 Task: Explore Airbnb accommodation in Ilinden, Macedonia from 10th December, 2023 to 15th December, 2023 for 7 adults.4 bedrooms having 7 beds and 4 bathrooms. Property type can be house. Amenities needed are: wifi, TV, free parkinig on premises, gym, breakfast. Look for 3 properties as per requirement.
Action: Mouse moved to (542, 68)
Screenshot: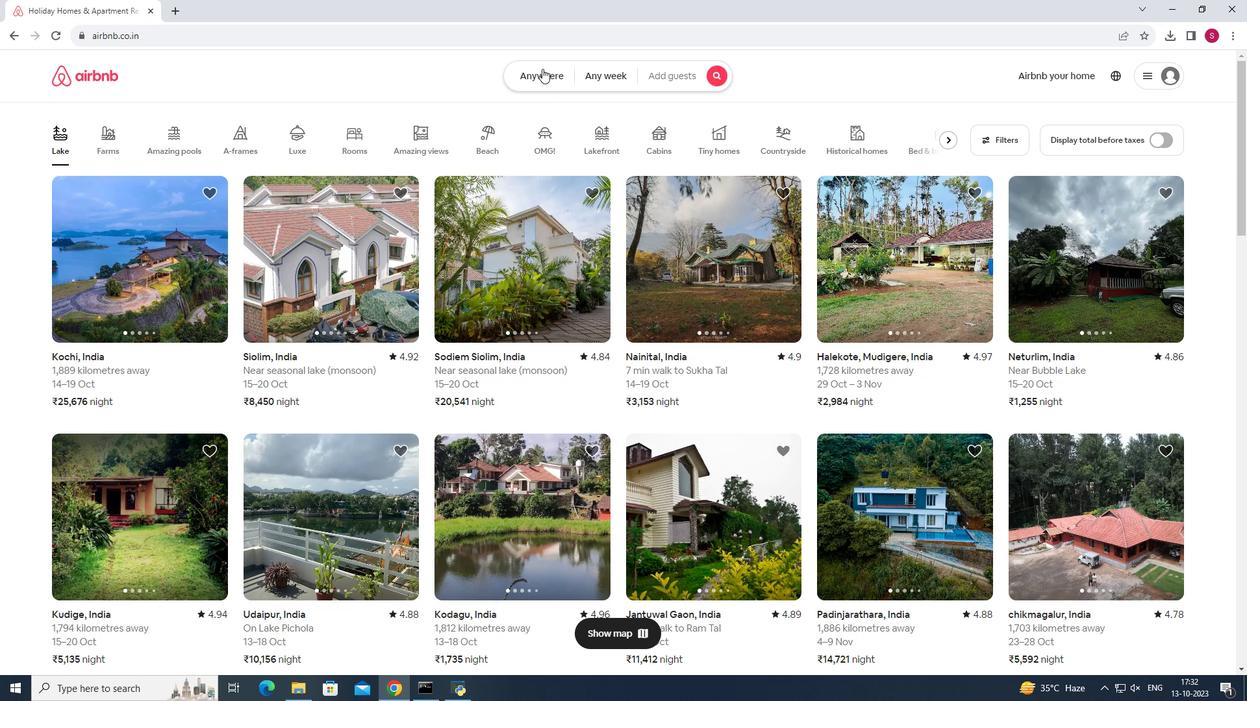 
Action: Mouse pressed left at (542, 68)
Screenshot: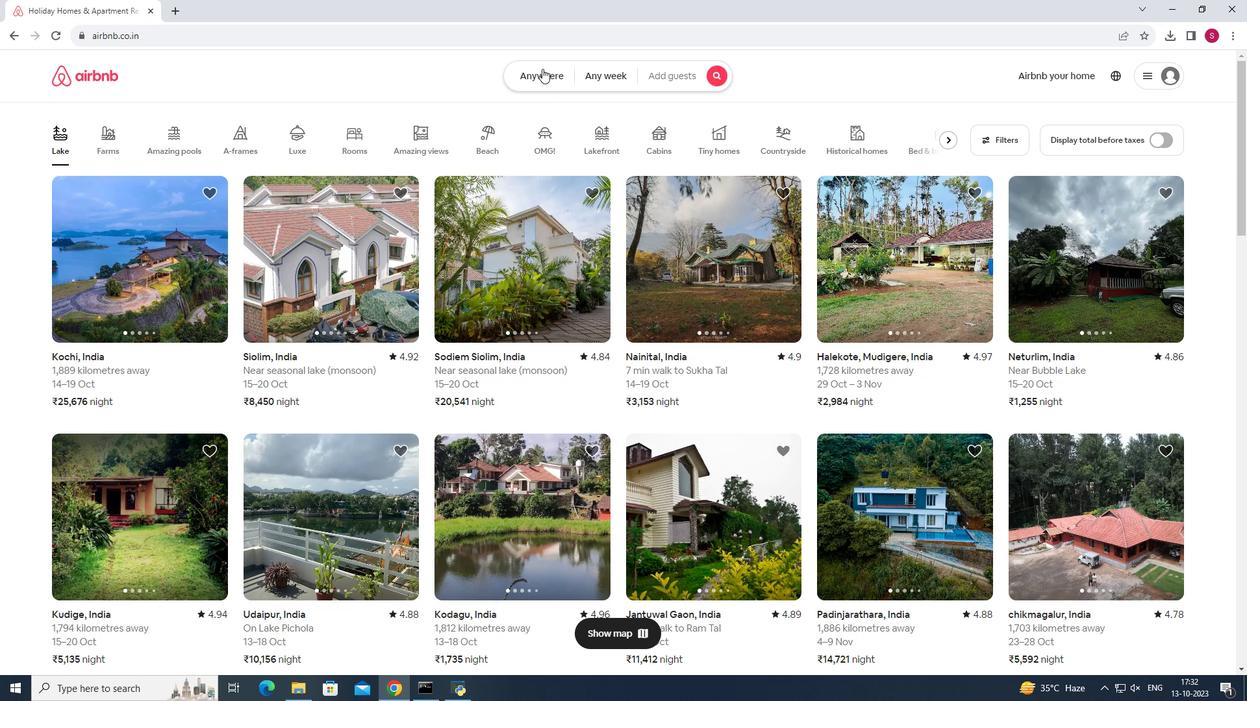 
Action: Mouse moved to (492, 114)
Screenshot: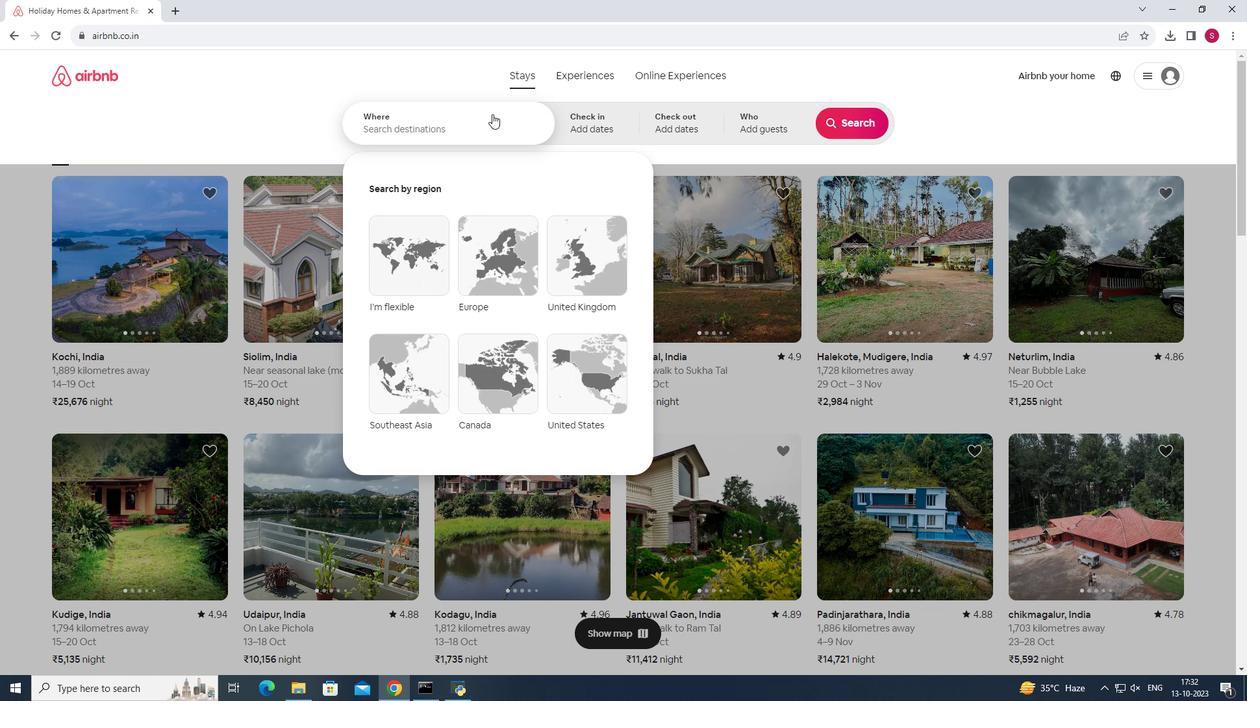 
Action: Mouse pressed left at (492, 114)
Screenshot: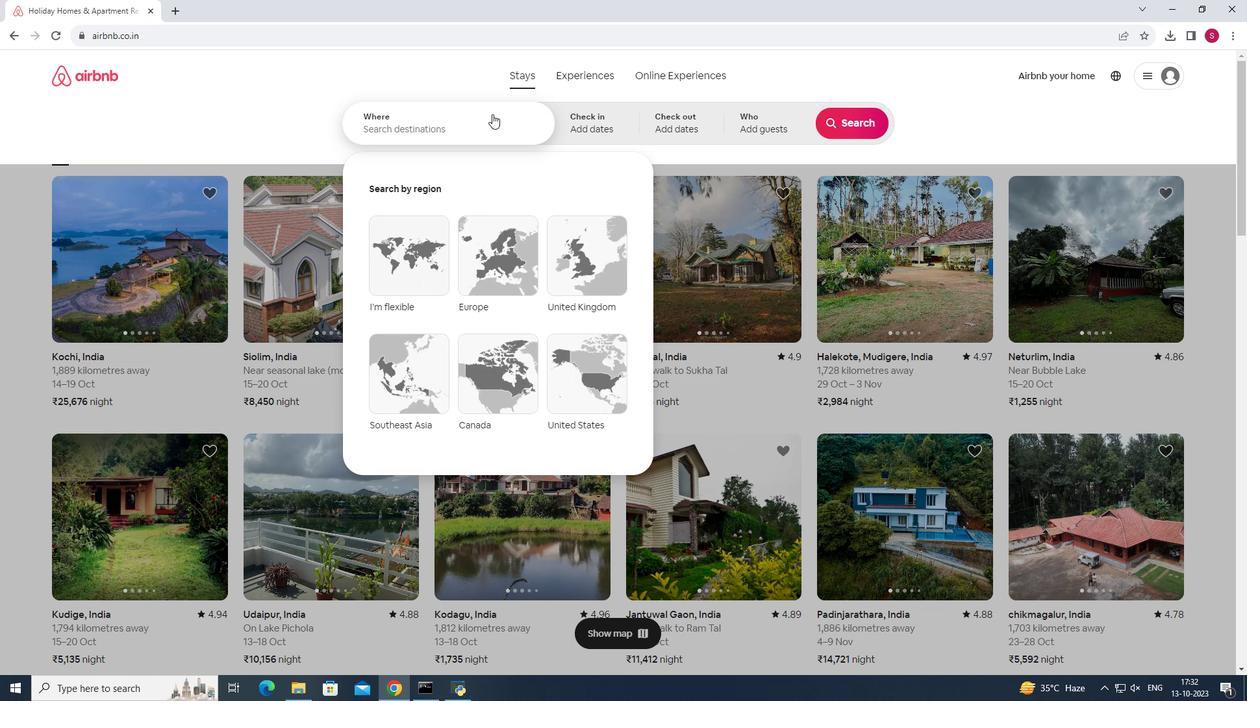 
Action: Key pressed llinden,<Key.space><Key.shift>M
Screenshot: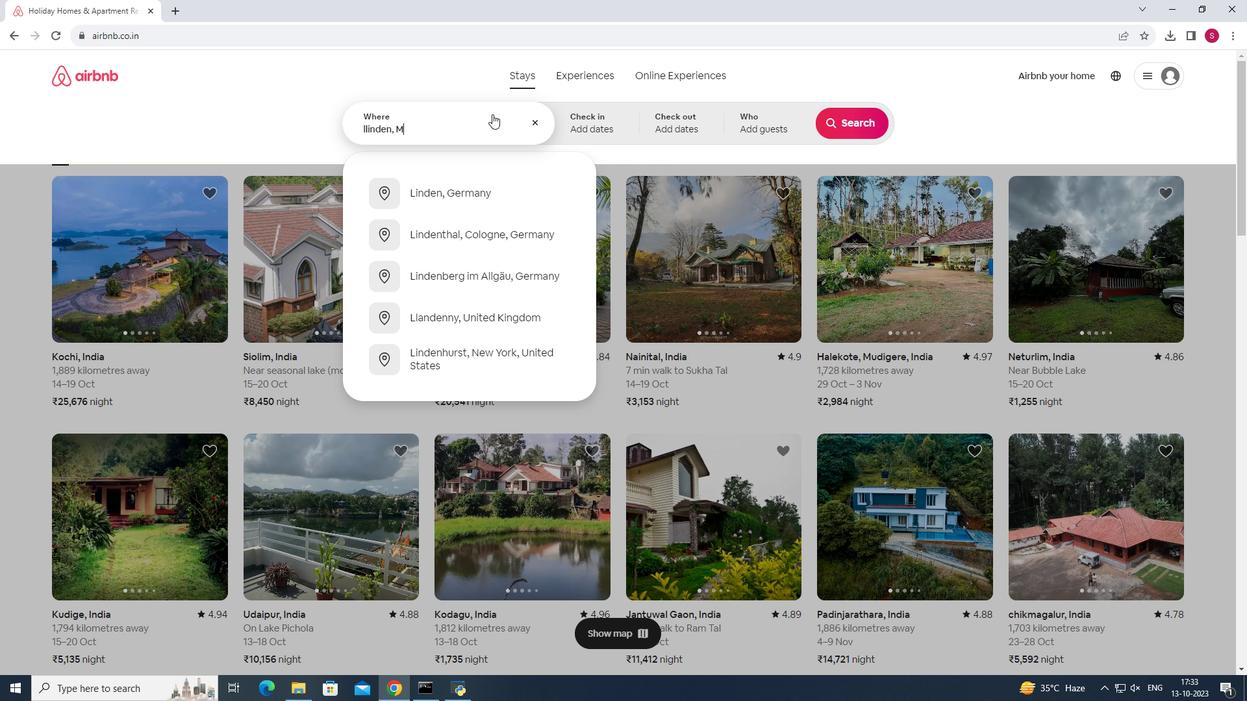 
Action: Mouse moved to (489, 193)
Screenshot: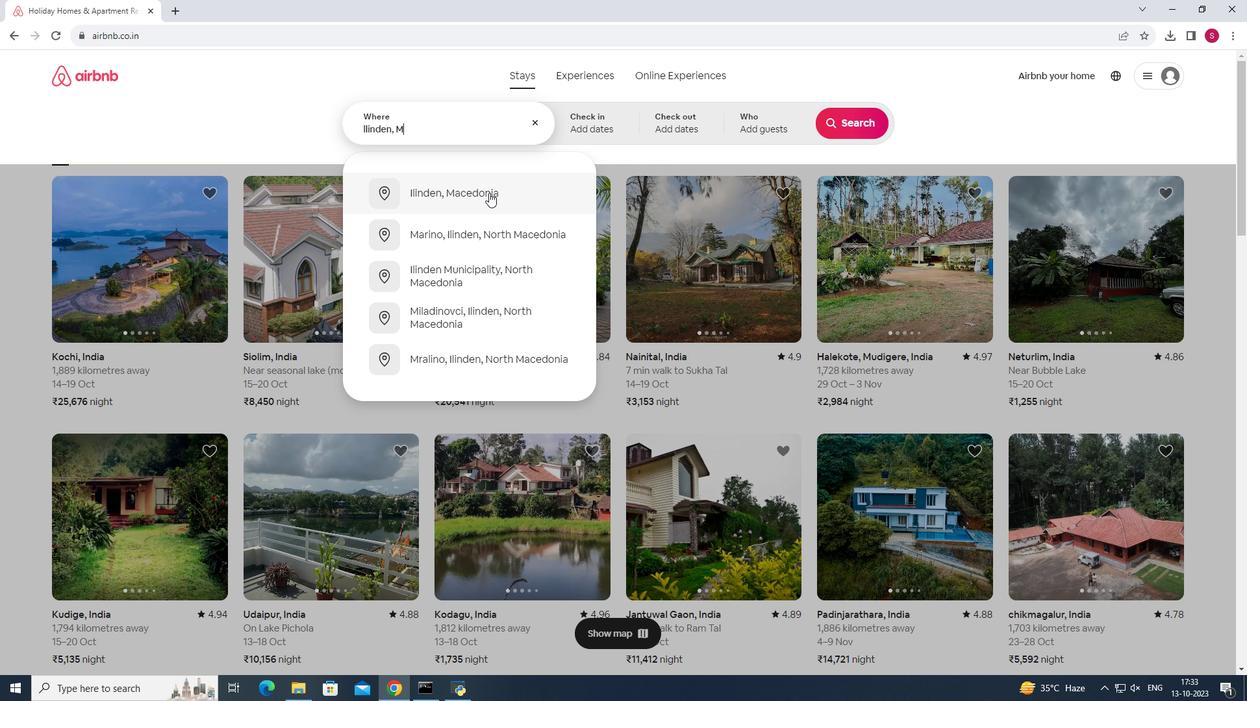 
Action: Mouse pressed left at (489, 193)
Screenshot: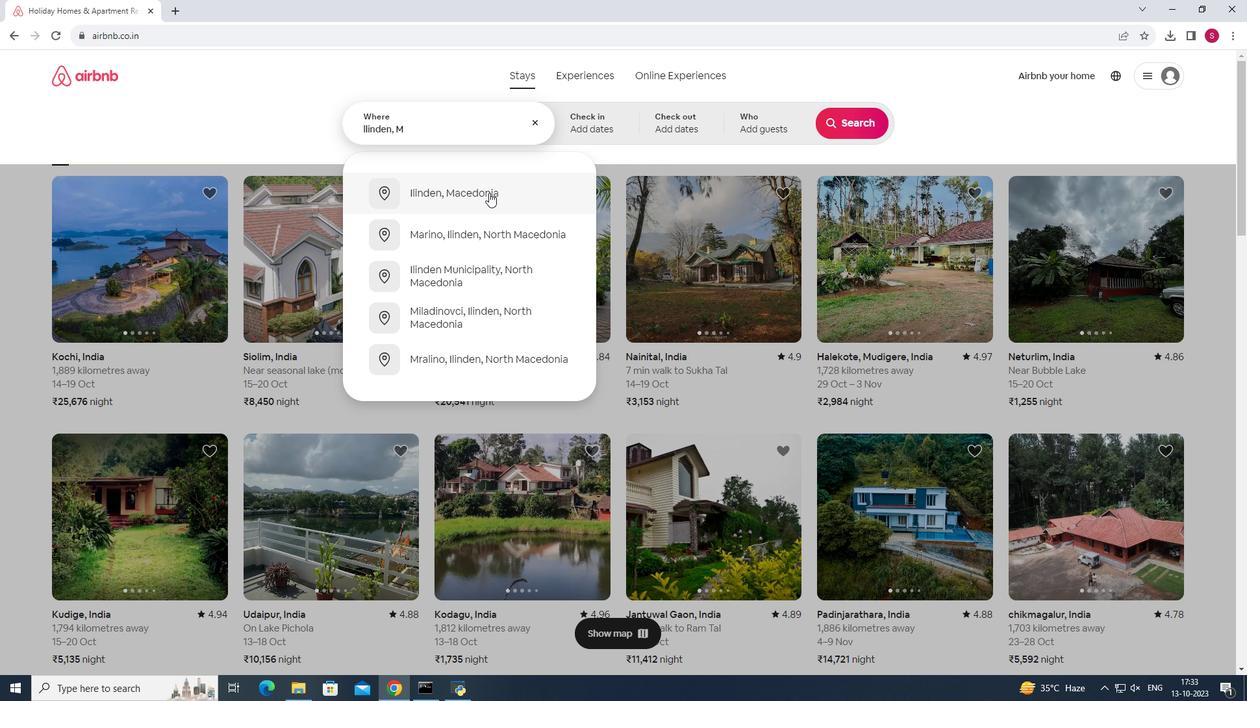 
Action: Mouse moved to (847, 226)
Screenshot: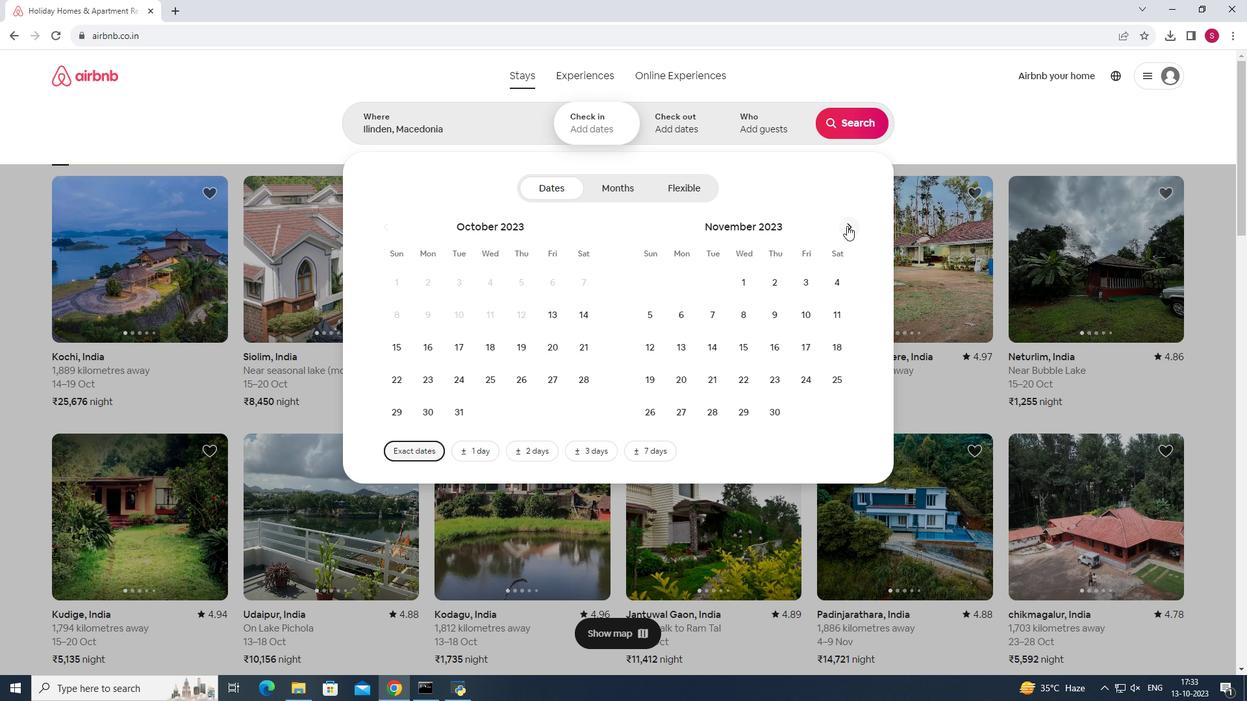 
Action: Mouse pressed left at (847, 226)
Screenshot: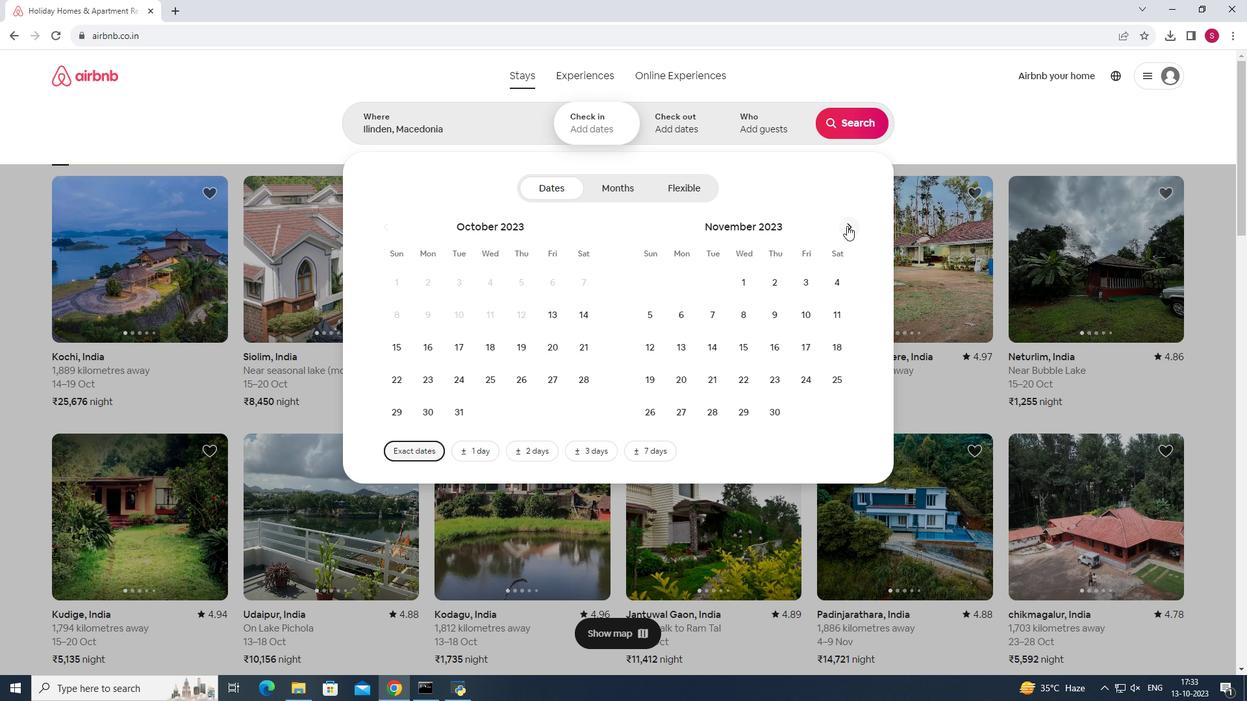 
Action: Mouse moved to (653, 346)
Screenshot: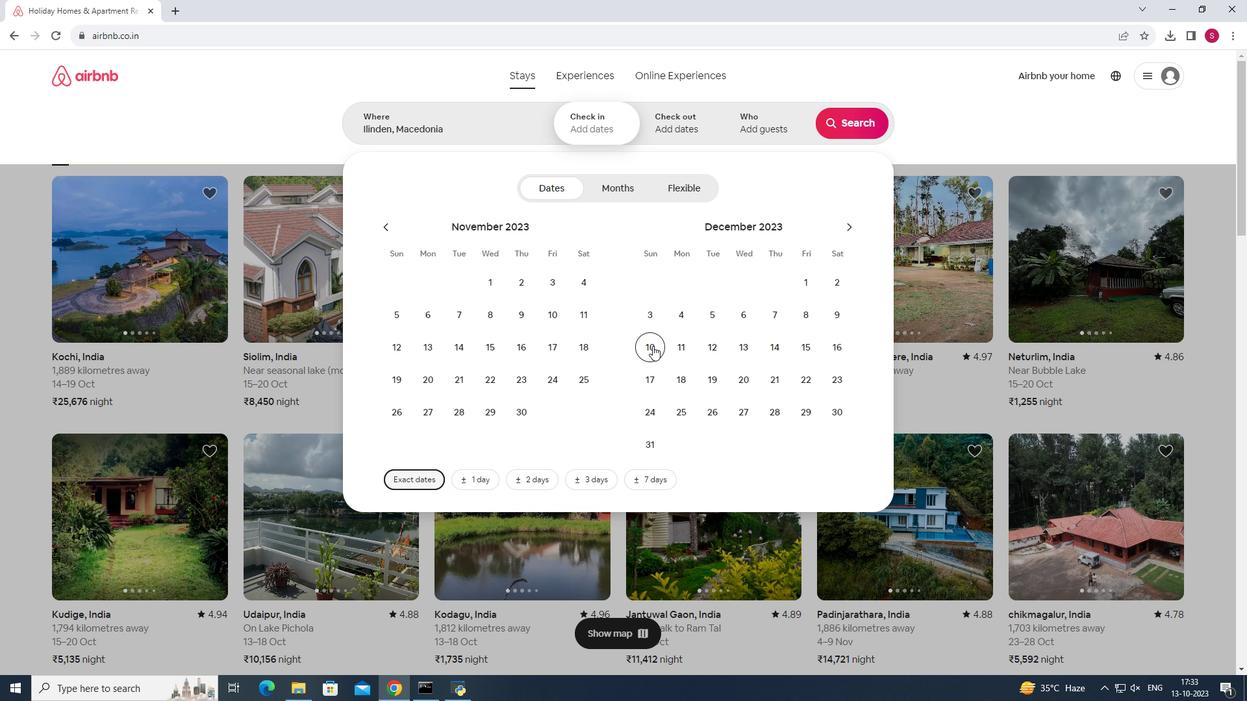 
Action: Mouse pressed left at (653, 346)
Screenshot: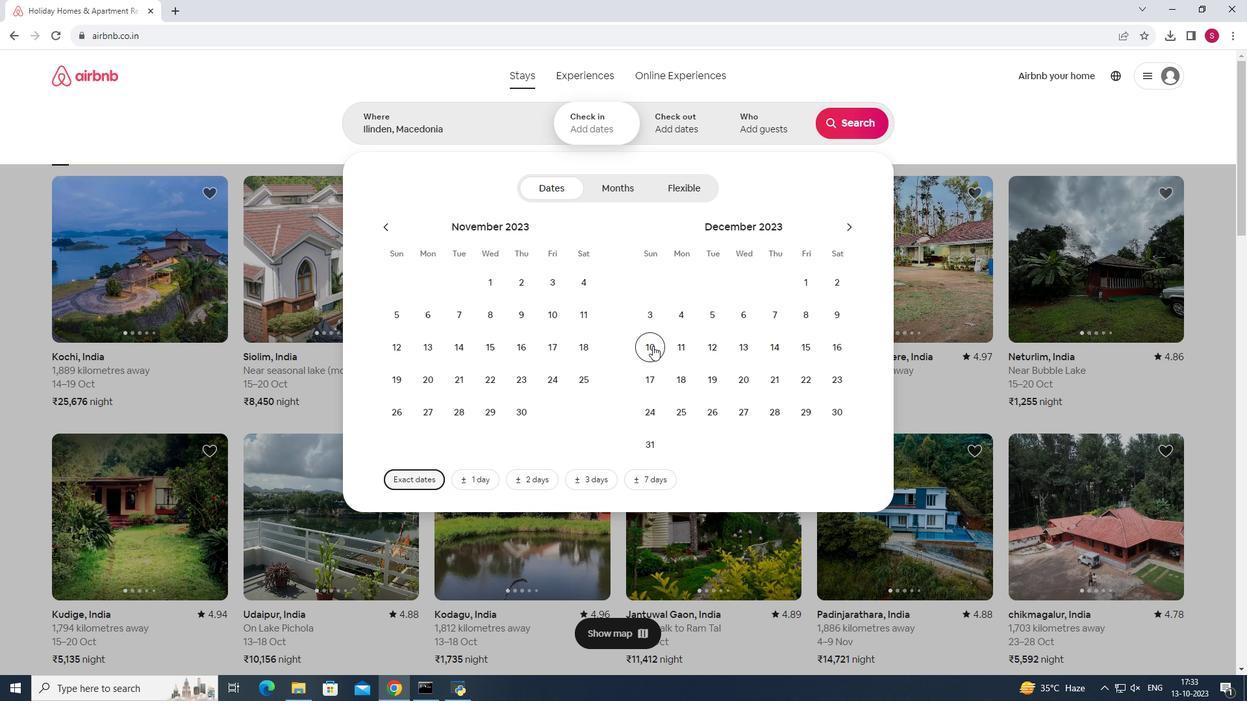 
Action: Mouse moved to (803, 350)
Screenshot: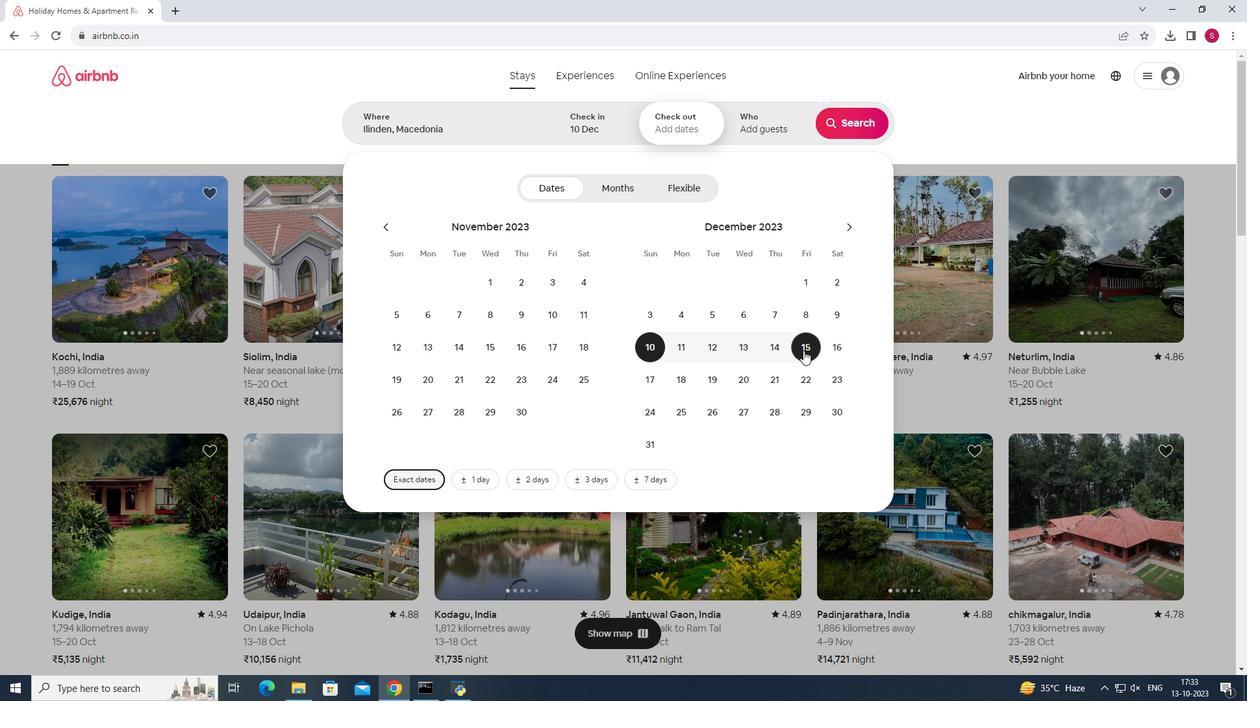 
Action: Mouse pressed left at (803, 350)
Screenshot: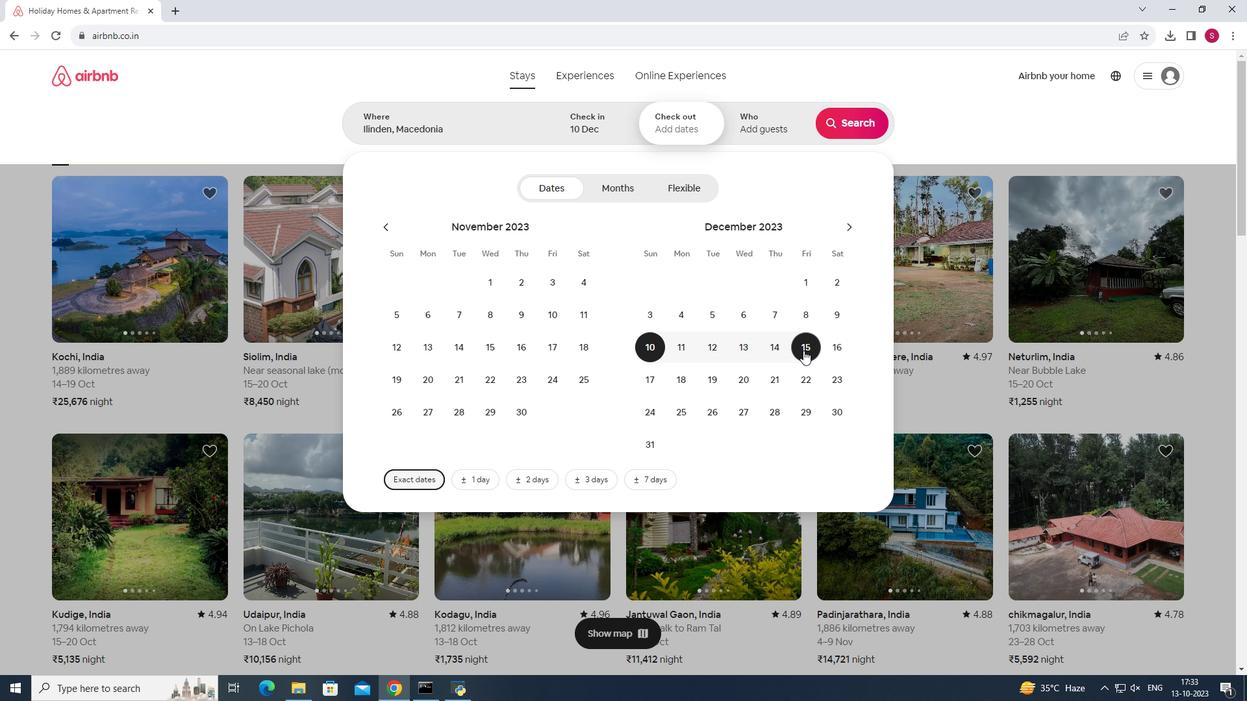 
Action: Mouse moved to (763, 115)
Screenshot: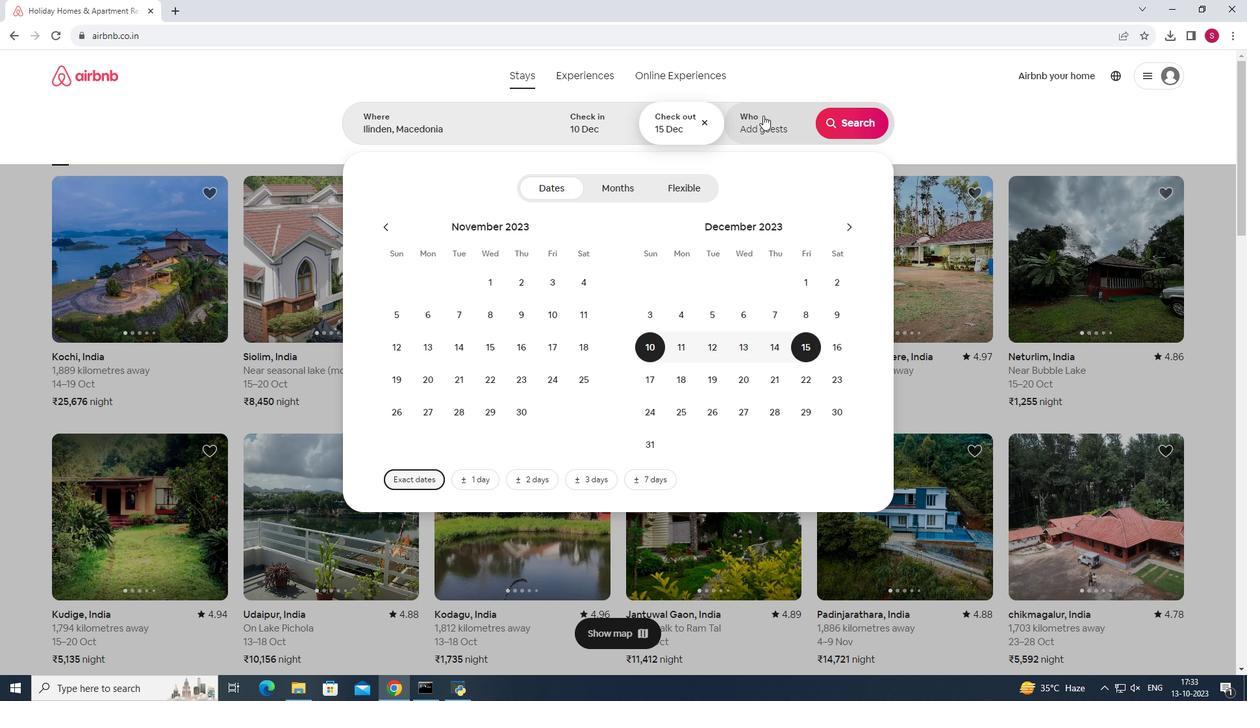 
Action: Mouse pressed left at (763, 115)
Screenshot: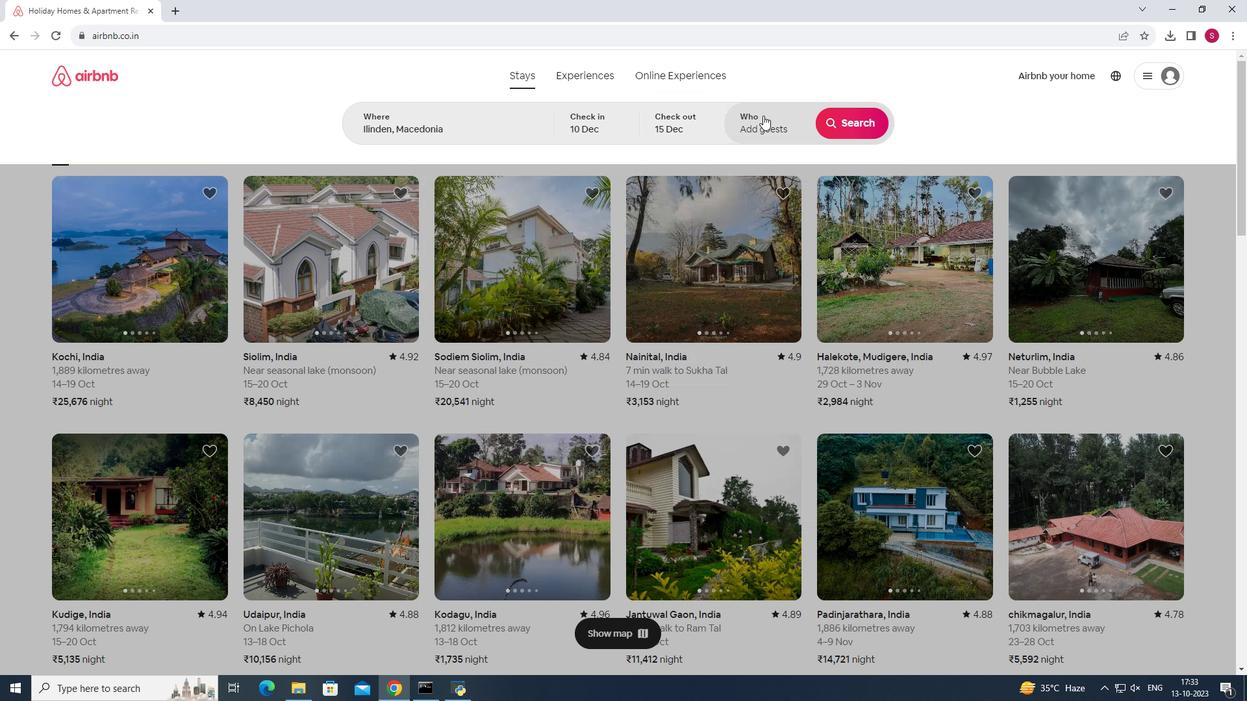 
Action: Mouse moved to (852, 191)
Screenshot: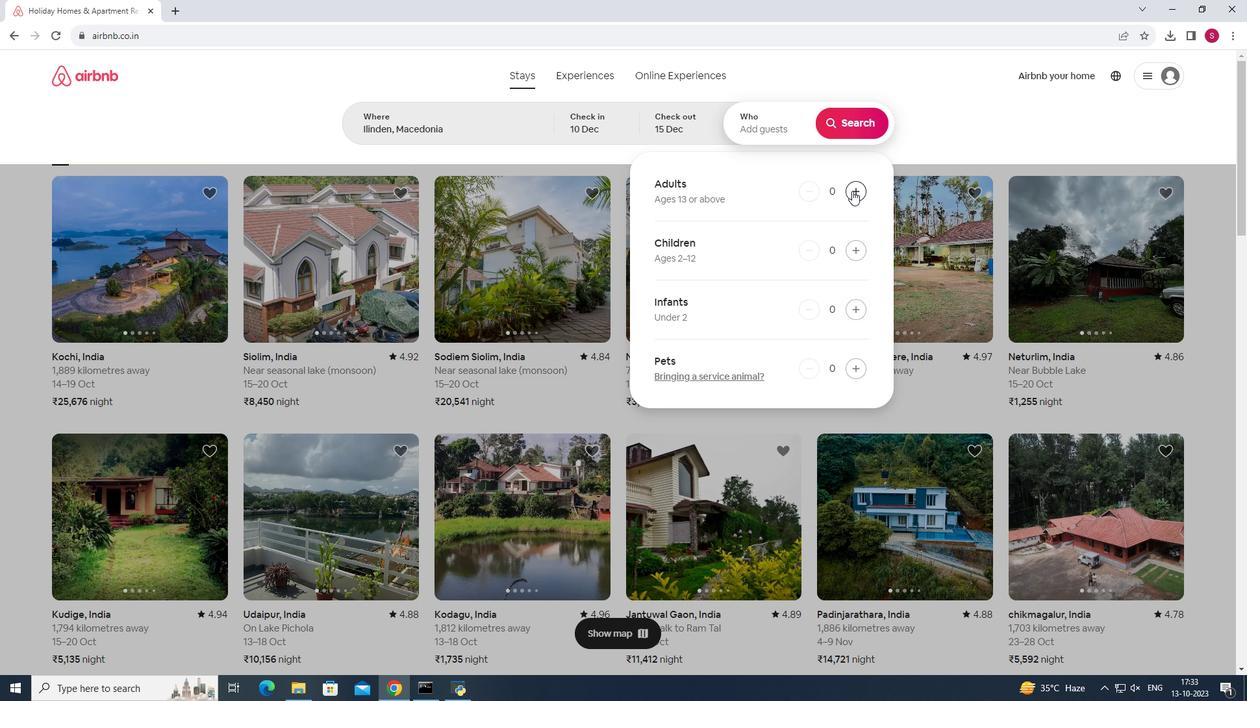 
Action: Mouse pressed left at (852, 191)
Screenshot: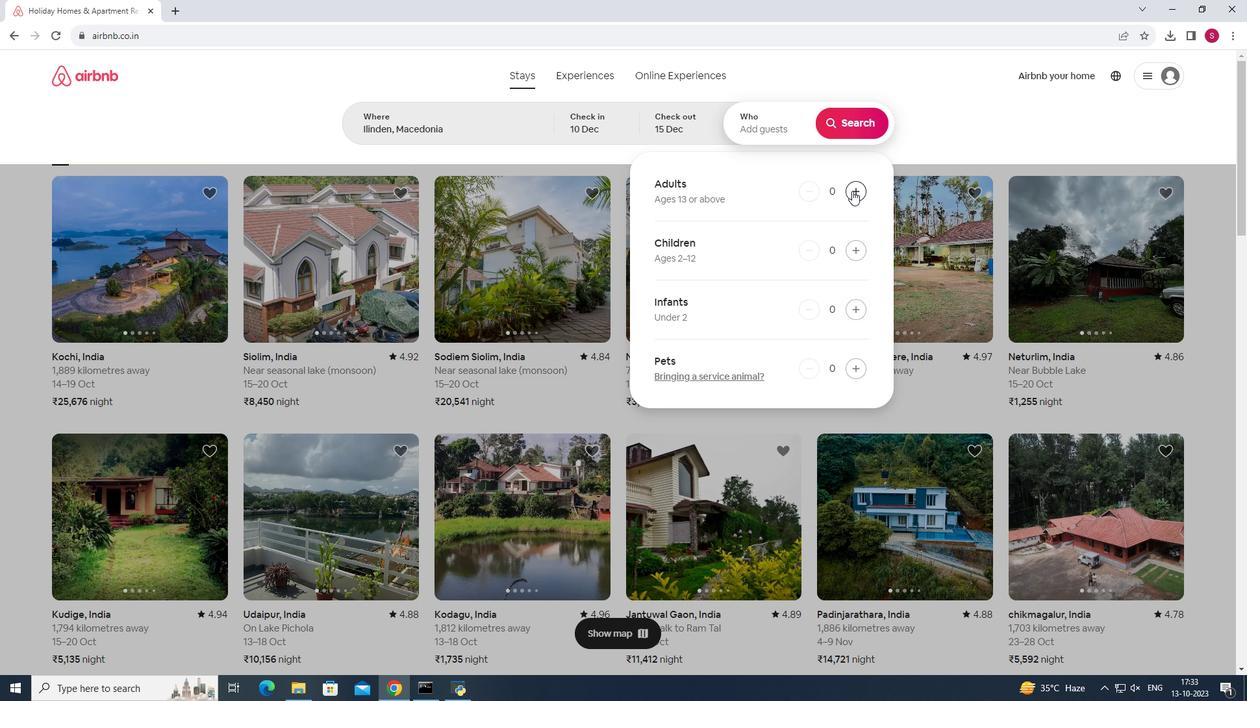 
Action: Mouse pressed left at (852, 191)
Screenshot: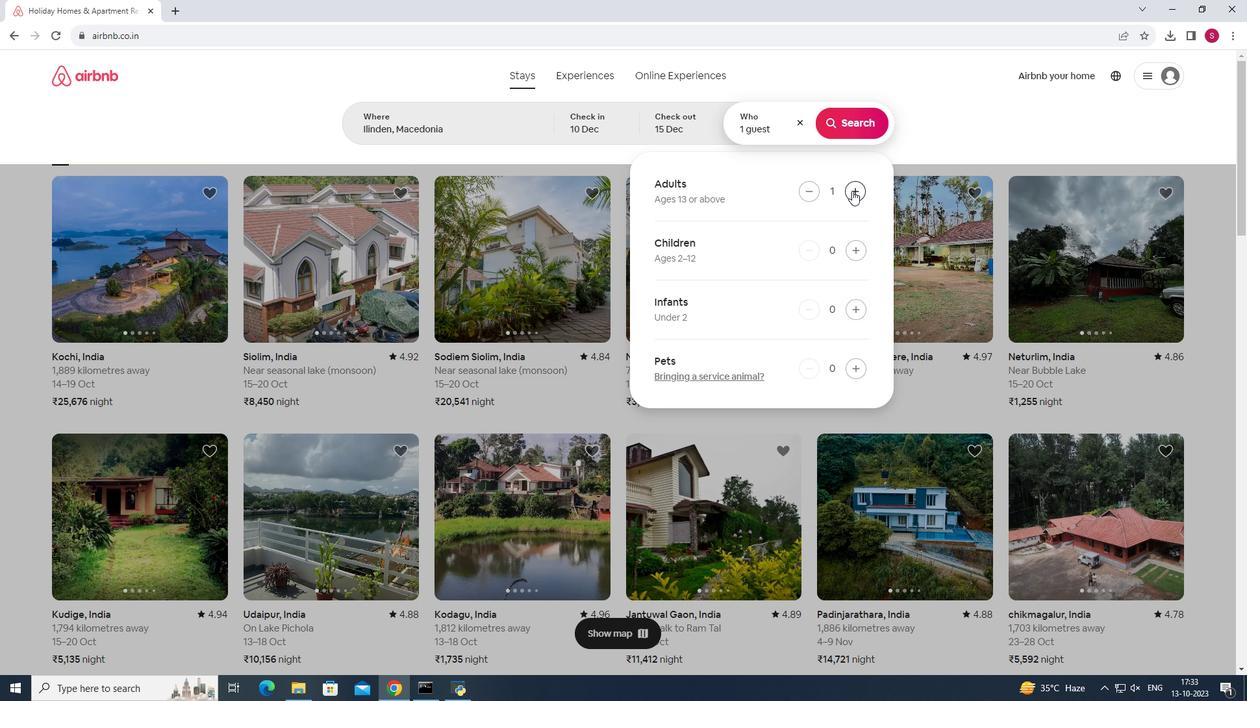
Action: Mouse pressed left at (852, 191)
Screenshot: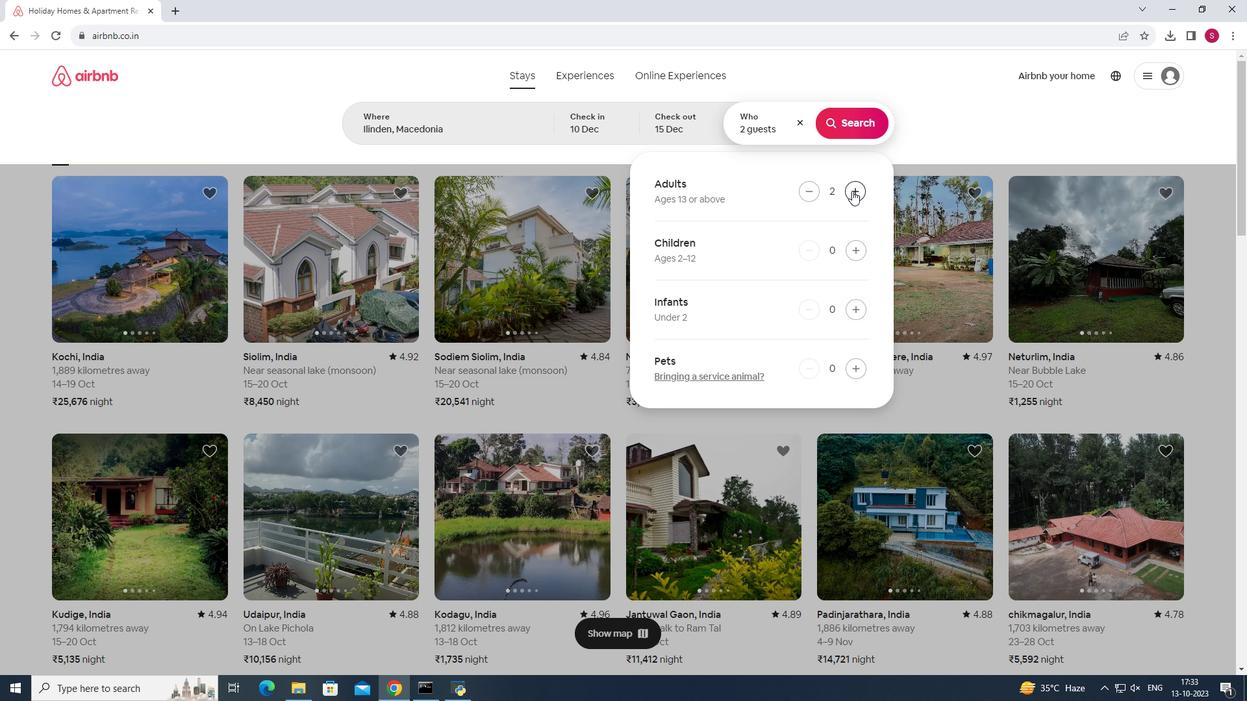 
Action: Mouse pressed left at (852, 191)
Screenshot: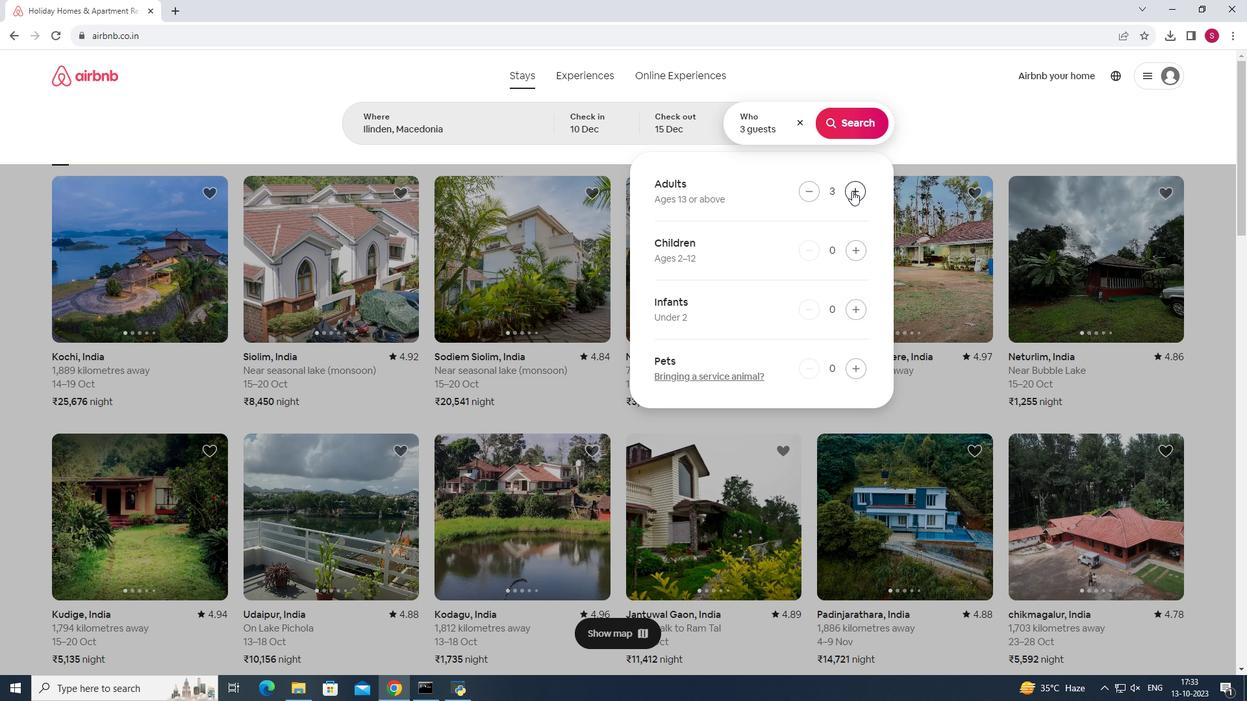 
Action: Mouse pressed left at (852, 191)
Screenshot: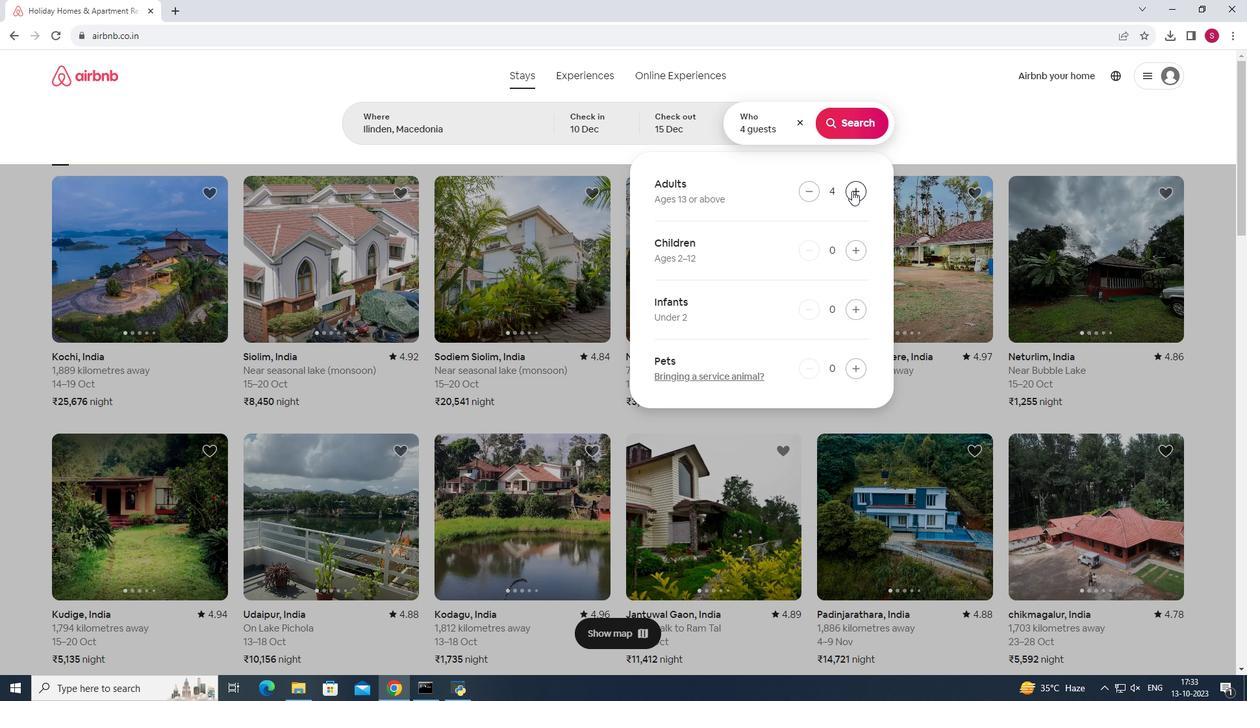 
Action: Mouse pressed left at (852, 191)
Screenshot: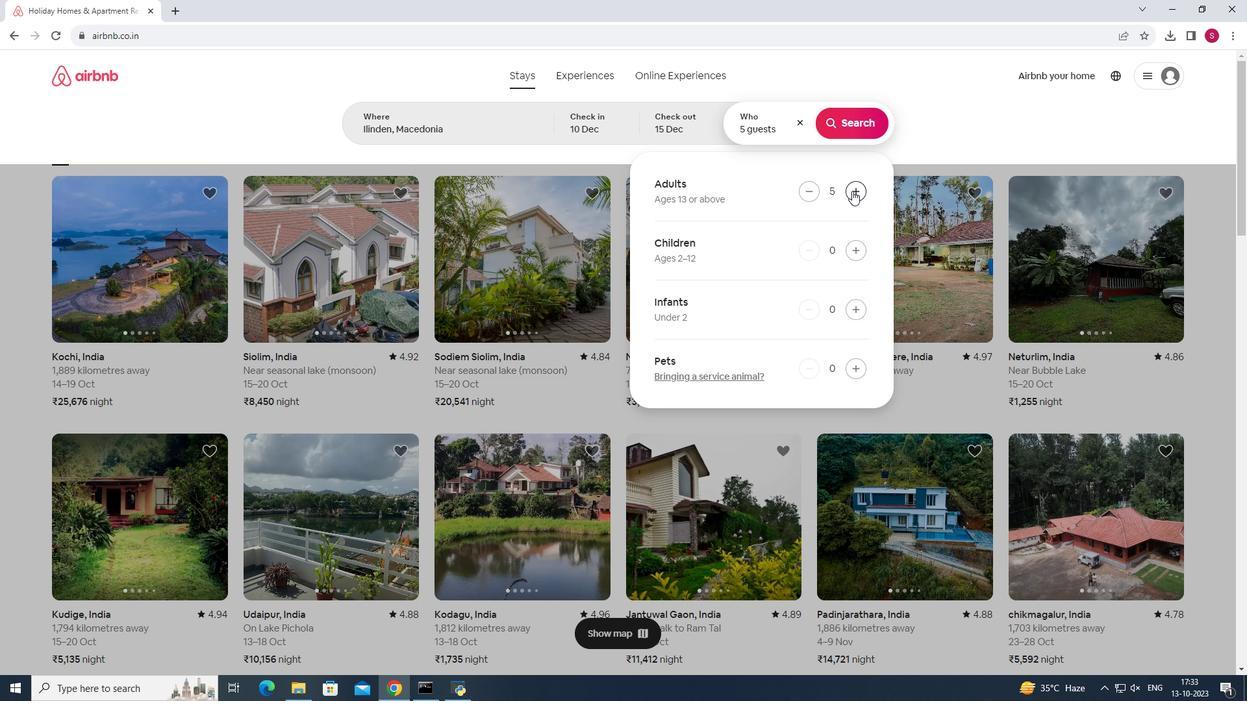 
Action: Mouse pressed left at (852, 191)
Screenshot: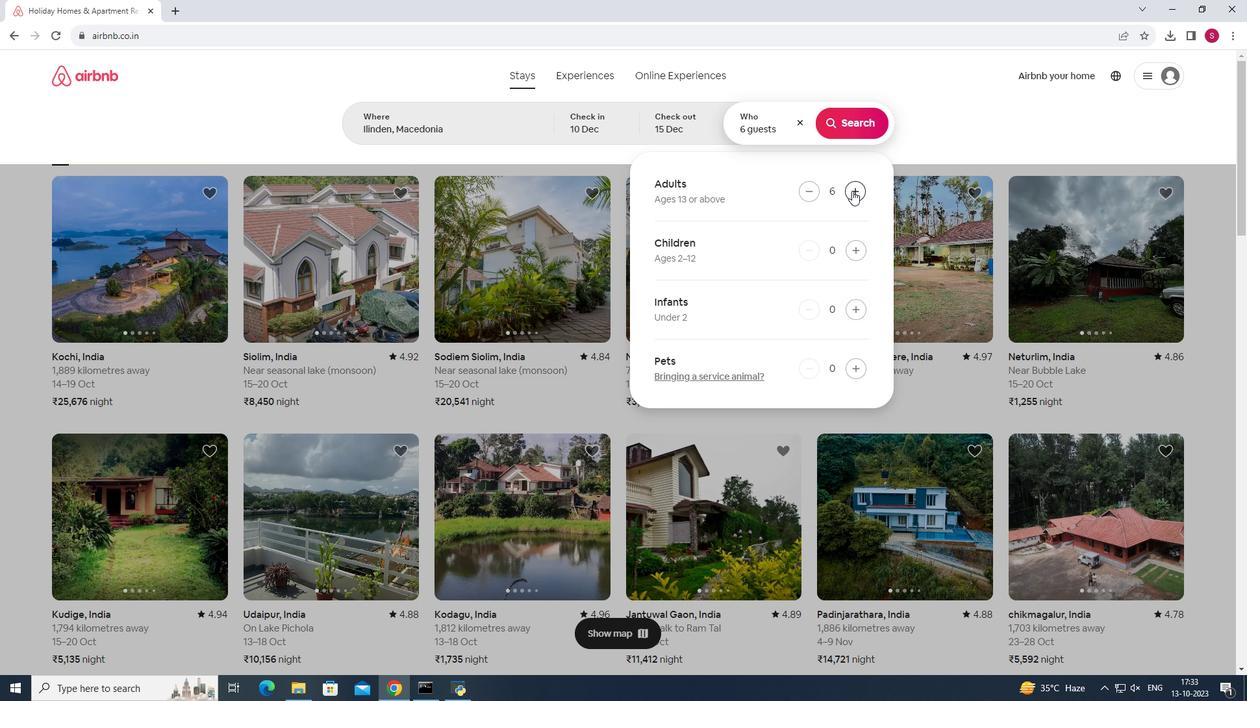 
Action: Mouse moved to (854, 123)
Screenshot: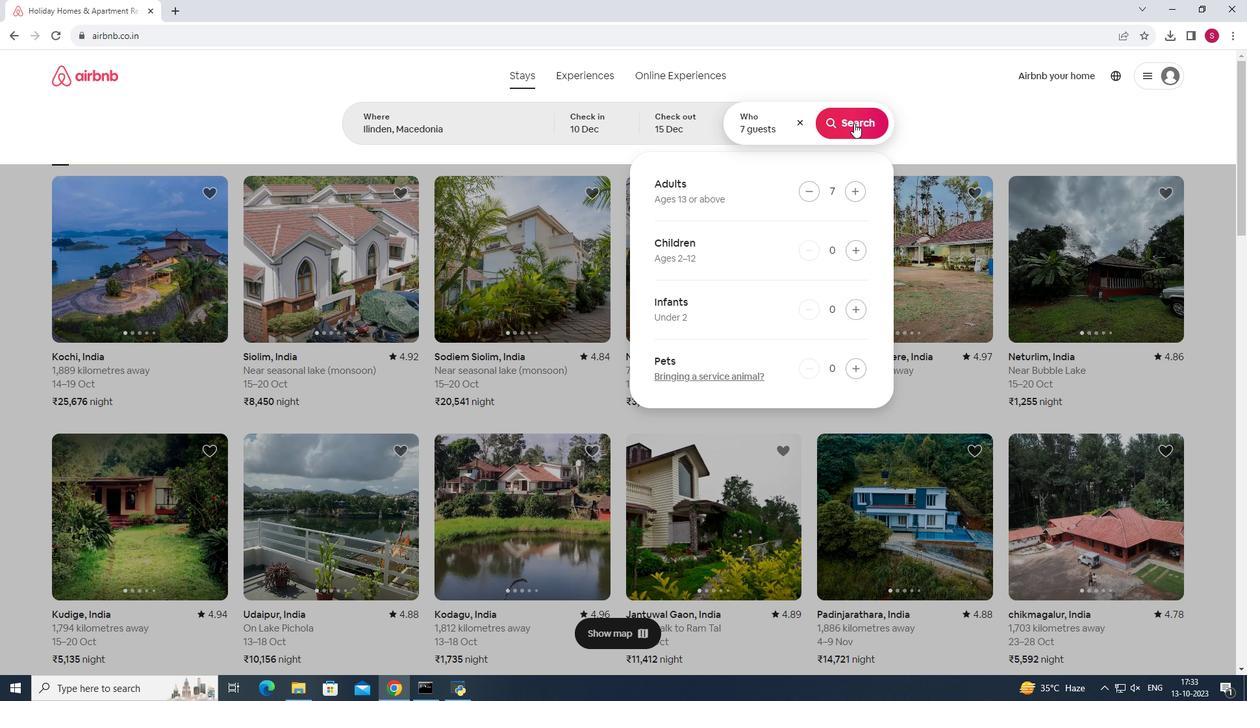 
Action: Mouse pressed left at (854, 123)
Screenshot: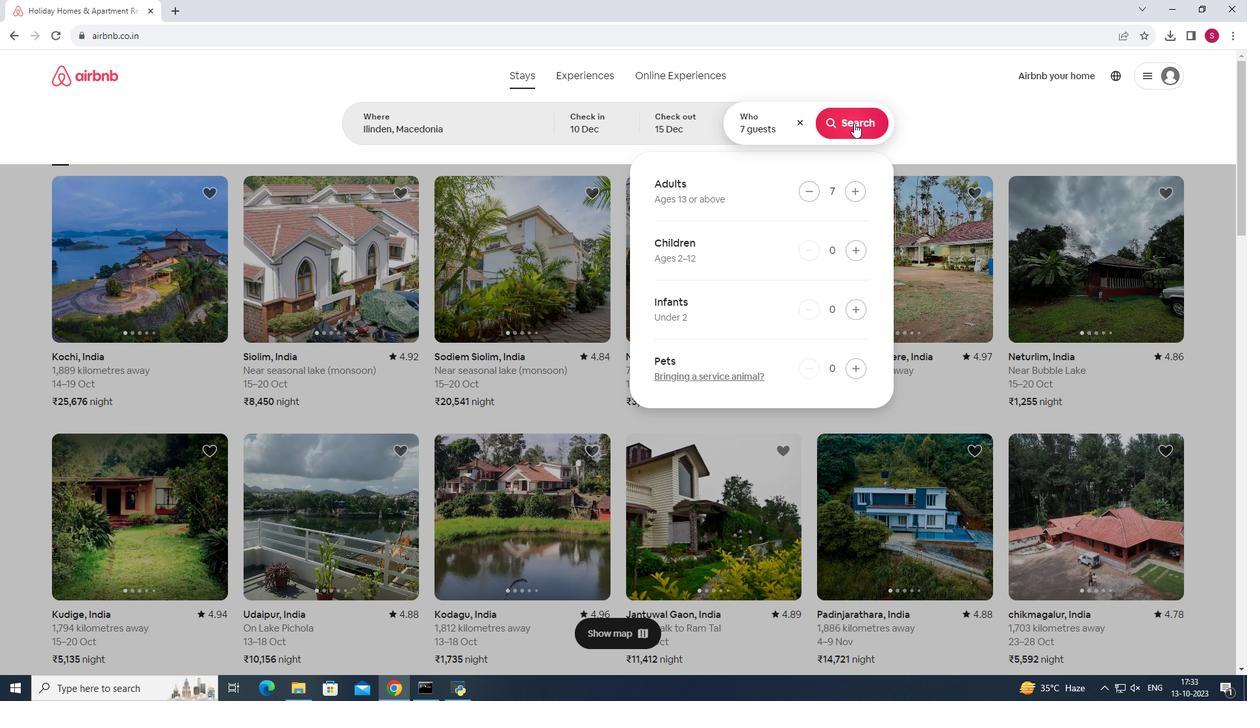 
Action: Mouse moved to (1048, 128)
Screenshot: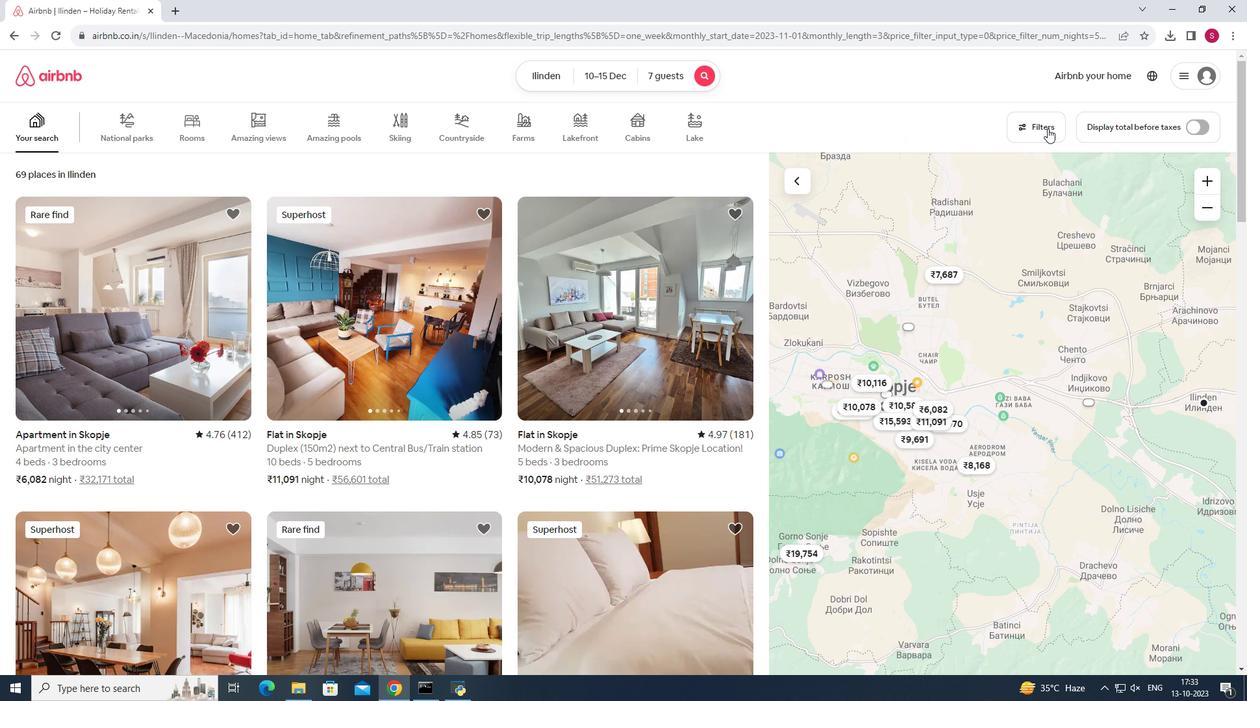 
Action: Mouse pressed left at (1048, 128)
Screenshot: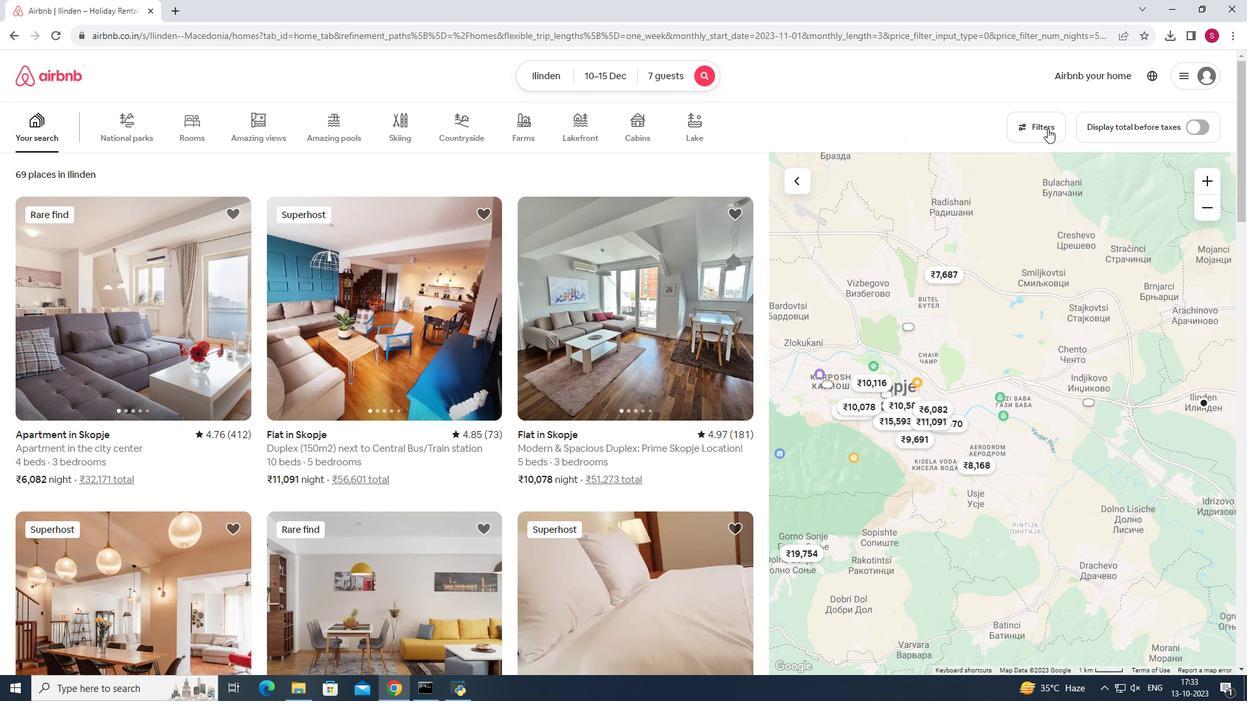 
Action: Mouse moved to (735, 243)
Screenshot: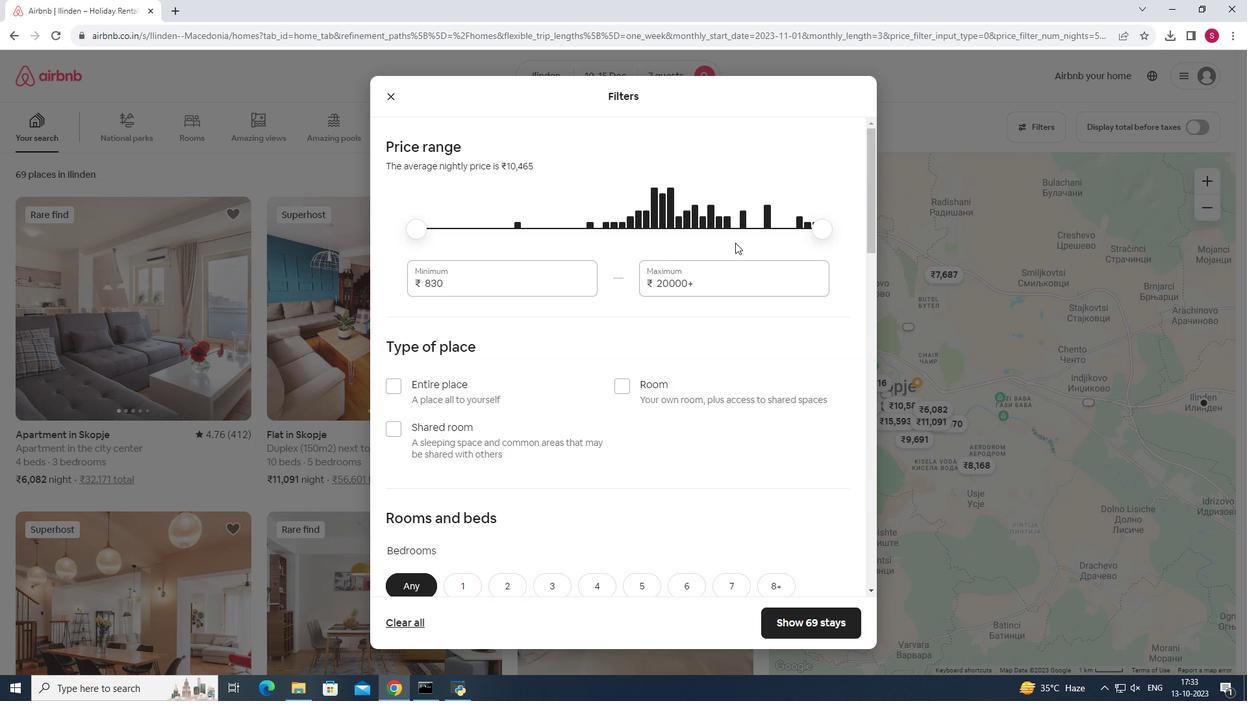 
Action: Mouse scrolled (735, 242) with delta (0, 0)
Screenshot: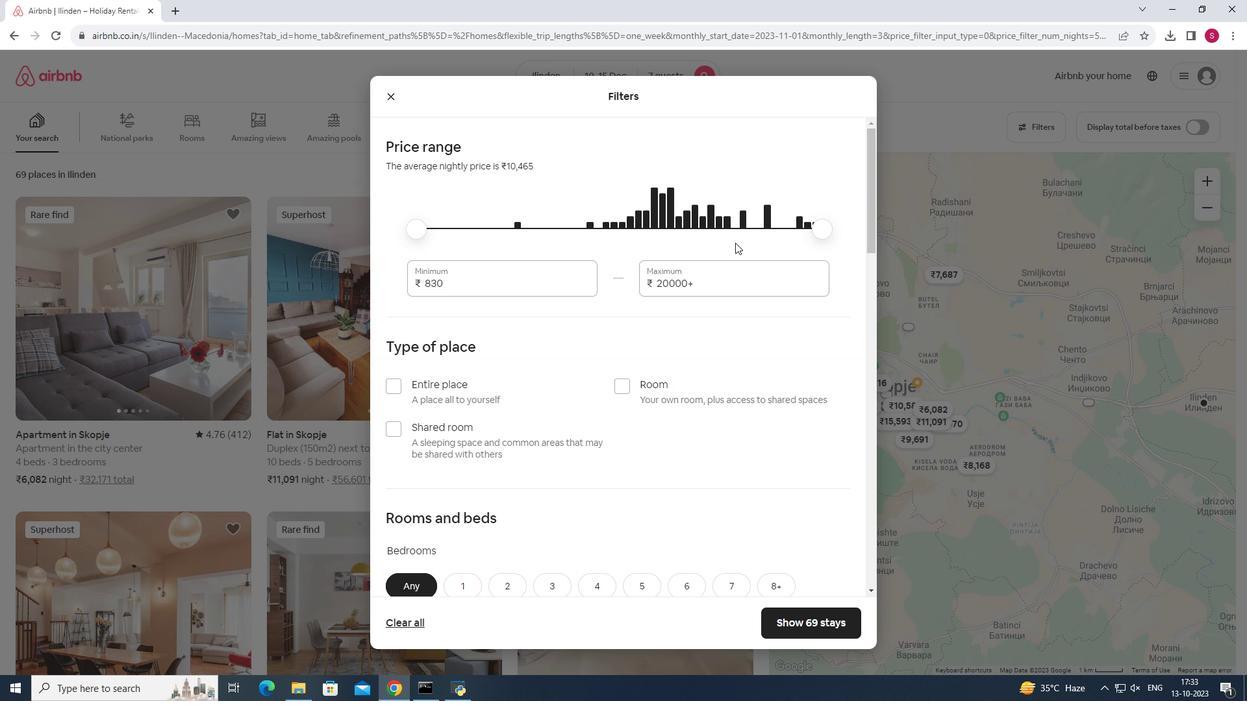 
Action: Mouse scrolled (735, 242) with delta (0, 0)
Screenshot: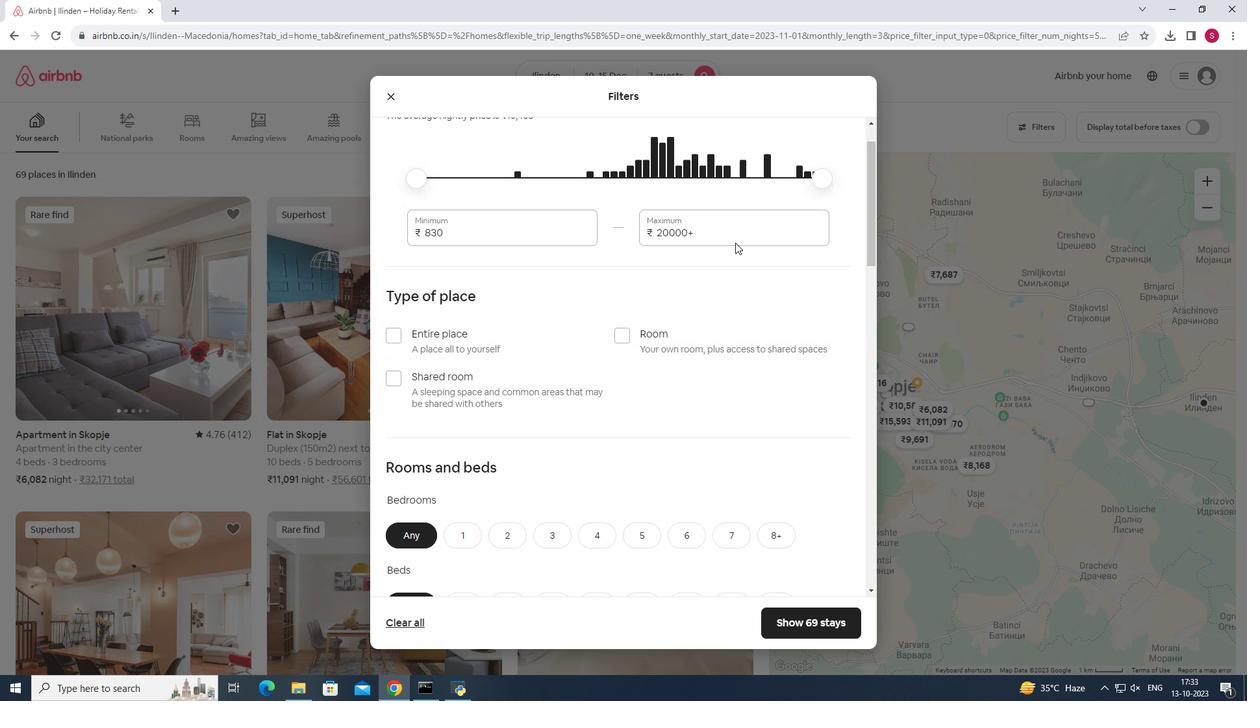 
Action: Mouse scrolled (735, 242) with delta (0, 0)
Screenshot: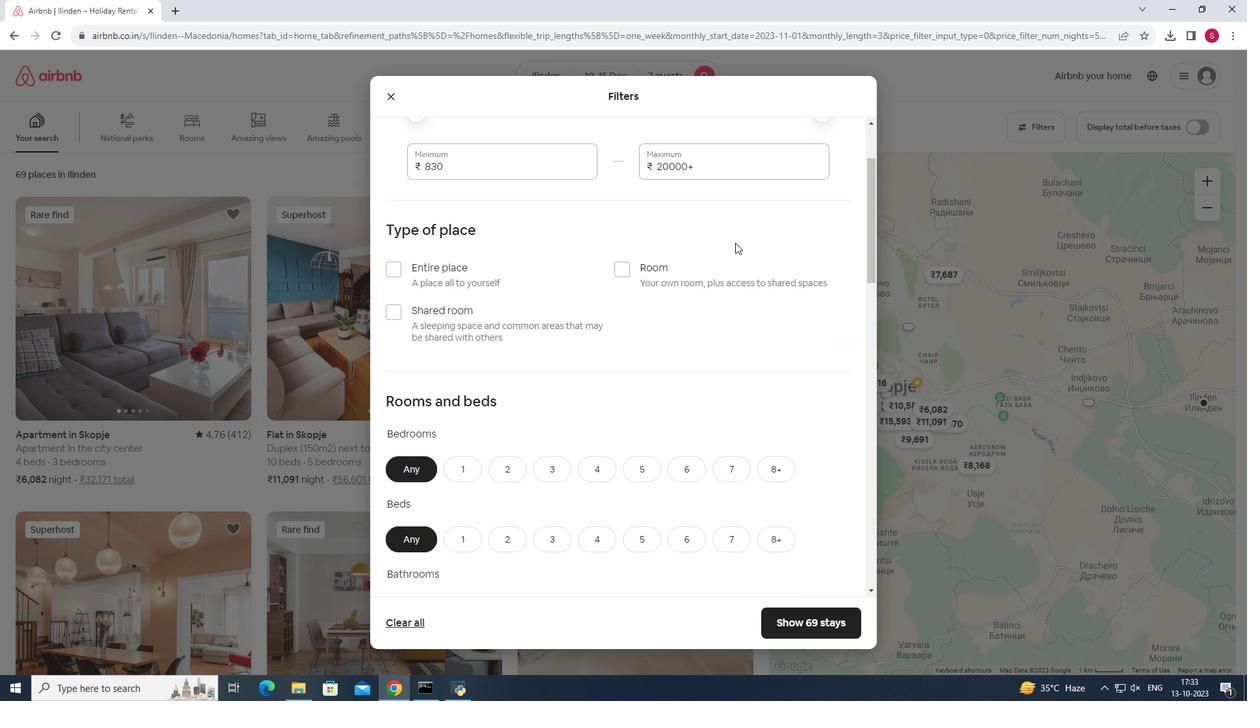 
Action: Mouse scrolled (735, 242) with delta (0, 0)
Screenshot: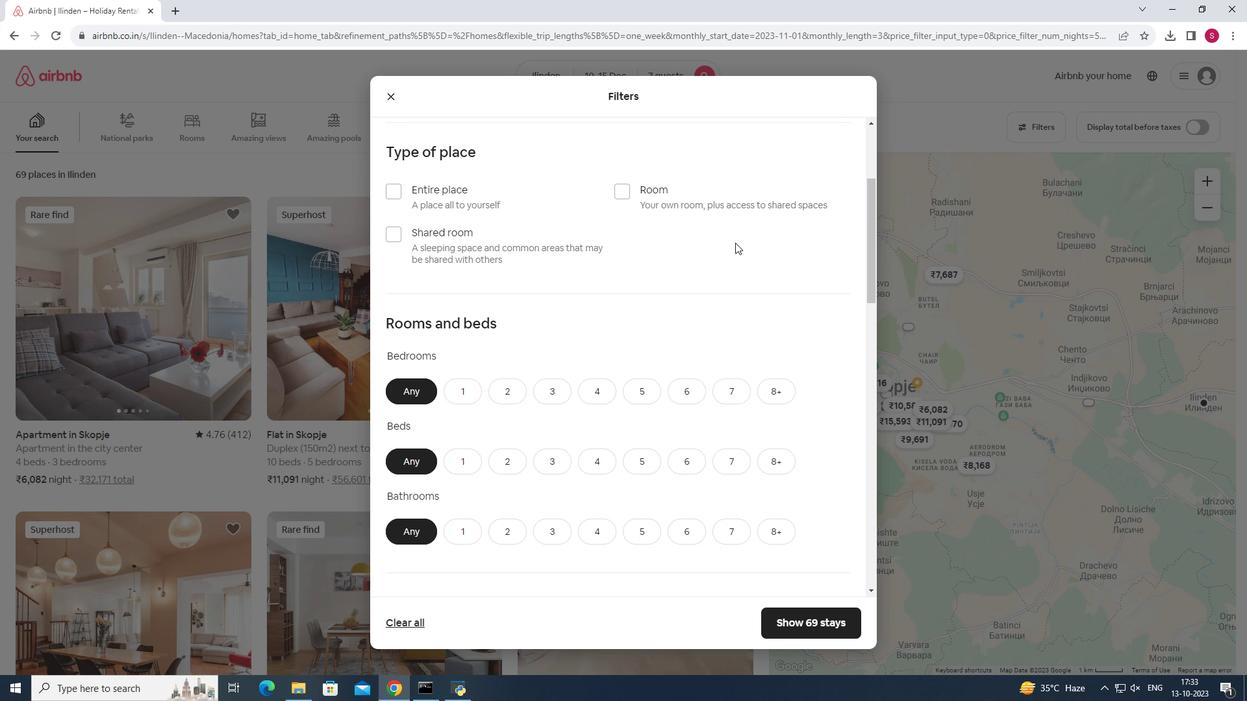 
Action: Mouse moved to (594, 329)
Screenshot: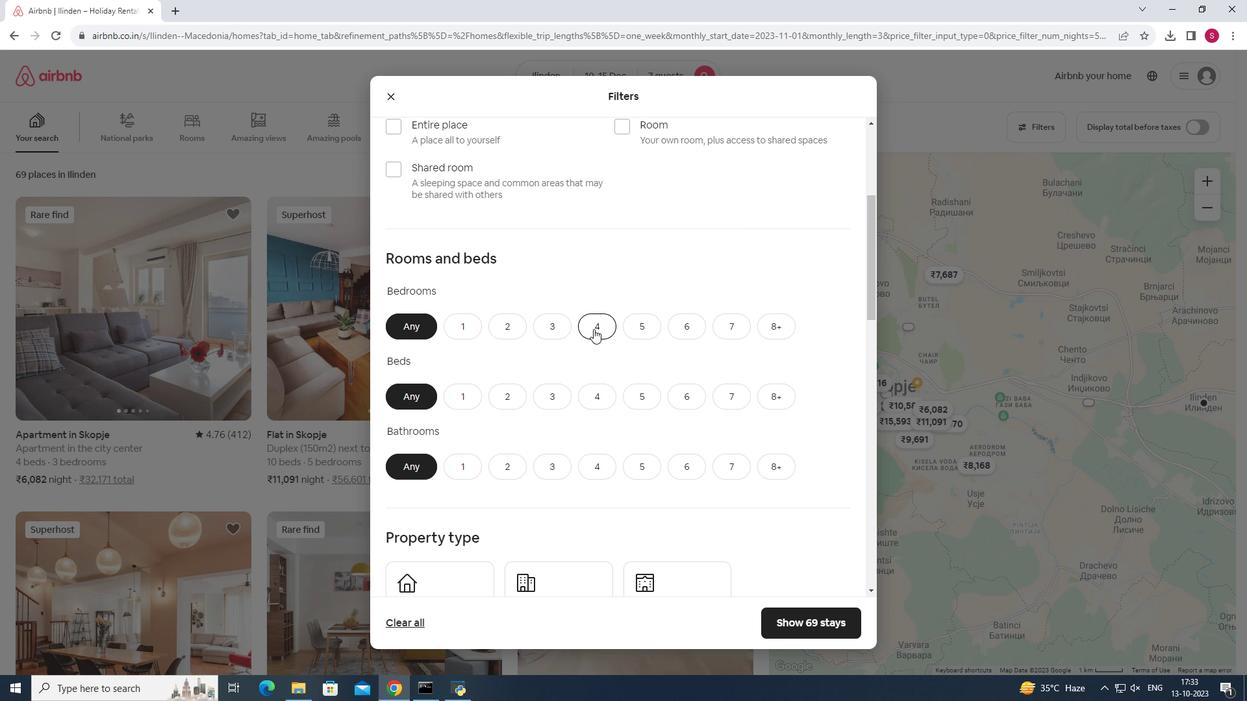 
Action: Mouse pressed left at (594, 329)
Screenshot: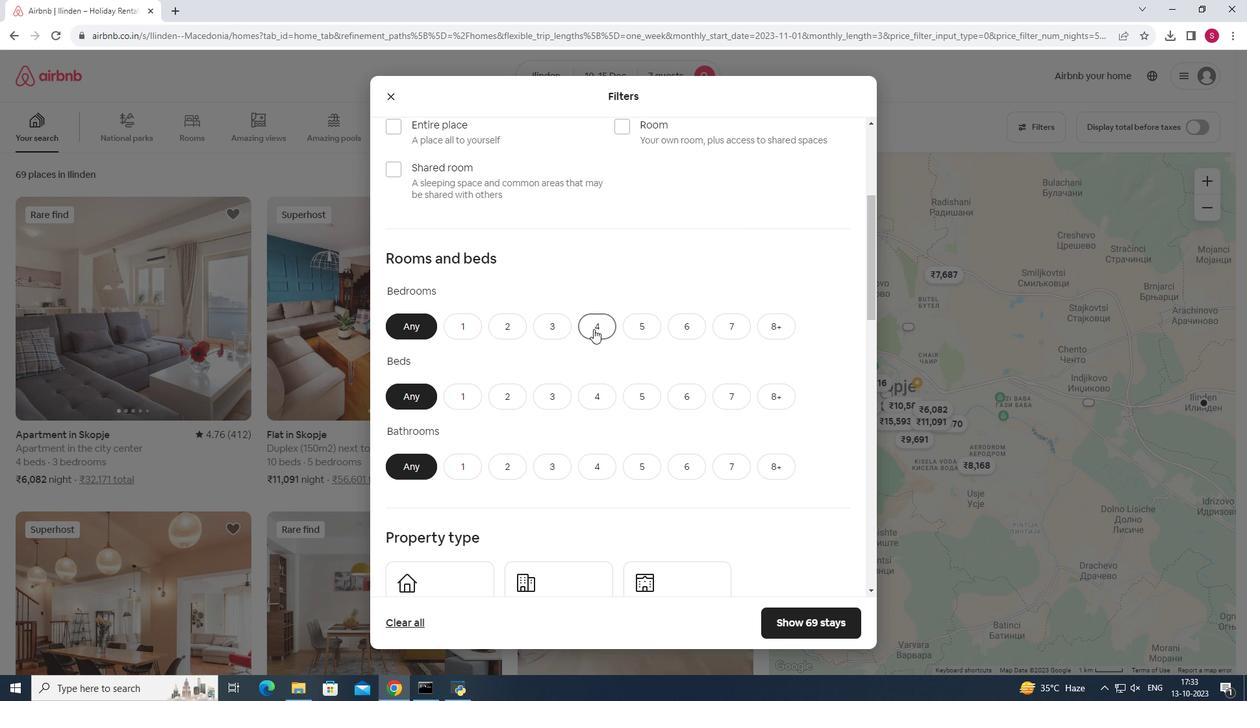 
Action: Mouse moved to (741, 393)
Screenshot: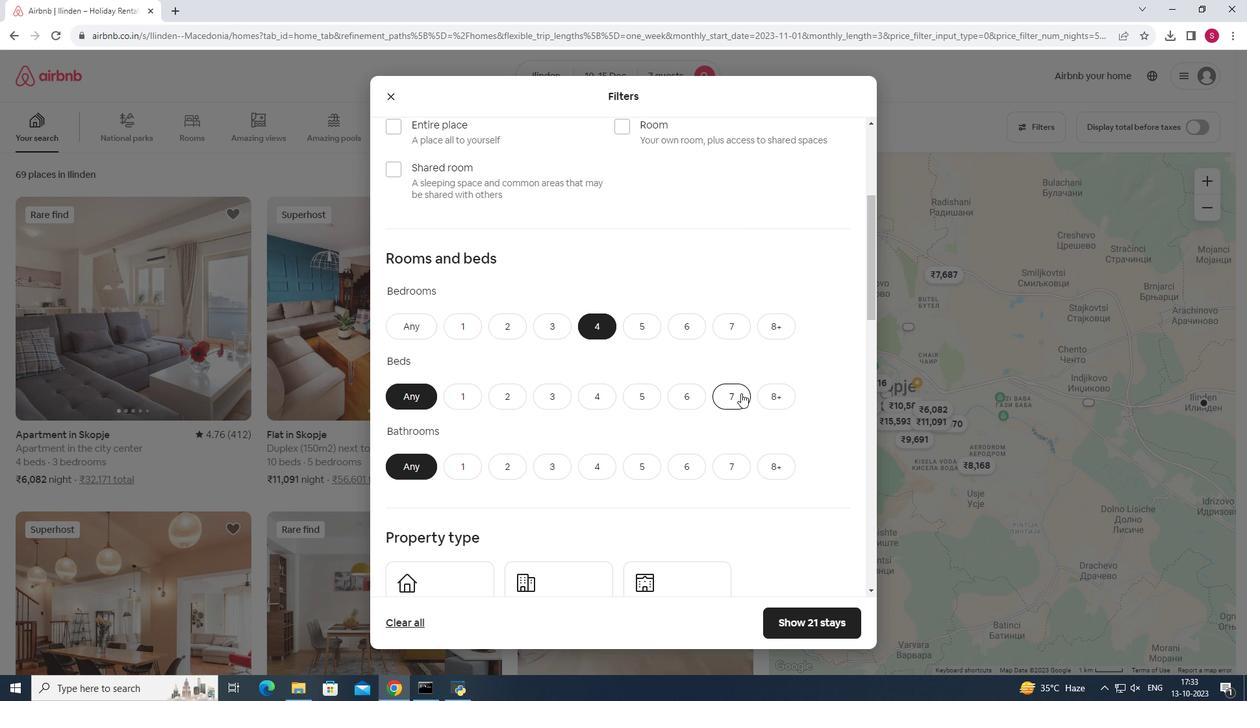 
Action: Mouse pressed left at (741, 393)
Screenshot: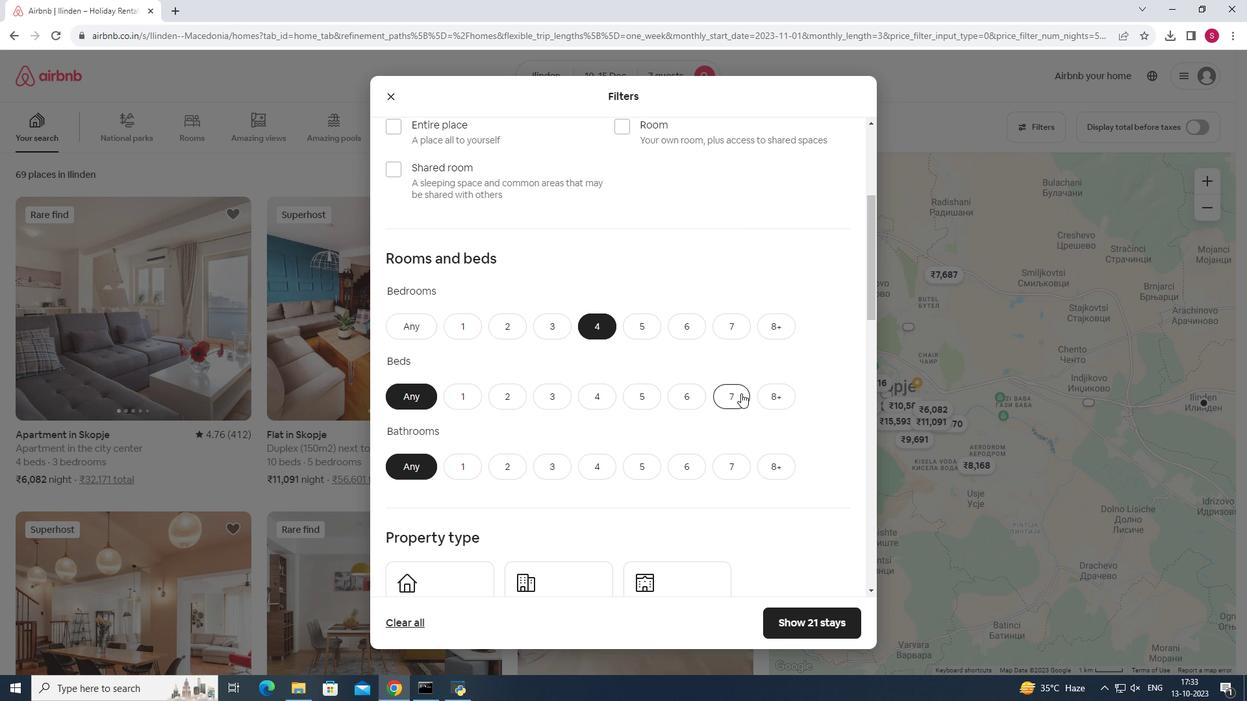 
Action: Mouse moved to (598, 465)
Screenshot: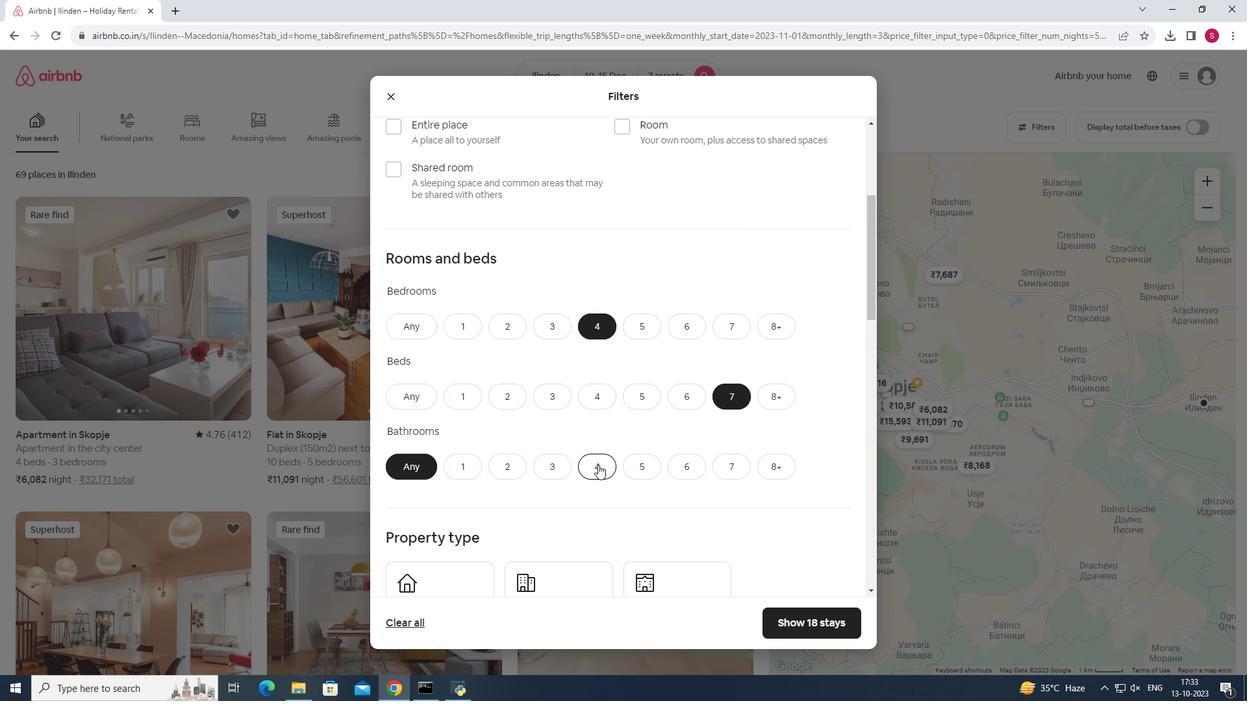 
Action: Mouse pressed left at (598, 465)
Screenshot: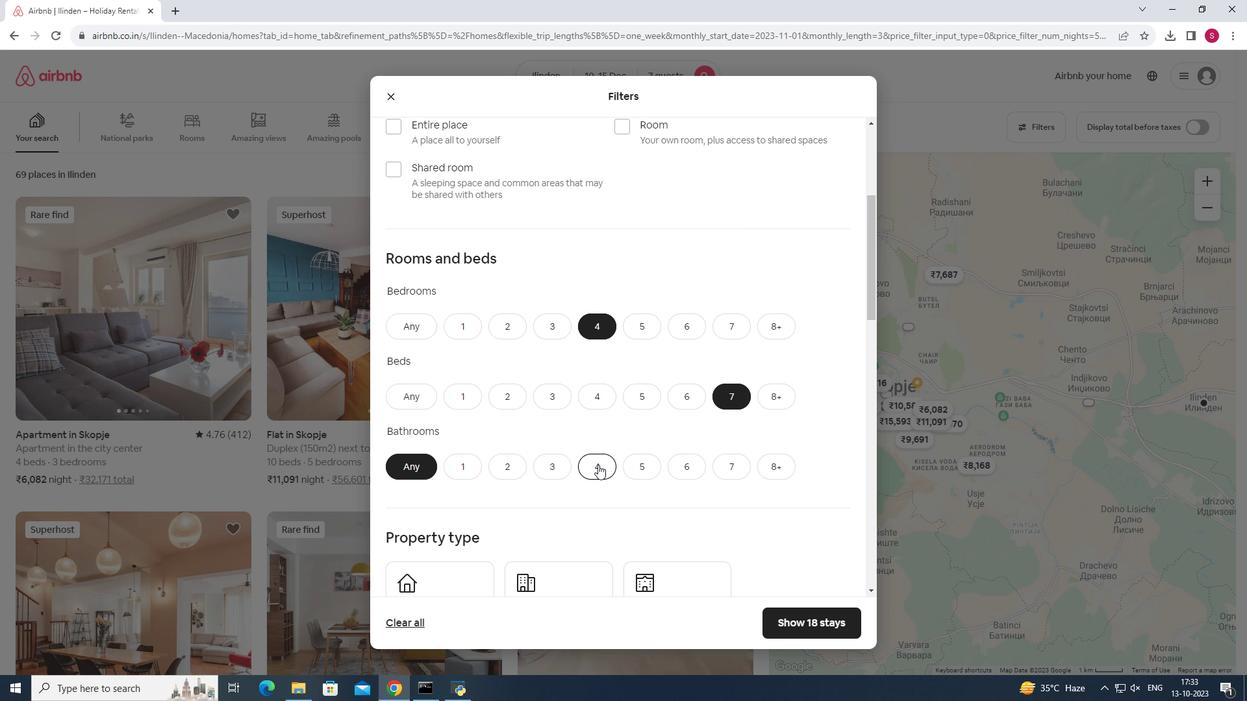
Action: Mouse moved to (601, 465)
Screenshot: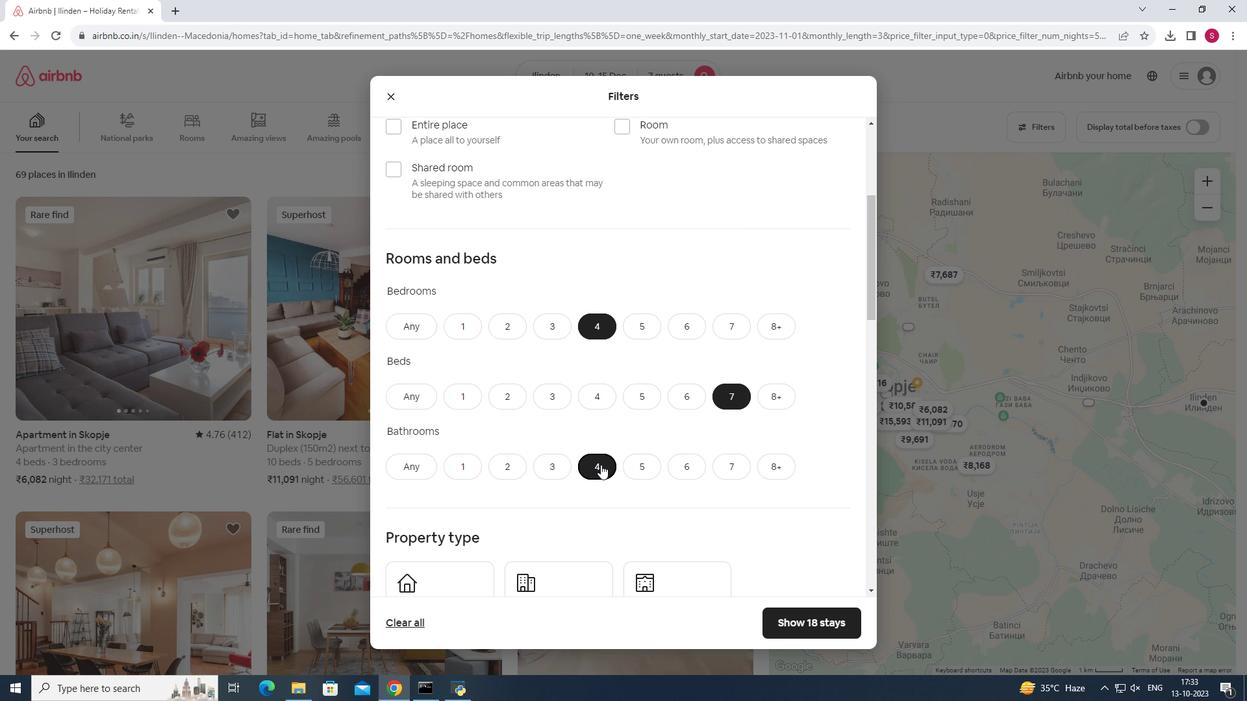 
Action: Mouse scrolled (601, 464) with delta (0, 0)
Screenshot: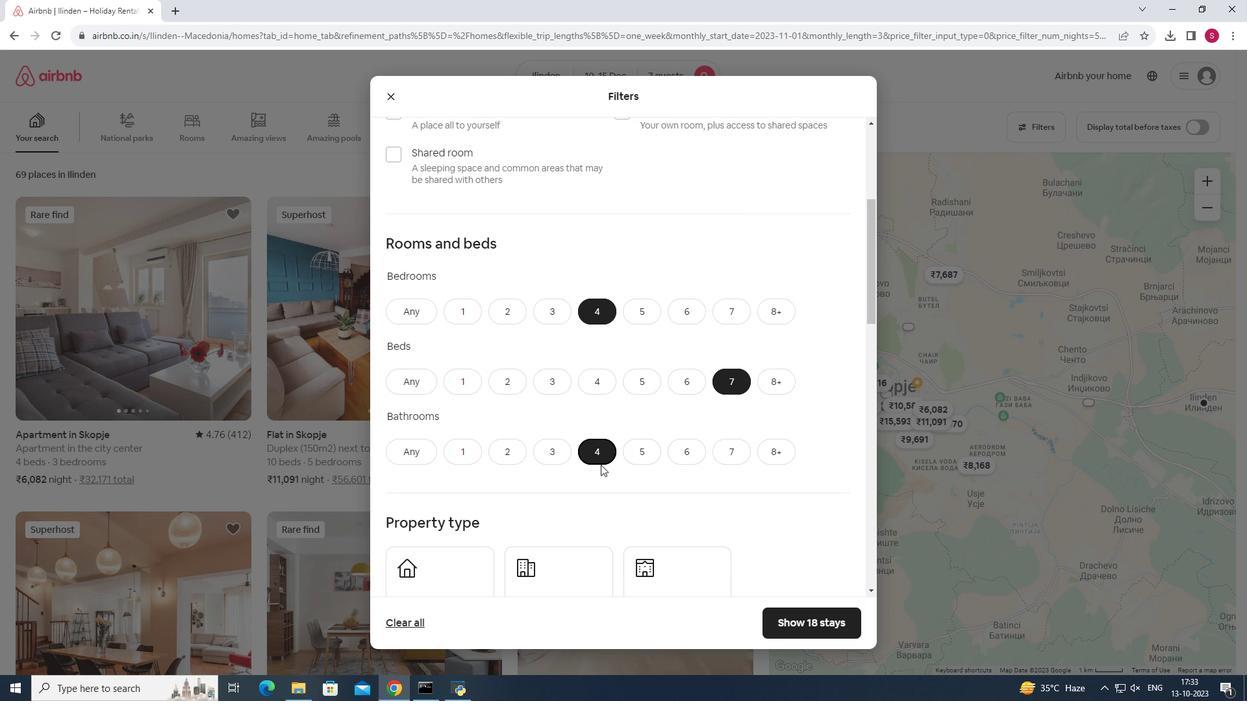 
Action: Mouse scrolled (601, 464) with delta (0, 0)
Screenshot: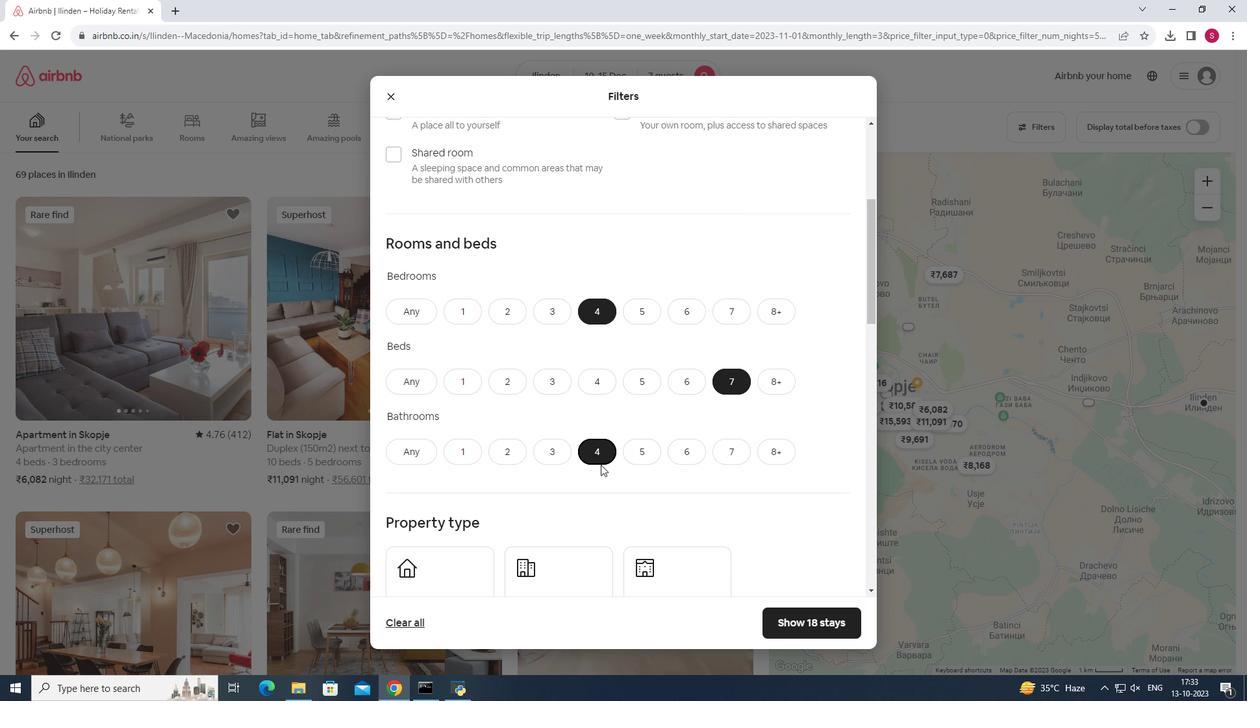 
Action: Mouse scrolled (601, 464) with delta (0, 0)
Screenshot: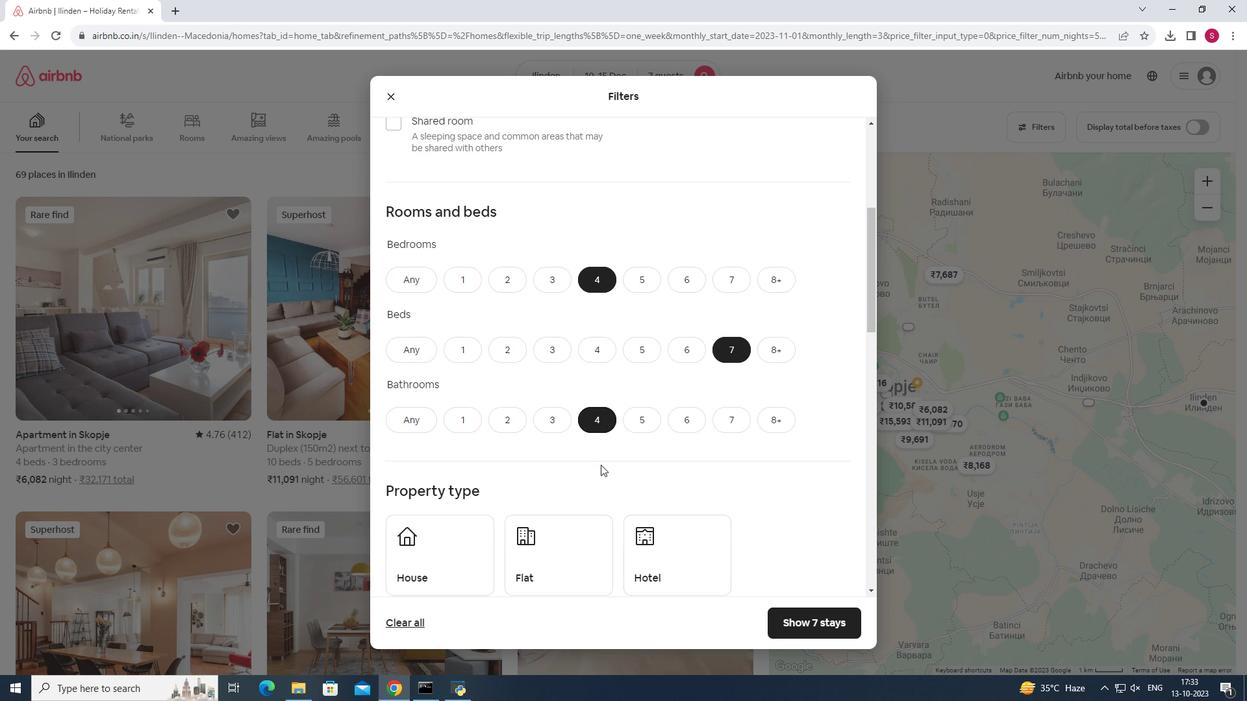 
Action: Mouse moved to (457, 426)
Screenshot: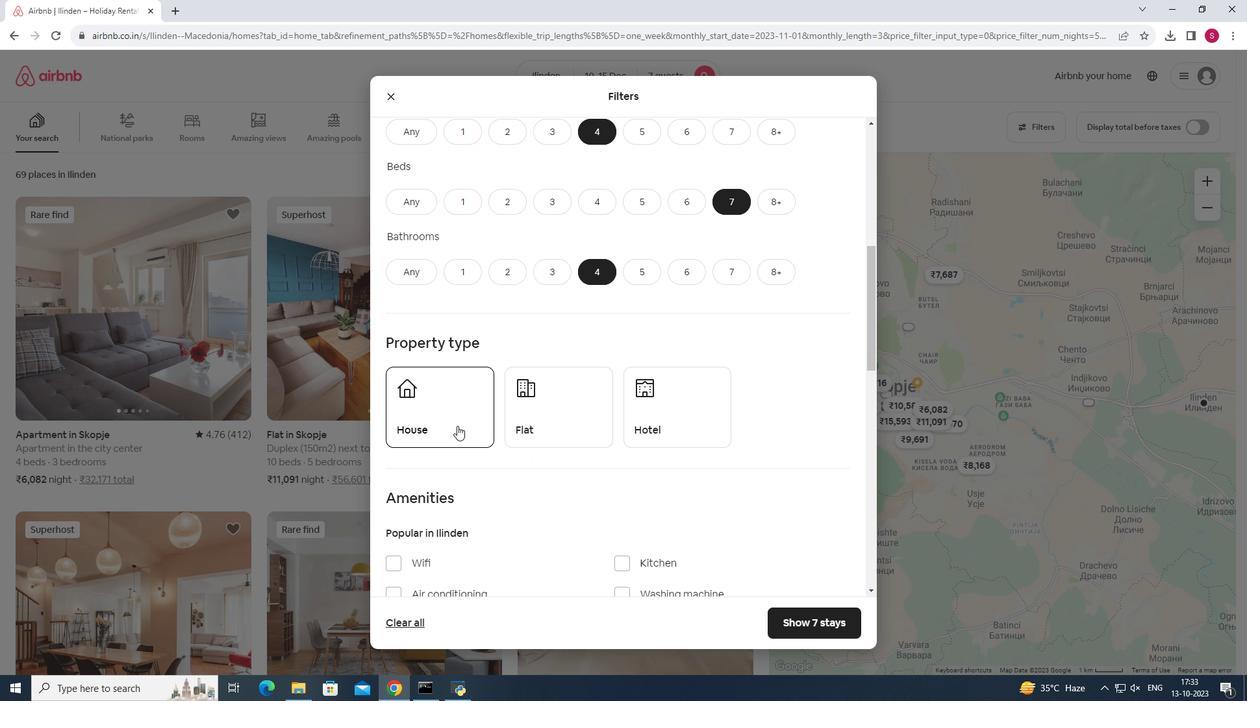 
Action: Mouse pressed left at (457, 426)
Screenshot: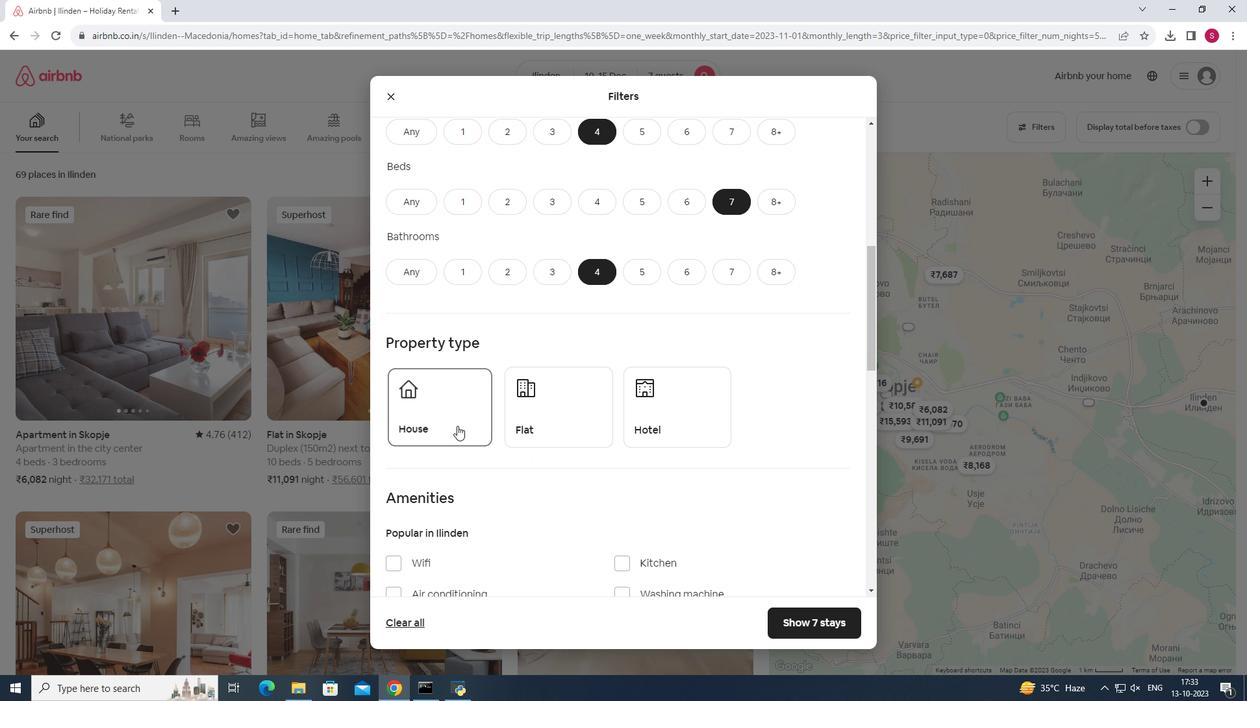 
Action: Mouse moved to (757, 492)
Screenshot: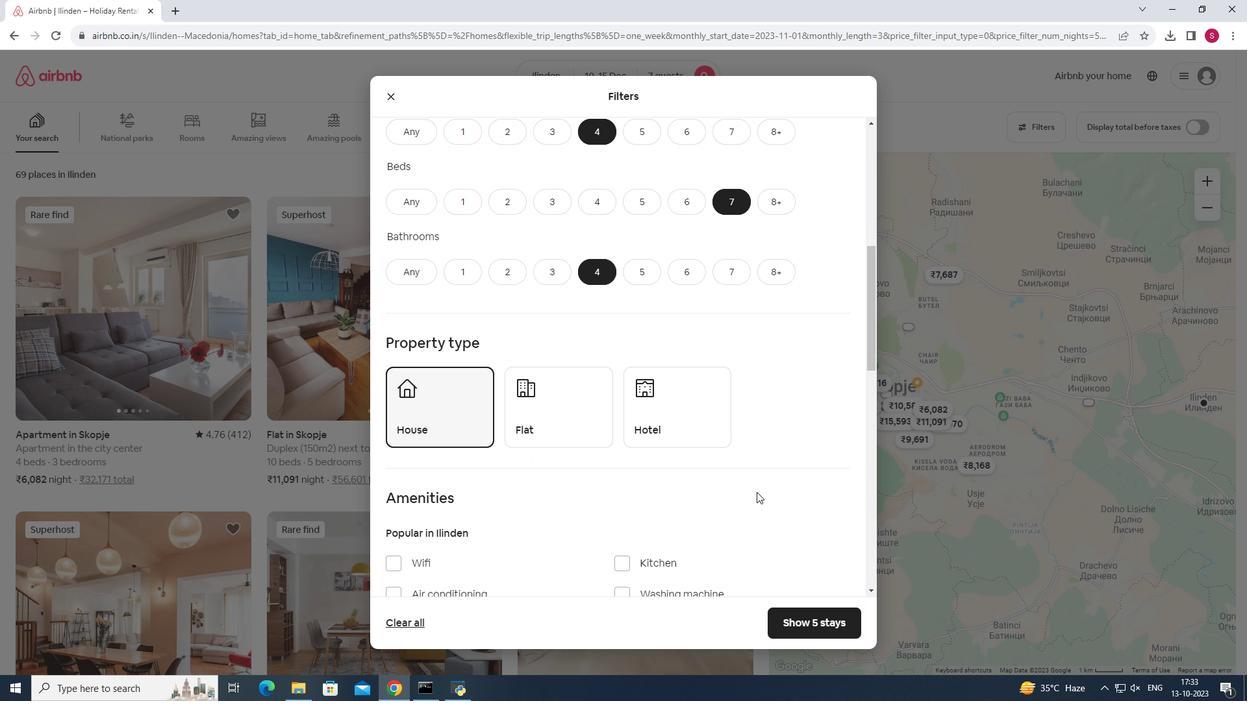 
Action: Mouse scrolled (757, 492) with delta (0, 0)
Screenshot: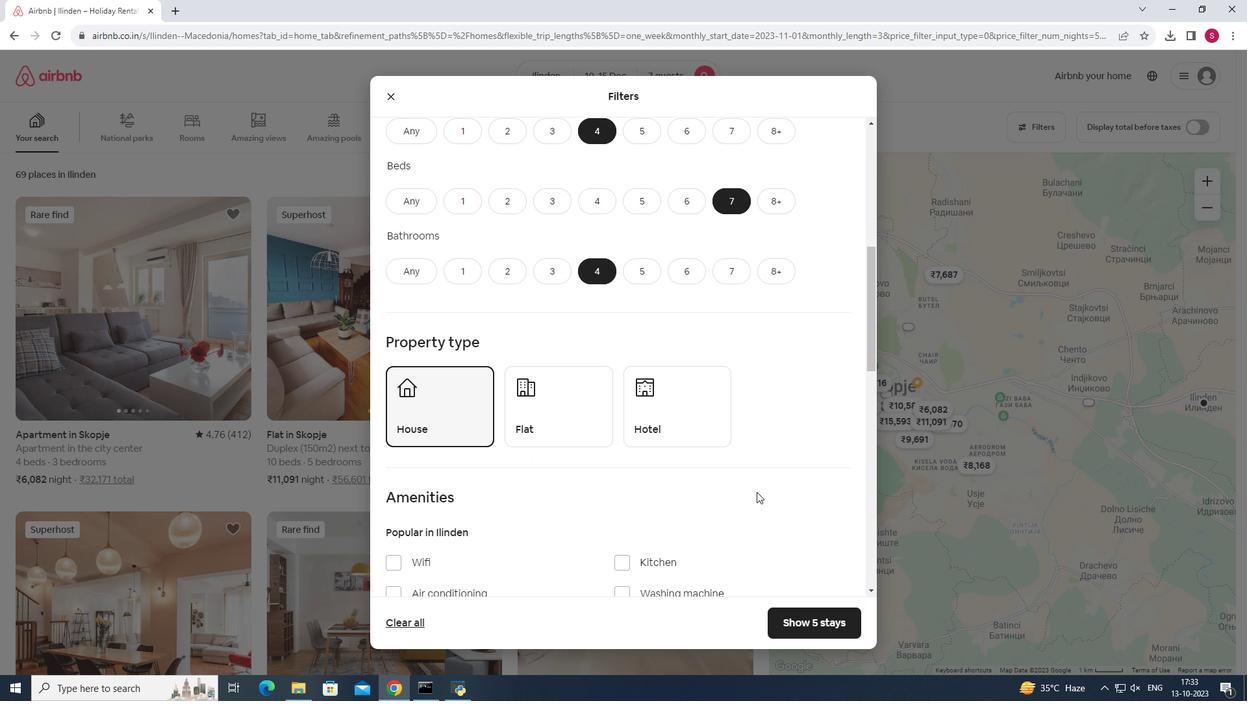 
Action: Mouse scrolled (757, 492) with delta (0, 0)
Screenshot: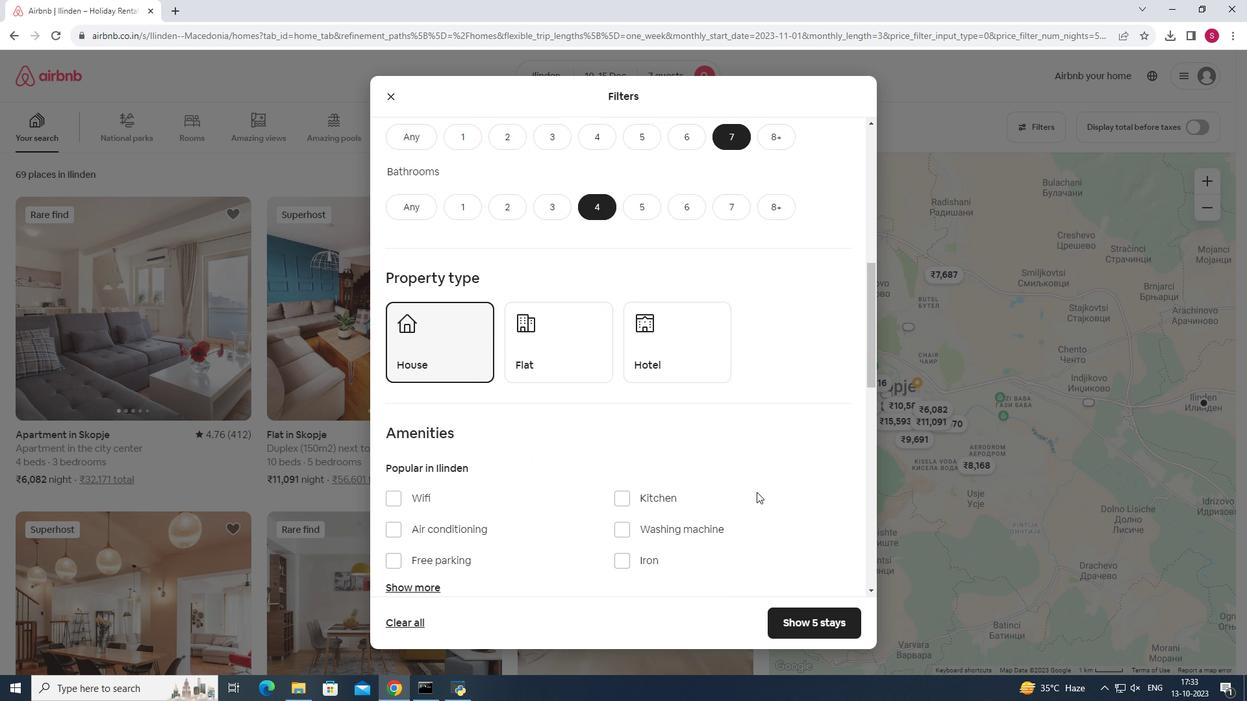 
Action: Mouse scrolled (757, 492) with delta (0, 0)
Screenshot: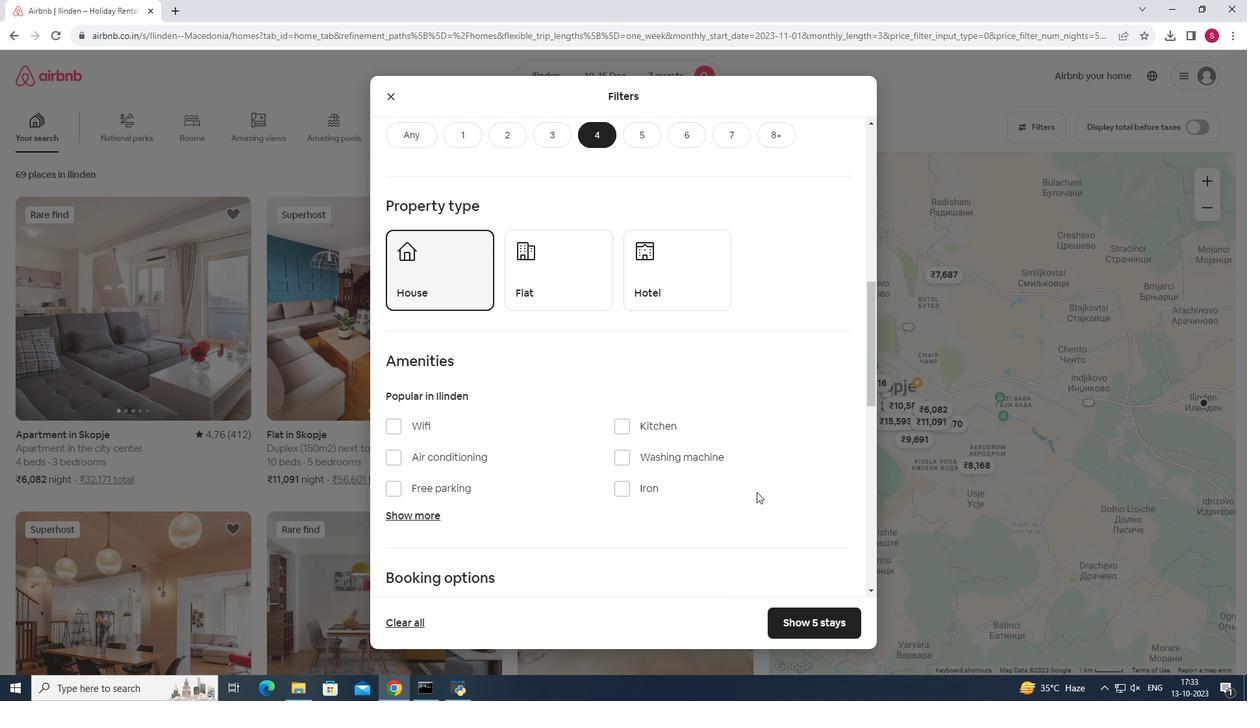 
Action: Mouse moved to (389, 365)
Screenshot: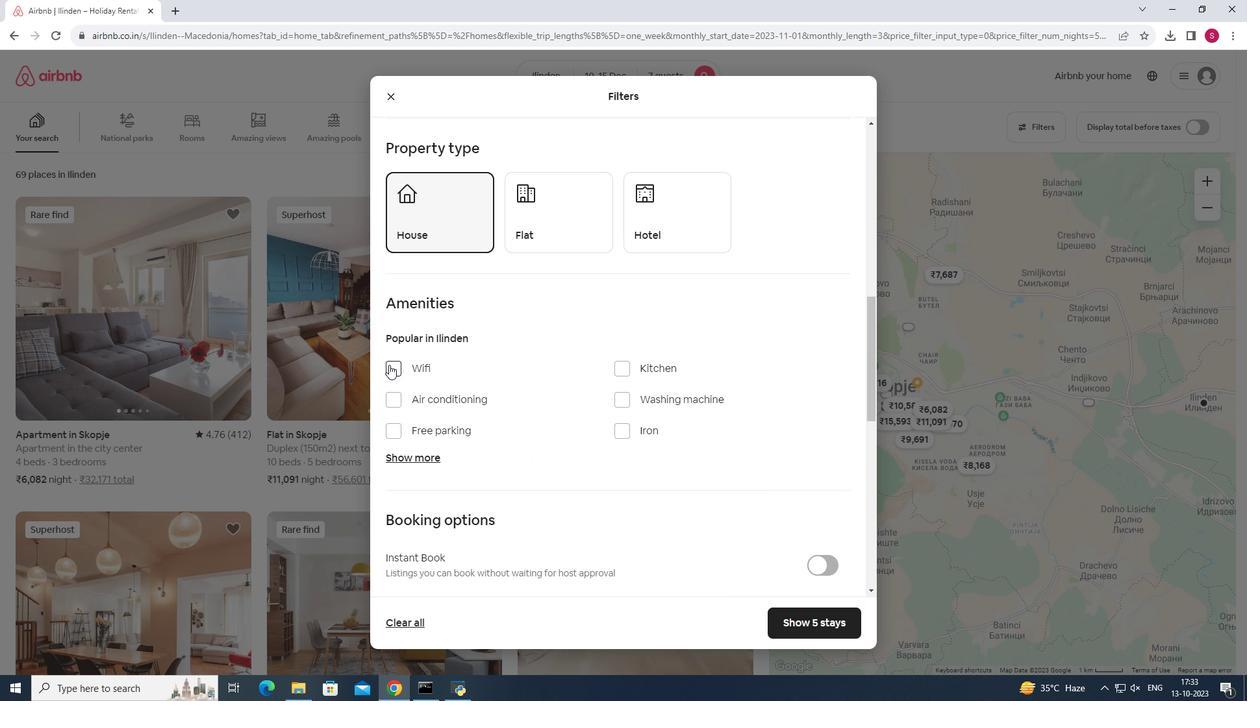 
Action: Mouse pressed left at (389, 365)
Screenshot: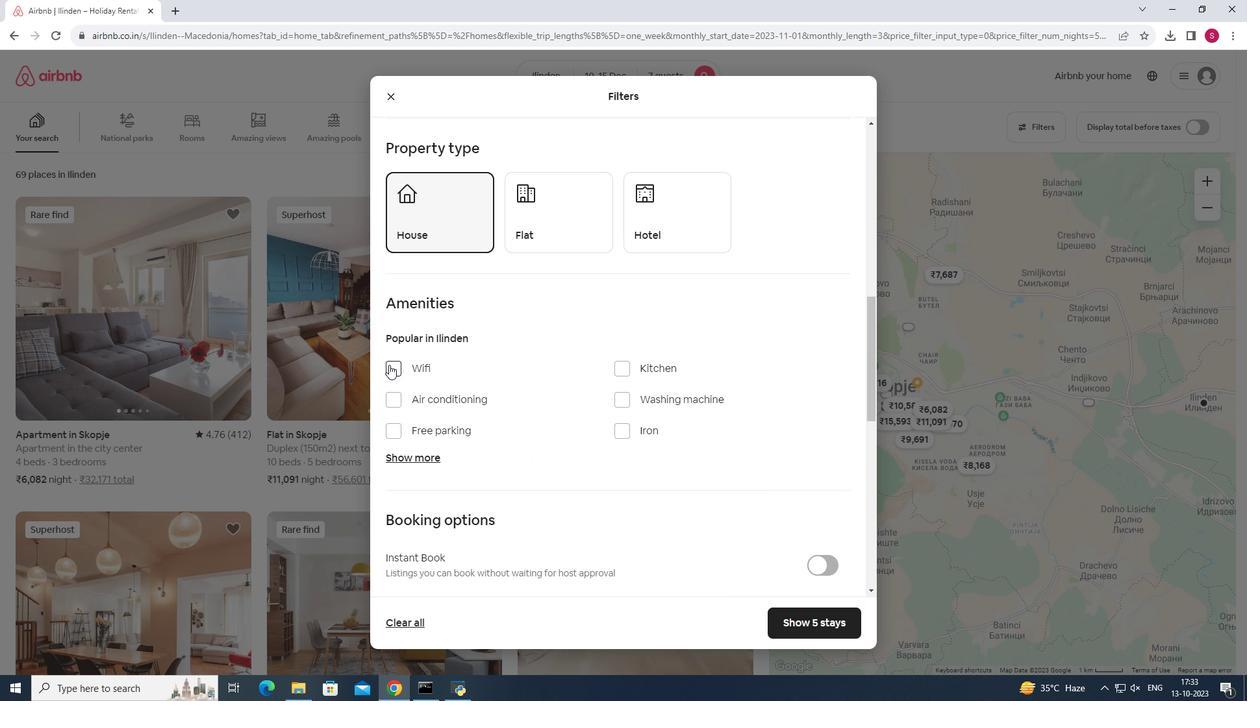 
Action: Mouse moved to (412, 456)
Screenshot: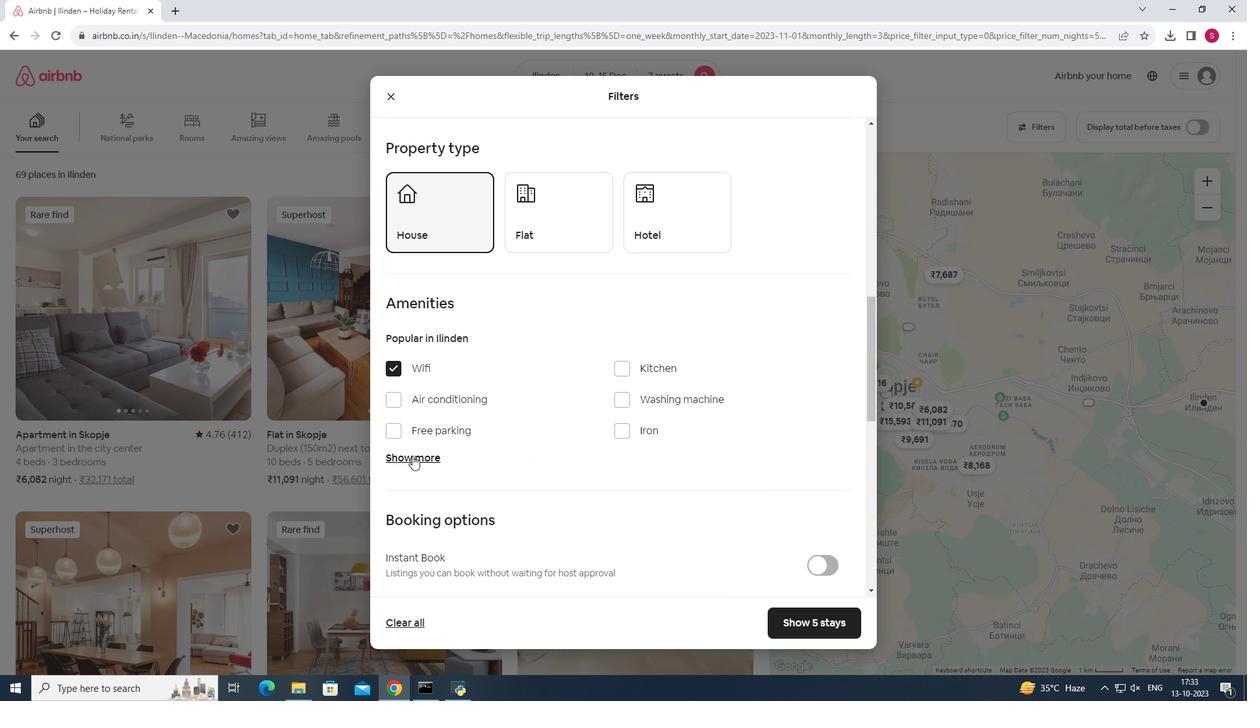 
Action: Mouse pressed left at (412, 456)
Screenshot: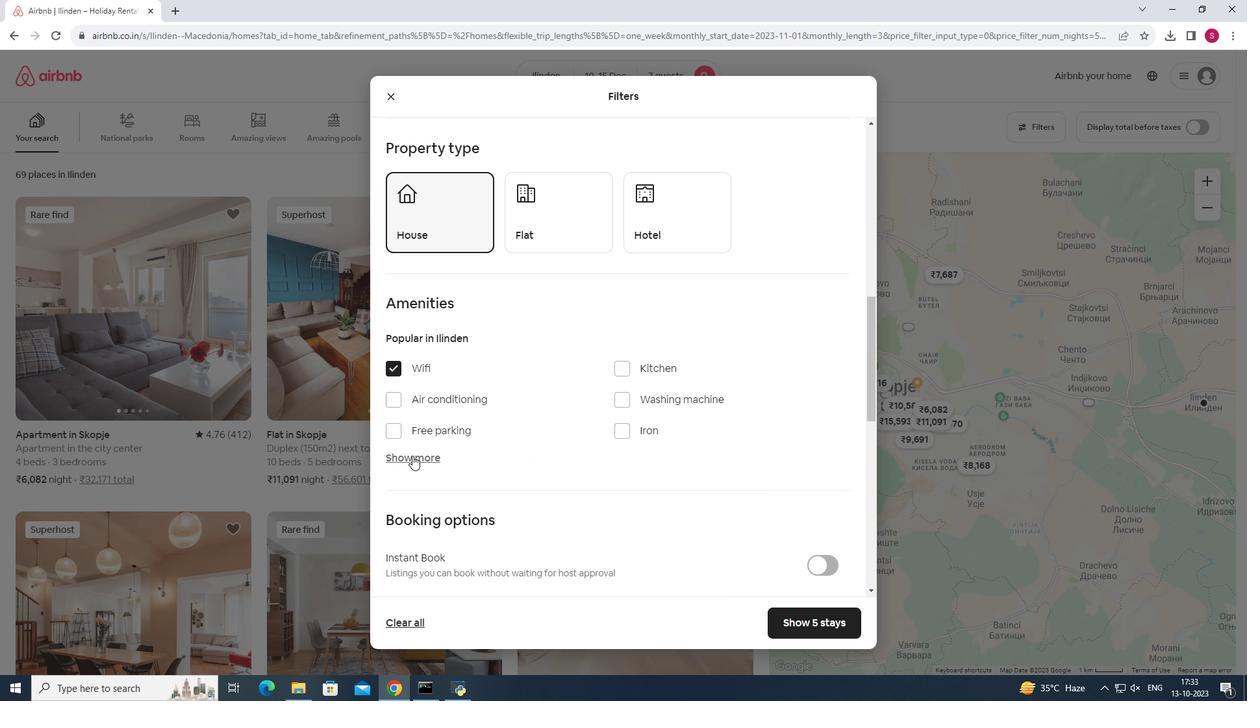 
Action: Mouse moved to (629, 540)
Screenshot: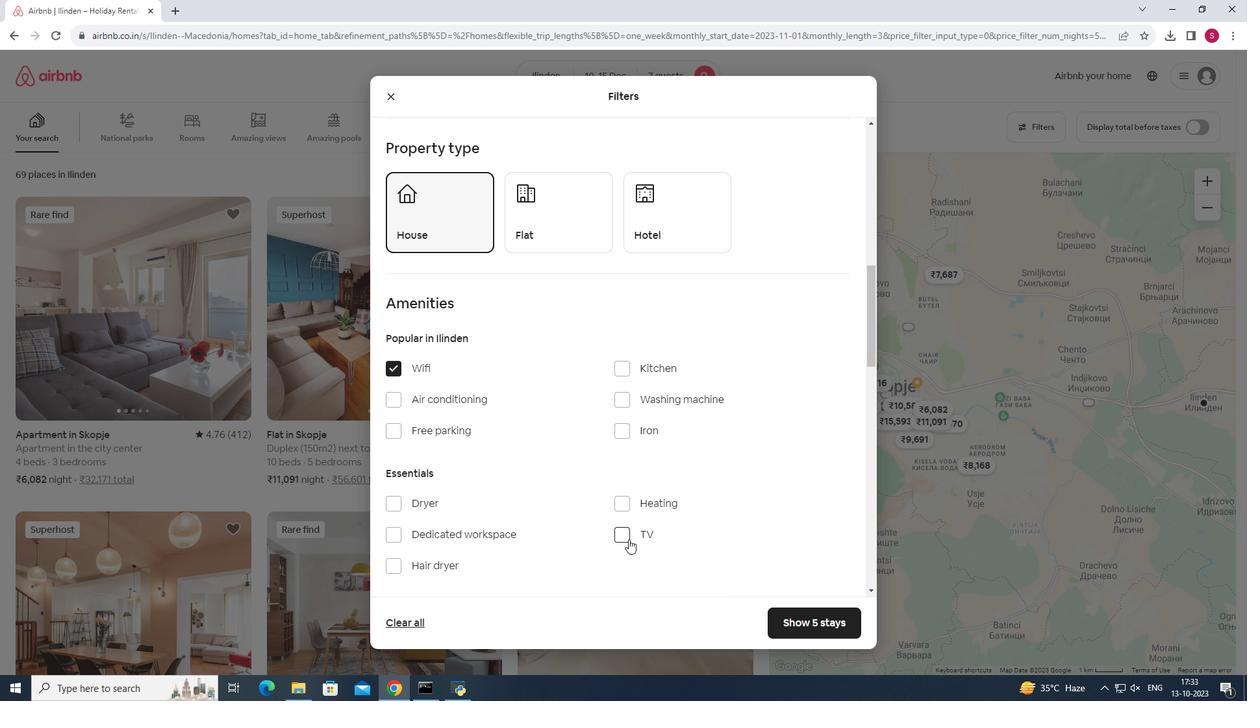 
Action: Mouse pressed left at (629, 540)
Screenshot: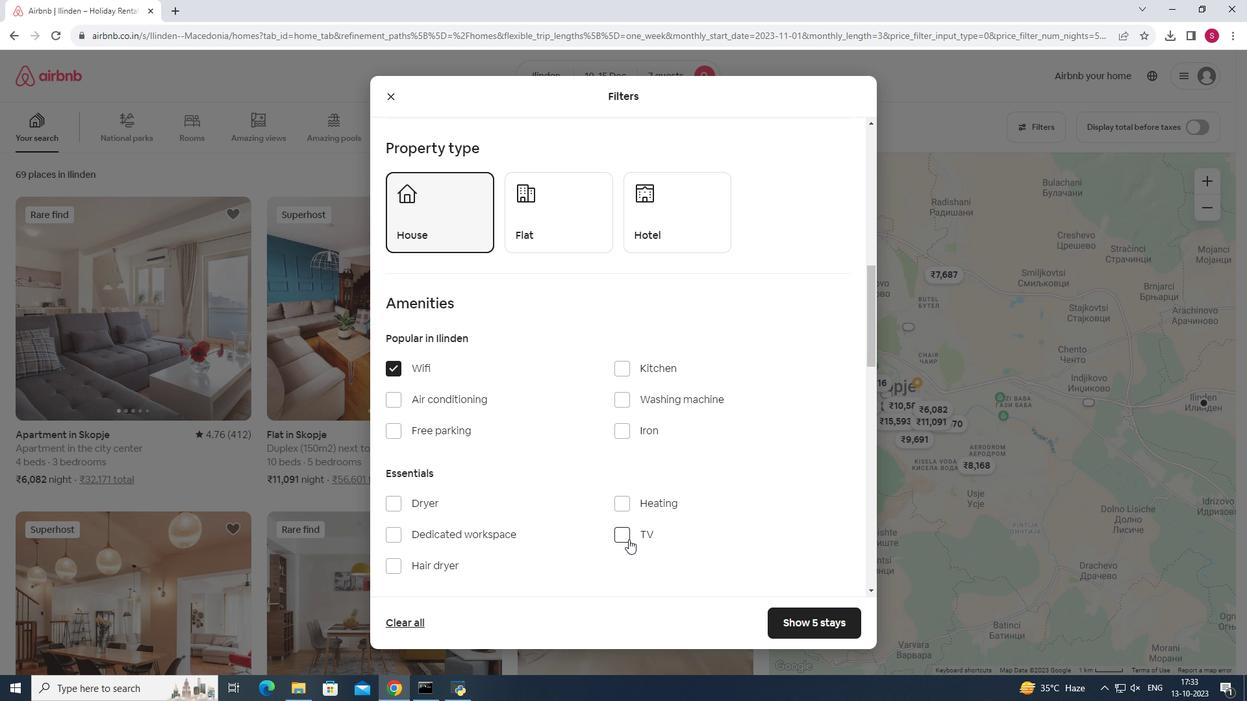 
Action: Mouse moved to (396, 435)
Screenshot: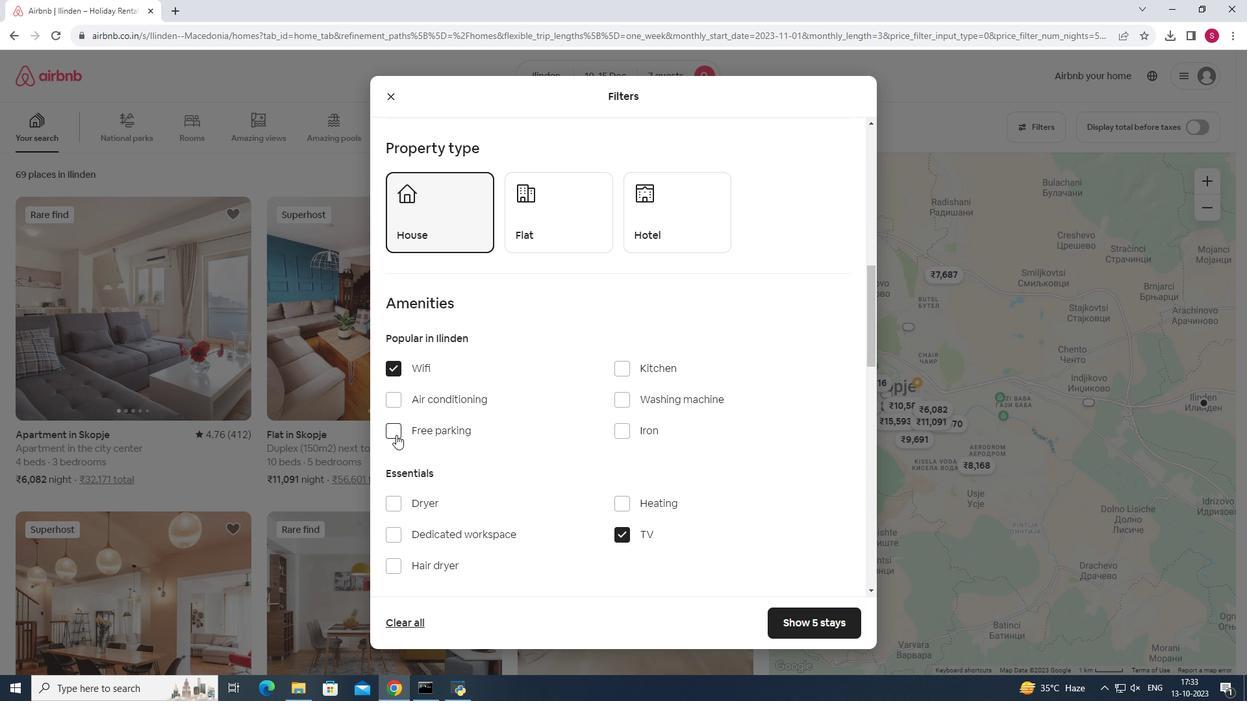 
Action: Mouse pressed left at (396, 435)
Screenshot: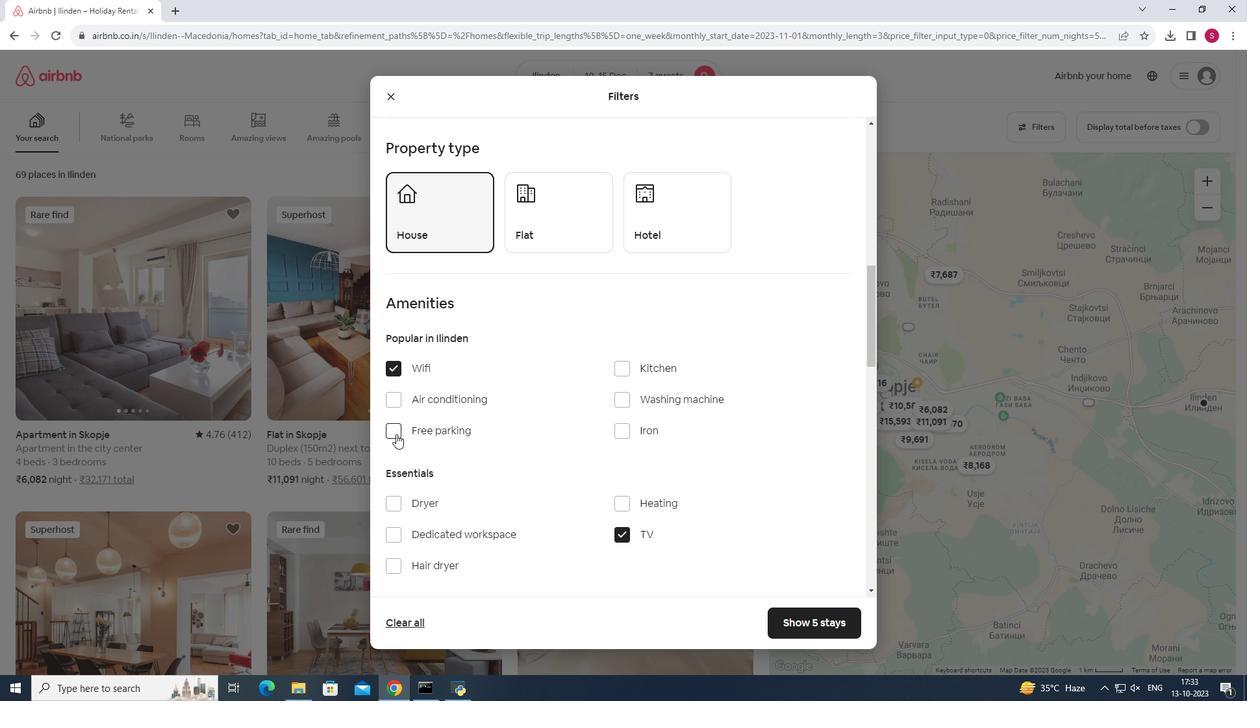 
Action: Mouse moved to (510, 453)
Screenshot: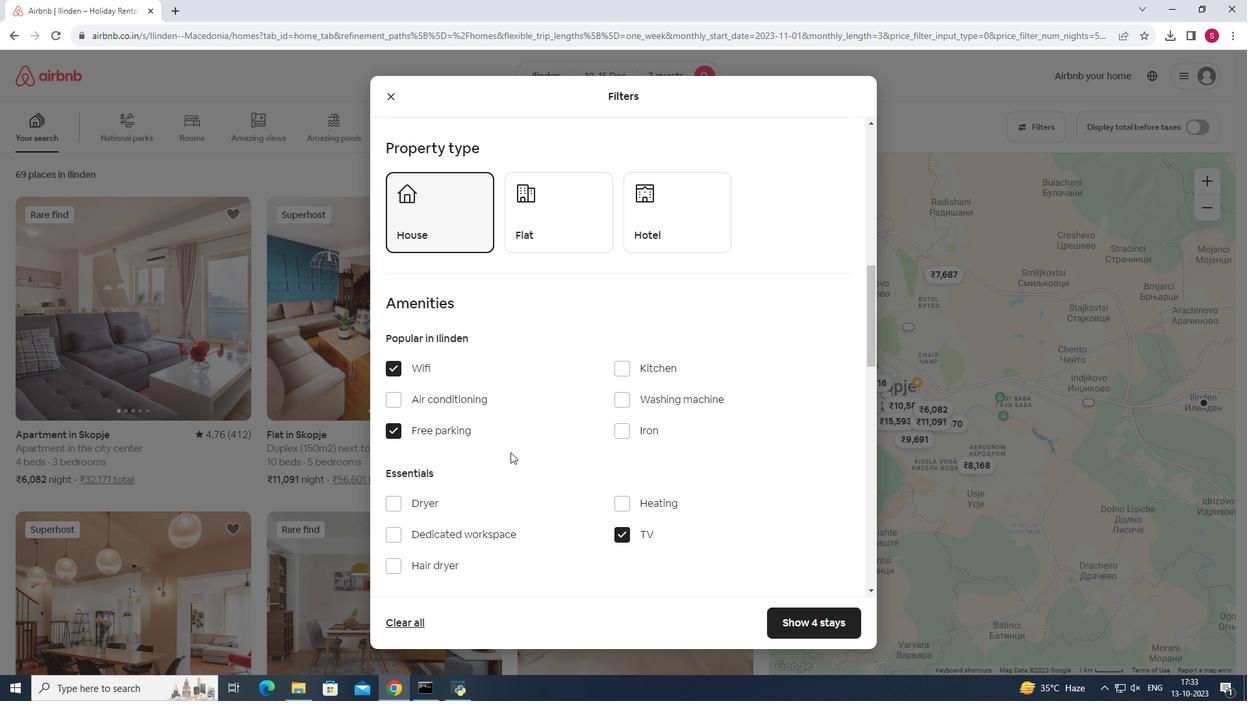 
Action: Mouse scrolled (510, 452) with delta (0, 0)
Screenshot: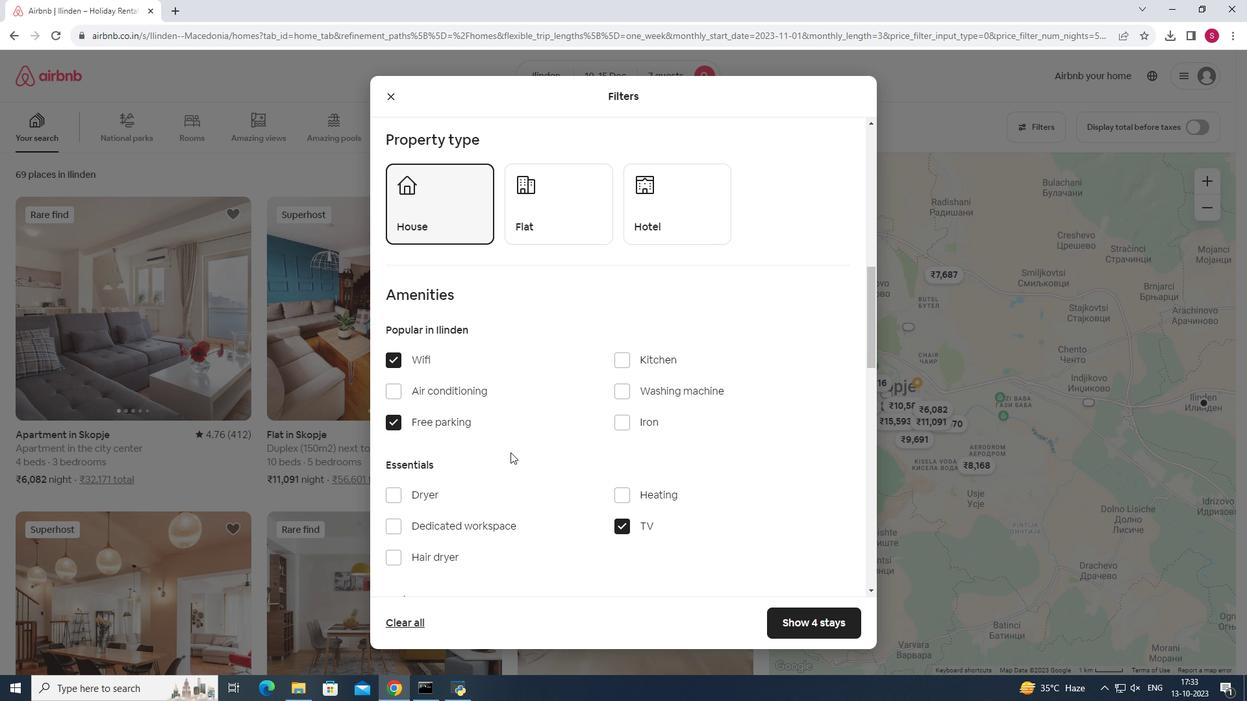 
Action: Mouse scrolled (510, 452) with delta (0, 0)
Screenshot: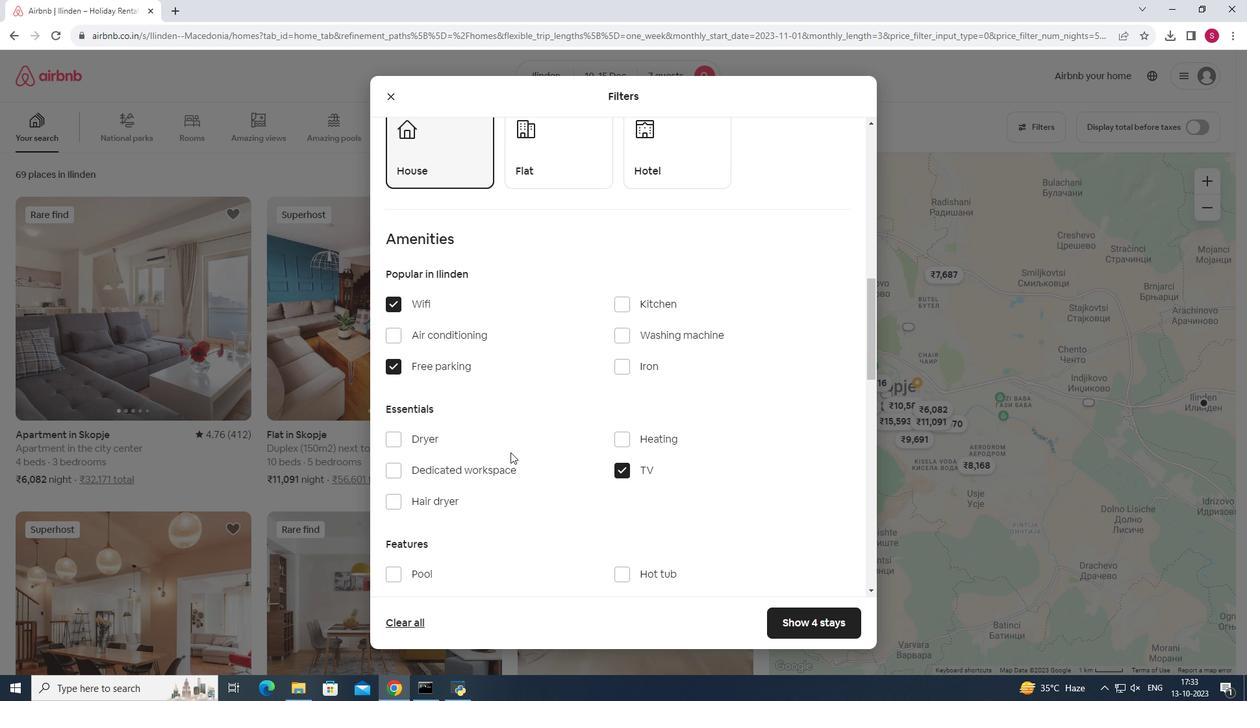 
Action: Mouse moved to (548, 519)
Screenshot: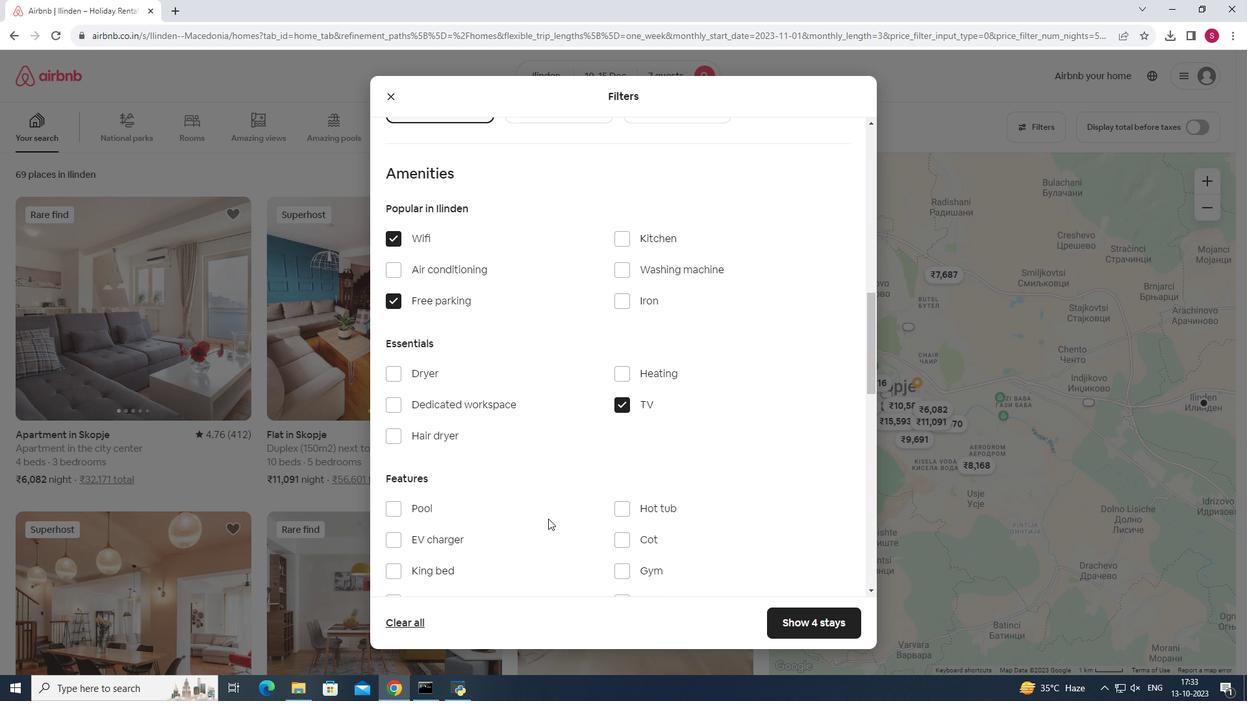 
Action: Mouse scrolled (548, 518) with delta (0, 0)
Screenshot: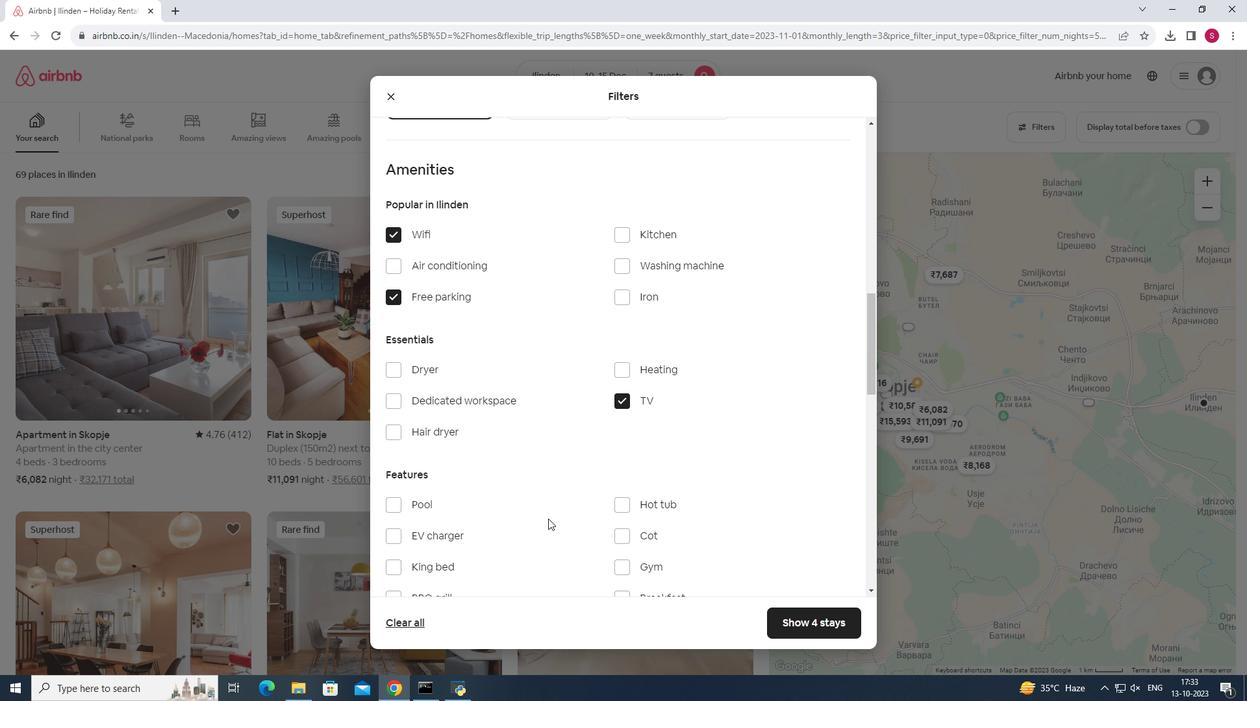 
Action: Mouse scrolled (548, 518) with delta (0, 0)
Screenshot: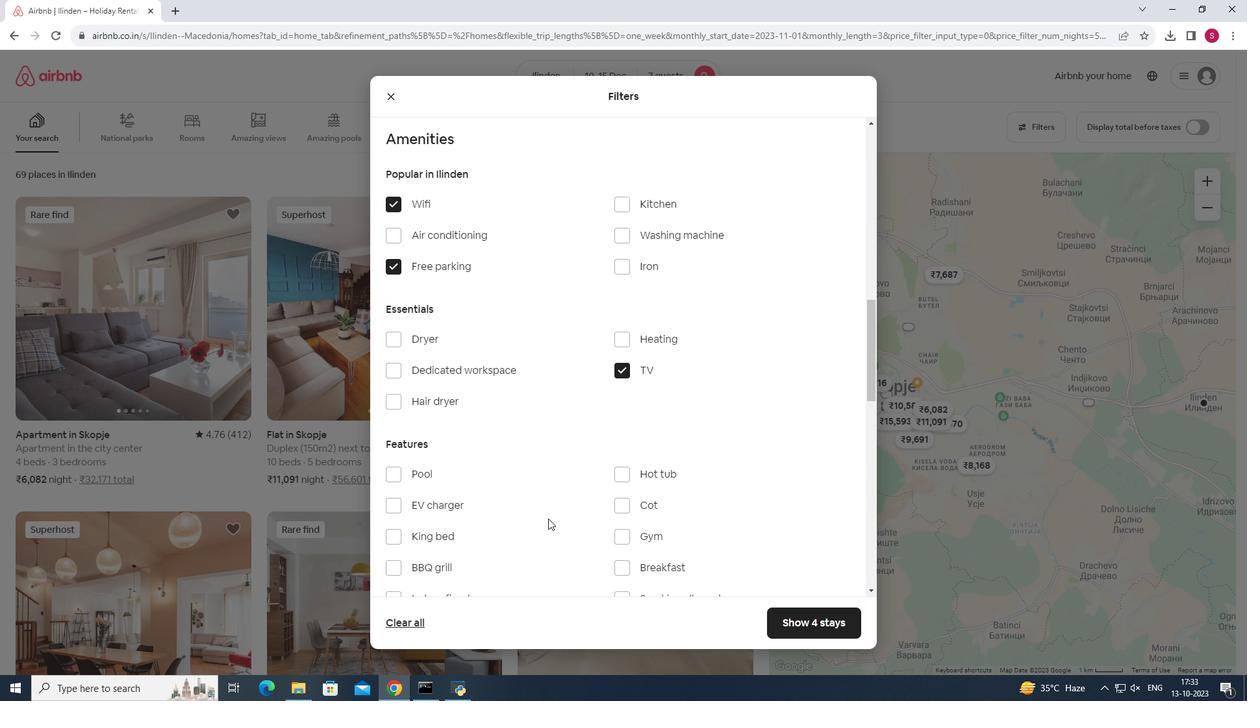 
Action: Mouse moved to (620, 444)
Screenshot: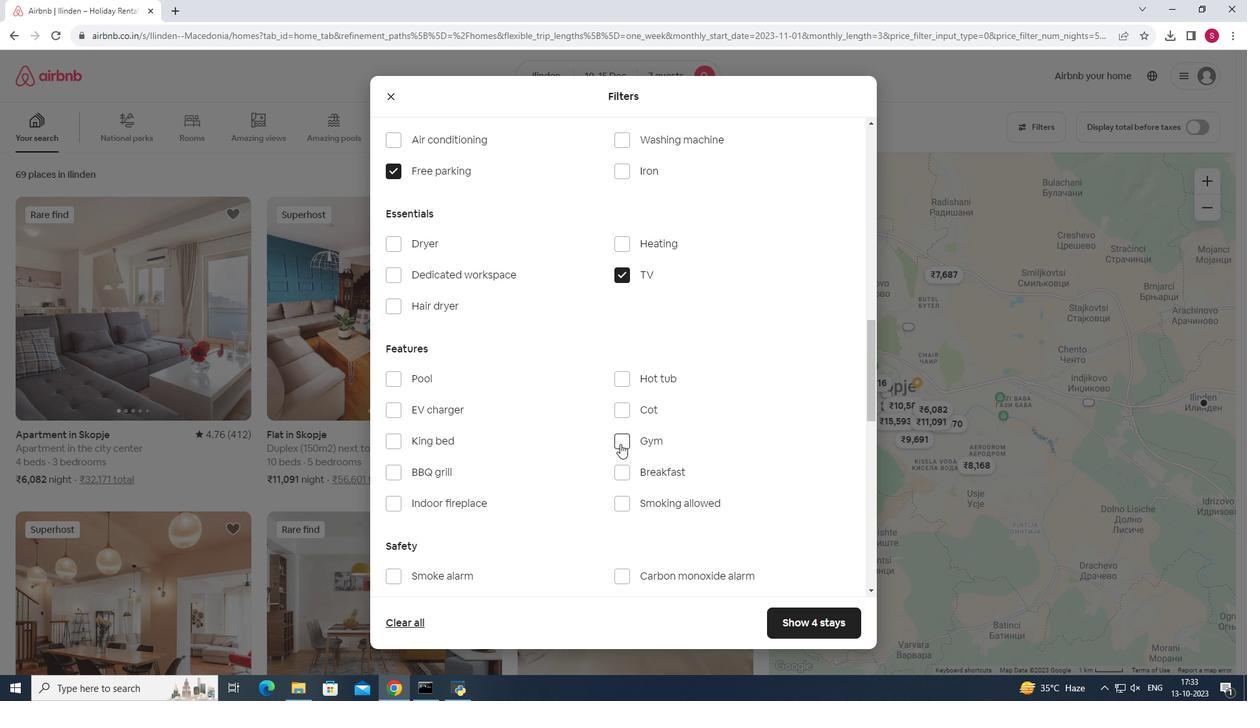 
Action: Mouse pressed left at (620, 444)
Screenshot: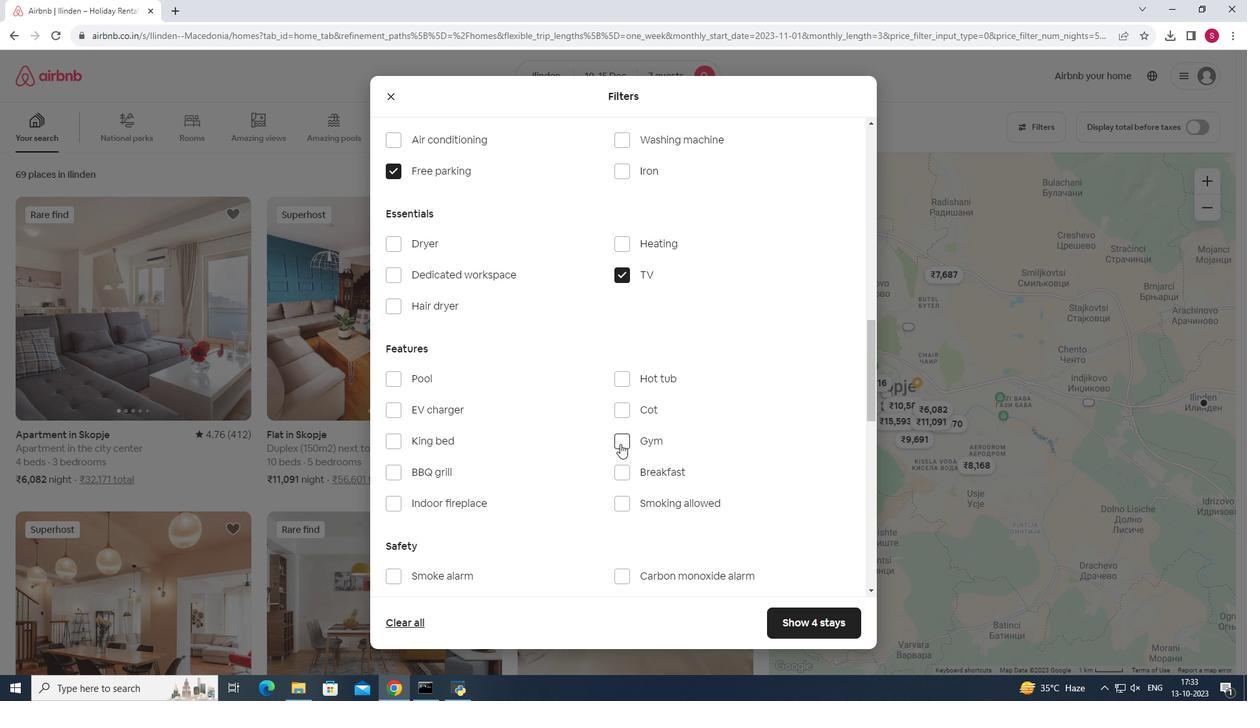 
Action: Mouse moved to (621, 476)
Screenshot: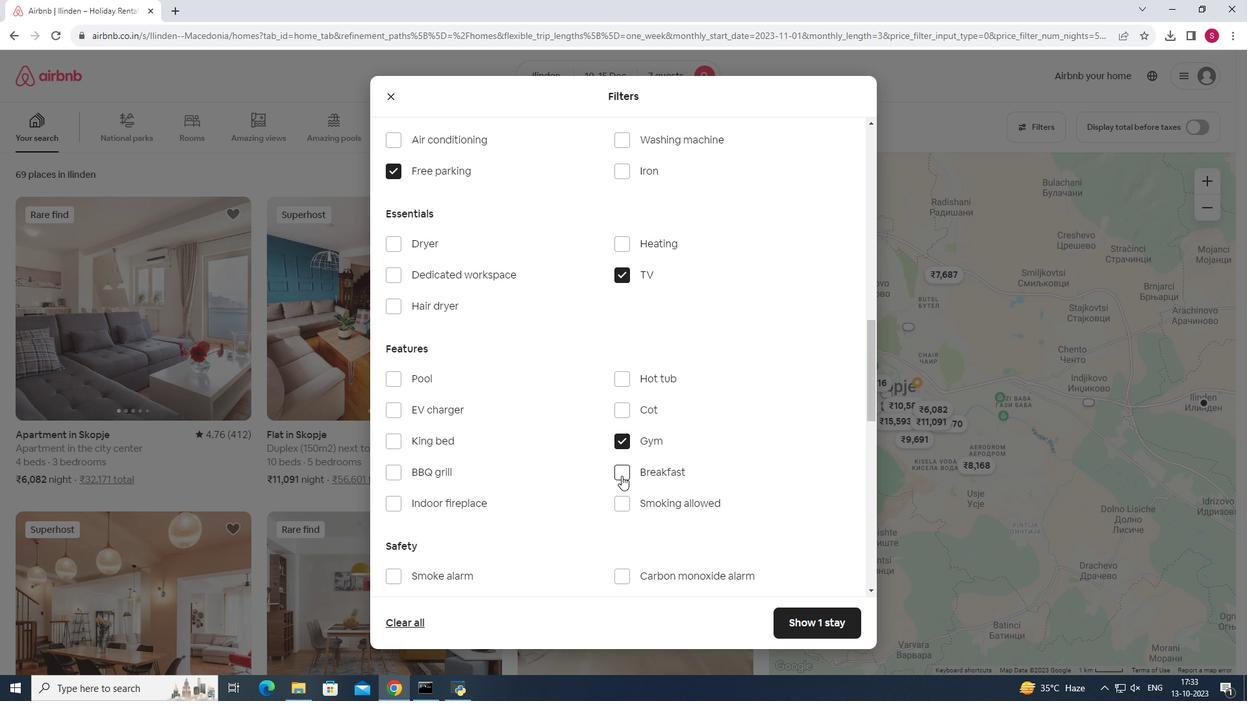 
Action: Mouse pressed left at (621, 476)
Screenshot: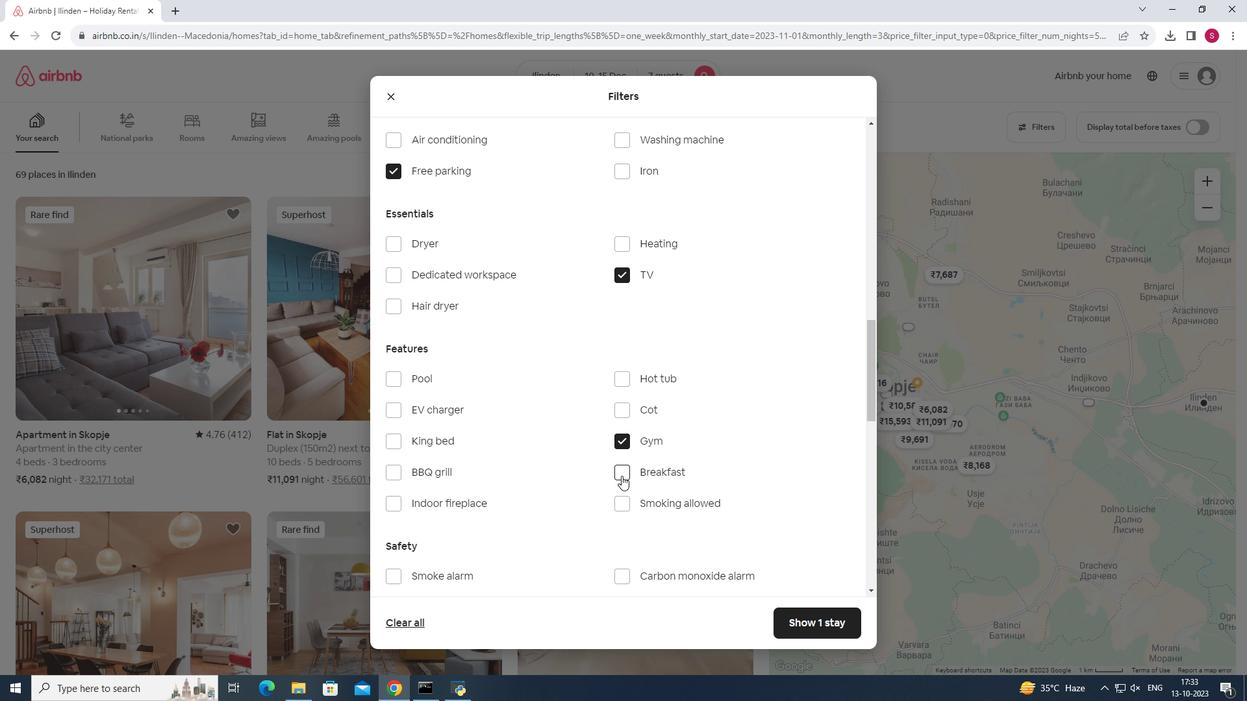 
Action: Mouse moved to (816, 629)
Screenshot: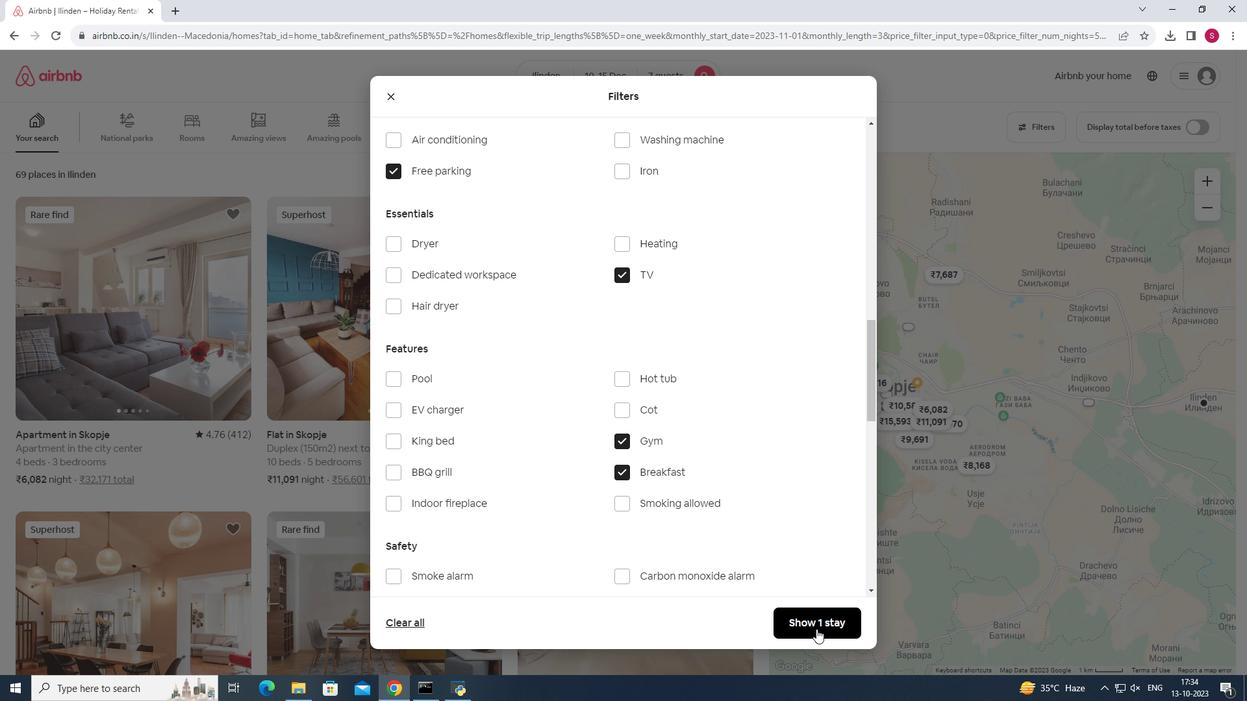 
Action: Mouse pressed left at (816, 629)
Screenshot: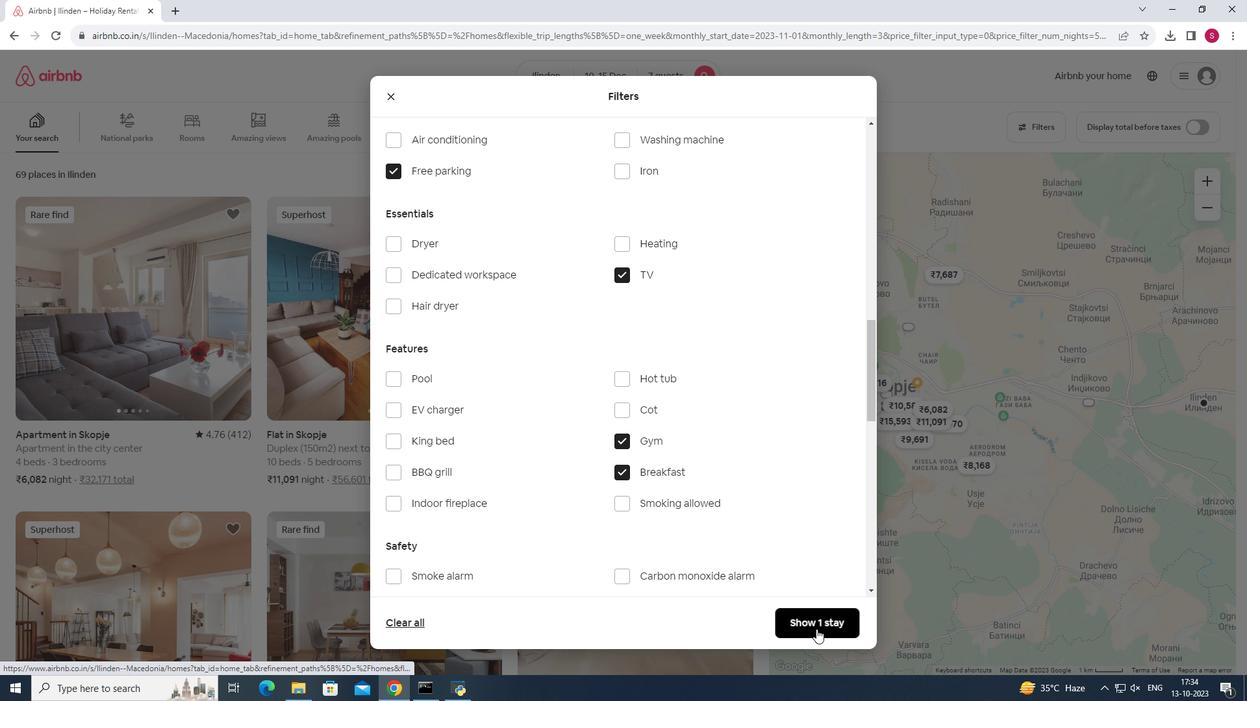 
Action: Mouse moved to (158, 295)
Screenshot: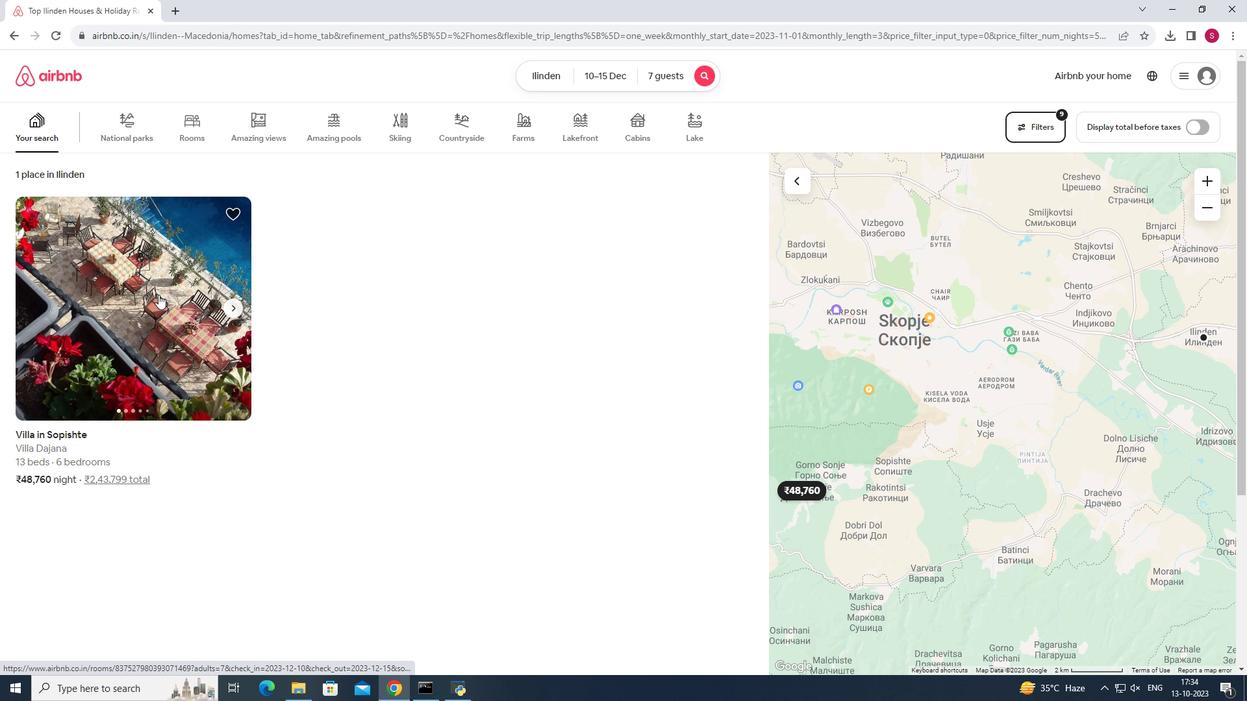 
Action: Mouse pressed left at (158, 295)
Screenshot: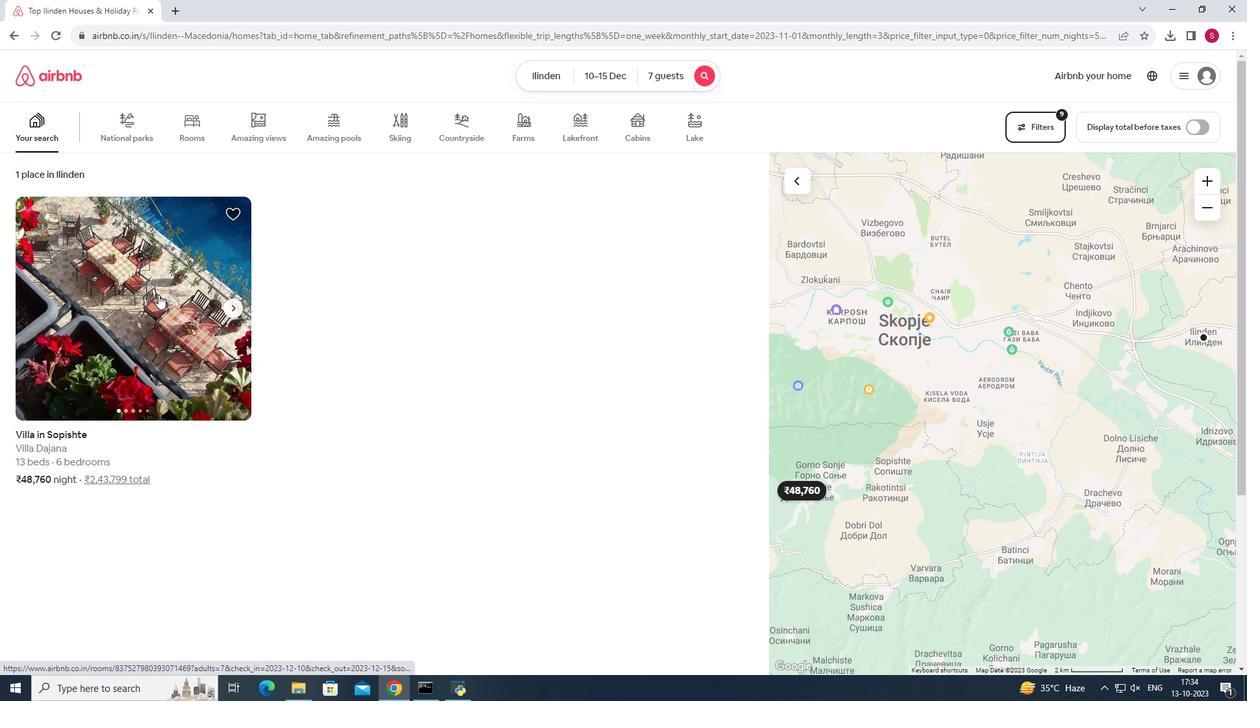 
Action: Mouse moved to (903, 478)
Screenshot: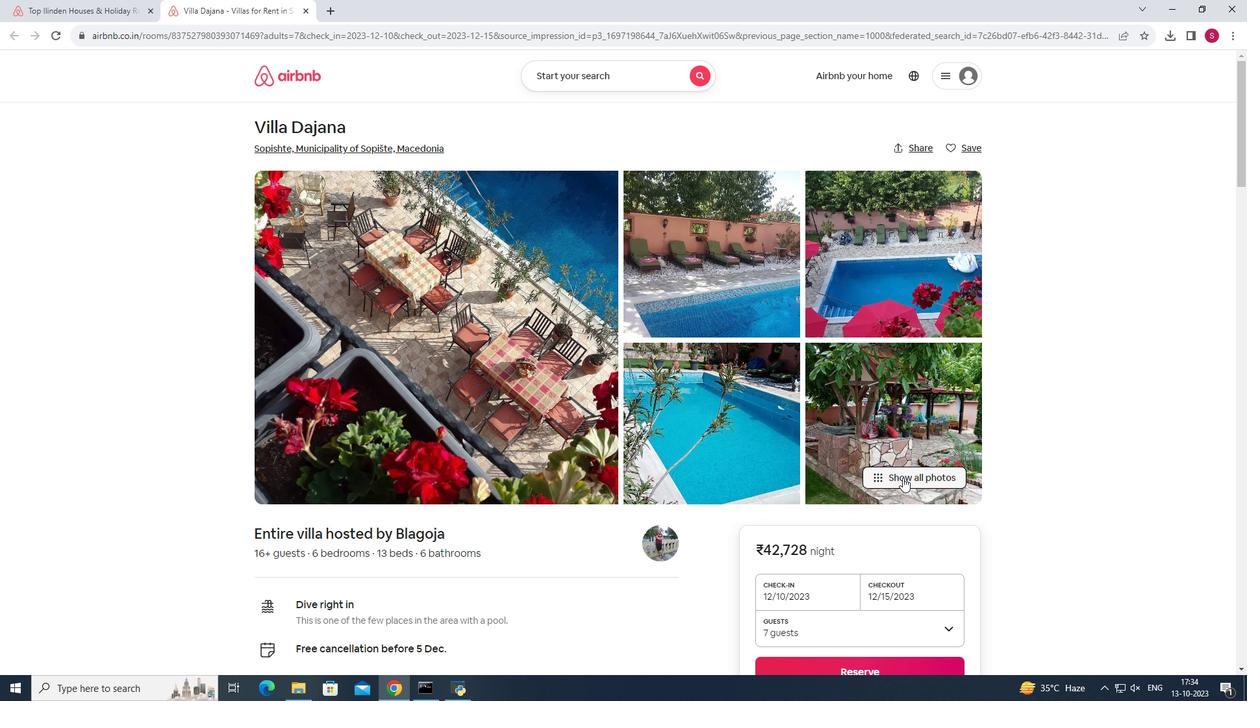 
Action: Mouse pressed left at (903, 478)
Screenshot: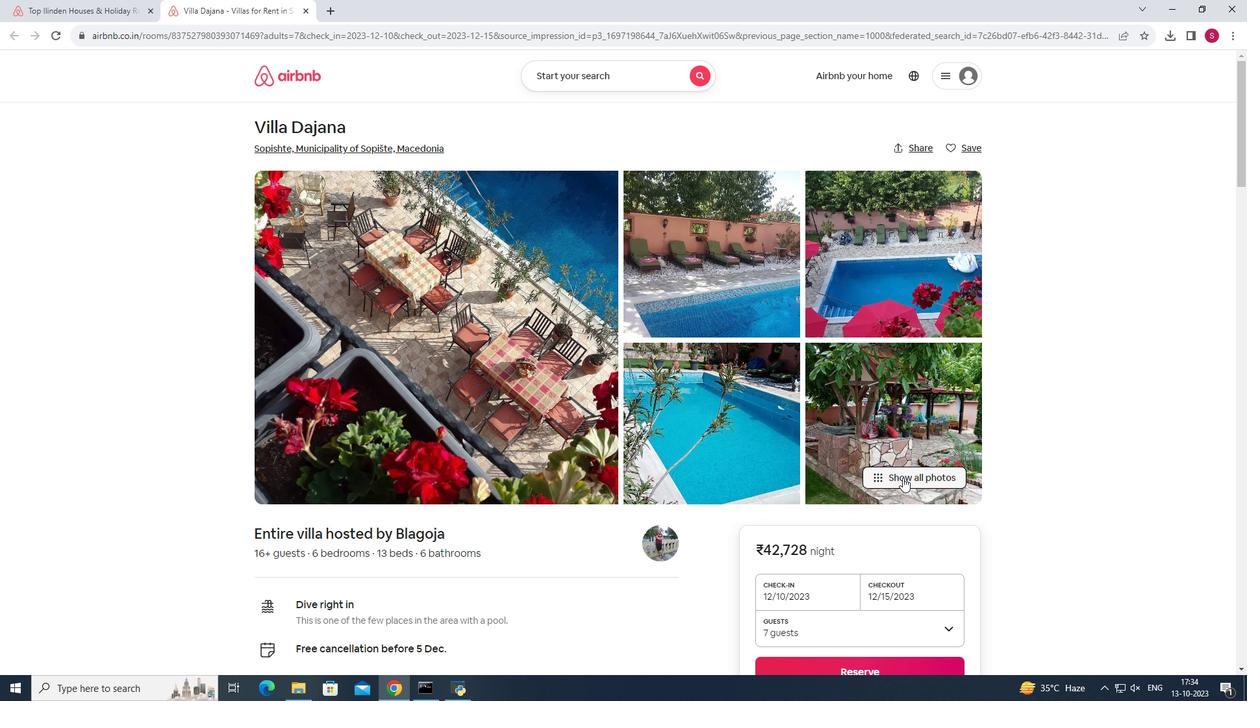 
Action: Mouse moved to (970, 397)
Screenshot: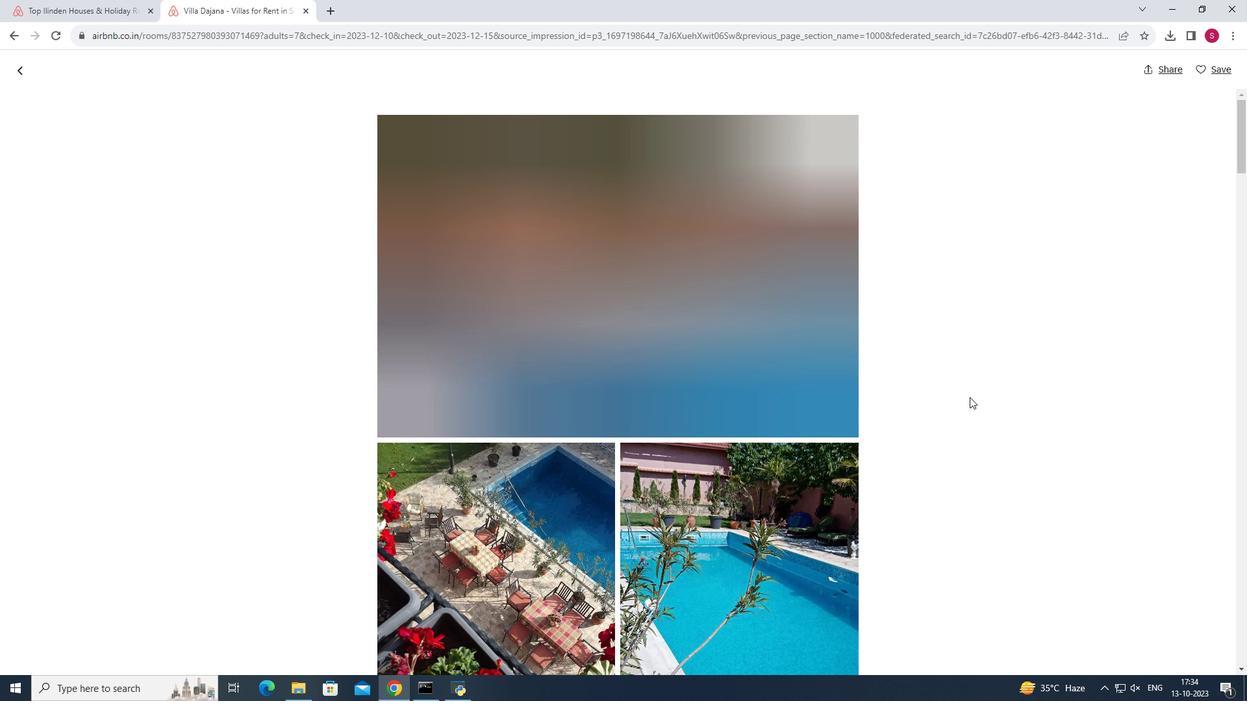 
Action: Mouse scrolled (970, 397) with delta (0, 0)
Screenshot: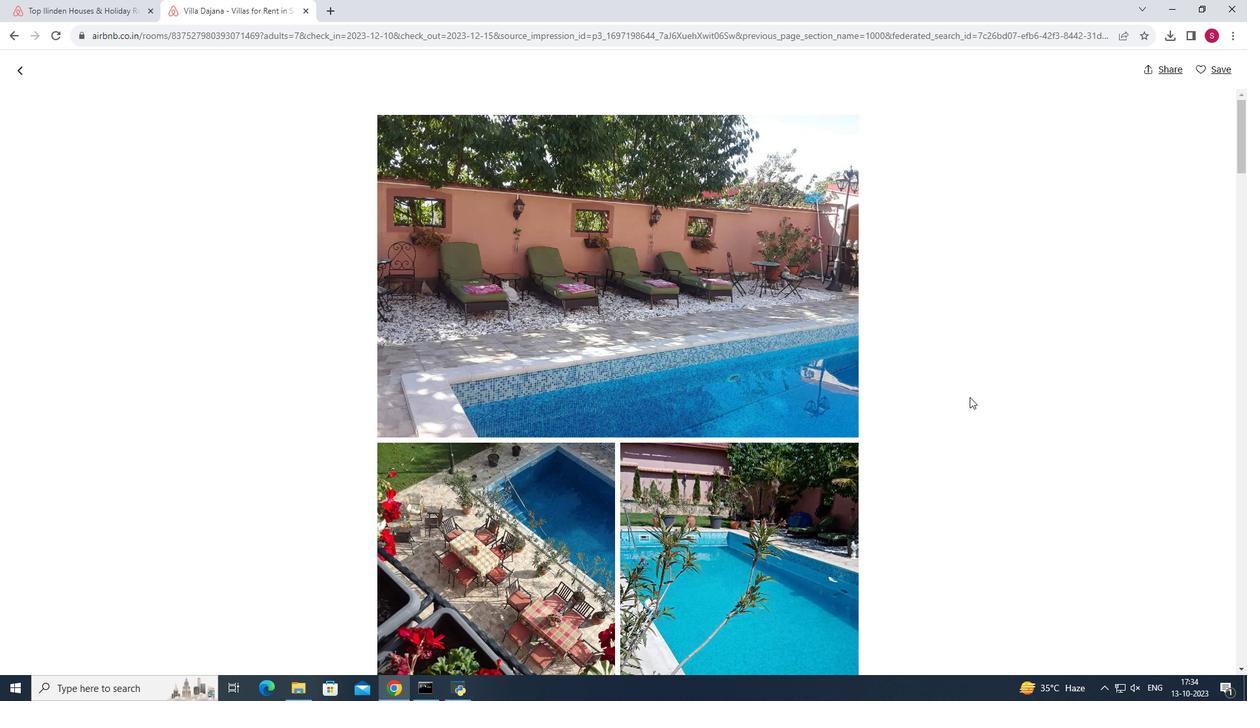 
Action: Mouse scrolled (970, 397) with delta (0, 0)
Screenshot: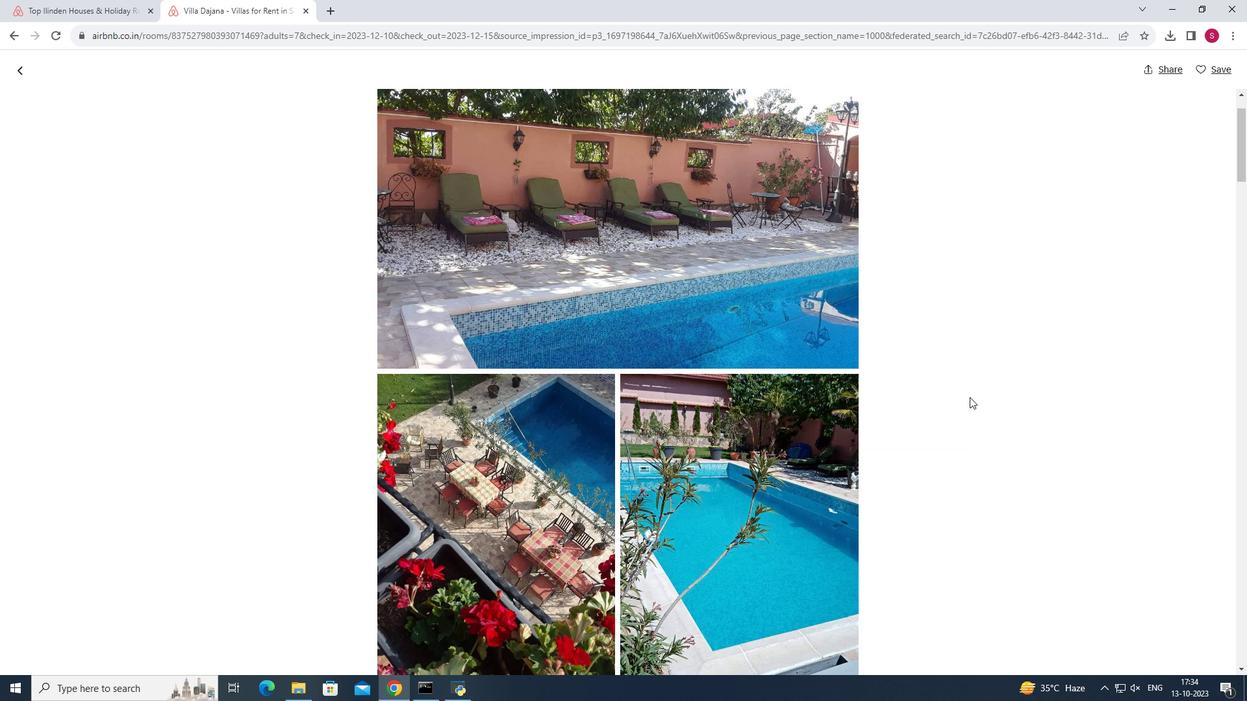 
Action: Mouse scrolled (970, 397) with delta (0, 0)
Screenshot: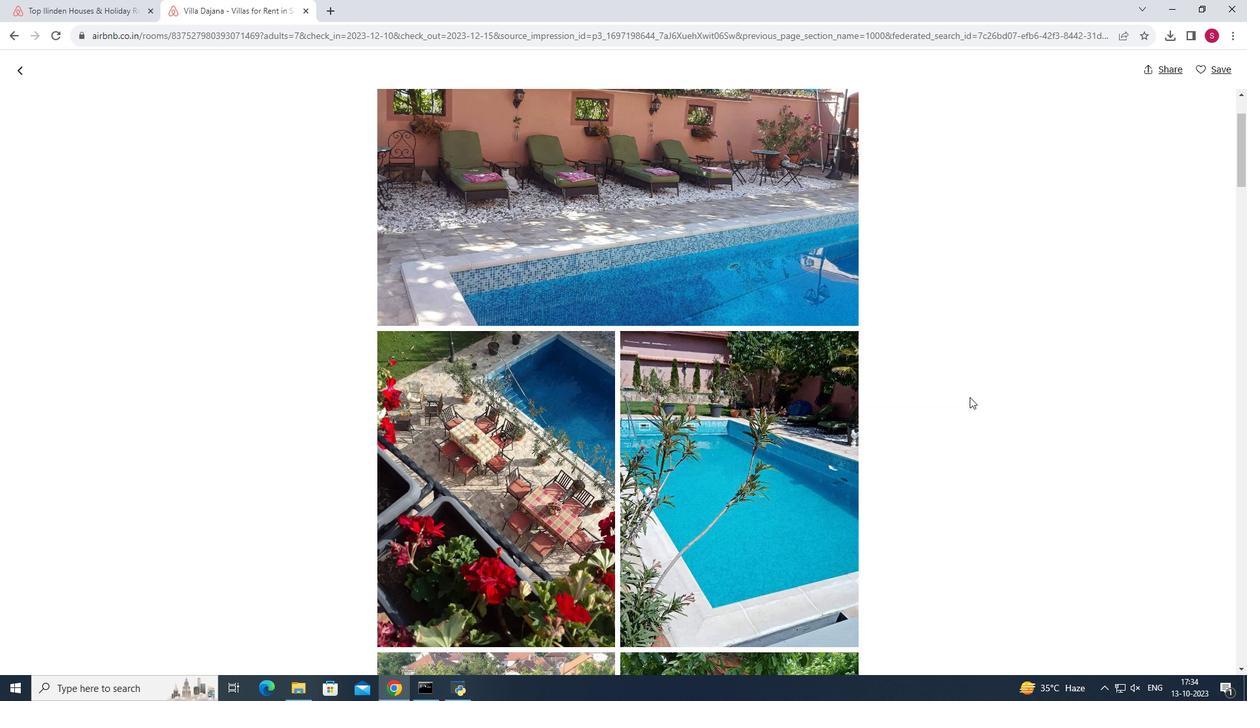 
Action: Mouse scrolled (970, 397) with delta (0, 0)
Screenshot: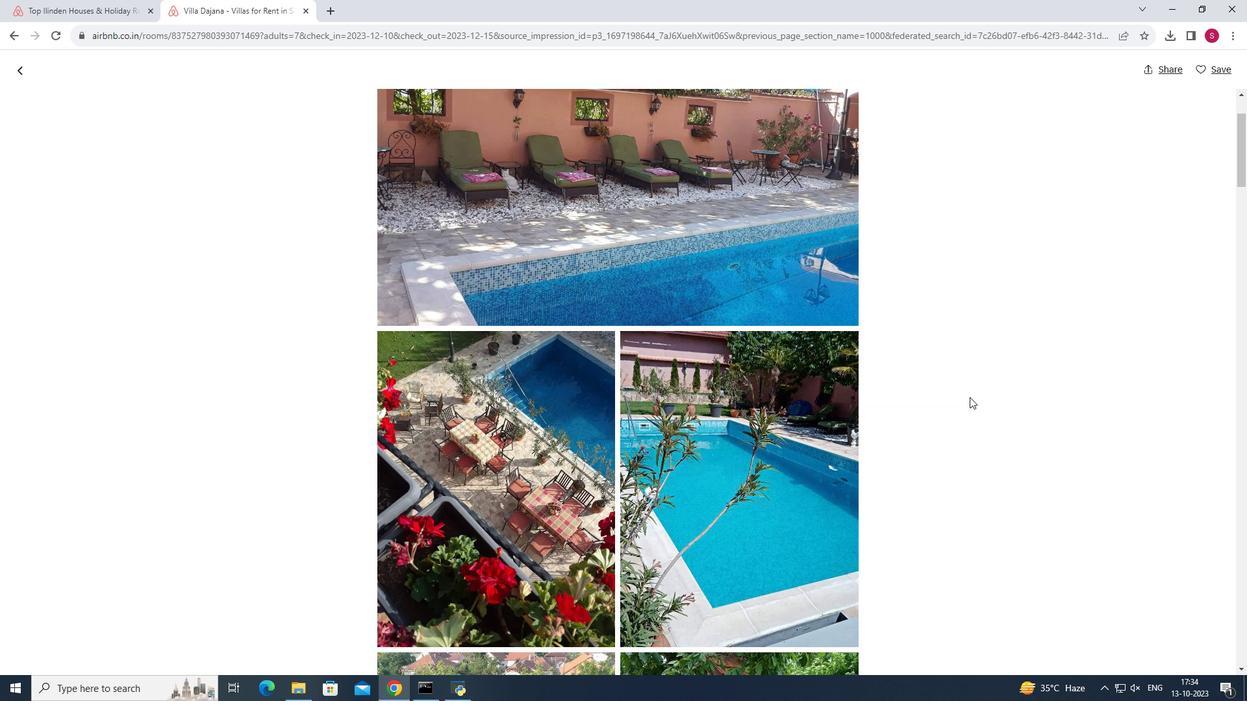 
Action: Mouse scrolled (970, 397) with delta (0, 0)
Screenshot: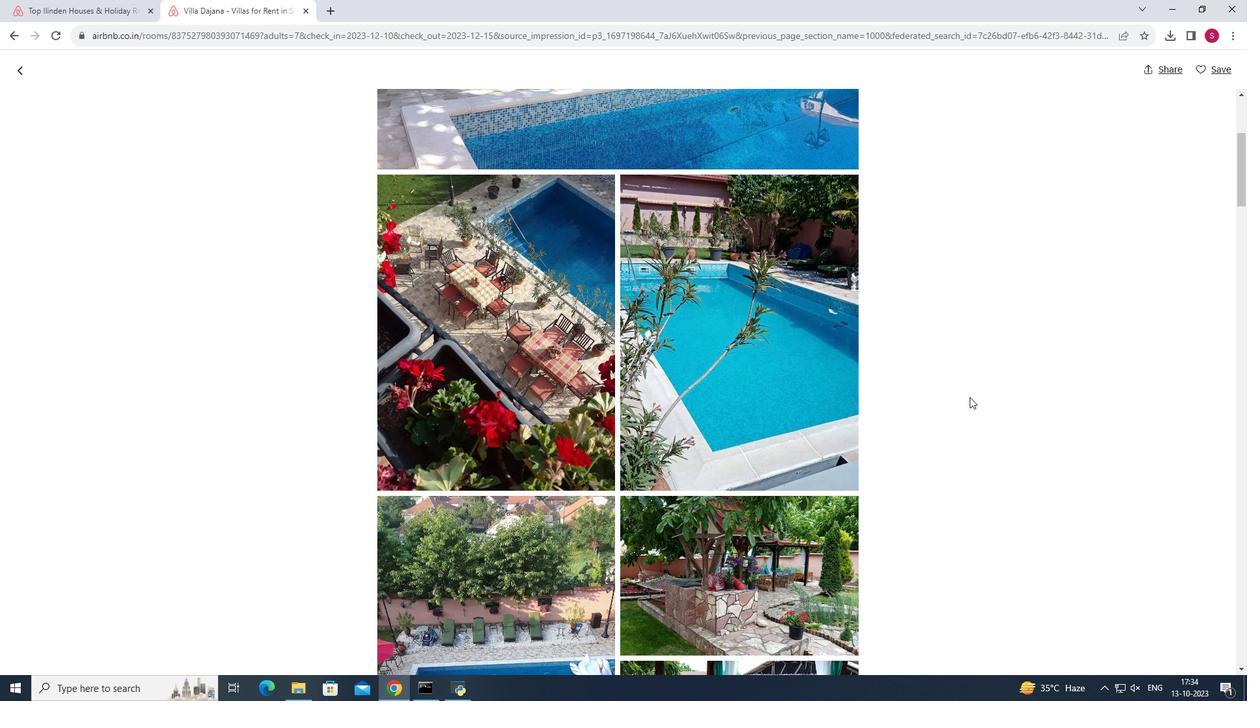 
Action: Mouse scrolled (970, 397) with delta (0, 0)
Screenshot: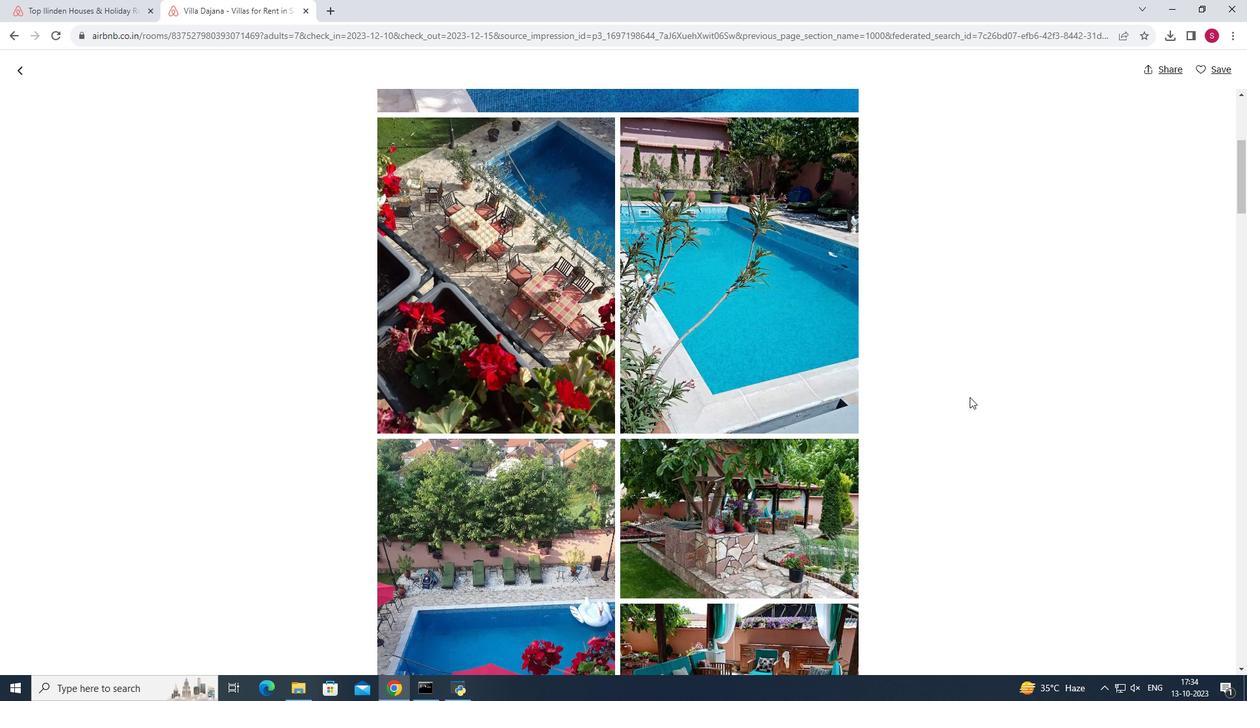 
Action: Mouse scrolled (970, 397) with delta (0, 0)
Screenshot: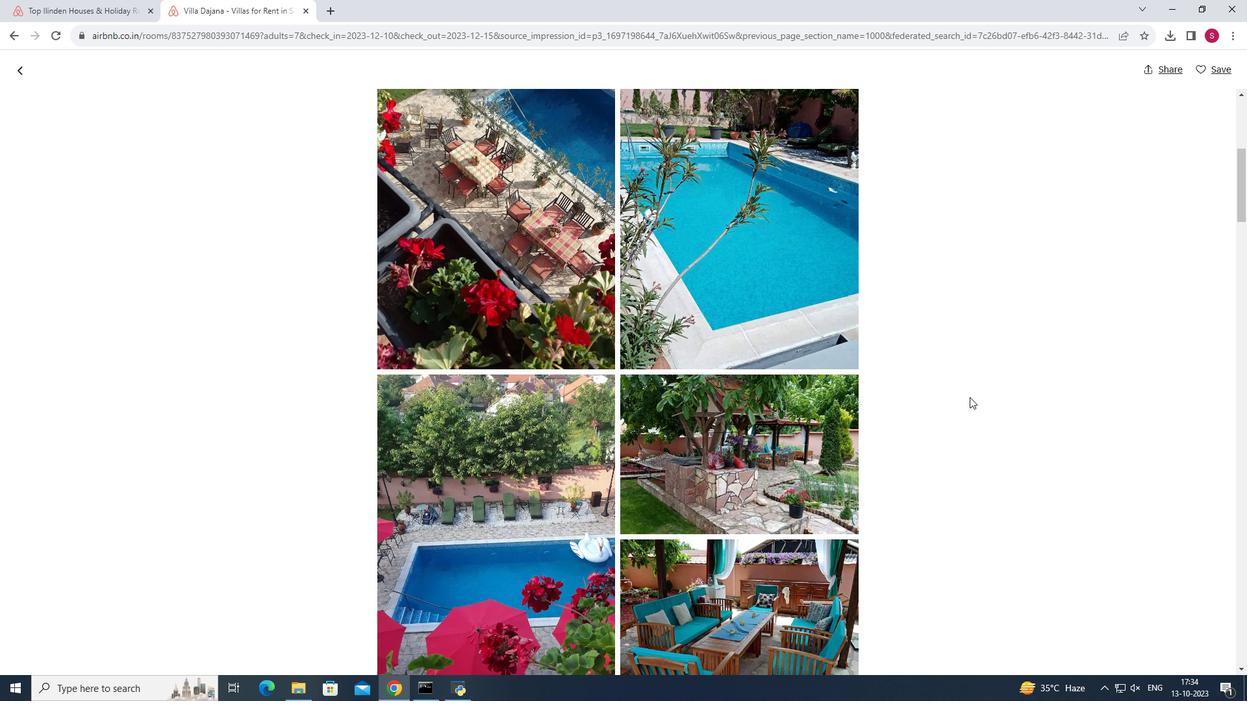 
Action: Mouse scrolled (970, 397) with delta (0, 0)
Screenshot: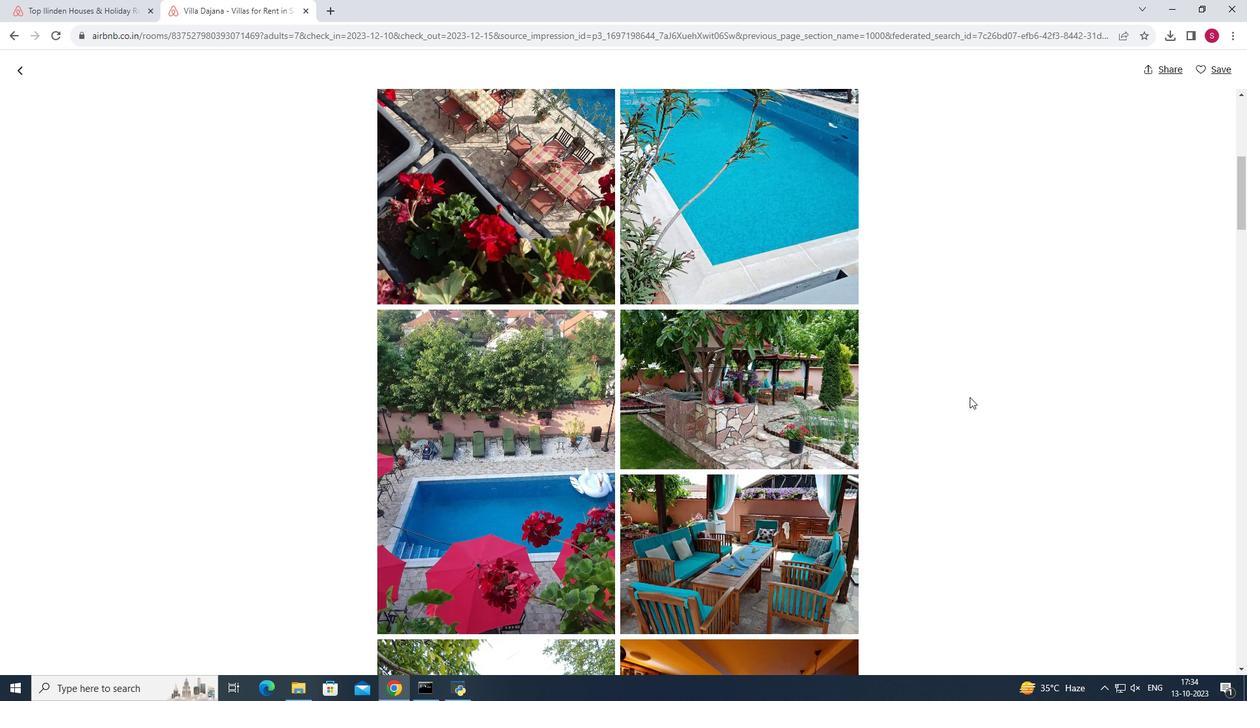 
Action: Mouse scrolled (970, 397) with delta (0, 0)
Screenshot: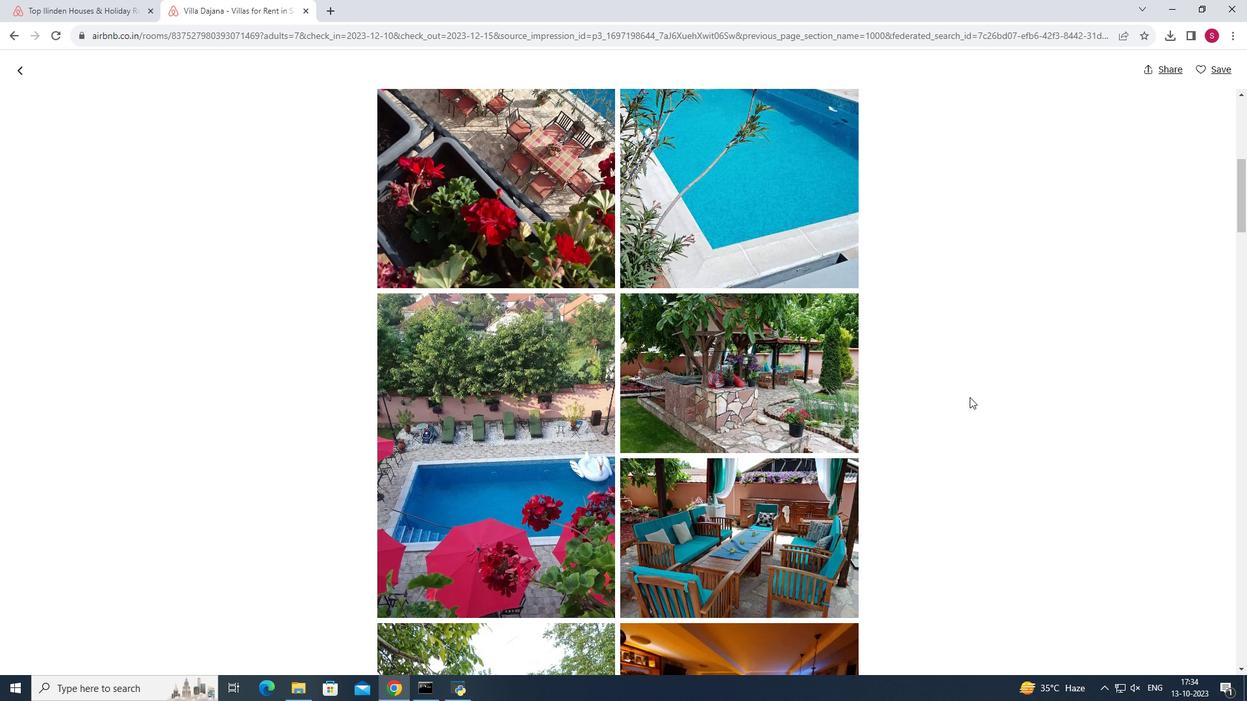 
Action: Mouse scrolled (970, 397) with delta (0, 0)
Screenshot: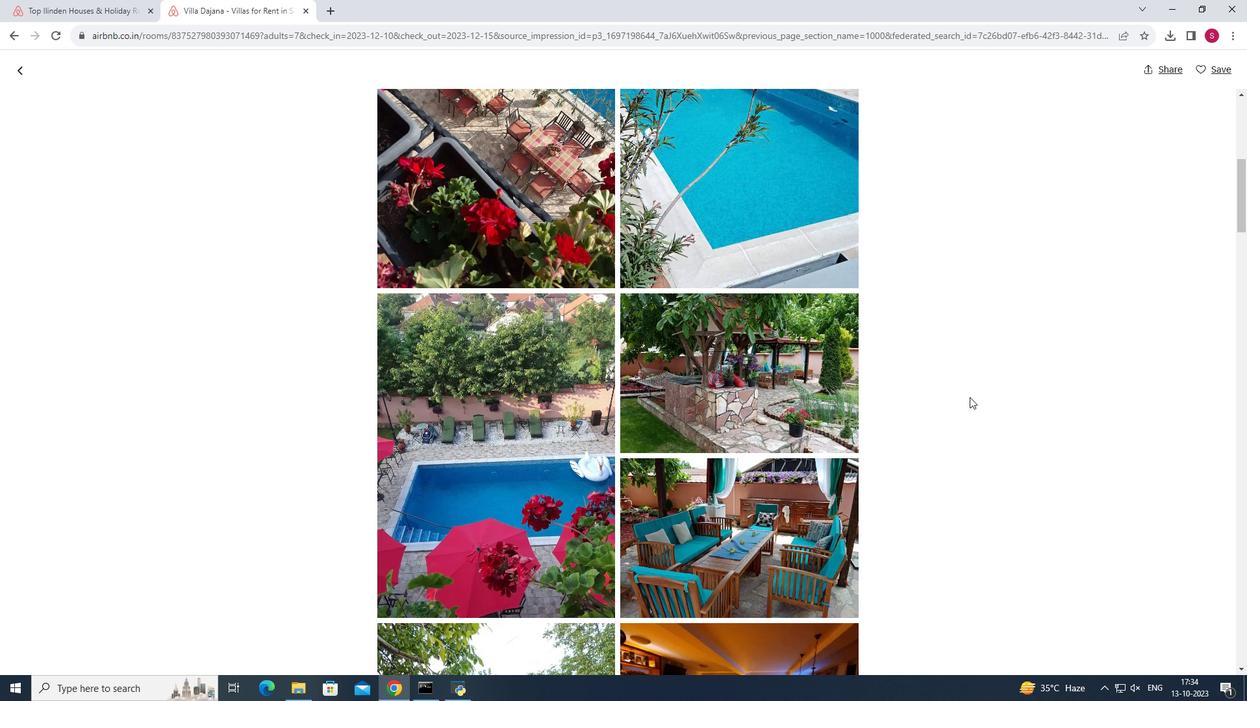 
Action: Mouse scrolled (970, 397) with delta (0, 0)
Screenshot: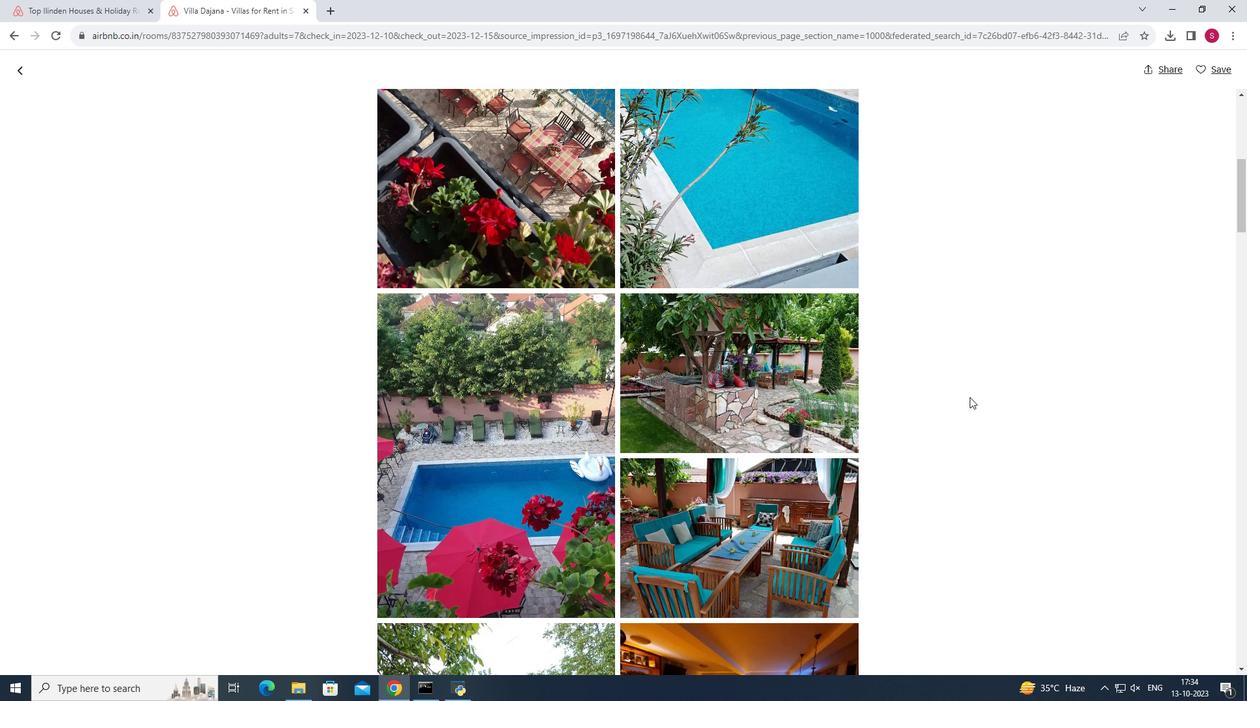 
Action: Mouse scrolled (970, 397) with delta (0, 0)
Screenshot: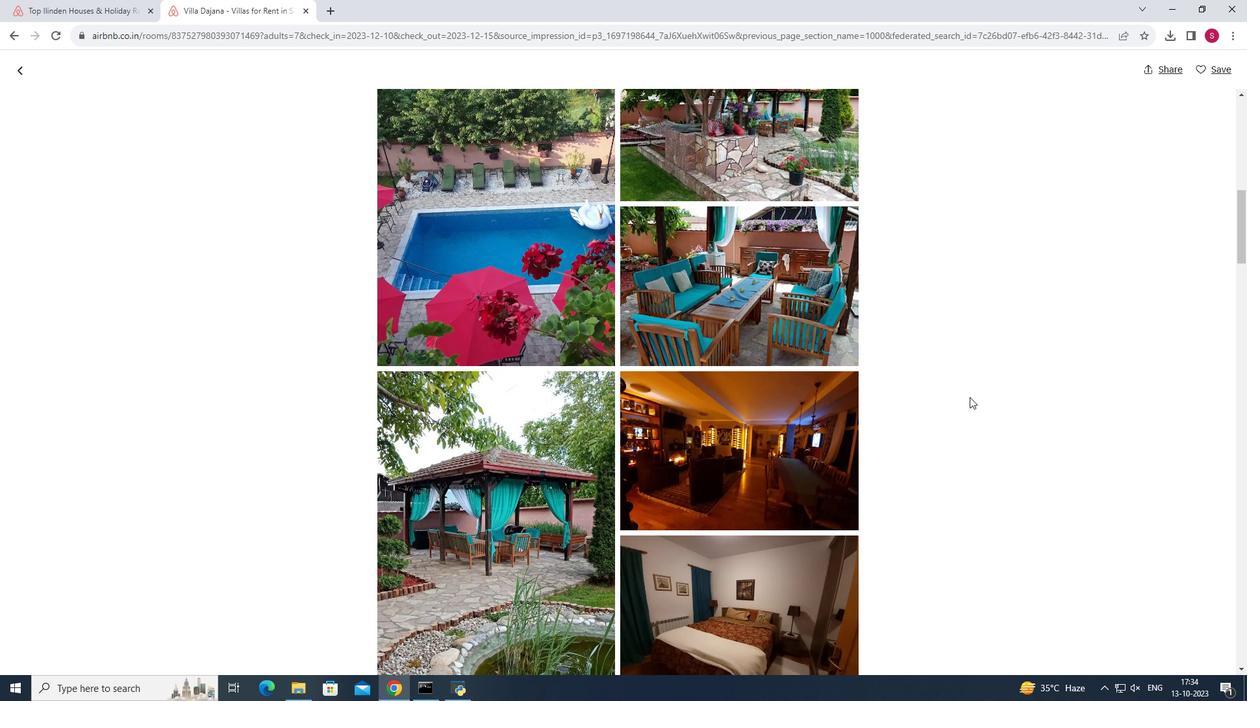 
Action: Mouse scrolled (970, 397) with delta (0, 0)
Screenshot: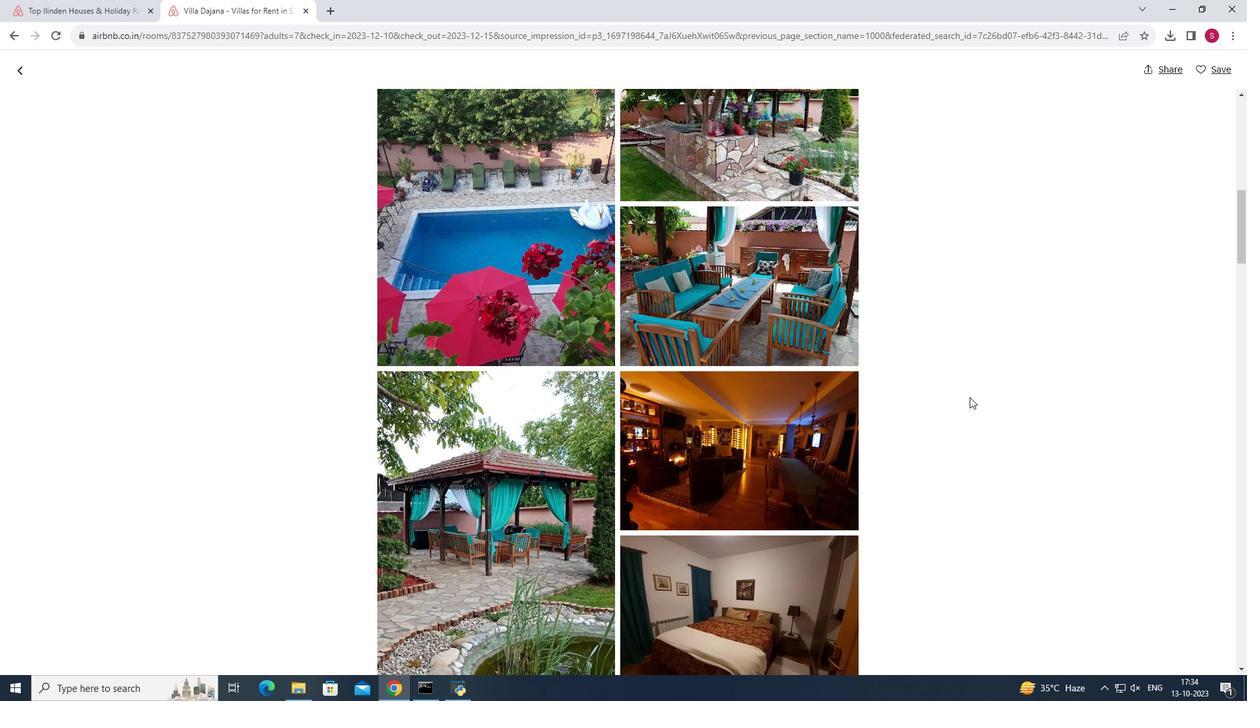 
Action: Mouse scrolled (970, 397) with delta (0, 0)
Screenshot: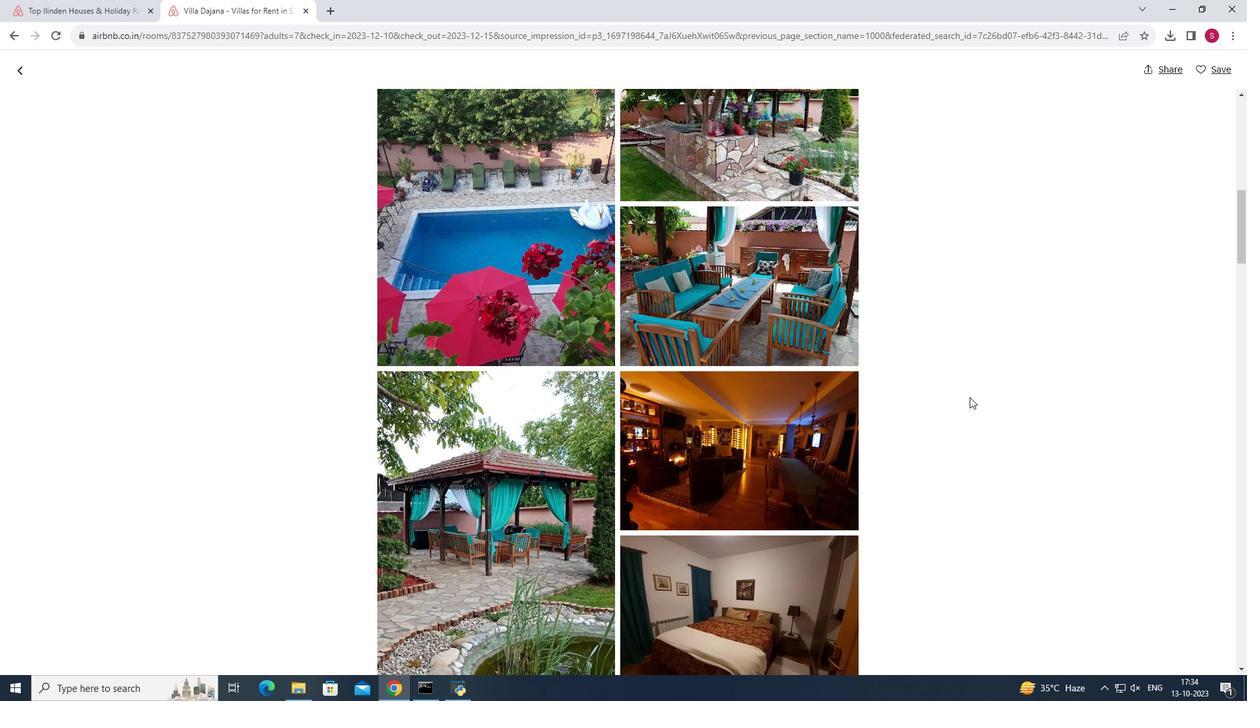 
Action: Mouse scrolled (970, 397) with delta (0, 0)
Screenshot: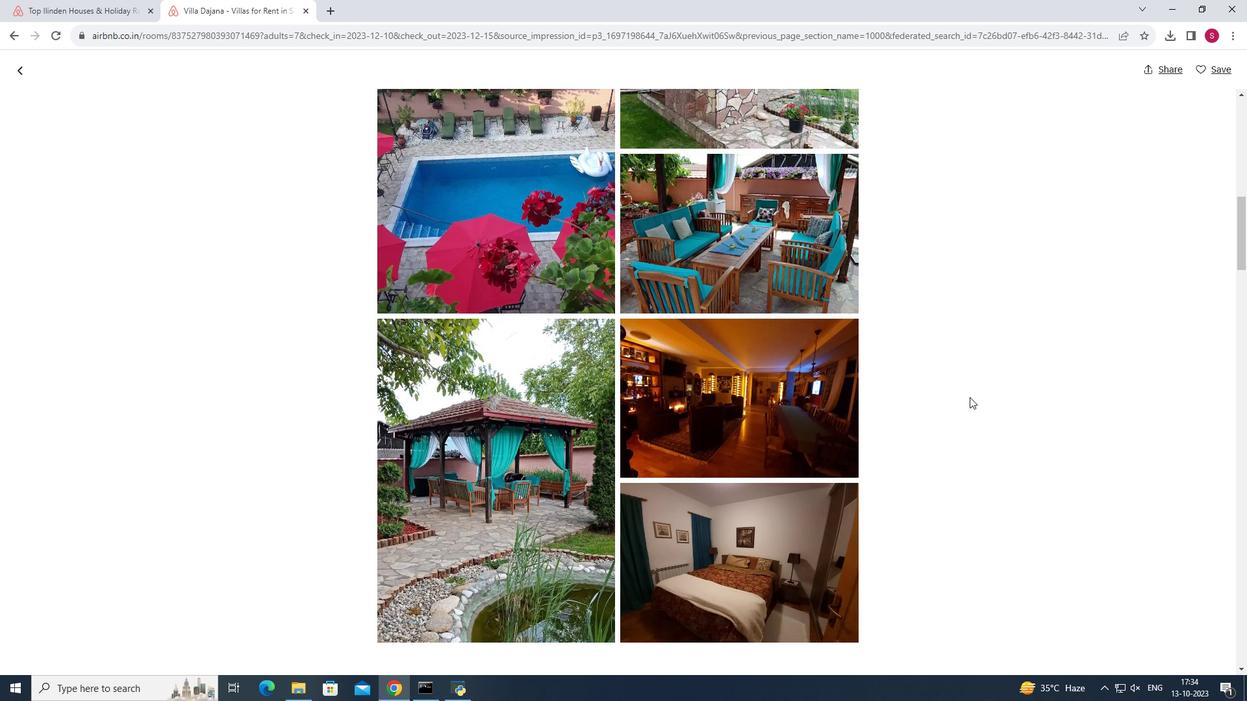 
Action: Mouse scrolled (970, 397) with delta (0, 0)
Screenshot: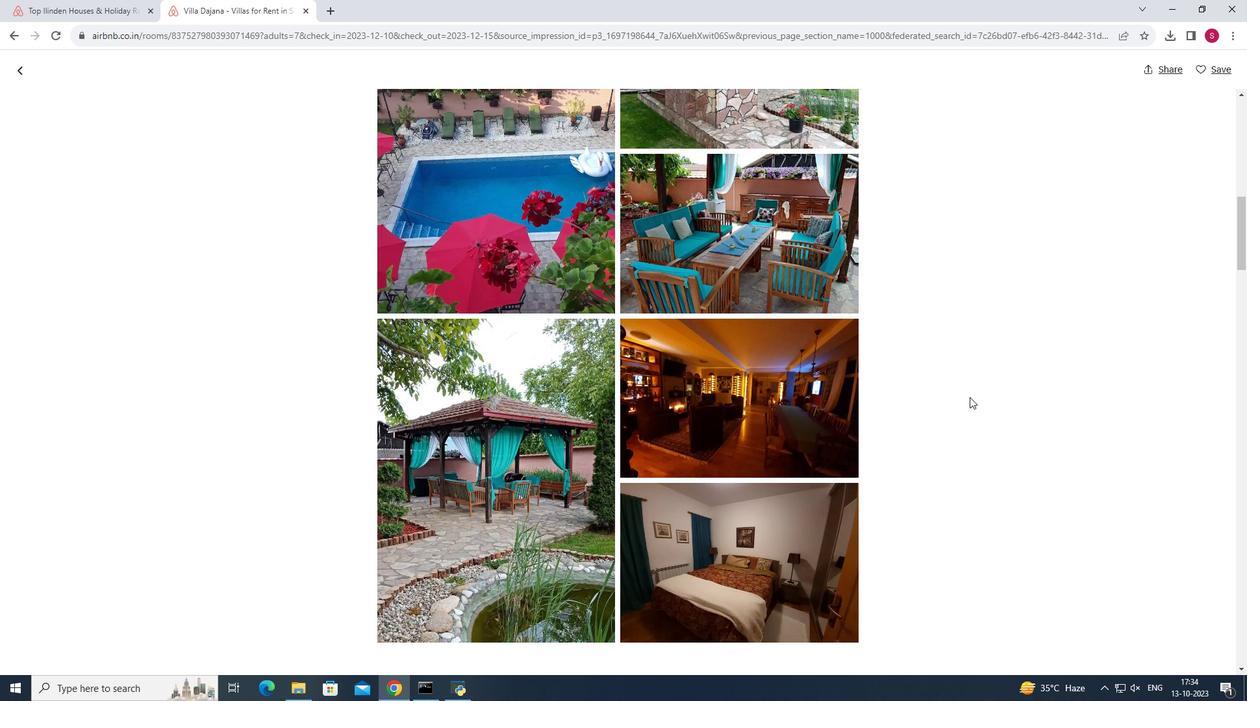 
Action: Mouse scrolled (970, 397) with delta (0, 0)
Screenshot: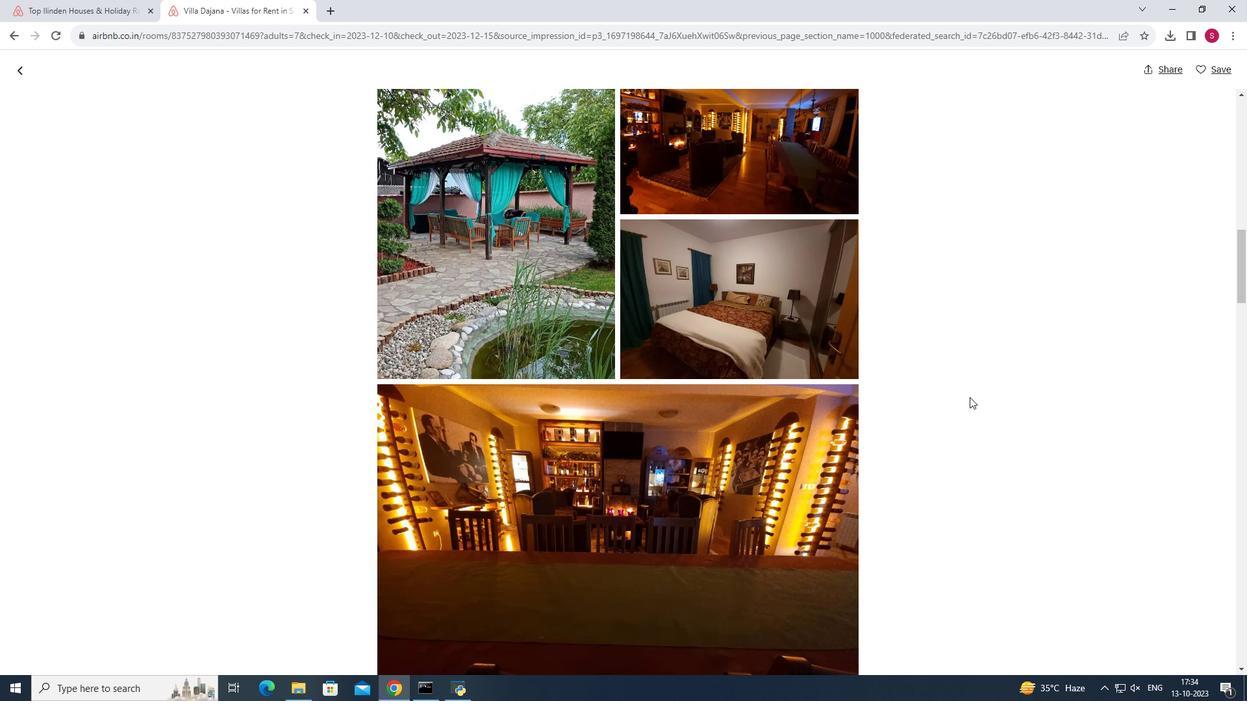 
Action: Mouse scrolled (970, 397) with delta (0, 0)
Screenshot: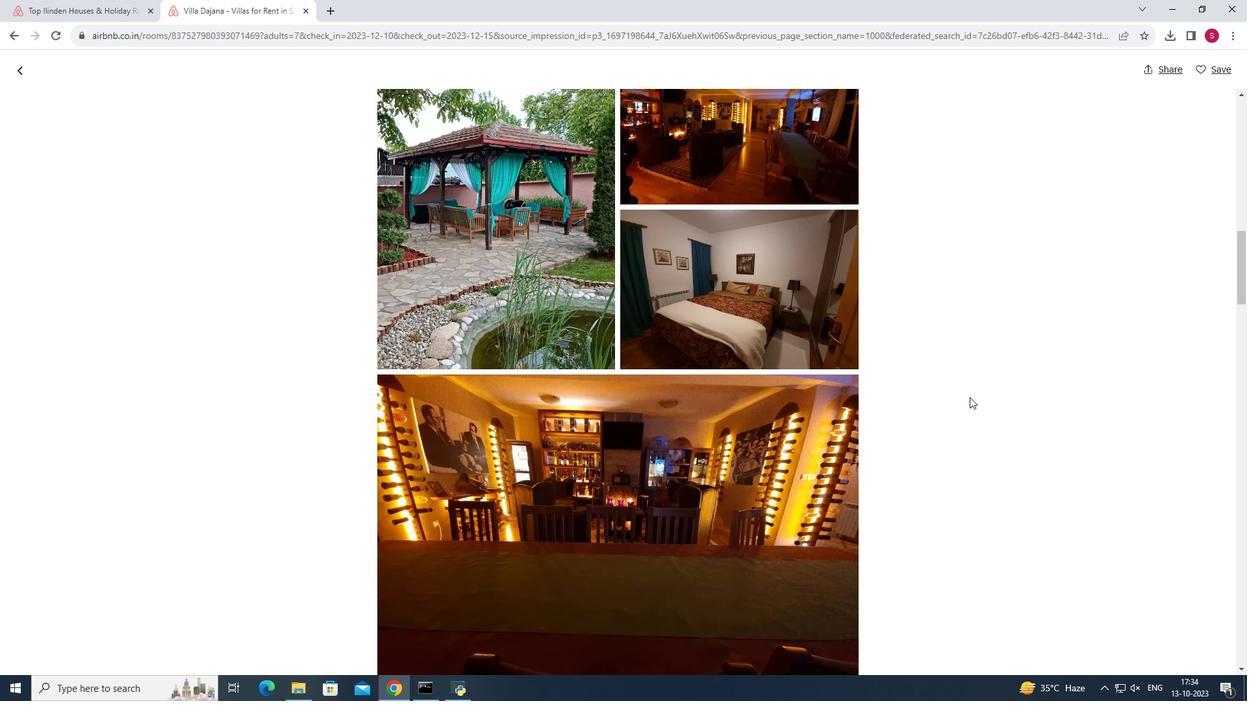 
Action: Mouse scrolled (970, 397) with delta (0, 0)
Screenshot: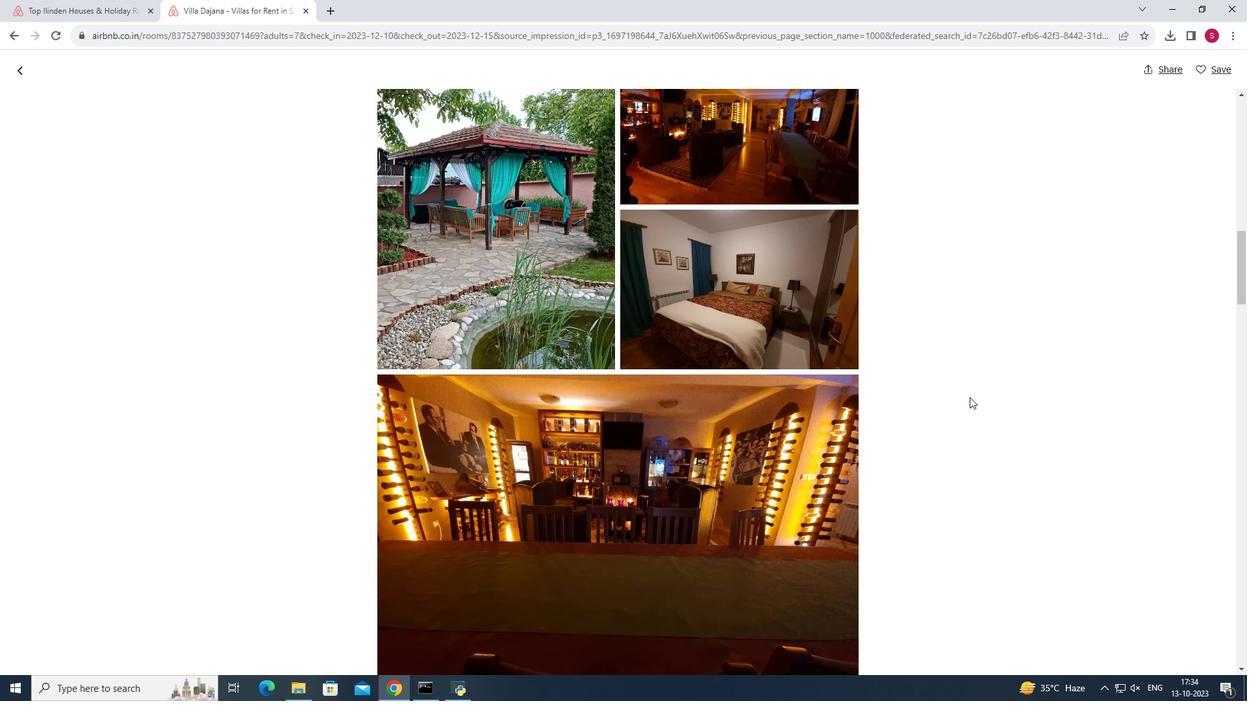 
Action: Mouse scrolled (970, 397) with delta (0, 0)
Screenshot: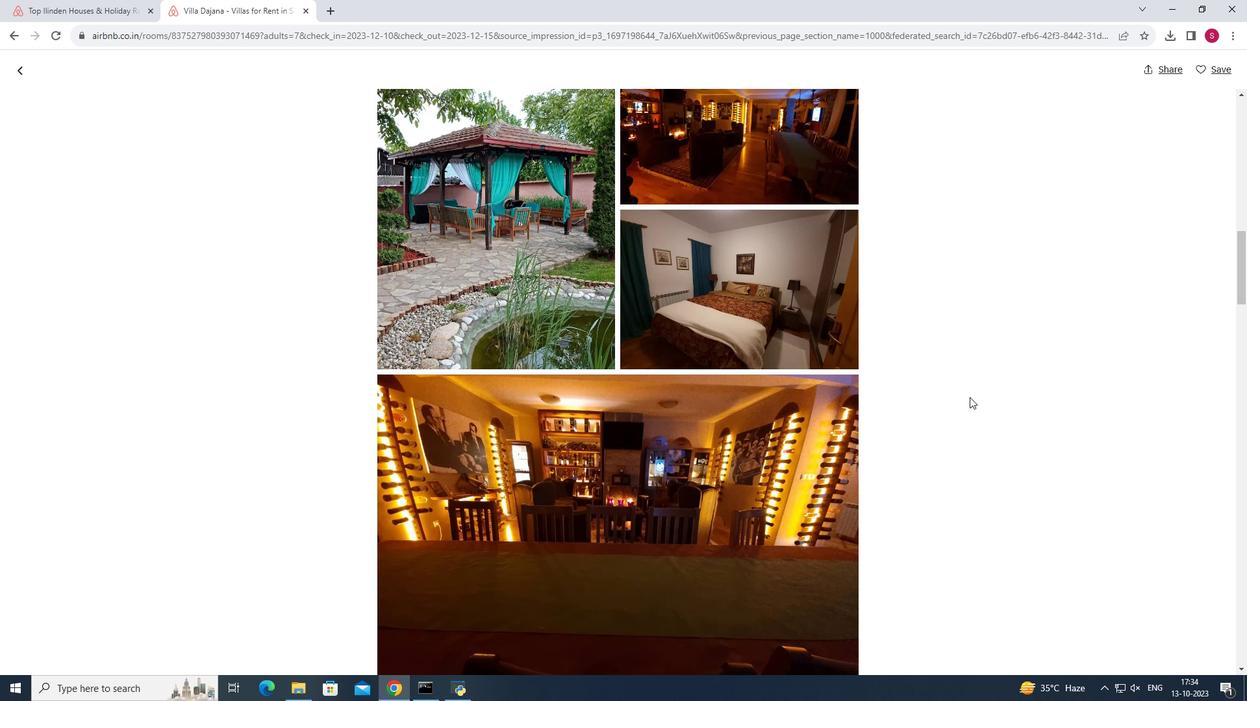 
Action: Mouse scrolled (970, 397) with delta (0, 0)
Screenshot: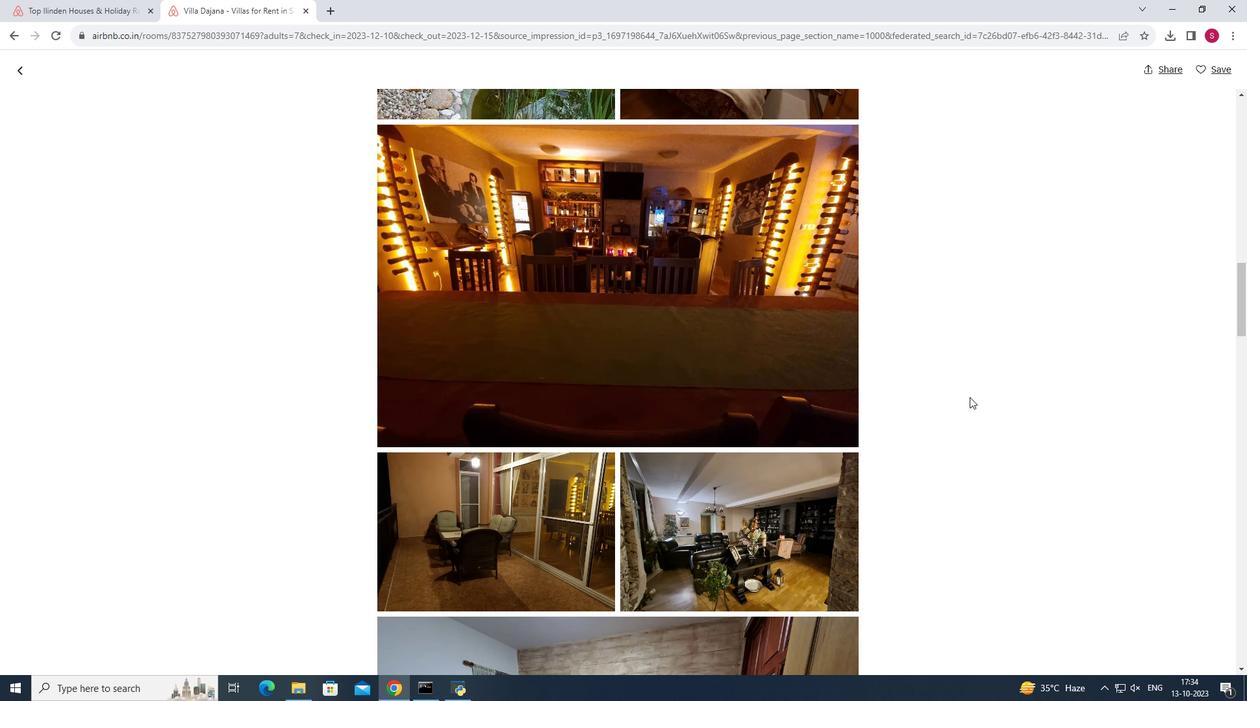 
Action: Mouse scrolled (970, 397) with delta (0, 0)
Screenshot: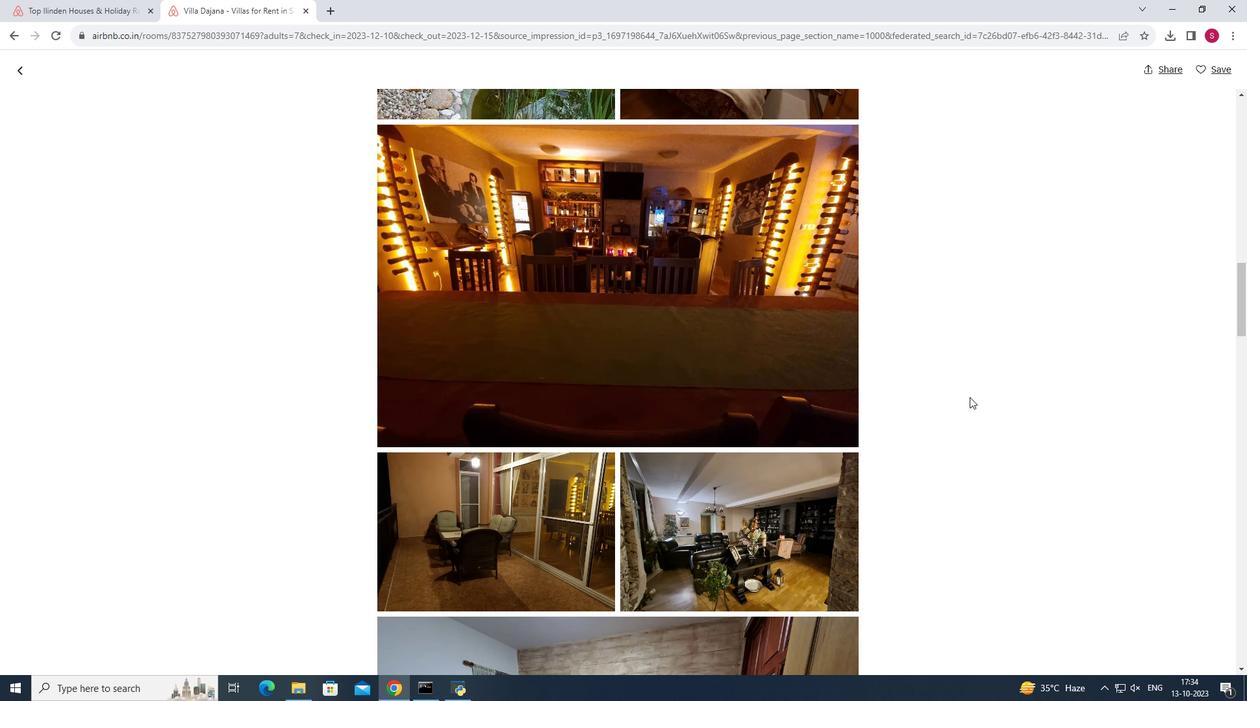 
Action: Mouse scrolled (970, 397) with delta (0, 0)
Screenshot: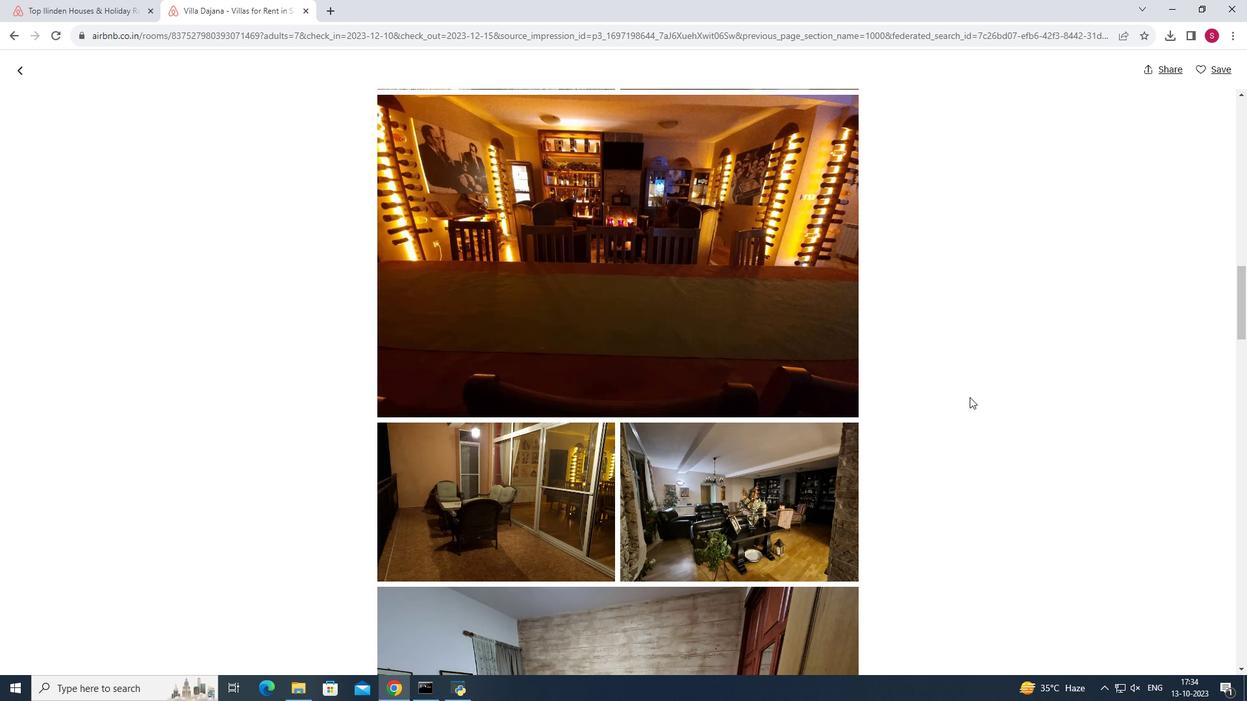 
Action: Mouse scrolled (970, 397) with delta (0, 0)
Screenshot: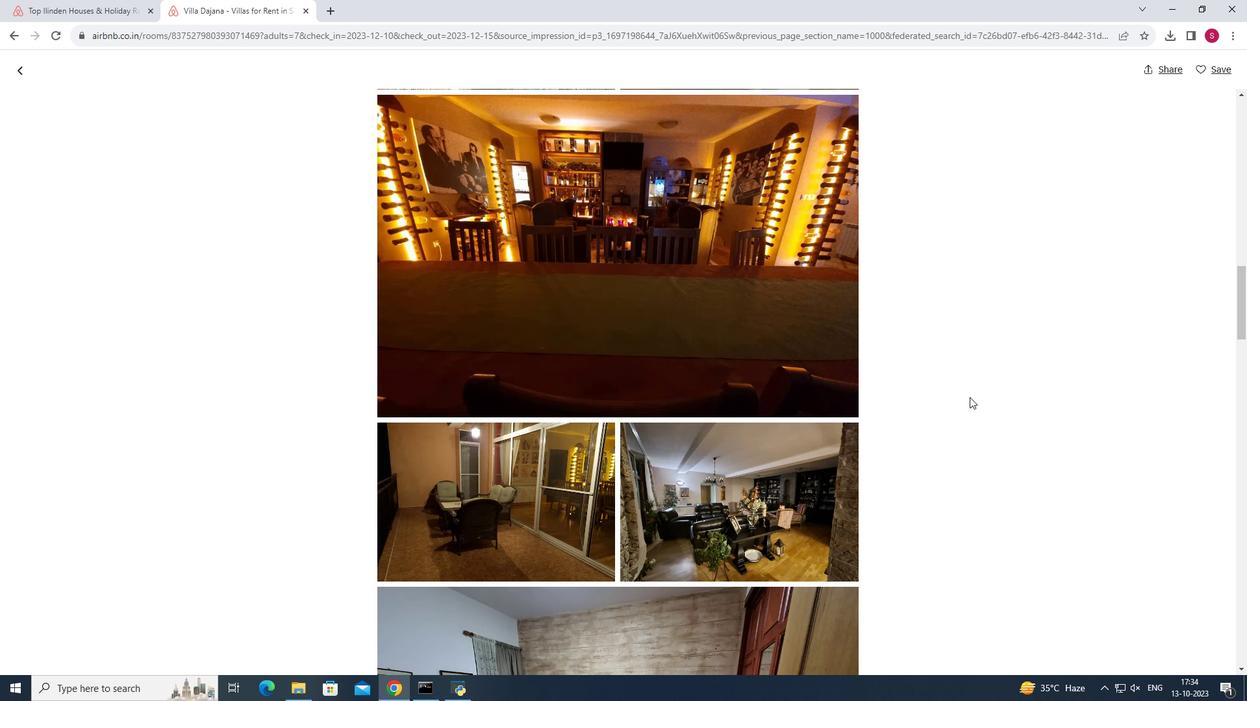 
Action: Mouse scrolled (970, 397) with delta (0, 0)
Screenshot: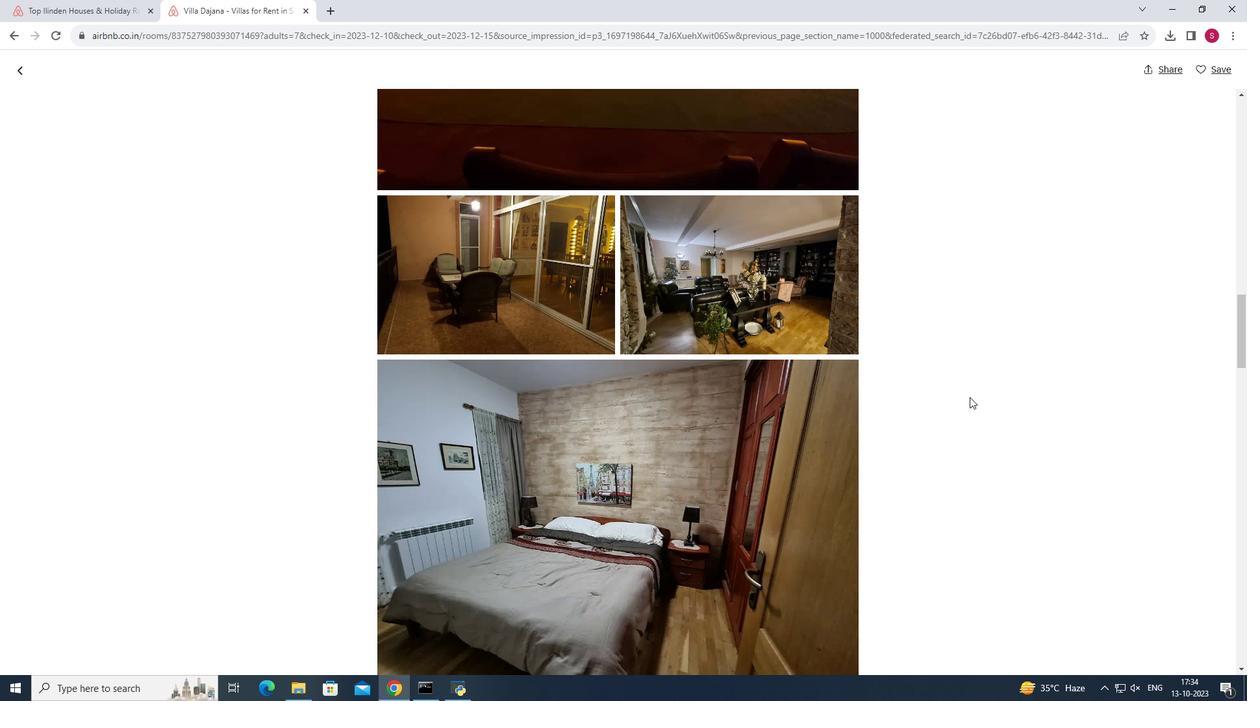 
Action: Mouse scrolled (970, 397) with delta (0, 0)
Screenshot: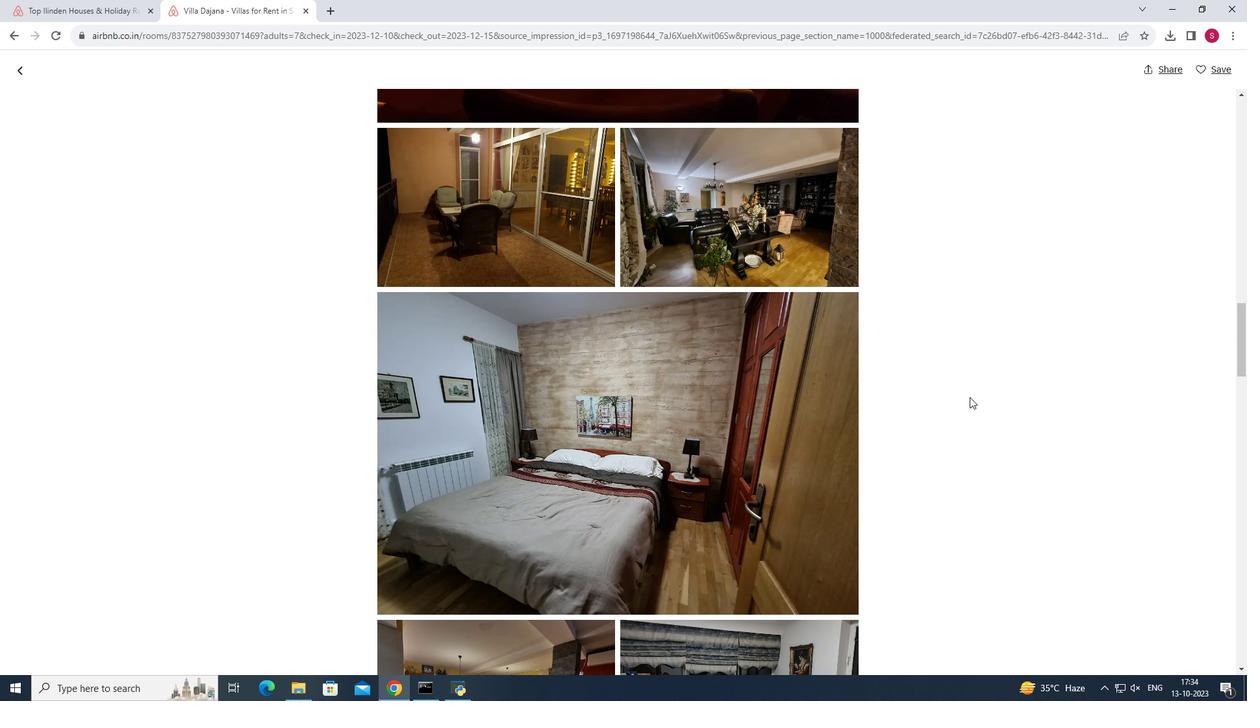 
Action: Mouse scrolled (970, 397) with delta (0, 0)
Screenshot: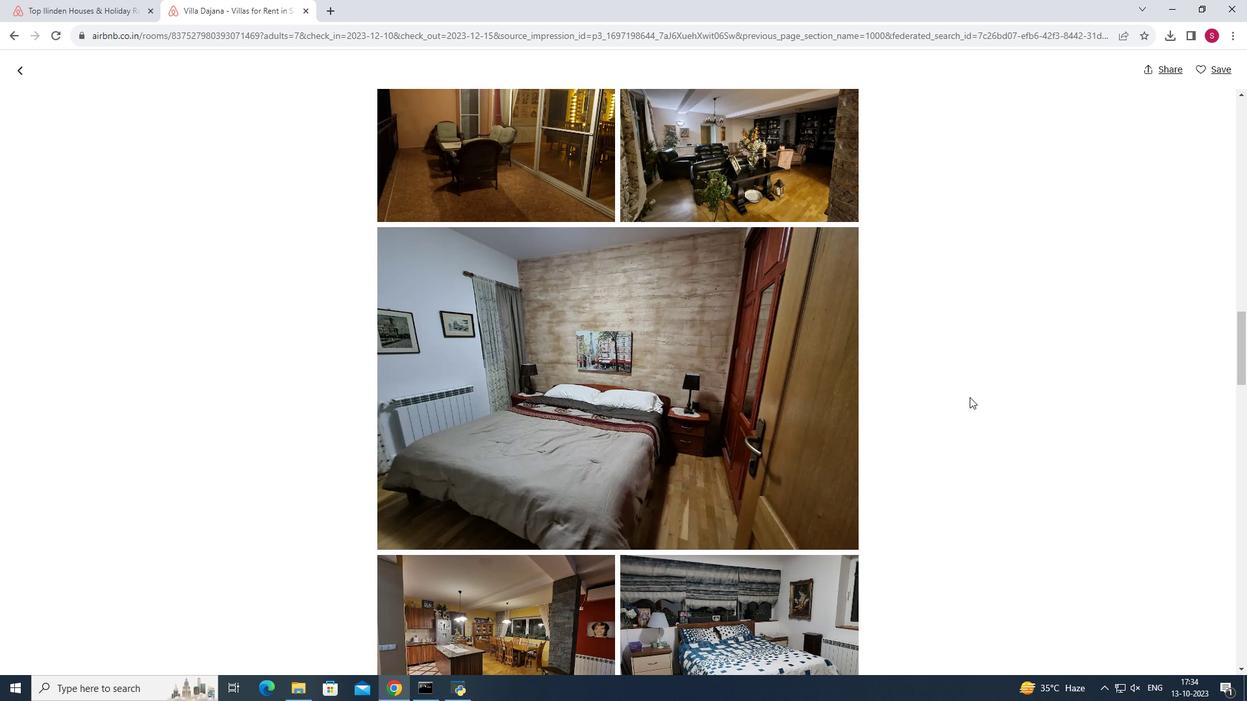 
Action: Mouse scrolled (970, 397) with delta (0, 0)
Screenshot: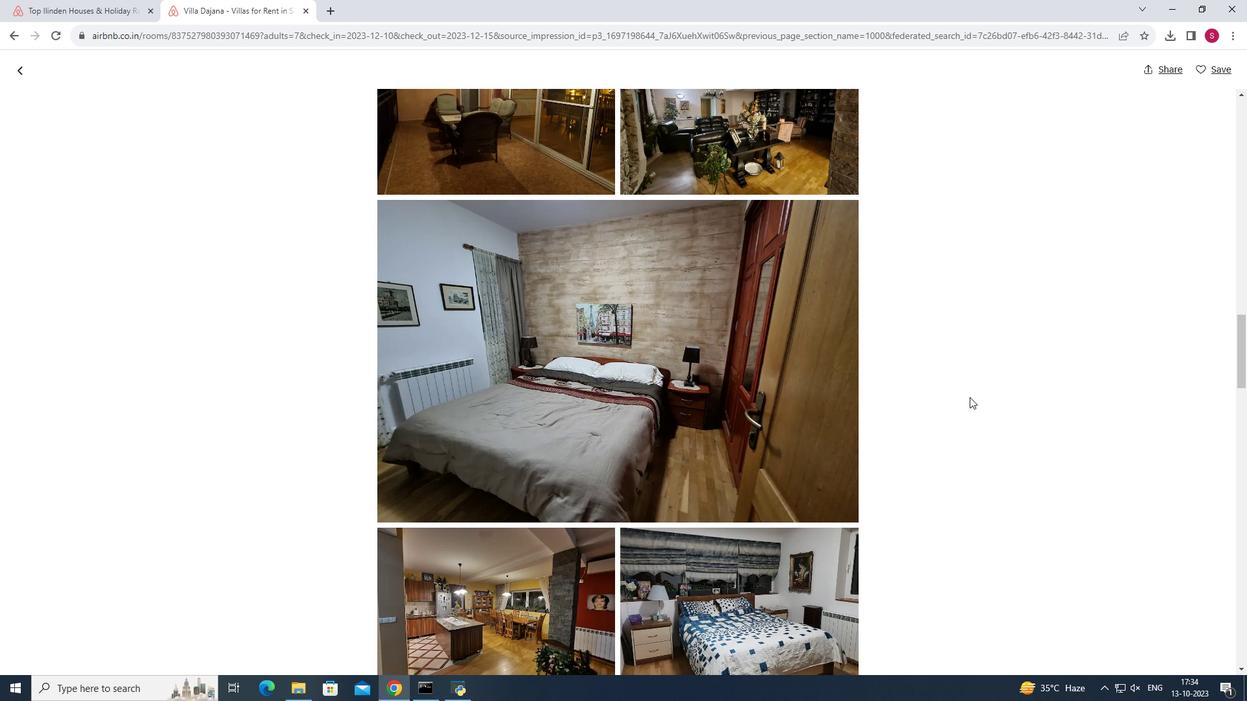 
Action: Mouse scrolled (970, 397) with delta (0, 0)
Screenshot: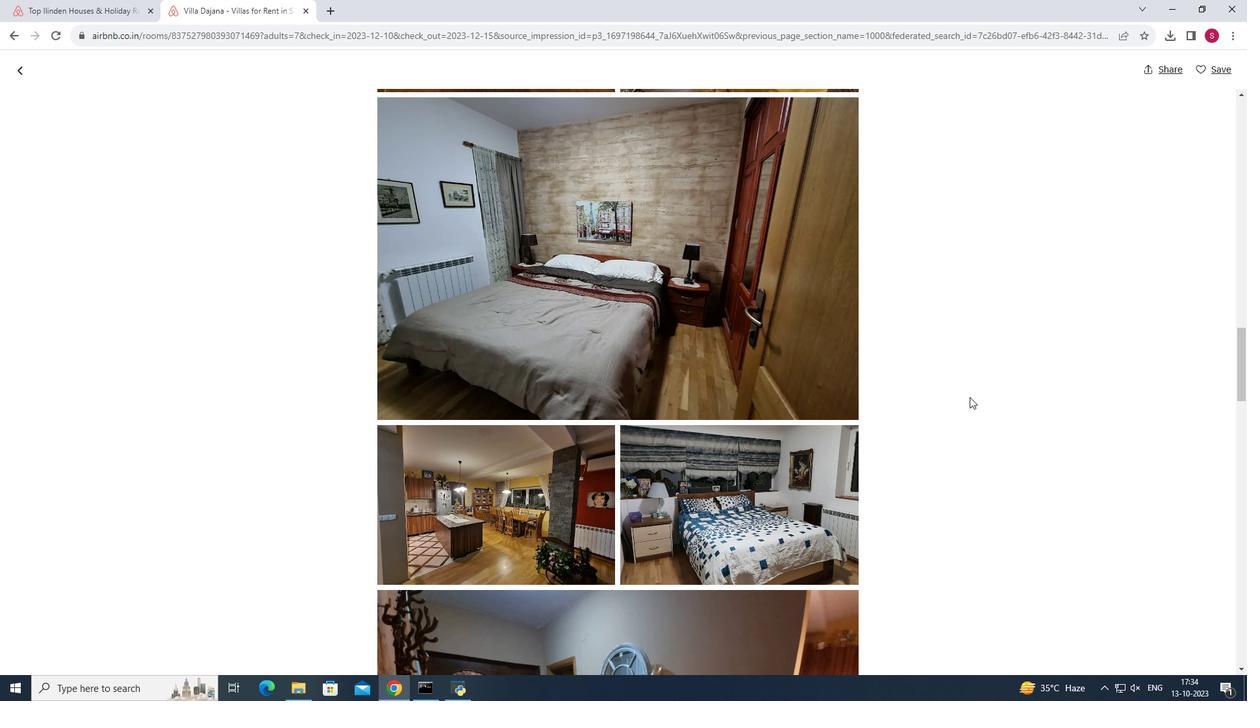 
Action: Mouse scrolled (970, 397) with delta (0, 0)
Screenshot: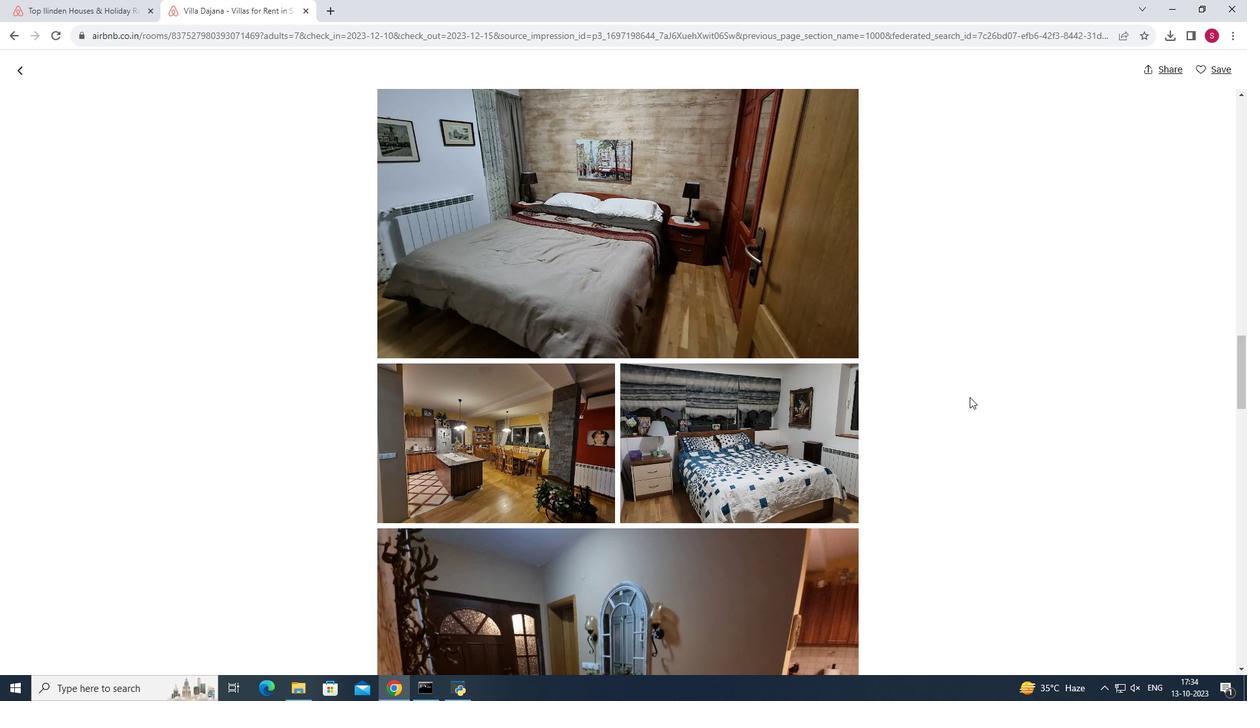
Action: Mouse scrolled (970, 397) with delta (0, 0)
Screenshot: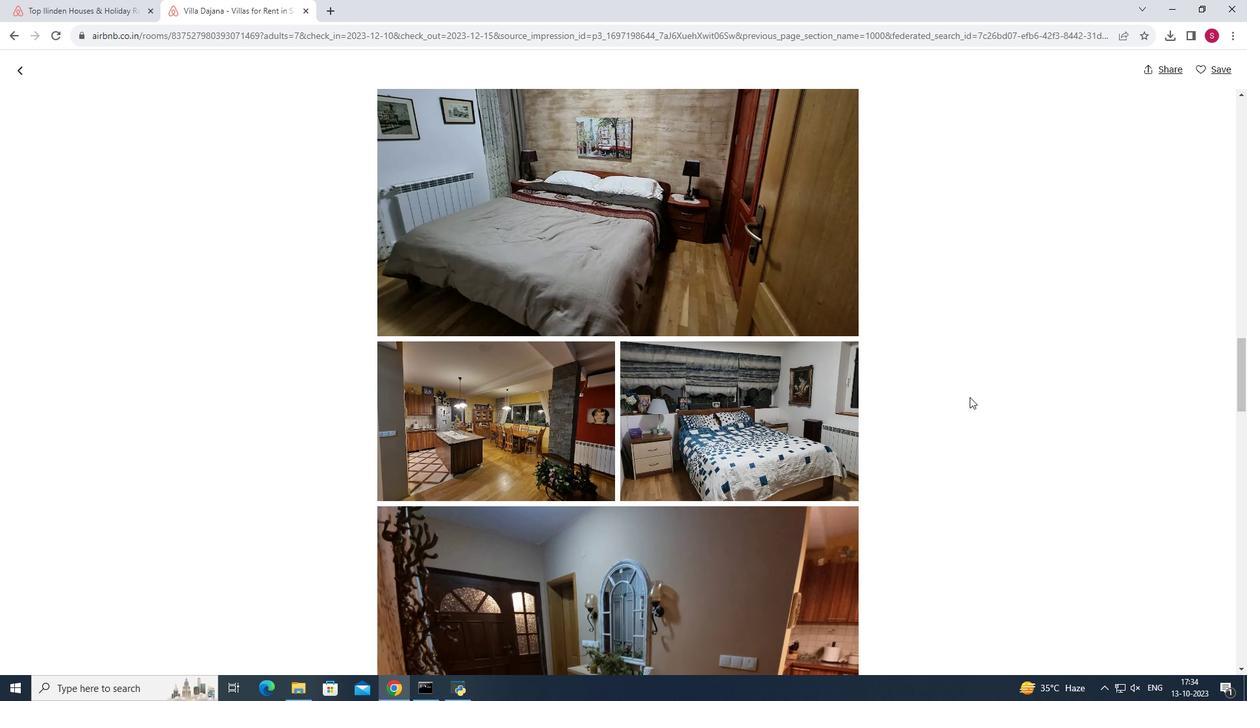 
Action: Mouse scrolled (970, 397) with delta (0, 0)
Screenshot: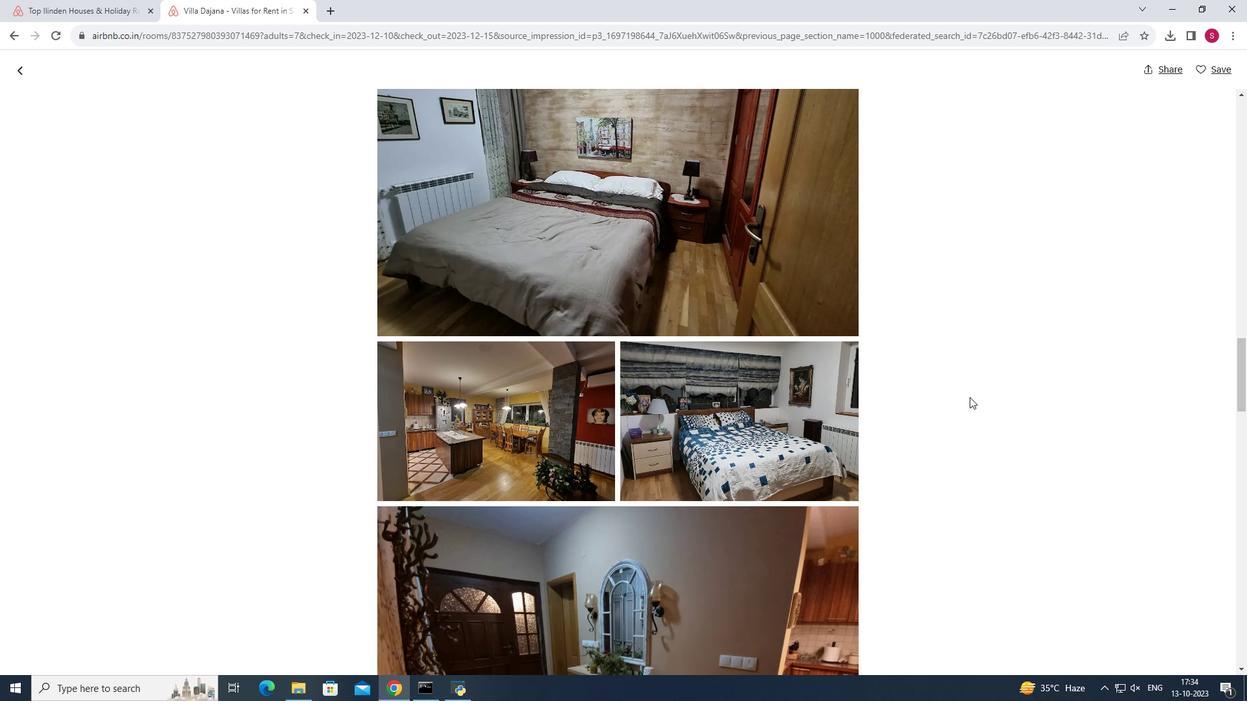 
Action: Mouse scrolled (970, 397) with delta (0, 0)
Screenshot: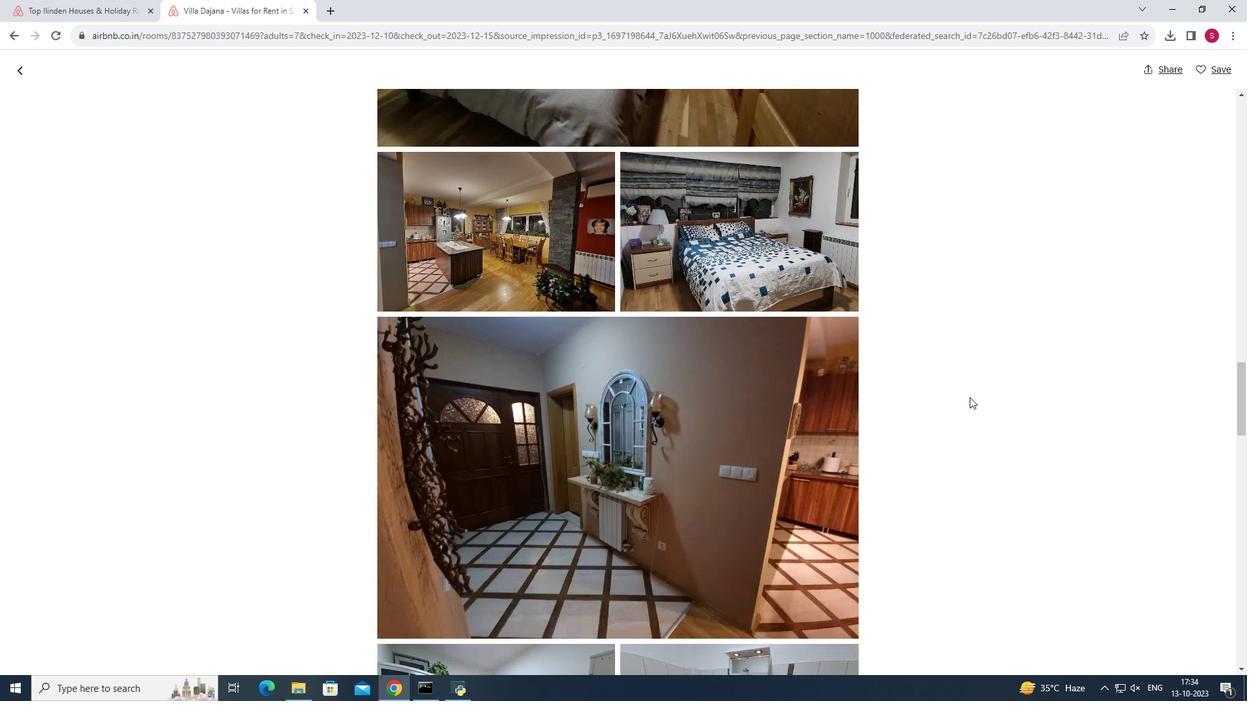 
Action: Mouse scrolled (970, 397) with delta (0, 0)
Screenshot: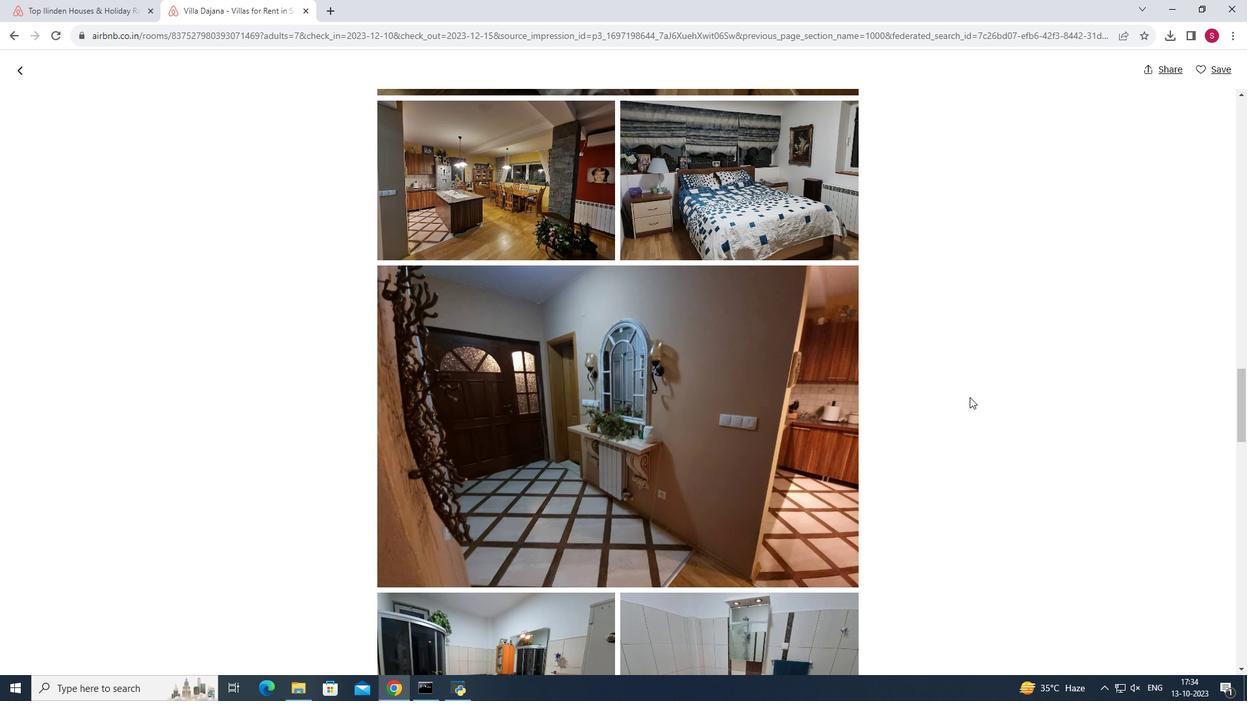
Action: Mouse scrolled (970, 397) with delta (0, 0)
Screenshot: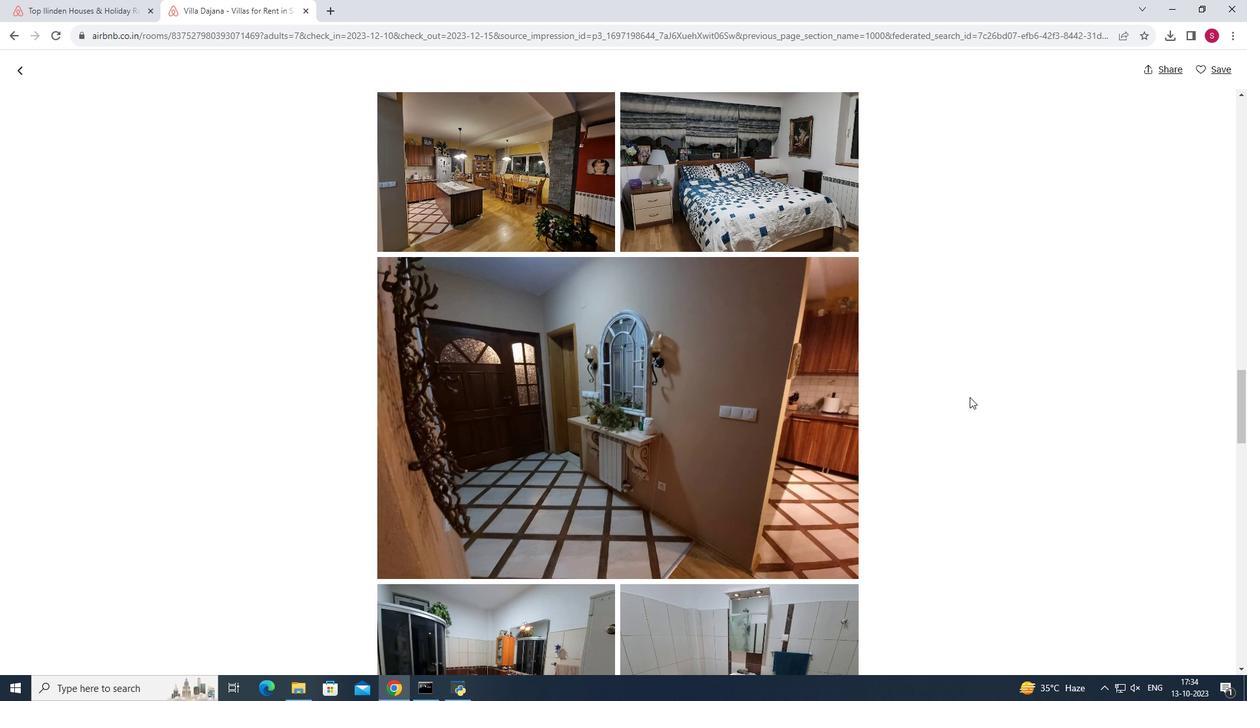 
Action: Mouse scrolled (970, 397) with delta (0, 0)
Screenshot: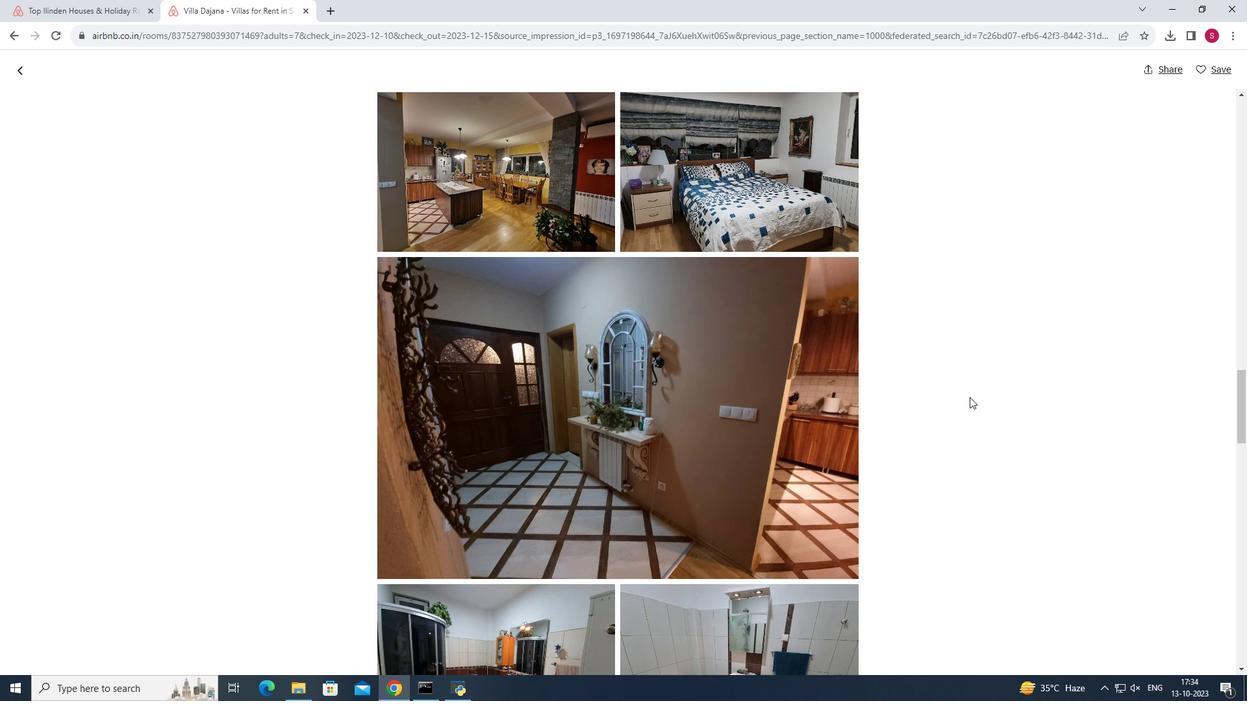 
Action: Mouse scrolled (970, 397) with delta (0, 0)
Screenshot: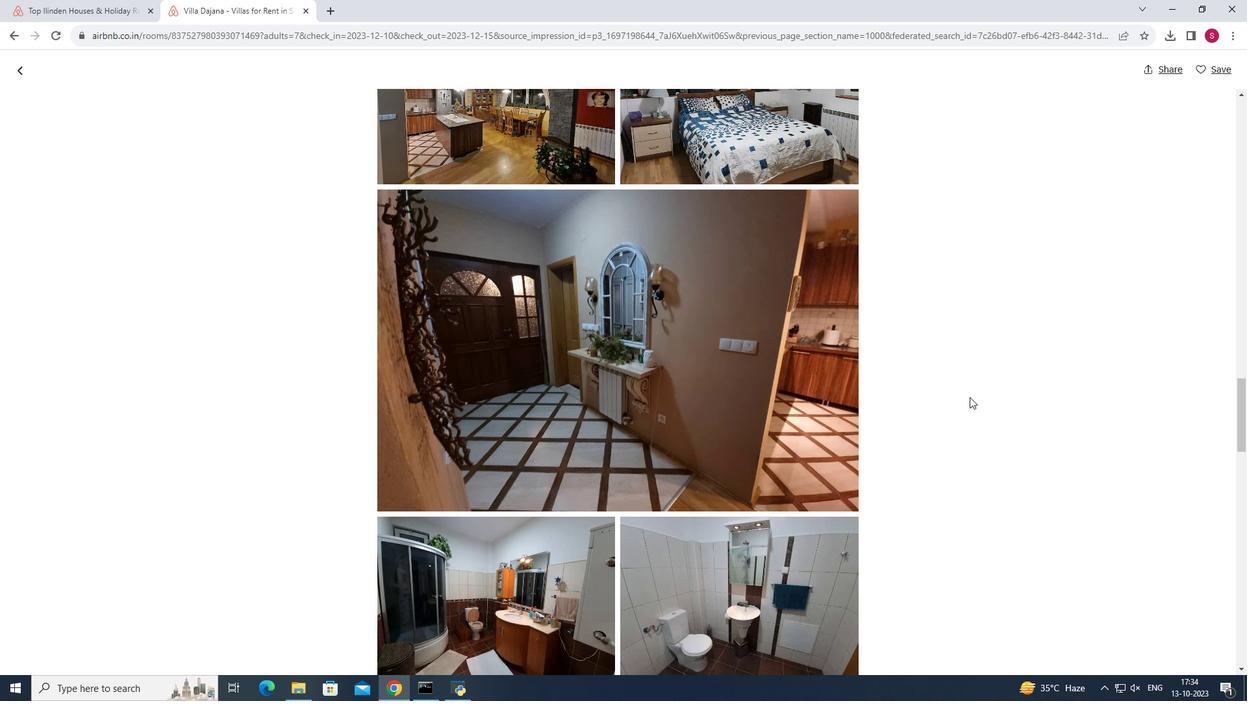 
Action: Mouse scrolled (970, 397) with delta (0, 0)
Screenshot: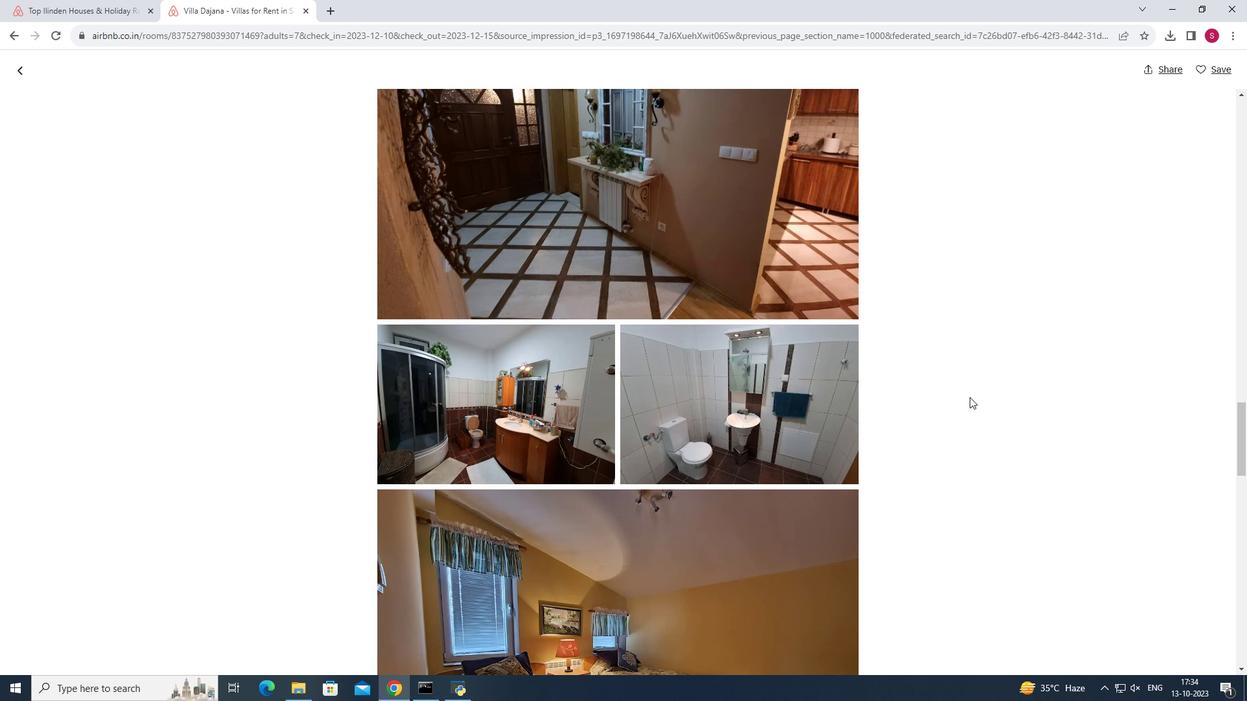 
Action: Mouse scrolled (970, 397) with delta (0, 0)
Screenshot: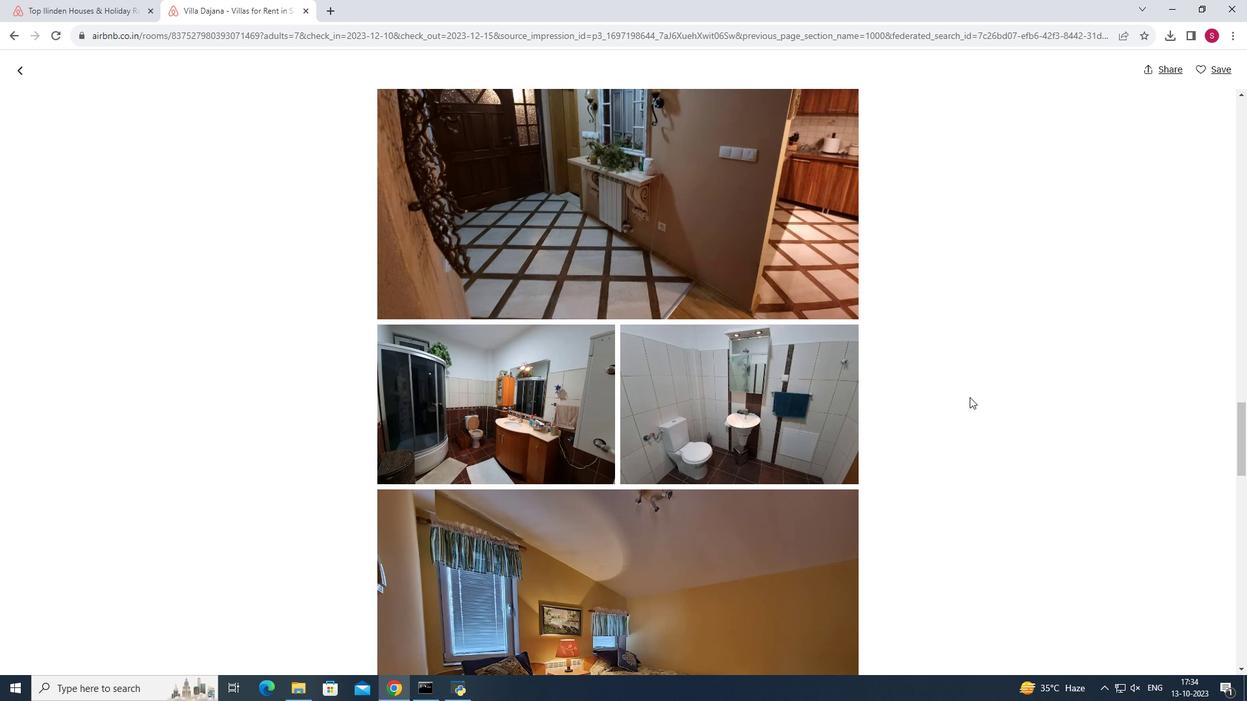 
Action: Mouse scrolled (970, 397) with delta (0, 0)
Screenshot: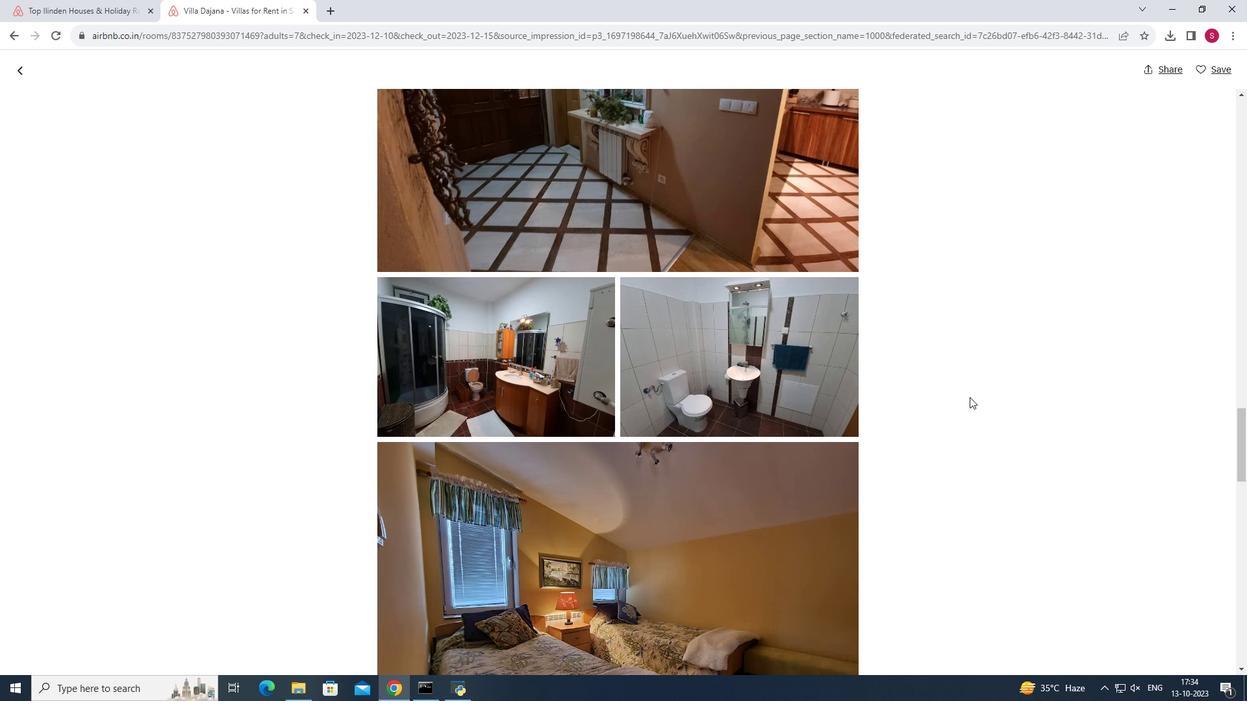 
Action: Mouse scrolled (970, 397) with delta (0, 0)
Screenshot: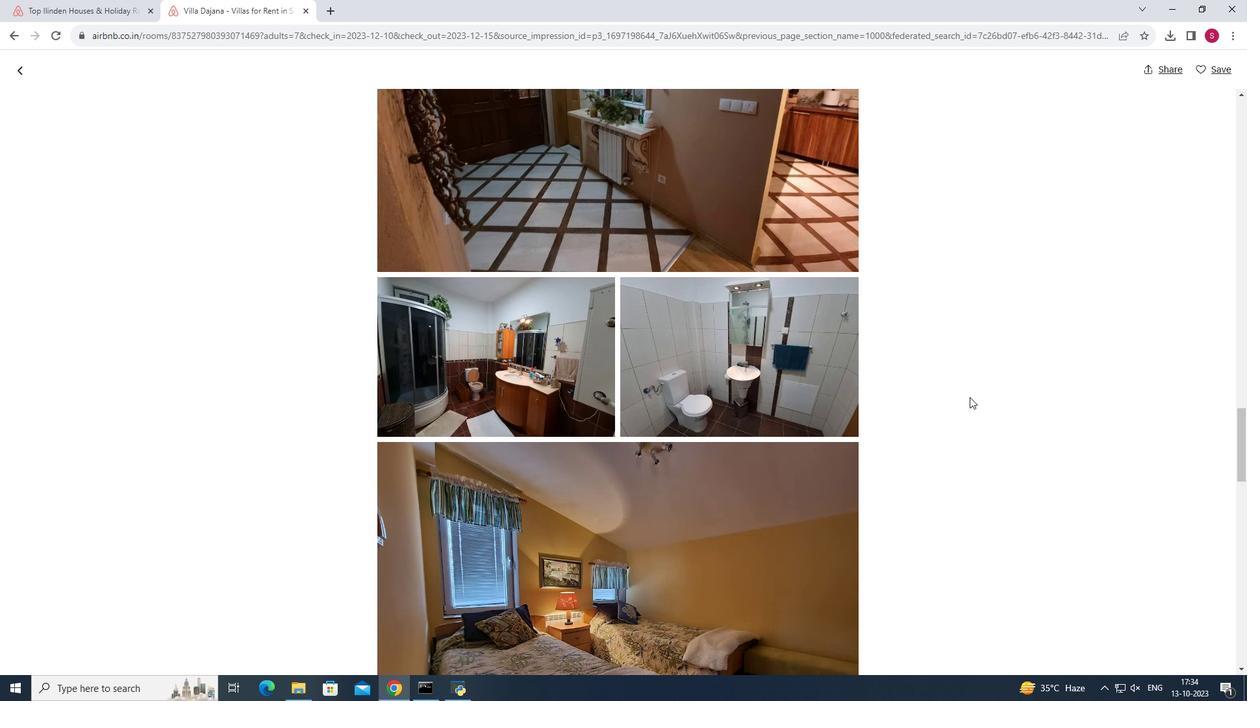 
Action: Mouse scrolled (970, 397) with delta (0, 0)
Screenshot: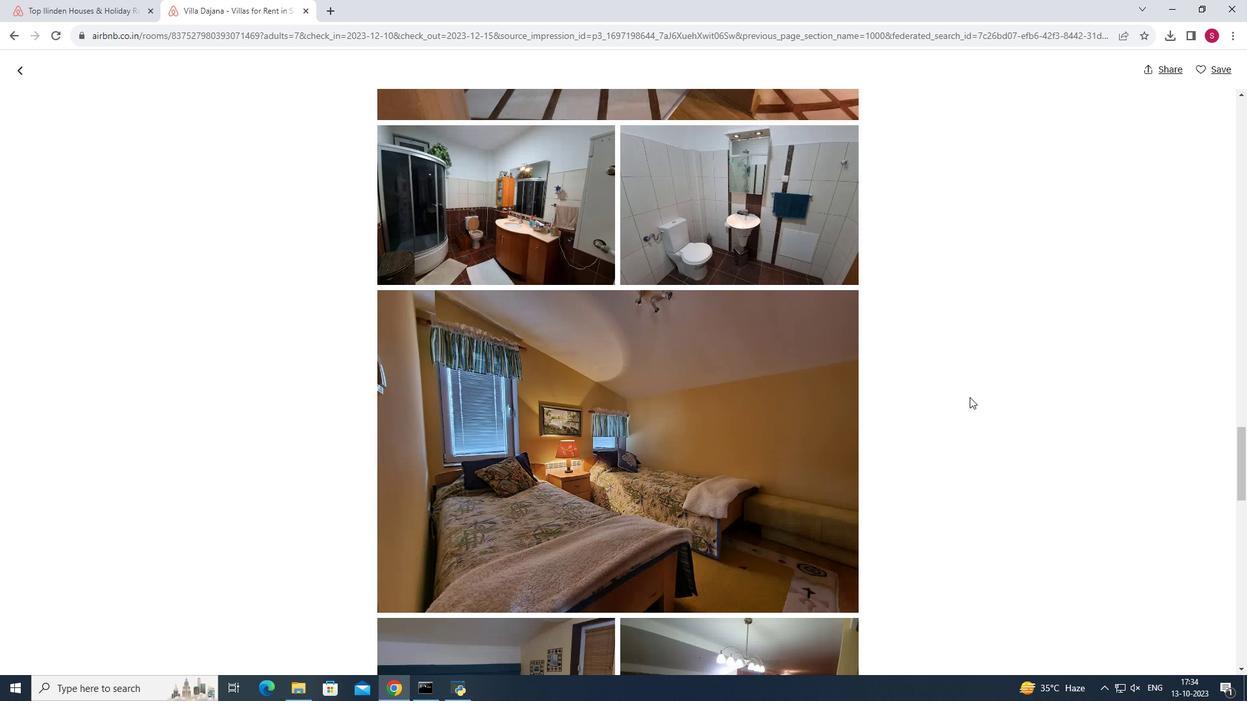 
Action: Mouse scrolled (970, 397) with delta (0, 0)
Screenshot: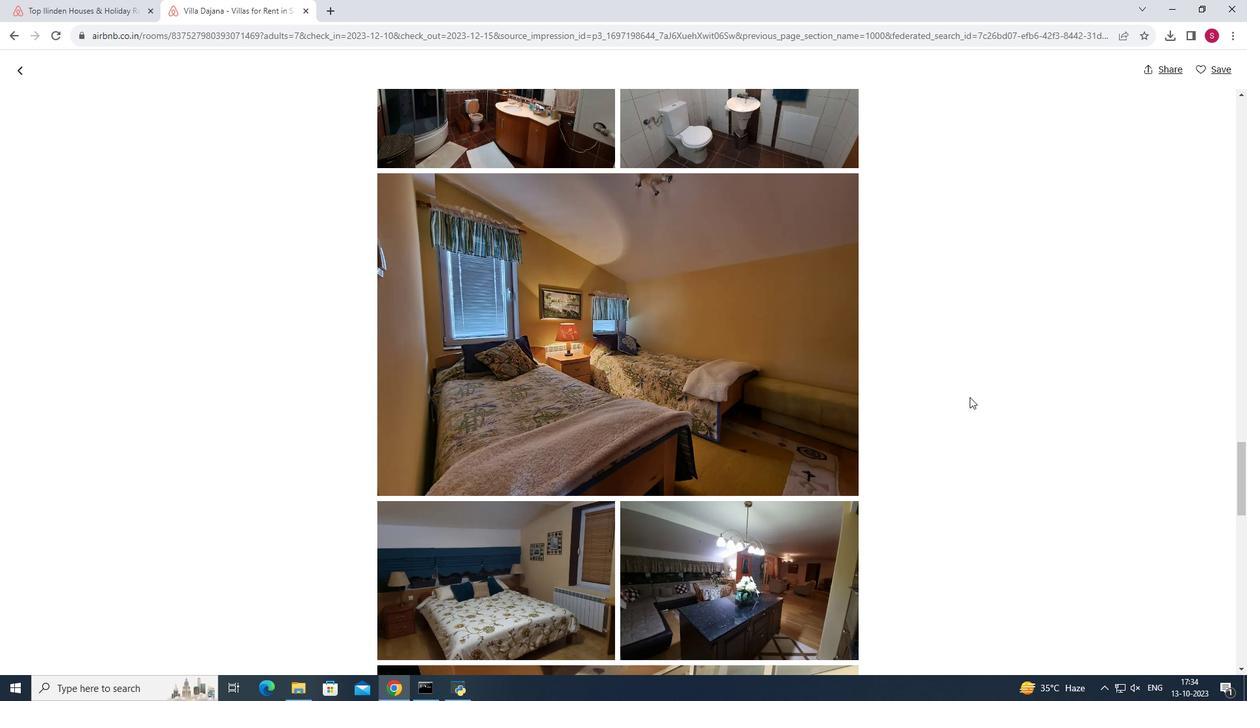
Action: Mouse scrolled (970, 397) with delta (0, 0)
Screenshot: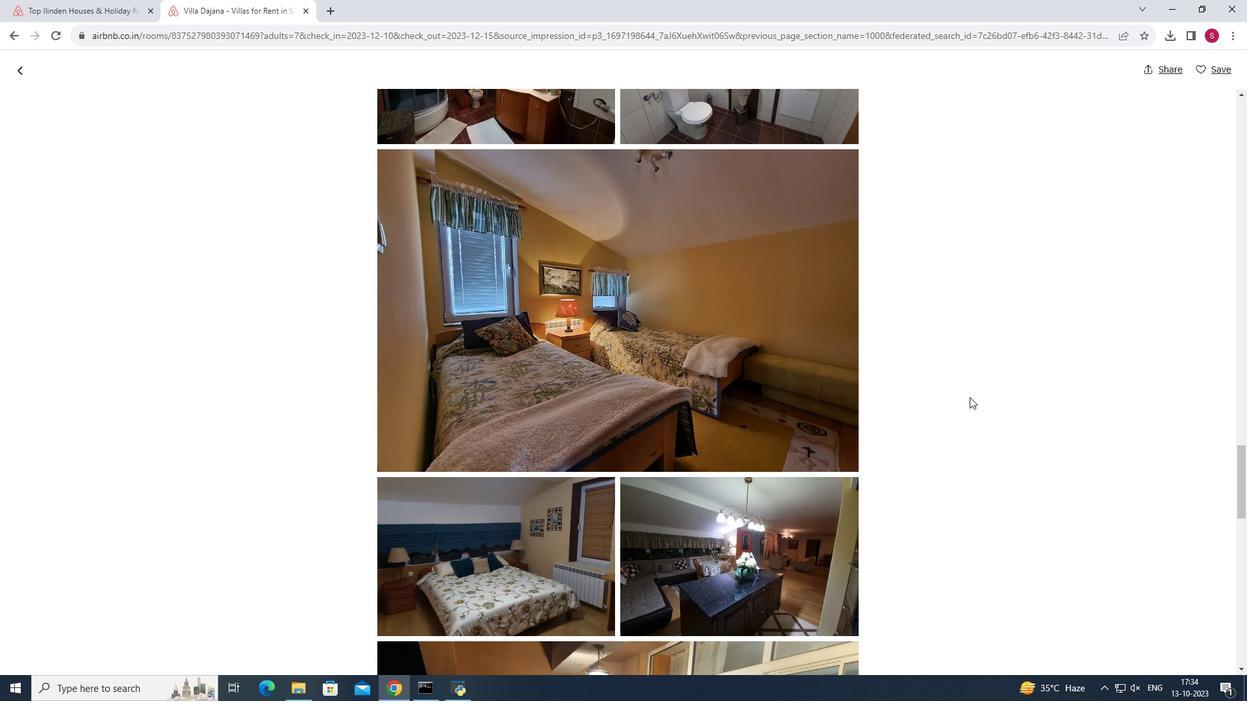 
Action: Mouse scrolled (970, 397) with delta (0, 0)
Screenshot: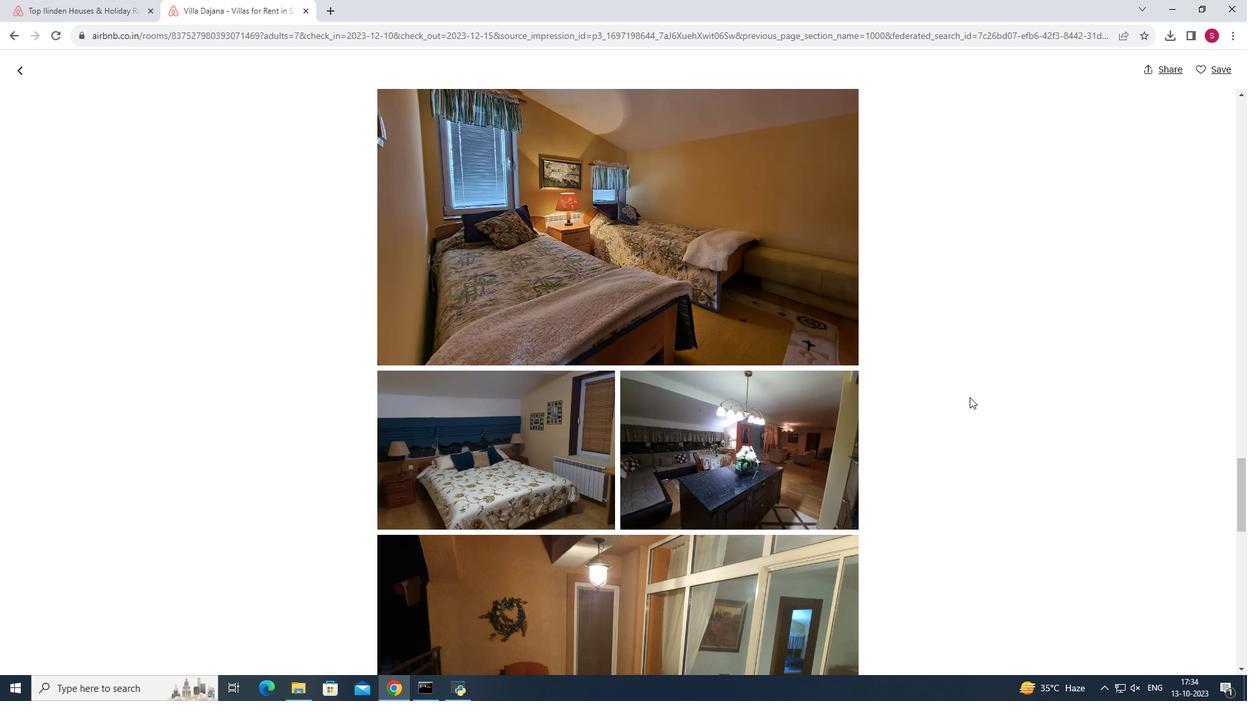
Action: Mouse scrolled (970, 397) with delta (0, 0)
Screenshot: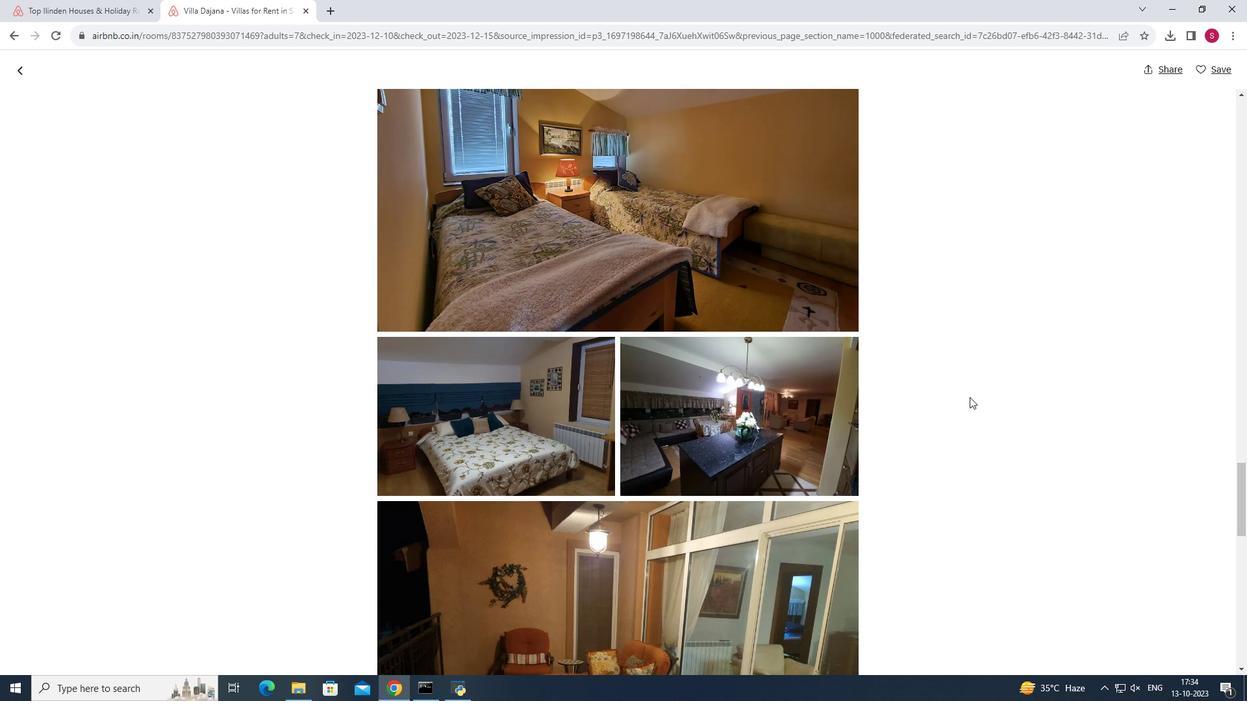 
Action: Mouse scrolled (970, 397) with delta (0, 0)
Screenshot: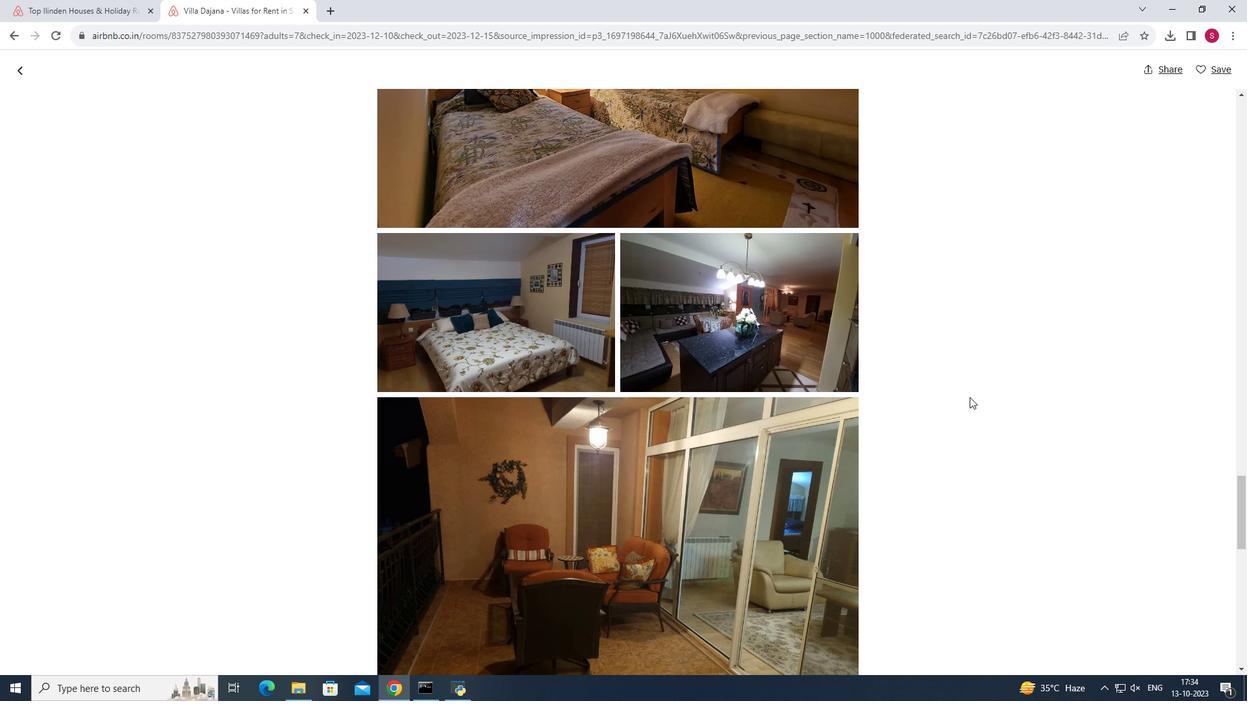 
Action: Mouse scrolled (970, 397) with delta (0, 0)
Screenshot: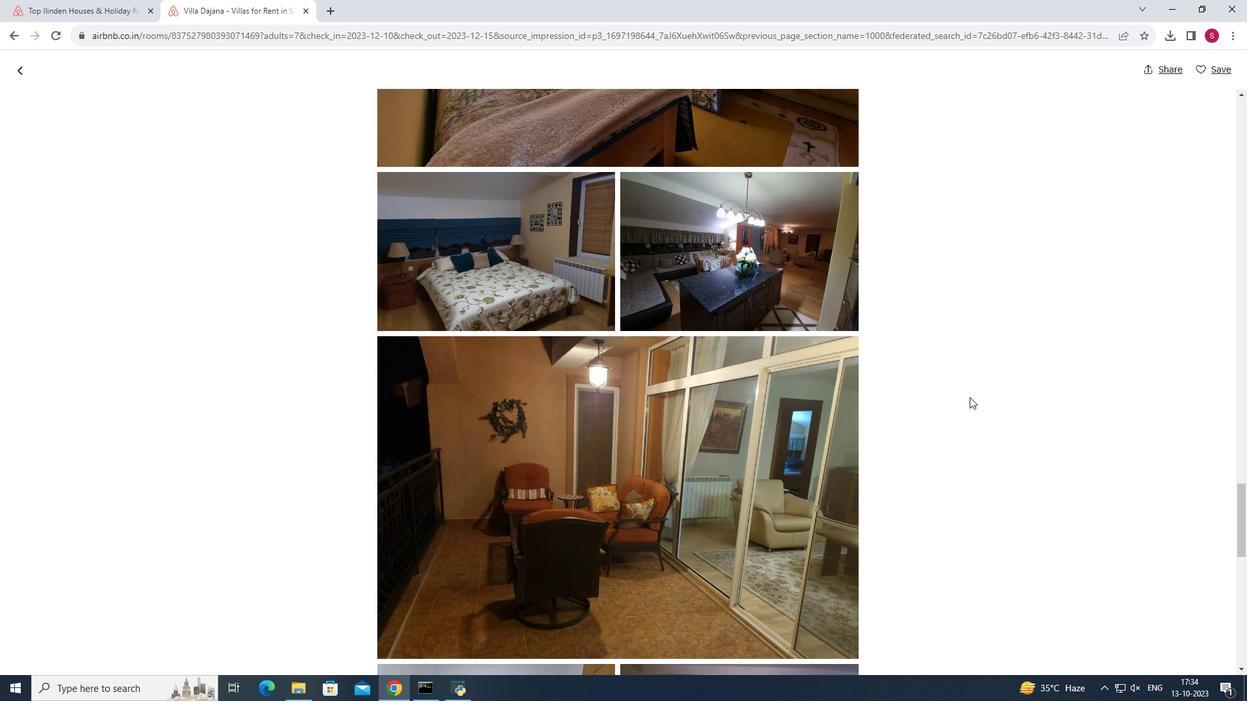 
Action: Mouse scrolled (970, 397) with delta (0, 0)
Screenshot: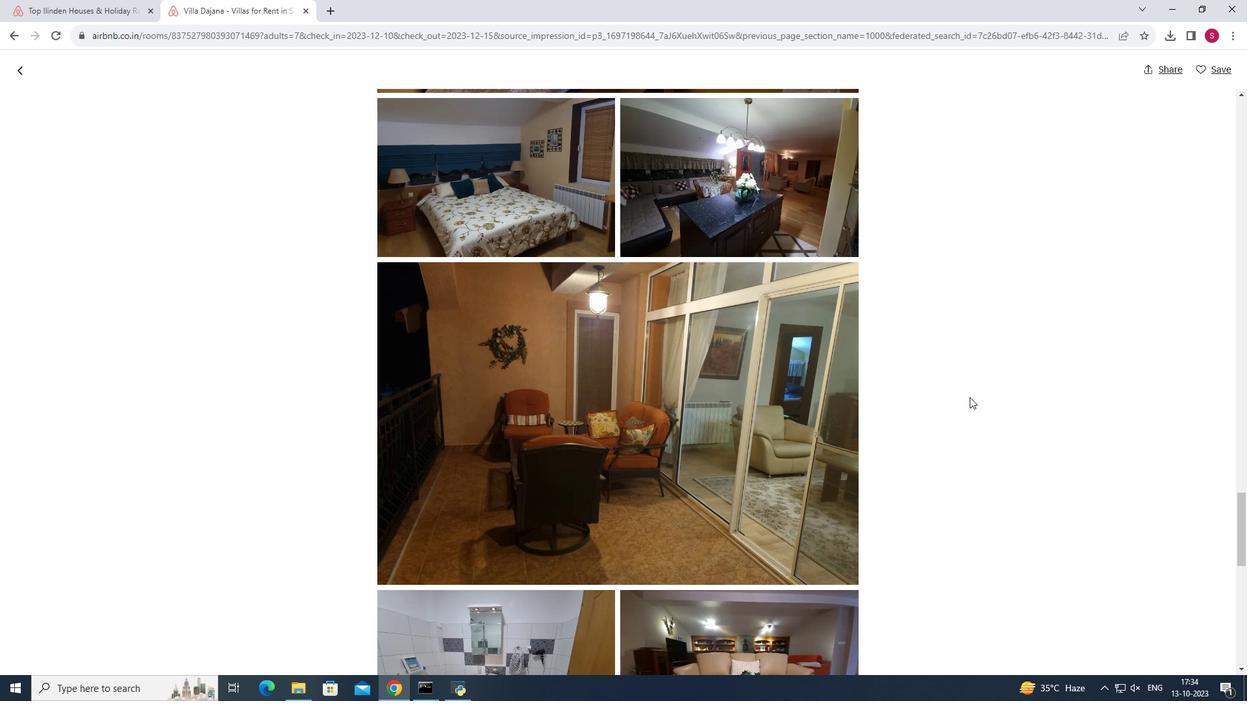 
Action: Mouse scrolled (970, 397) with delta (0, 0)
Screenshot: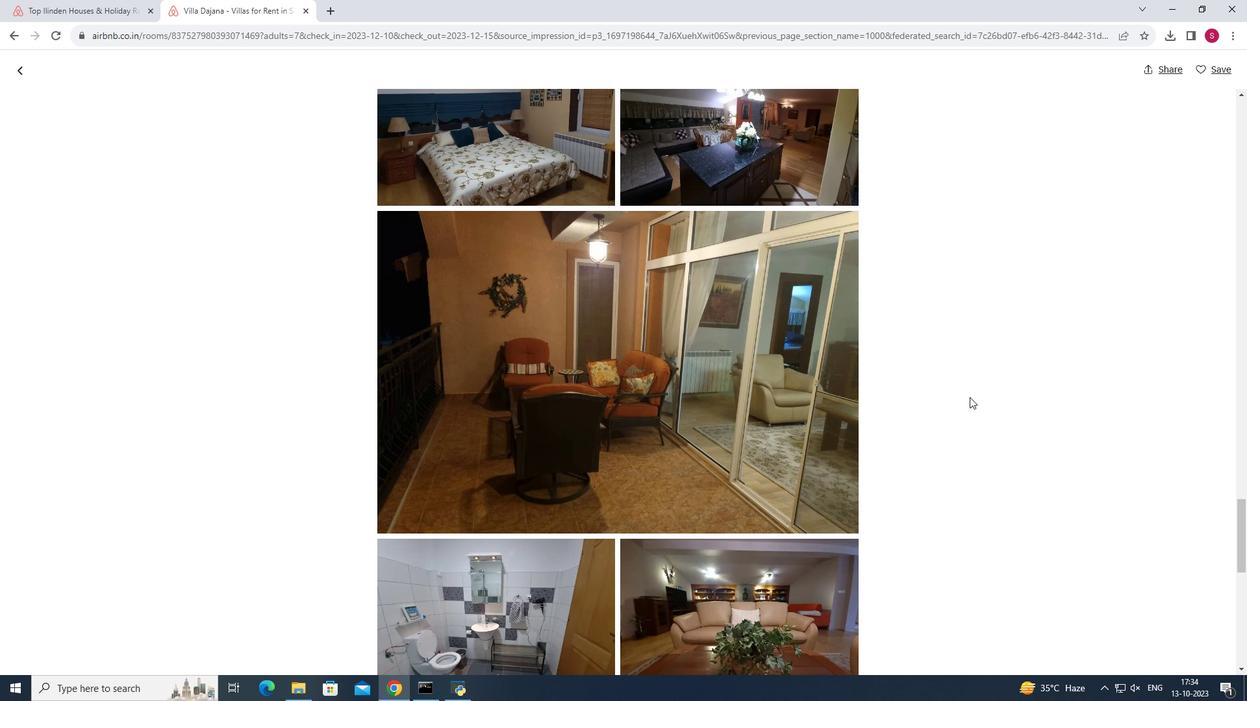 
Action: Mouse scrolled (970, 397) with delta (0, 0)
Screenshot: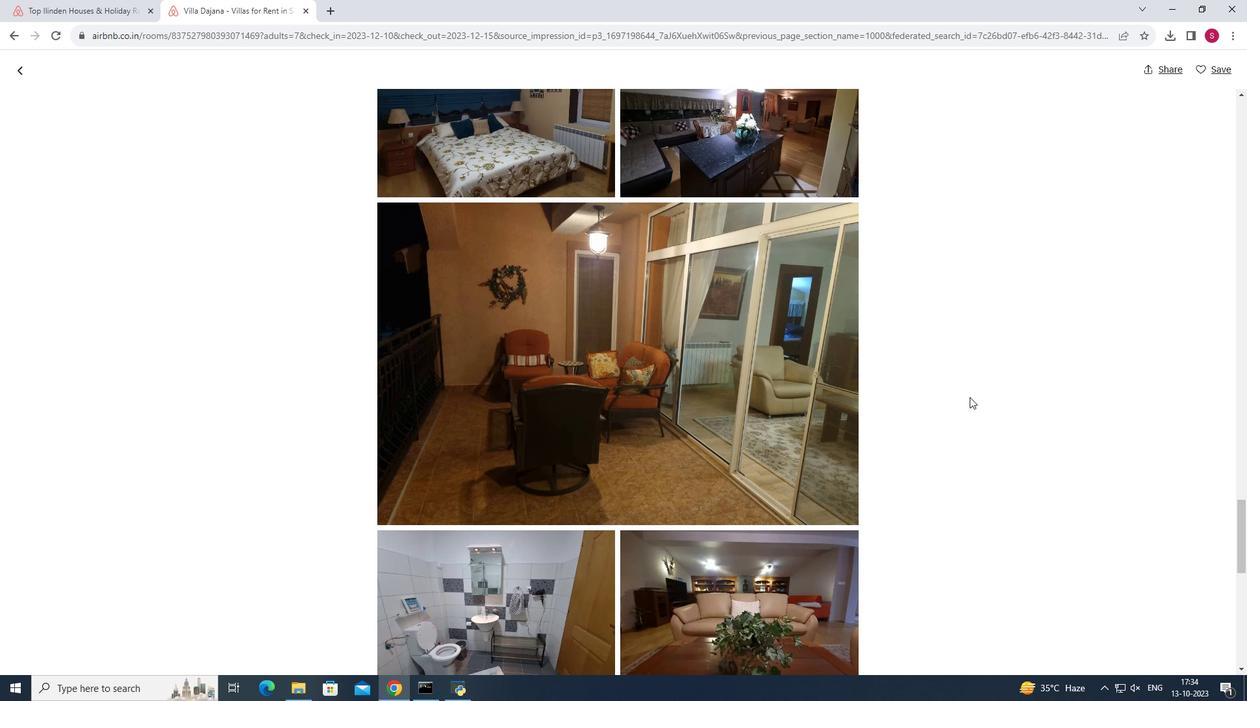 
Action: Mouse scrolled (970, 397) with delta (0, 0)
Screenshot: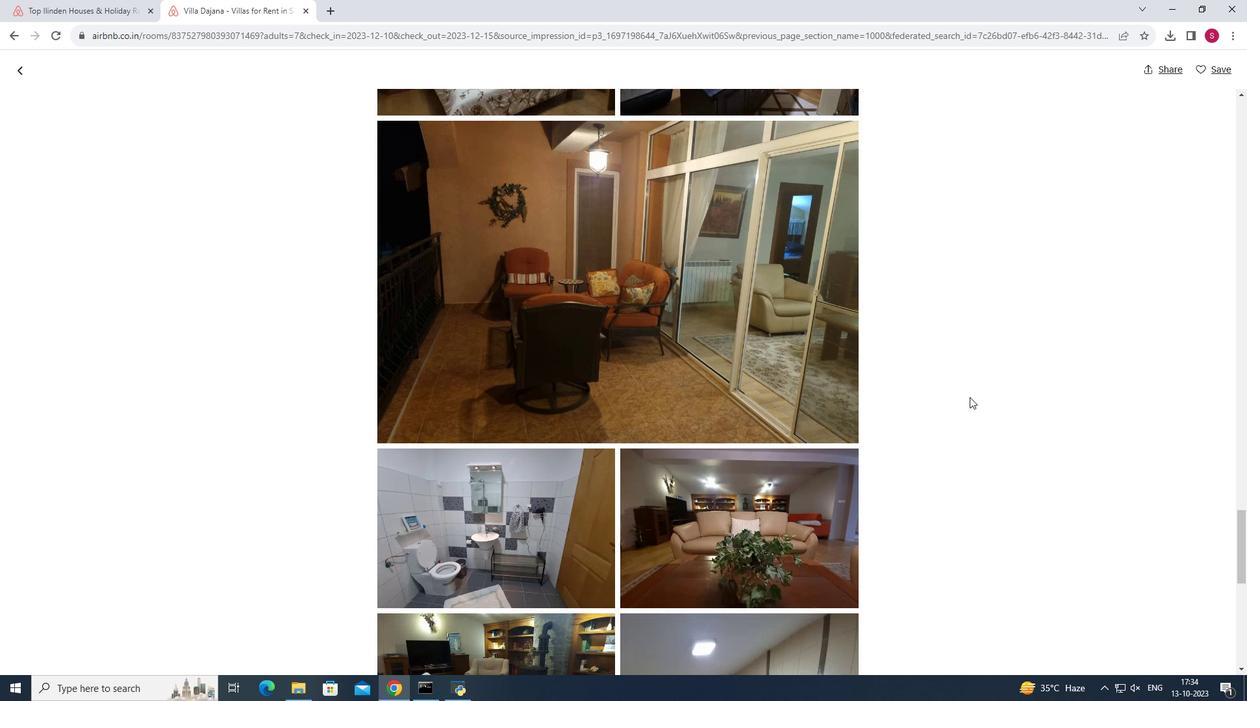 
Action: Mouse moved to (968, 398)
Screenshot: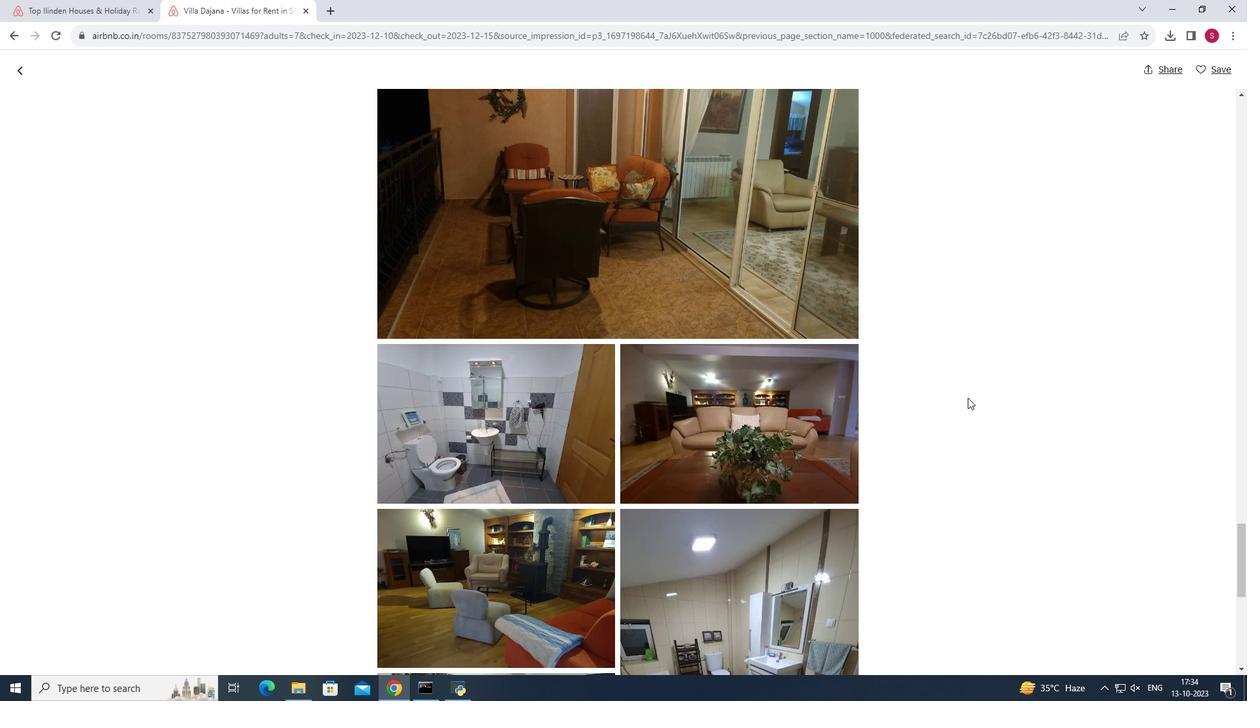 
Action: Mouse scrolled (968, 397) with delta (0, 0)
Screenshot: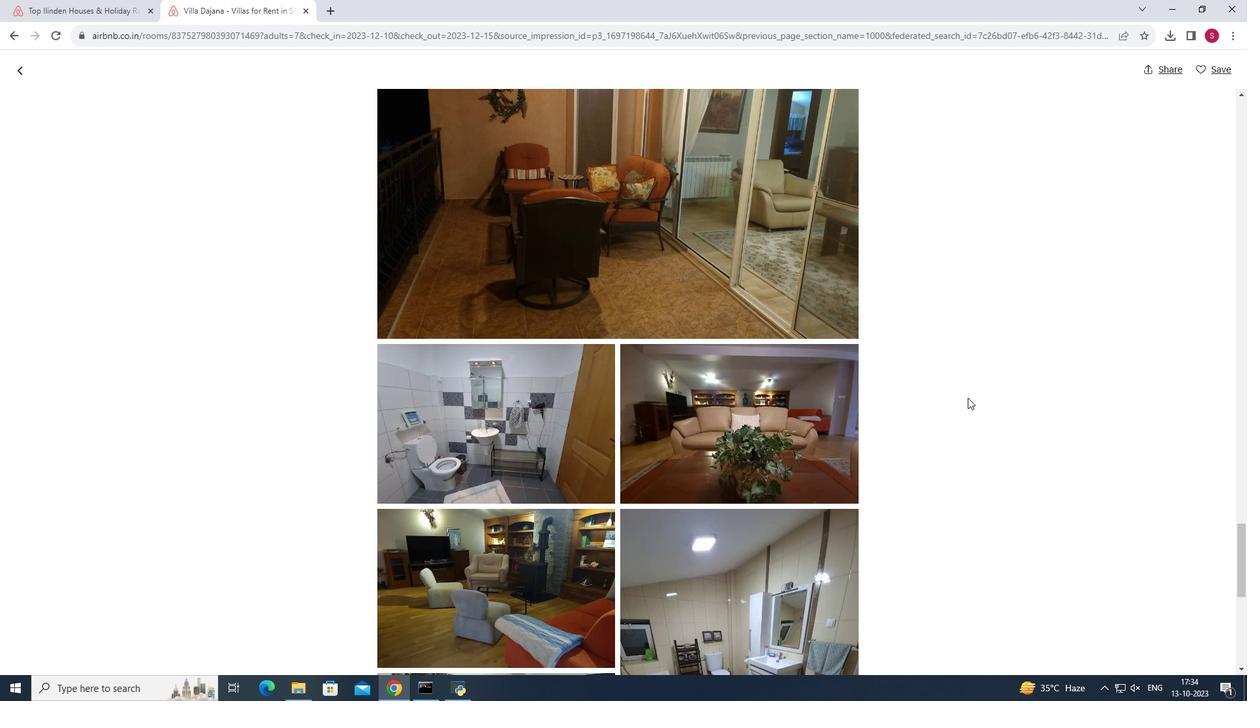 
Action: Mouse scrolled (968, 397) with delta (0, 0)
Screenshot: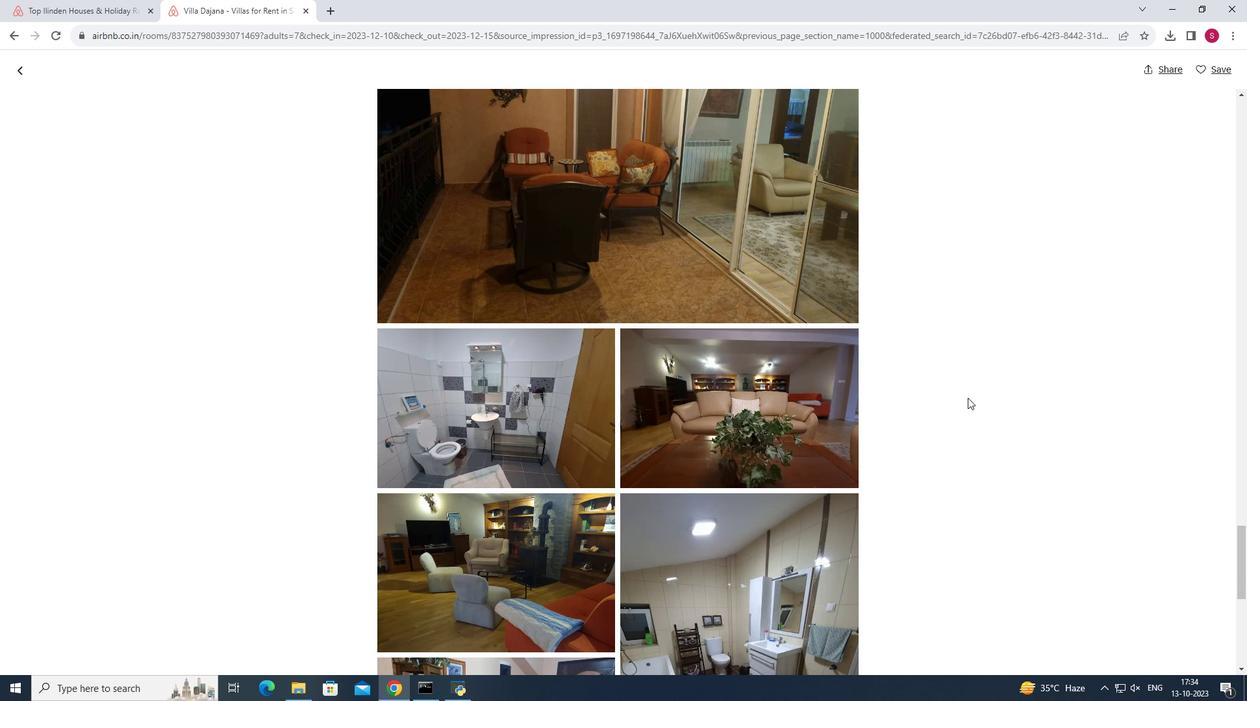 
Action: Mouse scrolled (968, 397) with delta (0, 0)
Screenshot: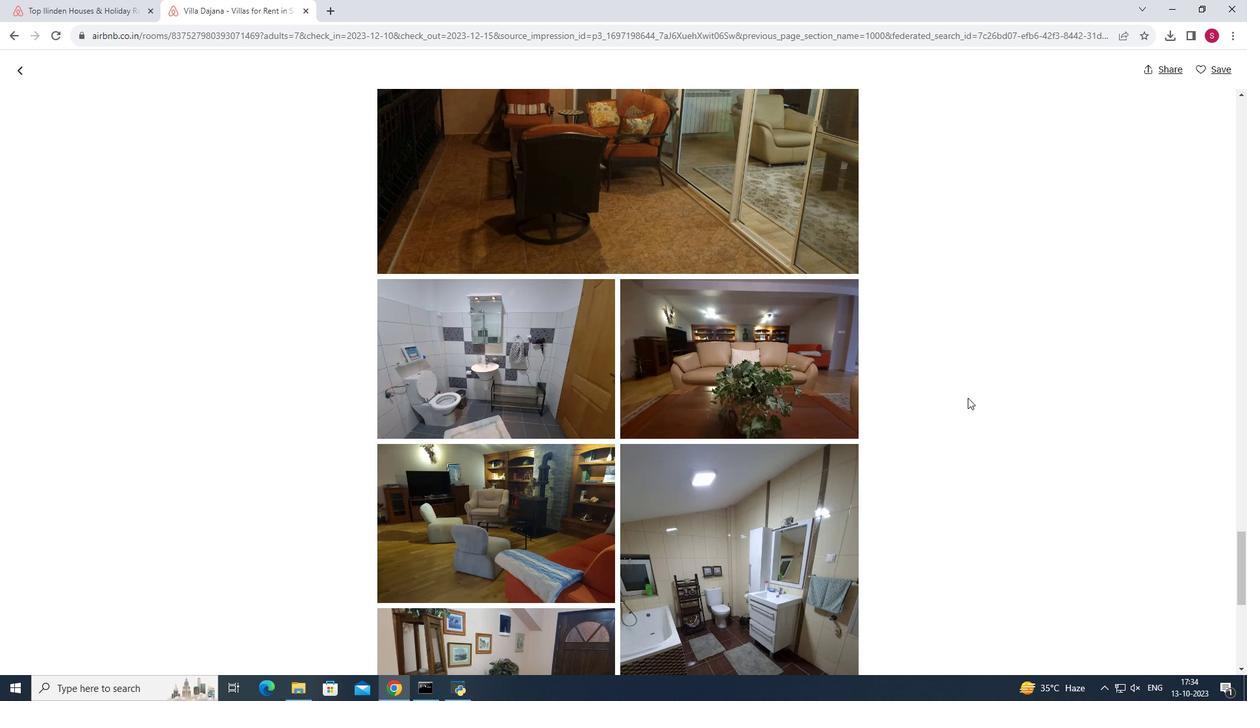 
Action: Mouse scrolled (968, 397) with delta (0, 0)
Screenshot: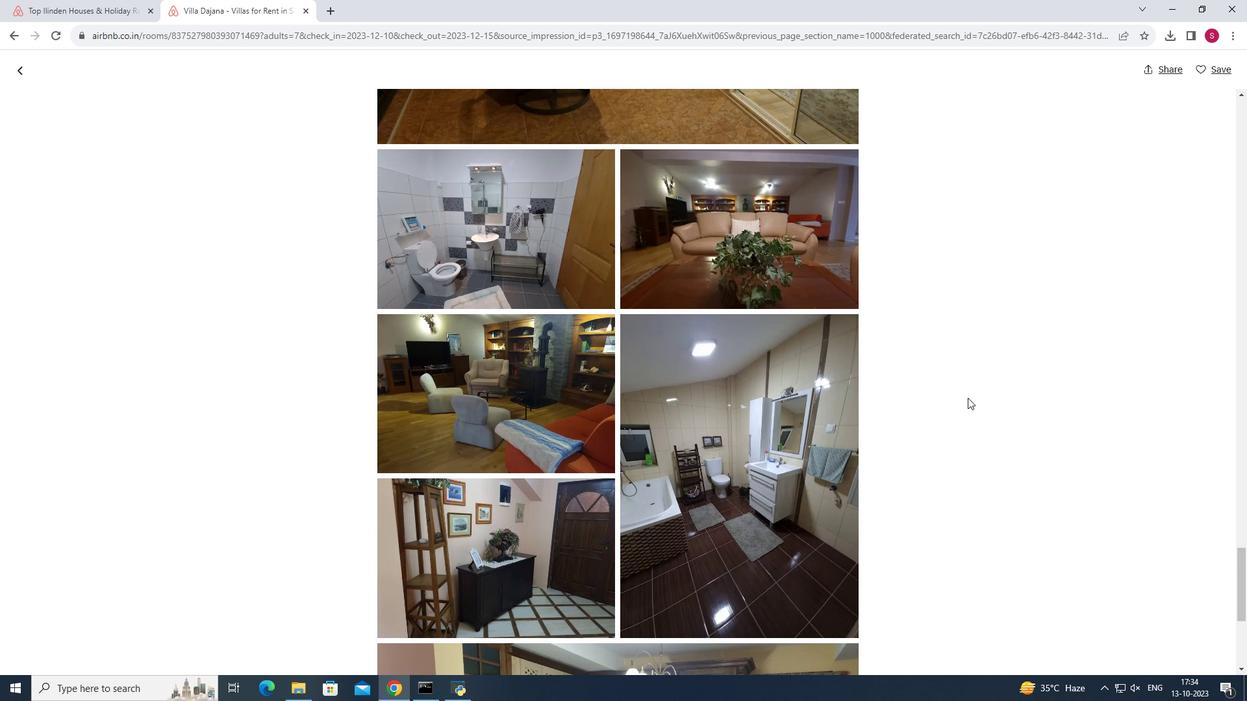 
Action: Mouse scrolled (968, 397) with delta (0, 0)
Screenshot: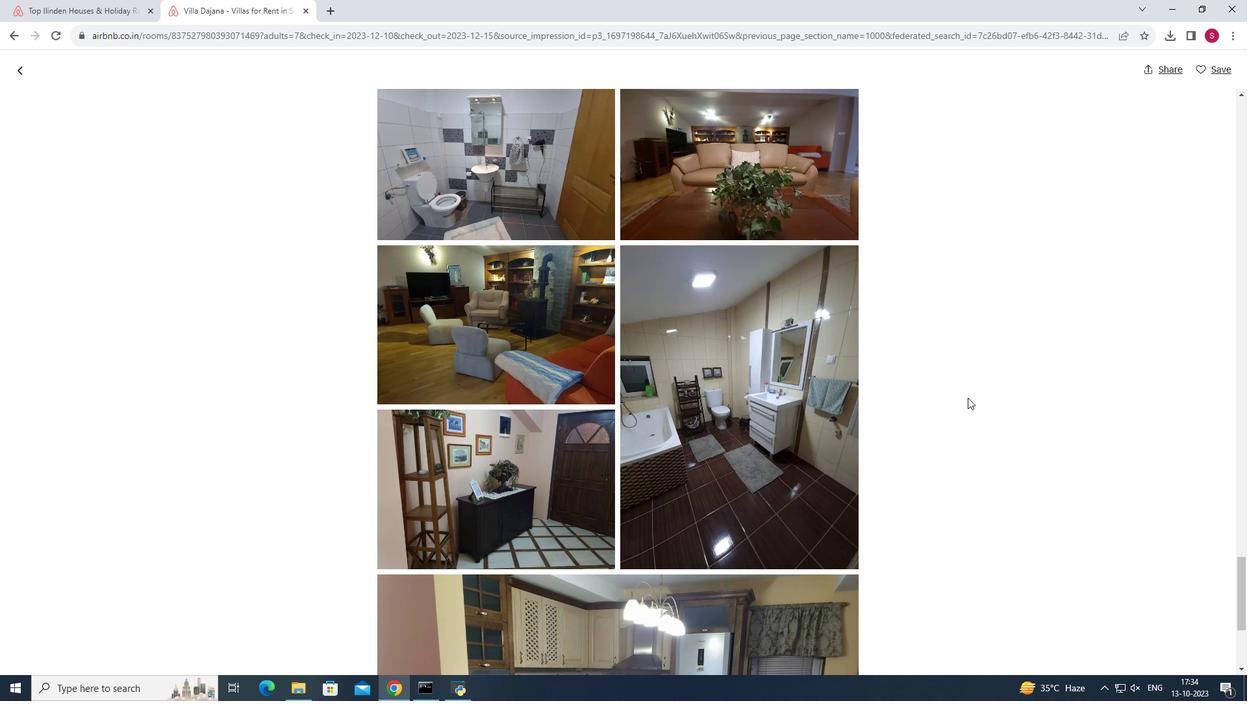 
Action: Mouse scrolled (968, 397) with delta (0, 0)
Screenshot: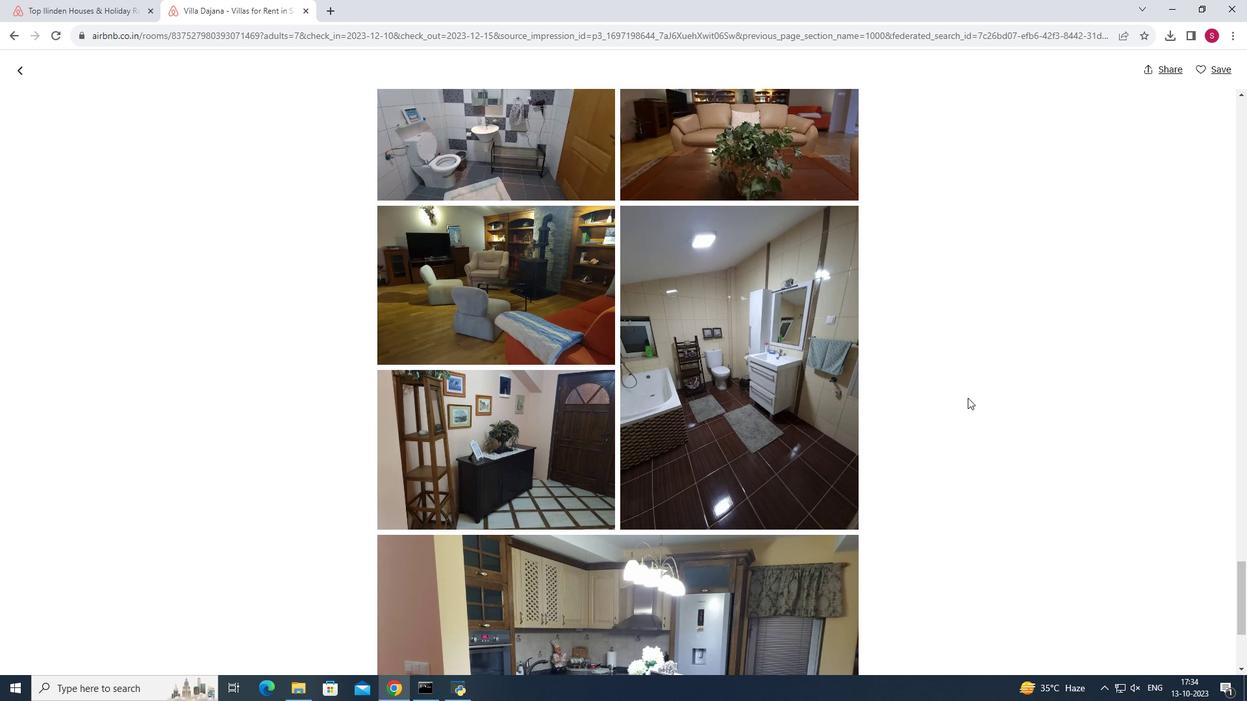 
Action: Mouse scrolled (968, 397) with delta (0, 0)
Screenshot: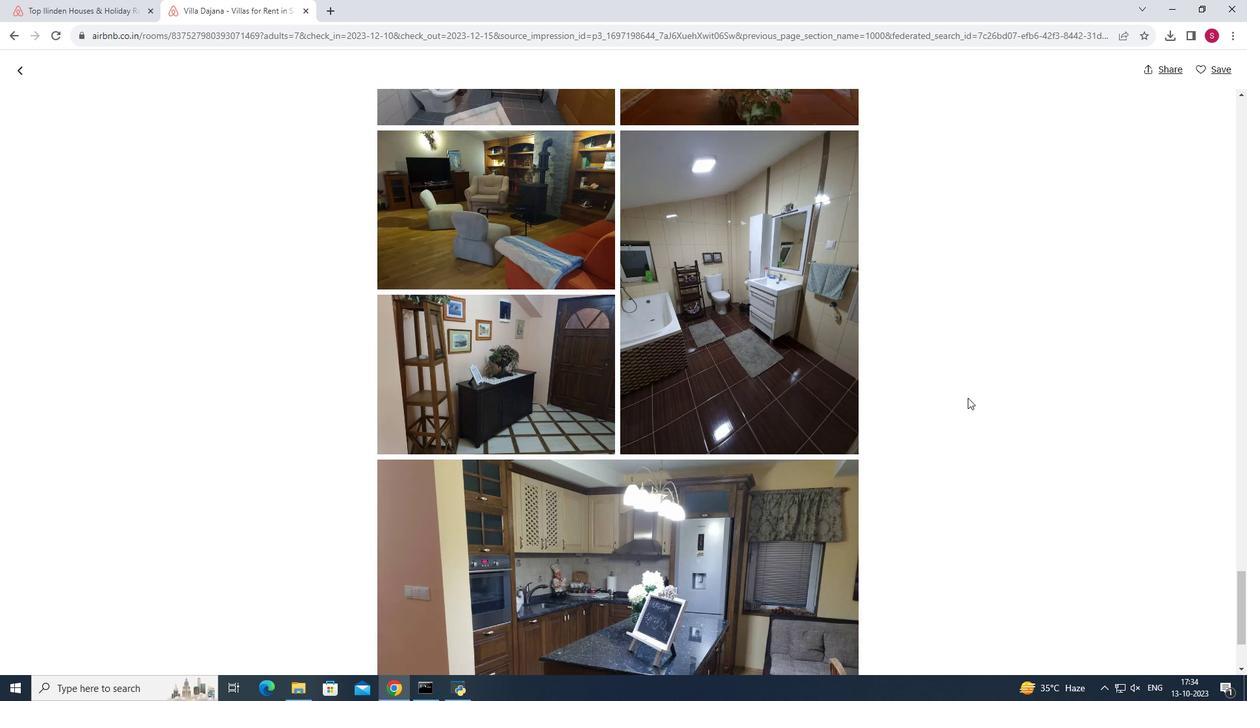 
Action: Mouse scrolled (968, 397) with delta (0, 0)
Screenshot: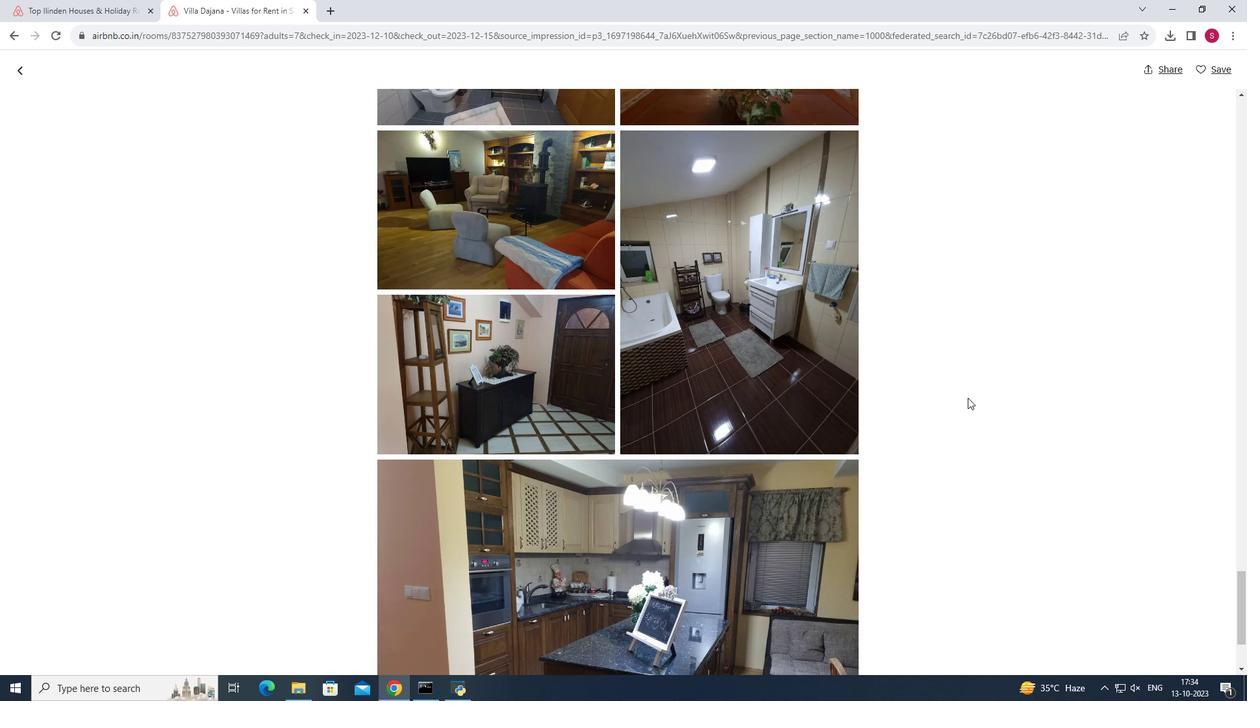 
Action: Mouse scrolled (968, 397) with delta (0, 0)
Screenshot: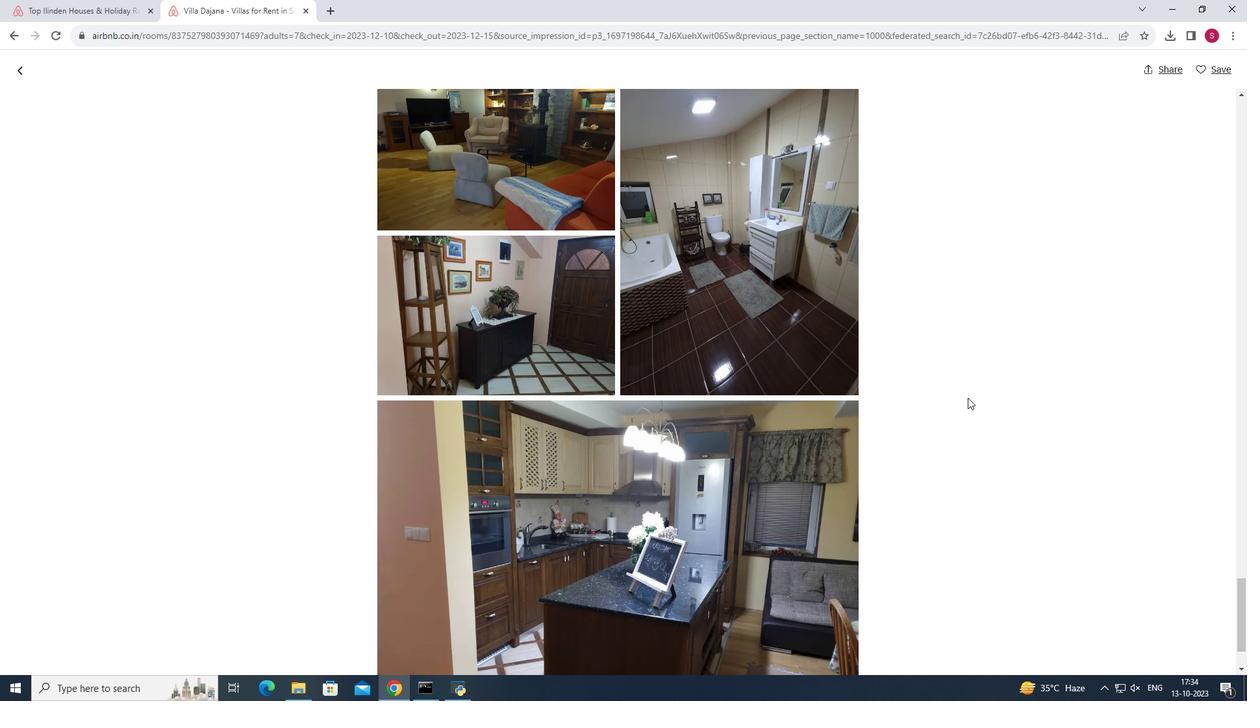
Action: Mouse scrolled (968, 397) with delta (0, 0)
Screenshot: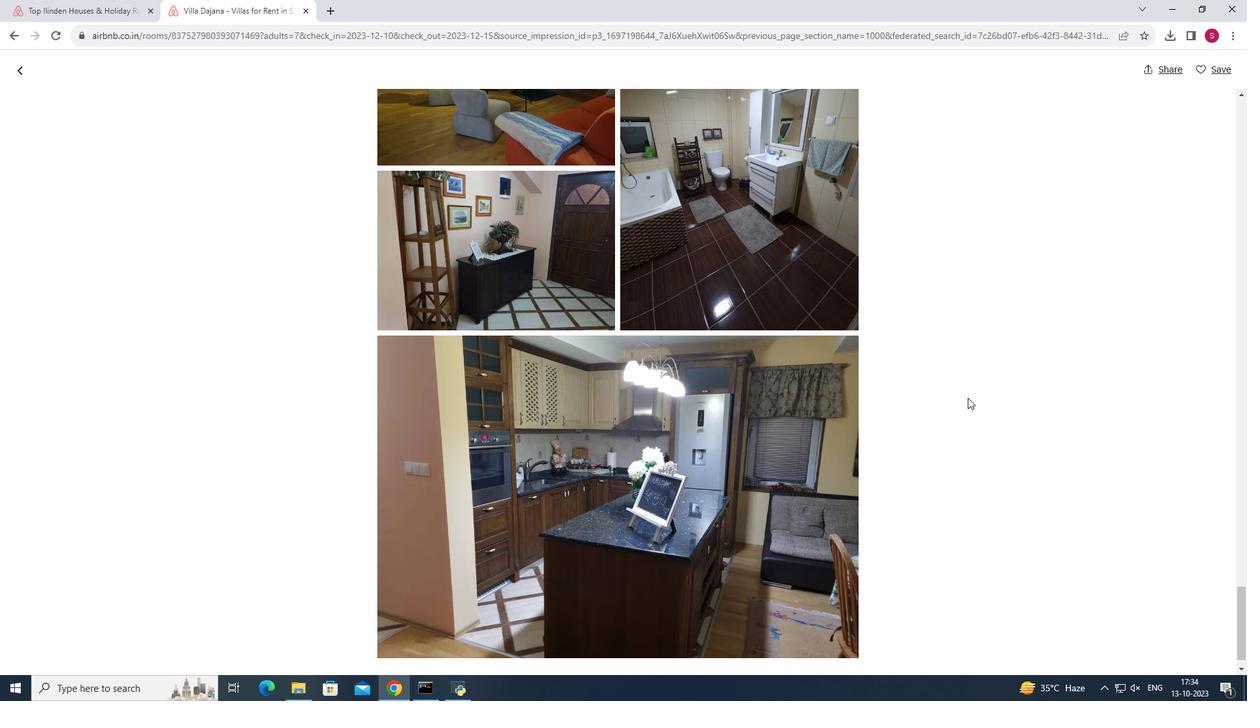 
Action: Mouse moved to (18, 67)
Screenshot: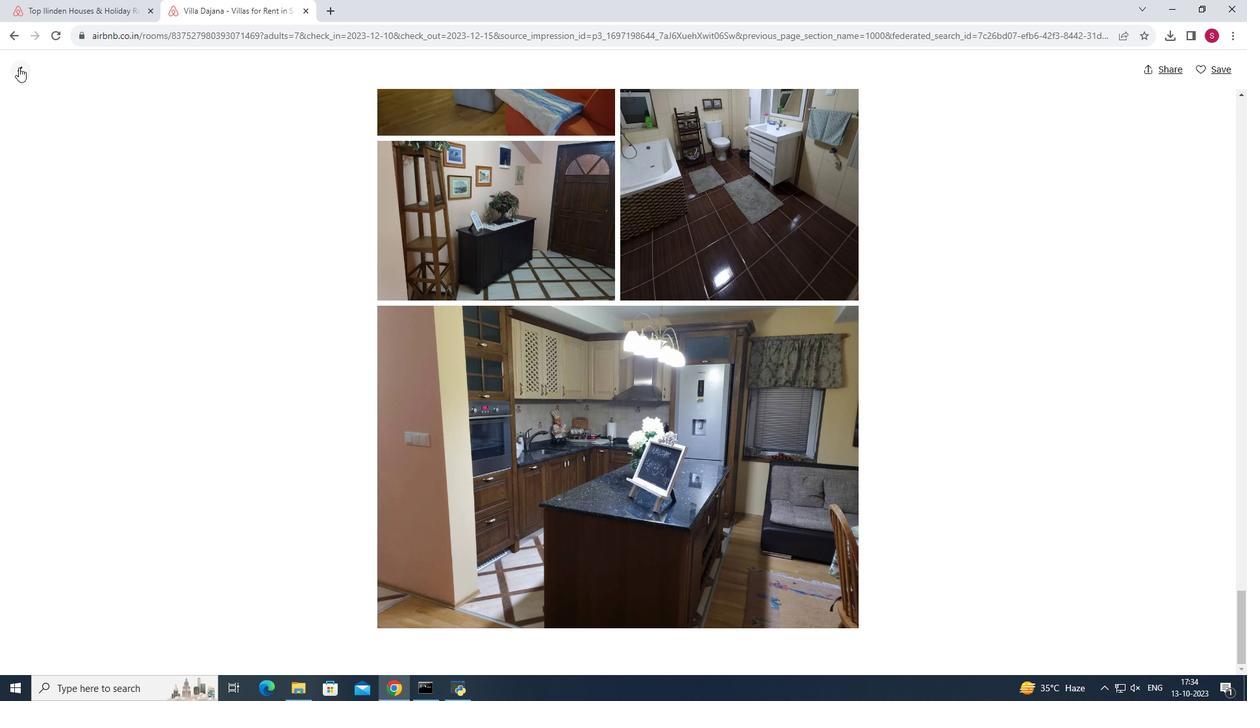 
Action: Mouse pressed left at (18, 67)
Screenshot: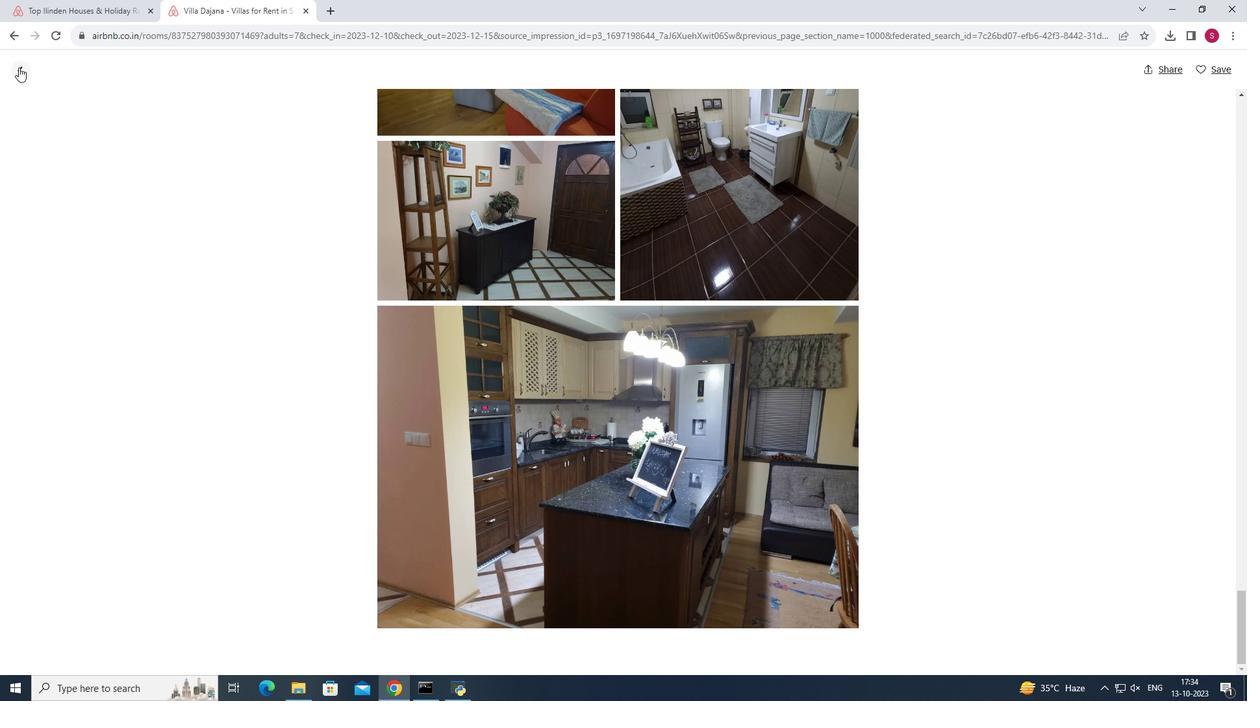 
Action: Mouse moved to (699, 324)
Screenshot: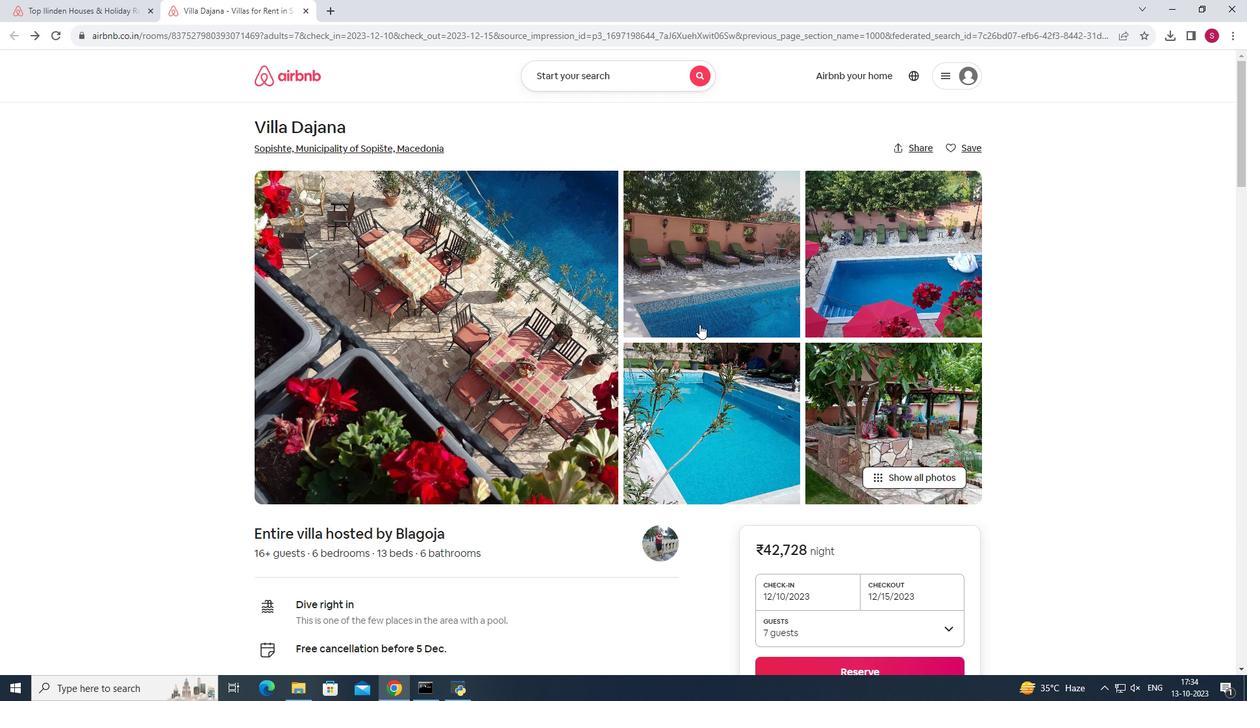 
Action: Mouse scrolled (699, 324) with delta (0, 0)
Screenshot: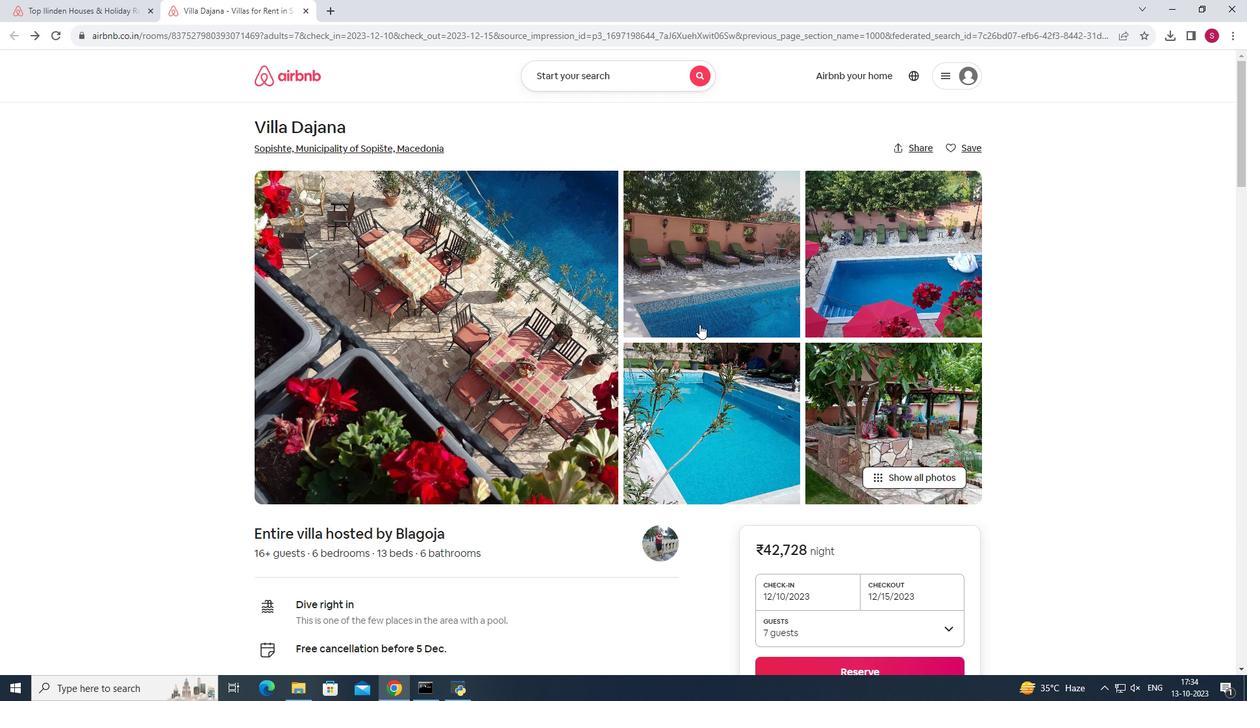 
Action: Mouse scrolled (699, 324) with delta (0, 0)
Screenshot: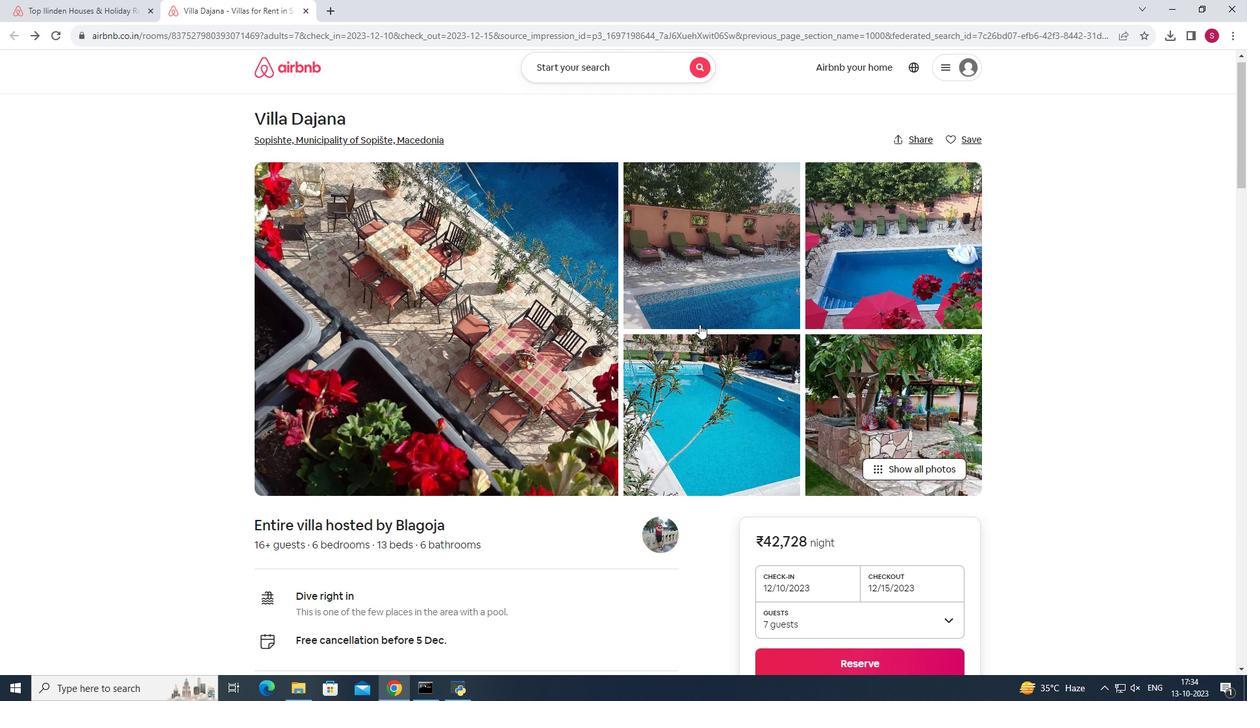 
Action: Mouse scrolled (699, 324) with delta (0, 0)
Screenshot: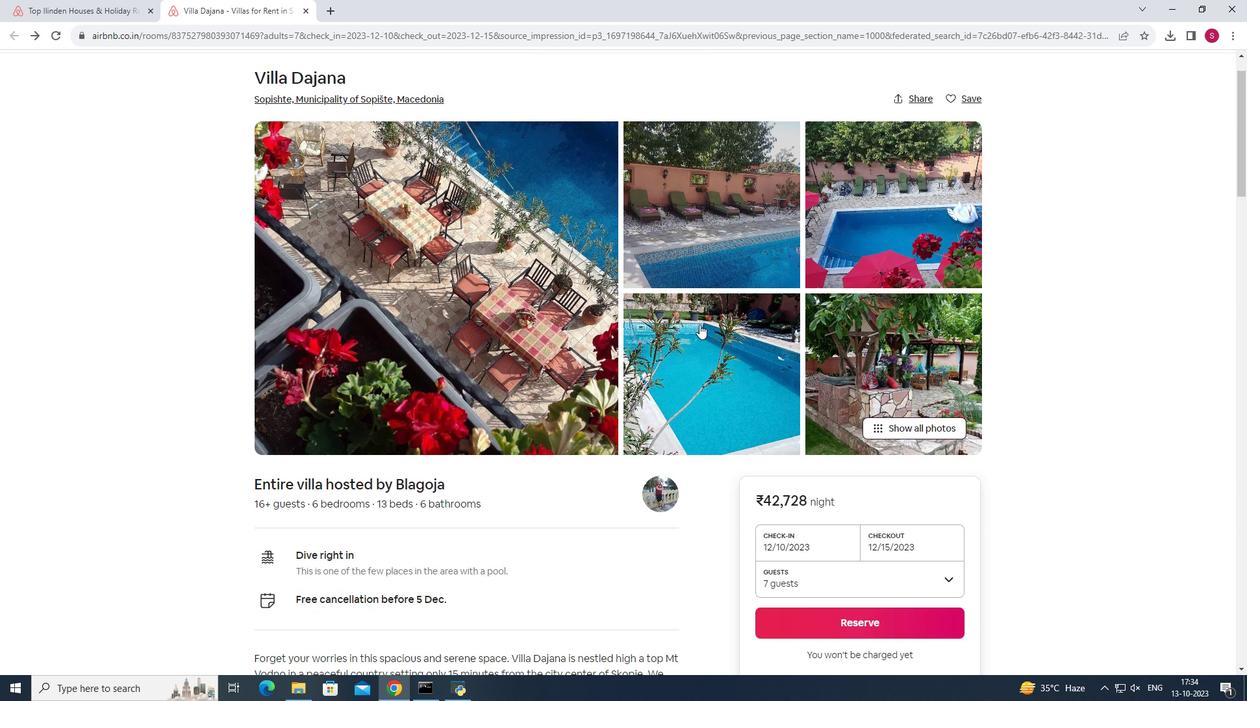 
Action: Mouse scrolled (699, 324) with delta (0, 0)
Screenshot: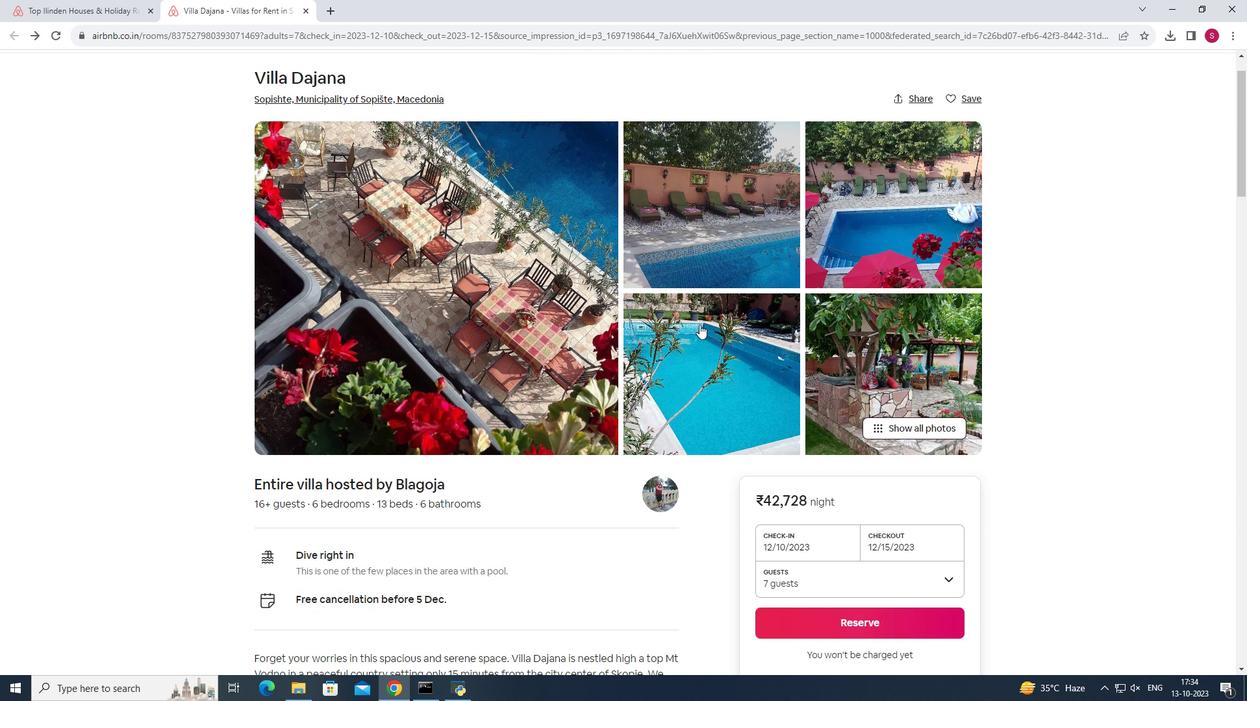 
Action: Mouse scrolled (699, 324) with delta (0, 0)
Screenshot: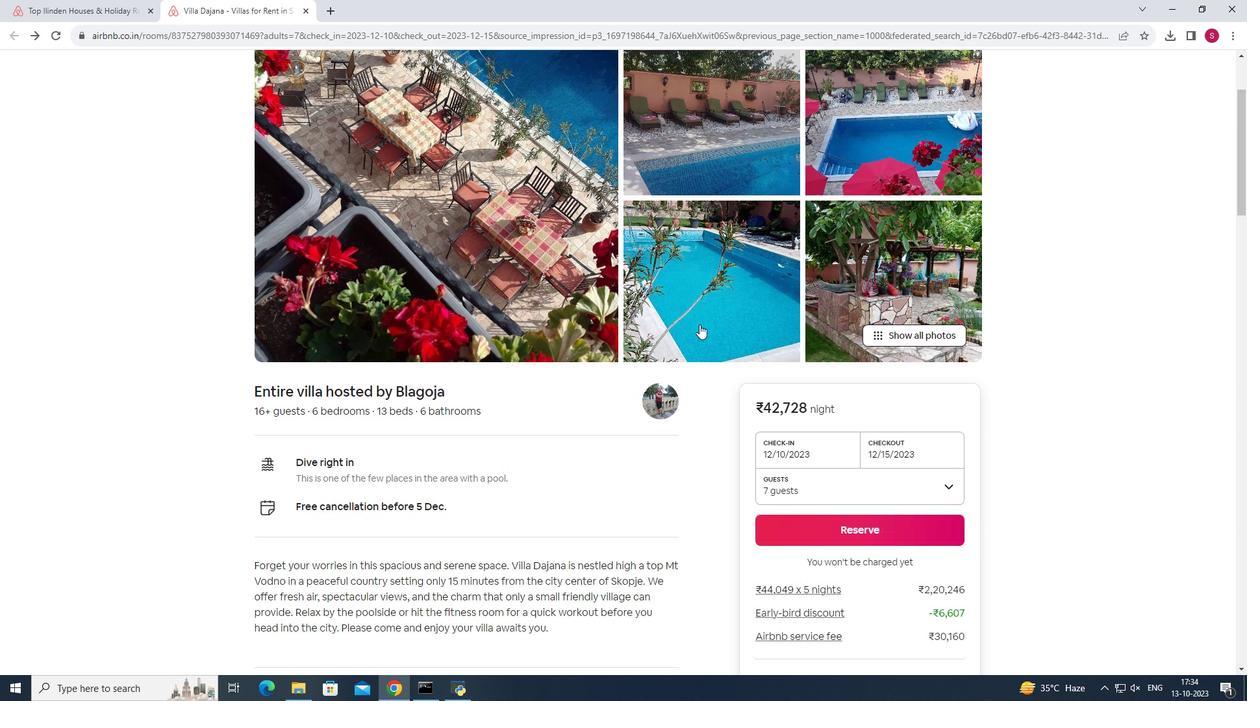 
Action: Mouse scrolled (699, 324) with delta (0, 0)
Screenshot: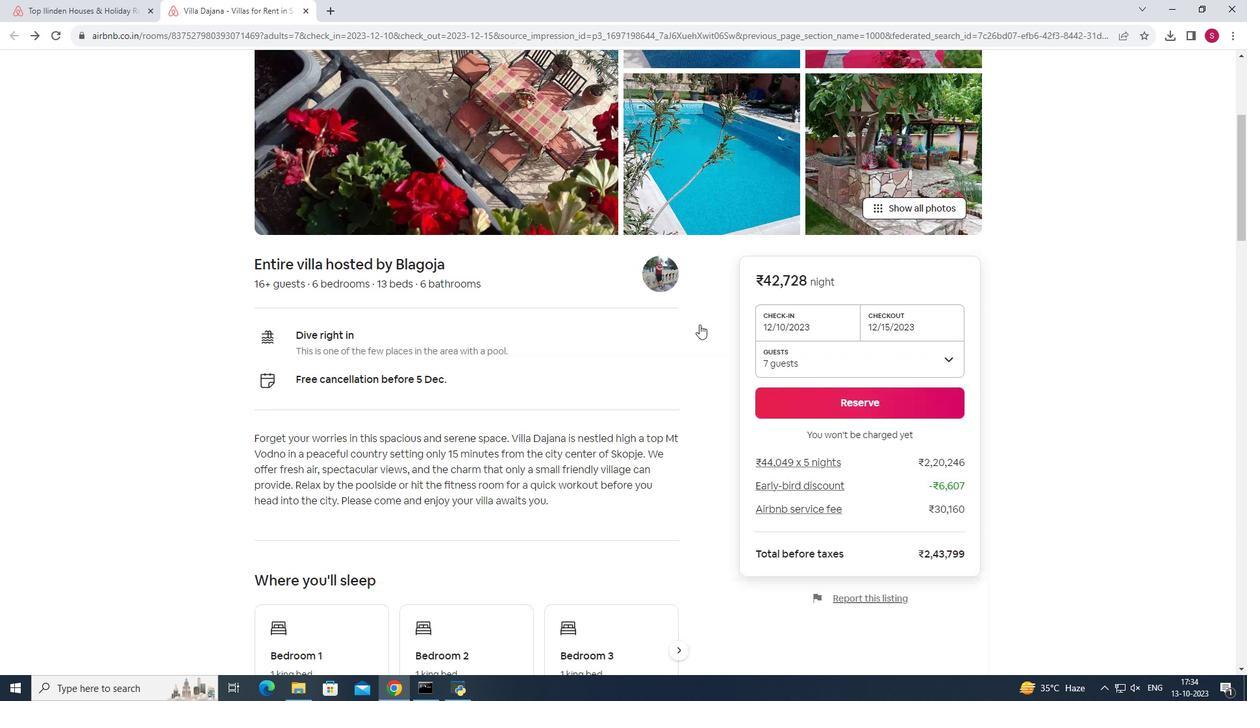 
Action: Mouse moved to (692, 326)
Screenshot: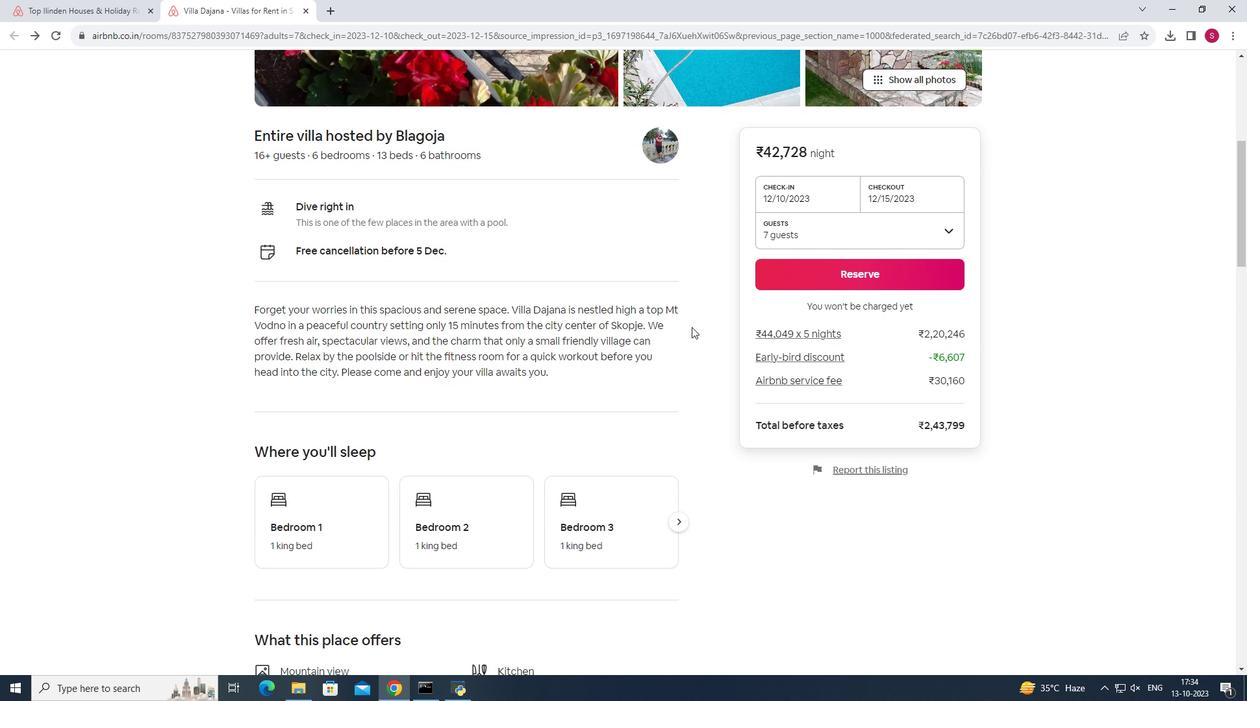 
Action: Mouse scrolled (692, 325) with delta (0, 0)
Screenshot: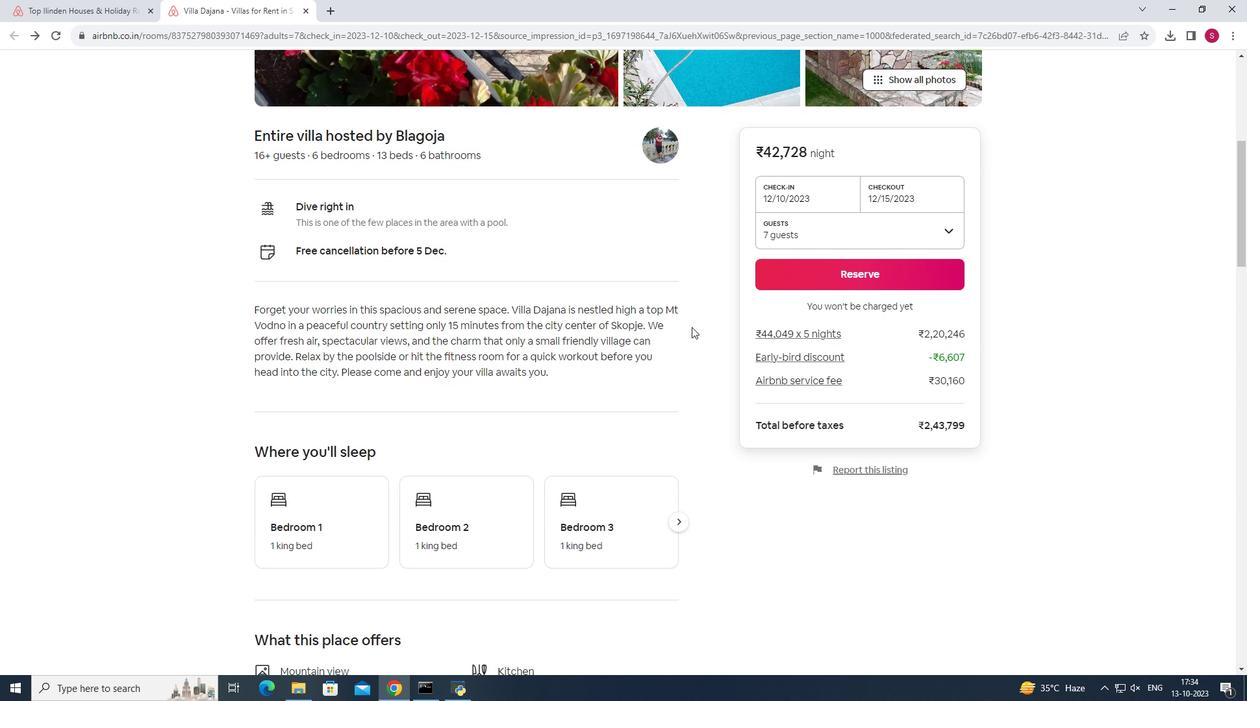 
Action: Mouse moved to (692, 327)
Screenshot: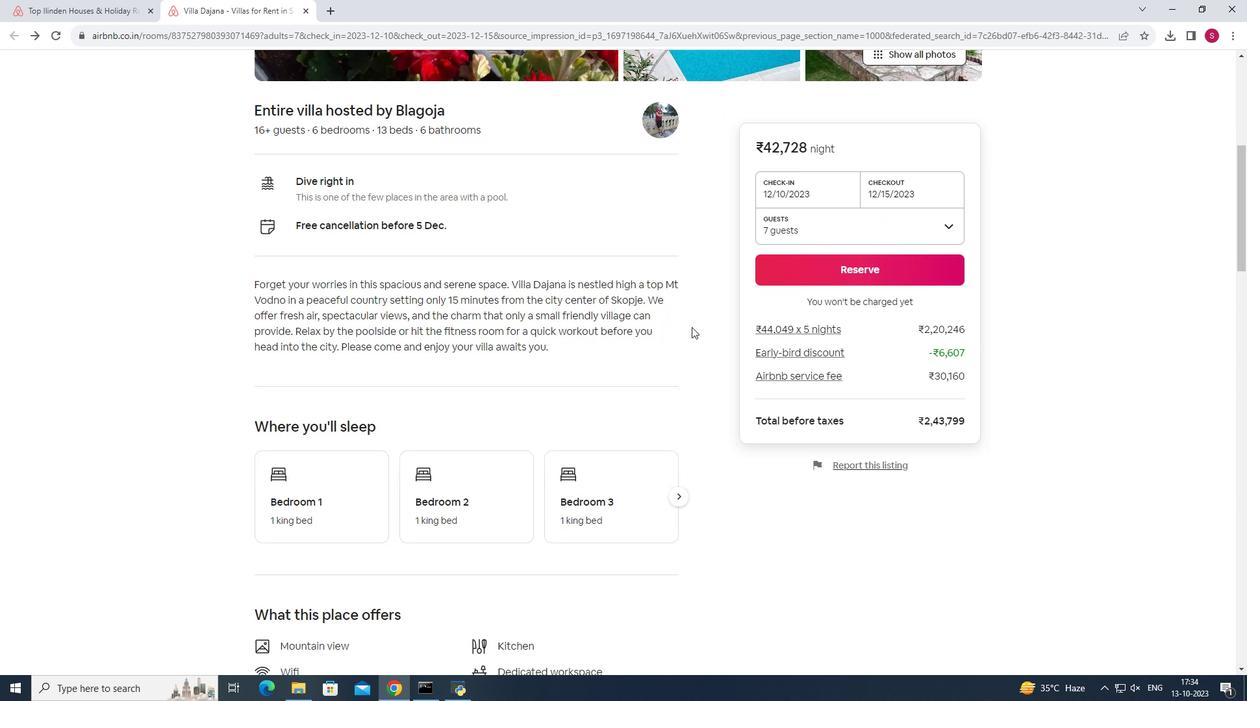 
Action: Mouse scrolled (692, 326) with delta (0, 0)
Screenshot: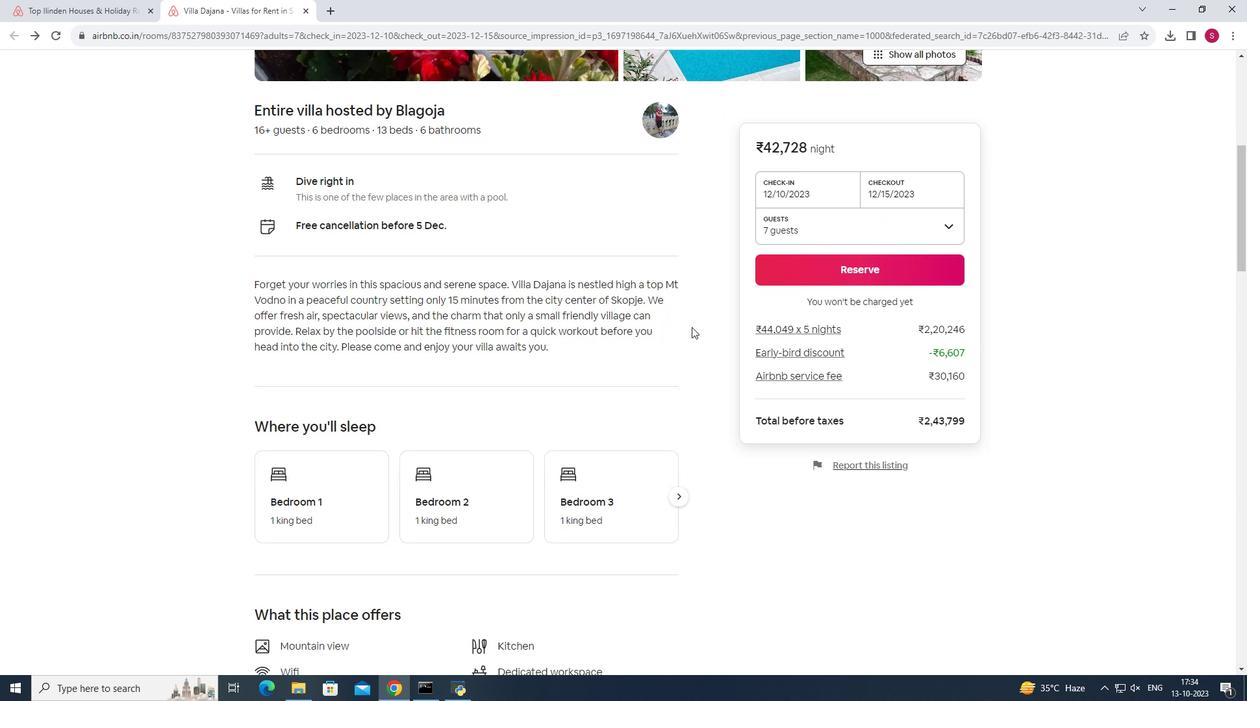 
Action: Mouse scrolled (692, 326) with delta (0, 0)
Screenshot: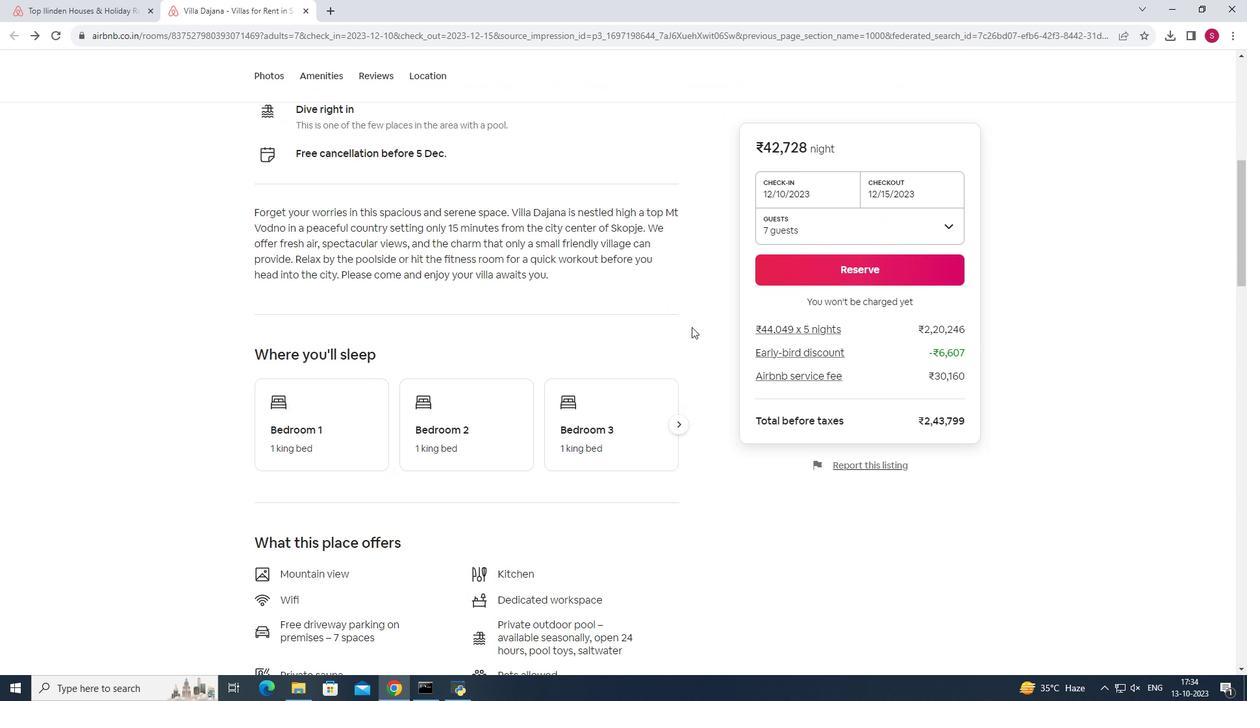 
Action: Mouse moved to (690, 328)
Screenshot: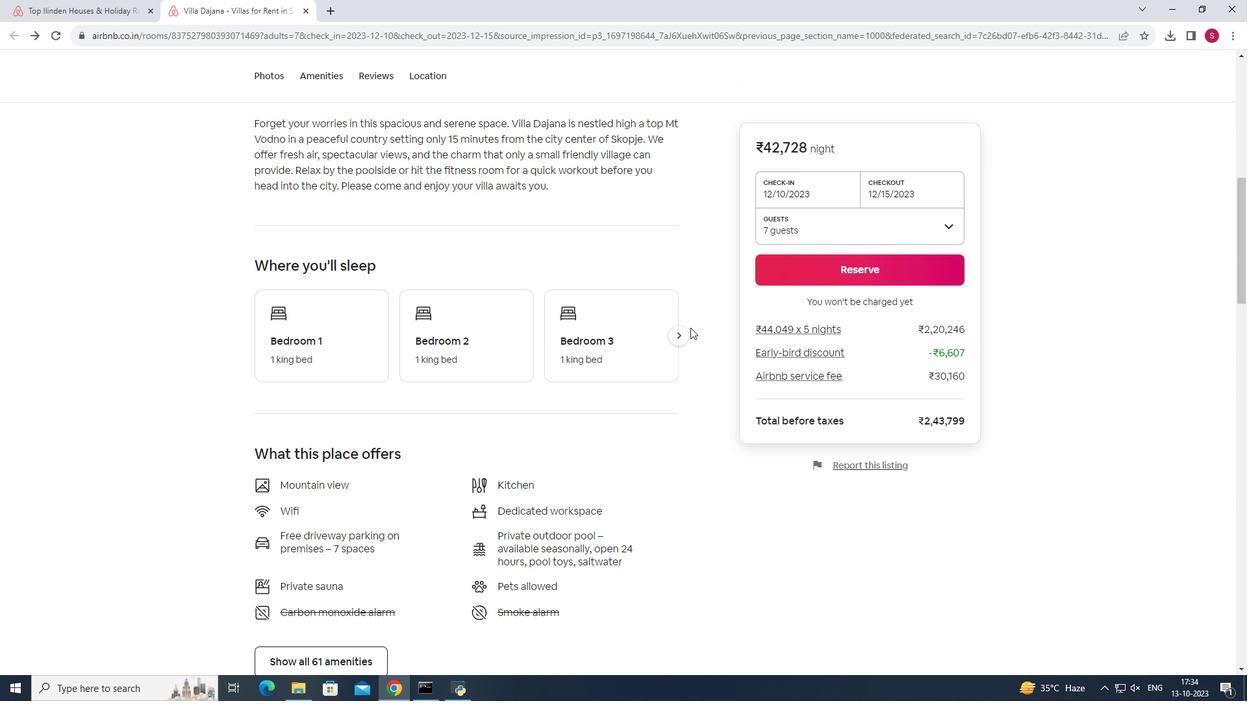 
Action: Mouse scrolled (690, 327) with delta (0, 0)
Screenshot: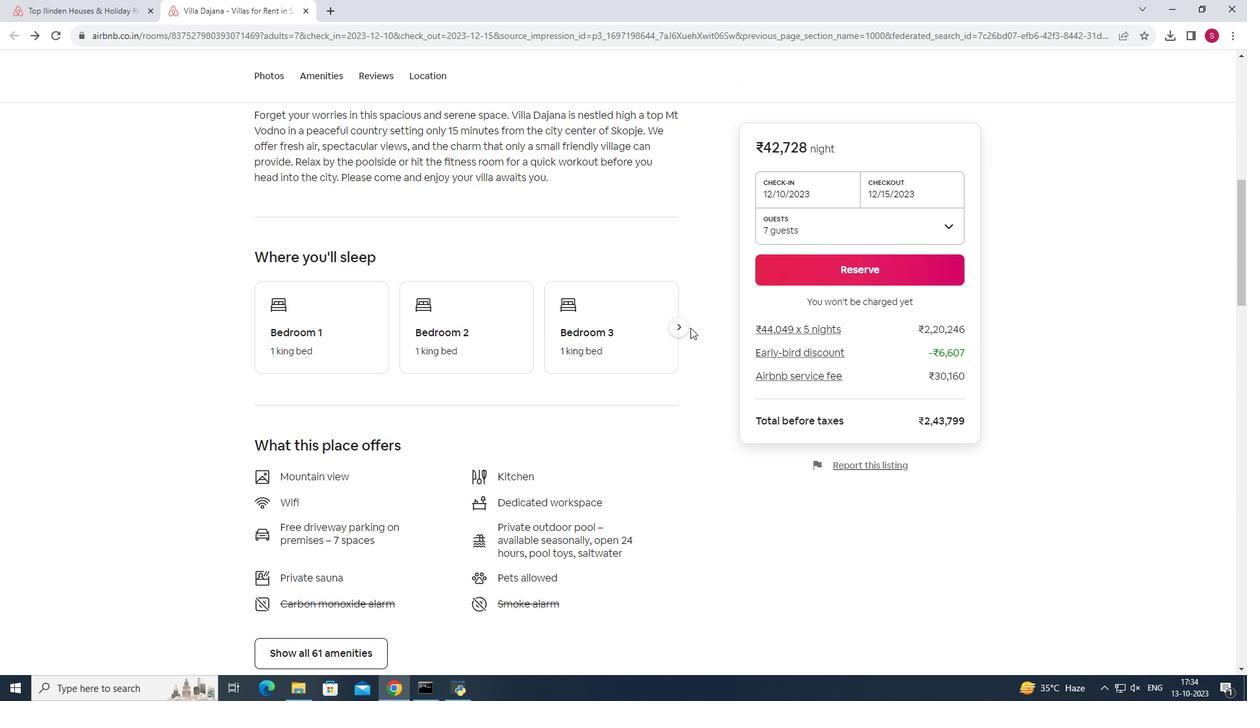 
Action: Mouse scrolled (690, 327) with delta (0, 0)
Screenshot: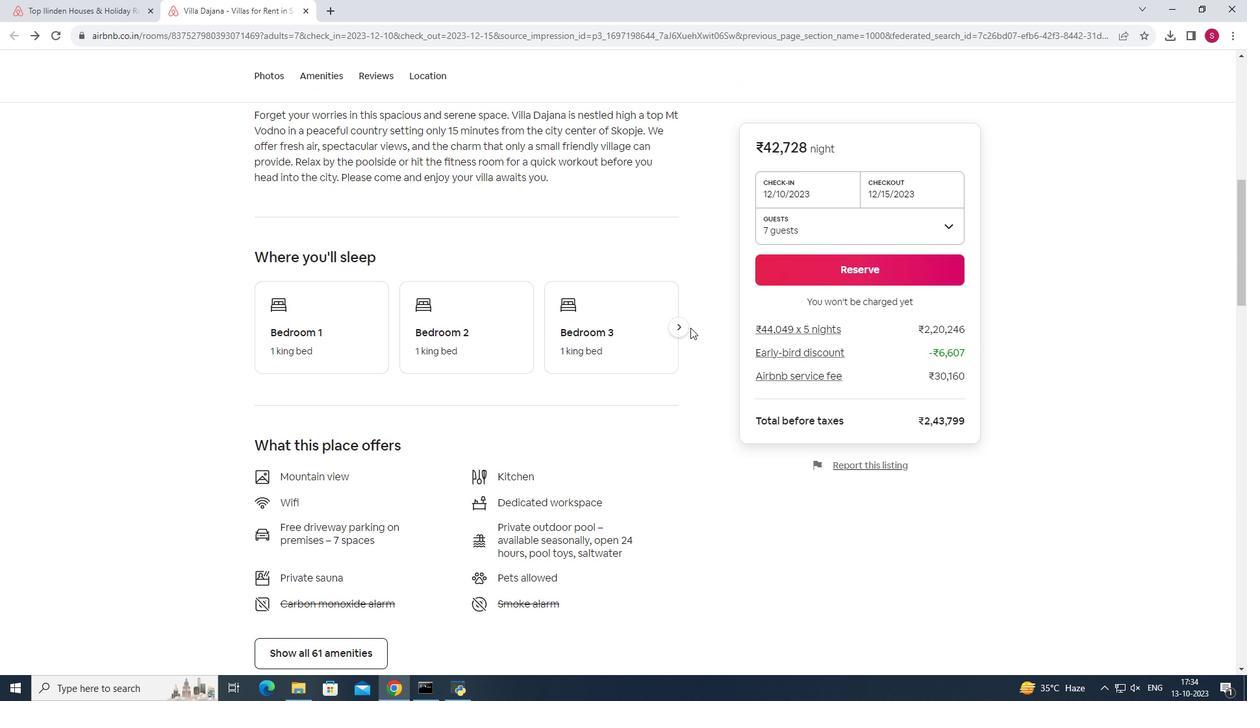 
Action: Mouse scrolled (690, 327) with delta (0, 0)
Screenshot: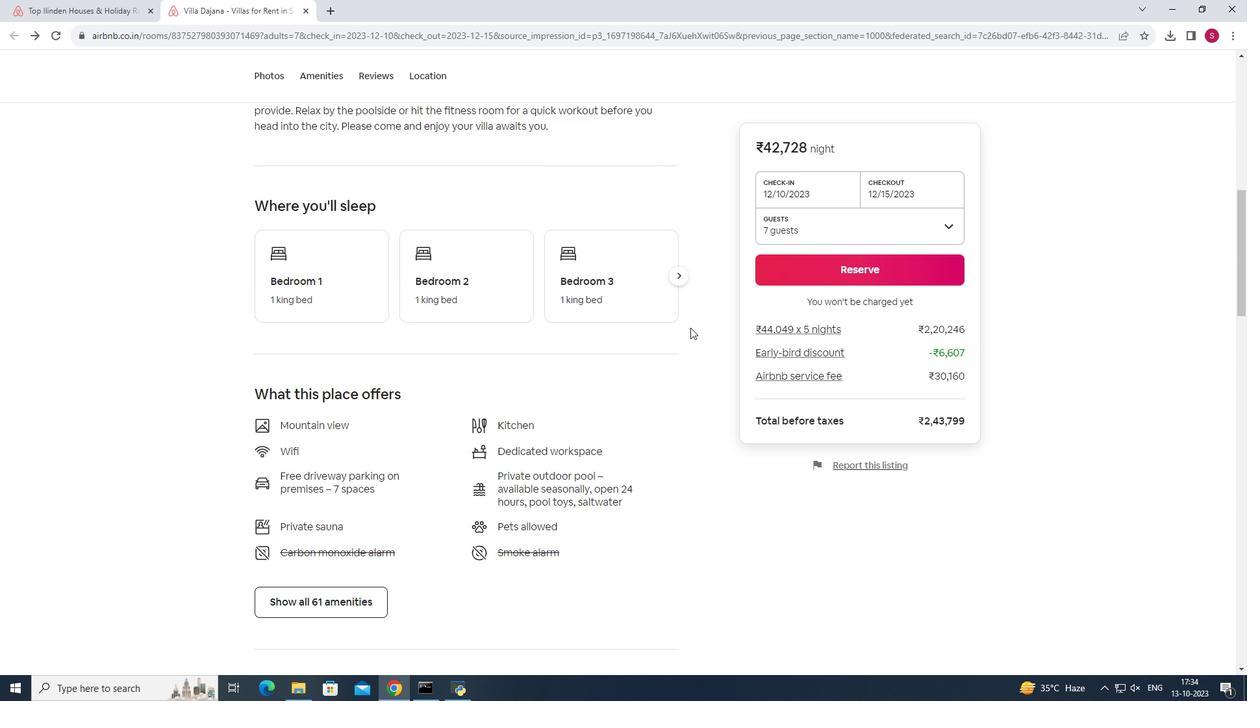 
Action: Mouse scrolled (690, 327) with delta (0, 0)
Screenshot: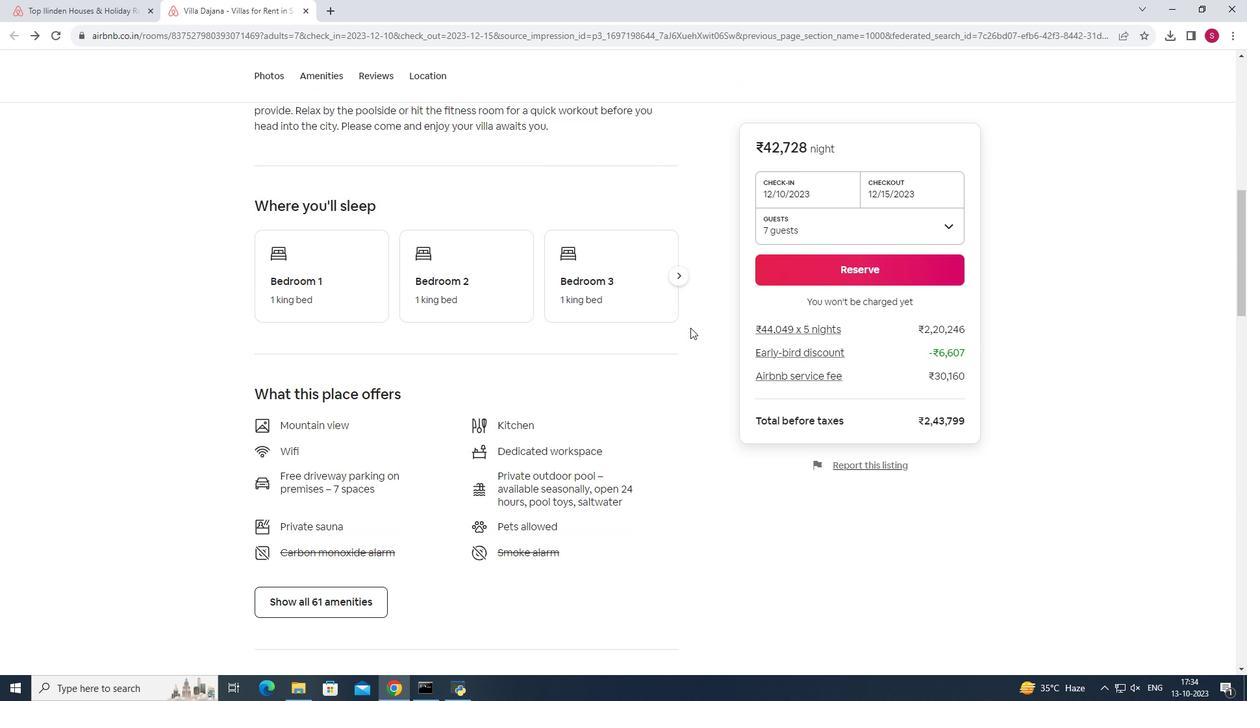 
Action: Mouse scrolled (690, 327) with delta (0, 0)
Screenshot: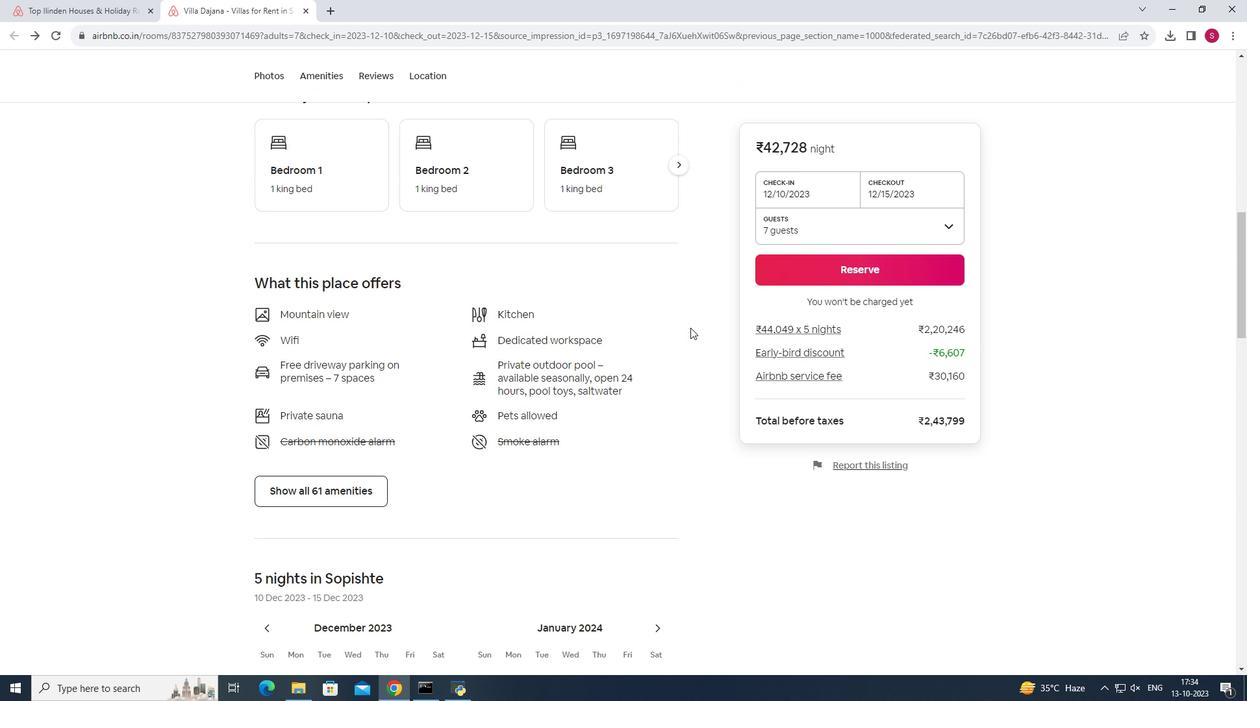 
Action: Mouse moved to (329, 336)
Screenshot: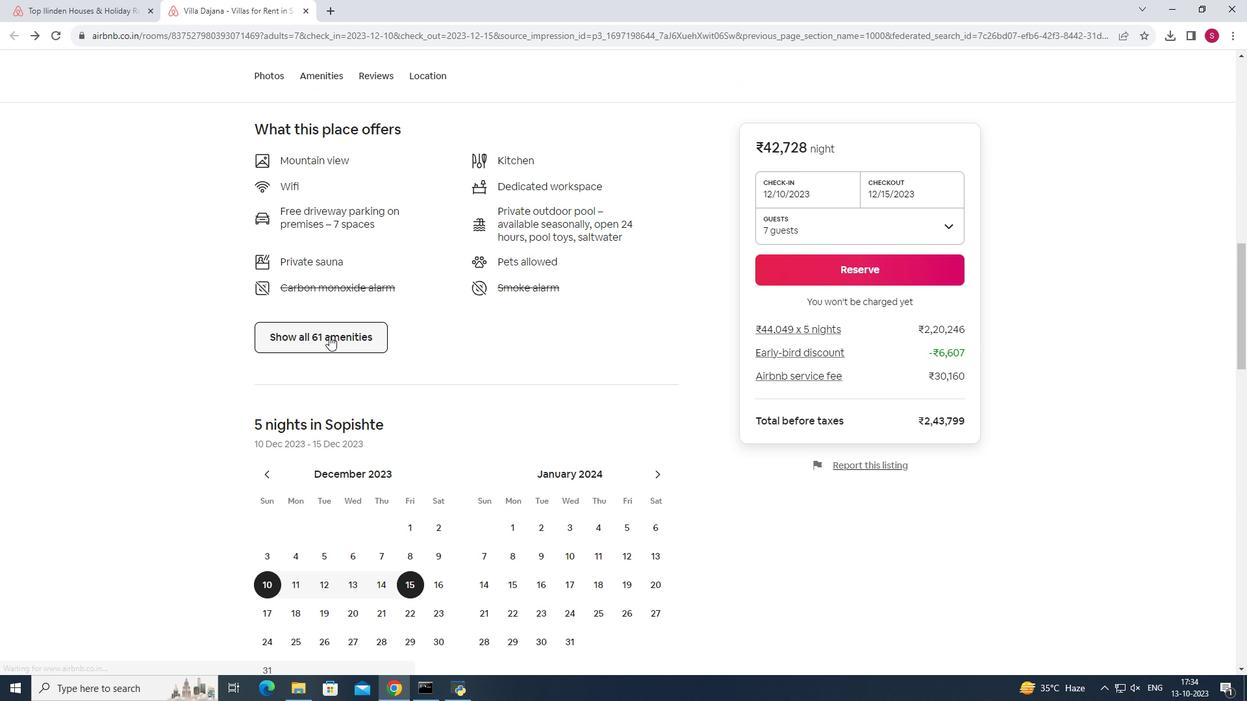 
Action: Mouse pressed left at (329, 336)
Screenshot: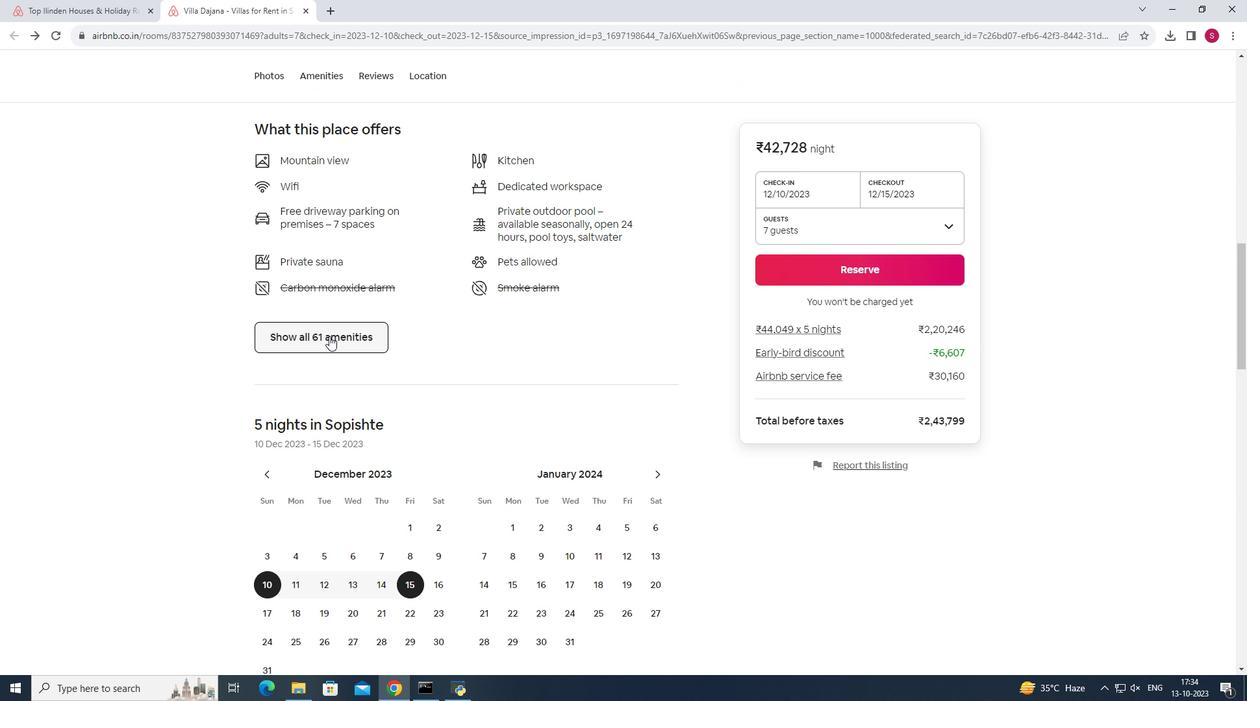 
Action: Mouse moved to (809, 347)
Screenshot: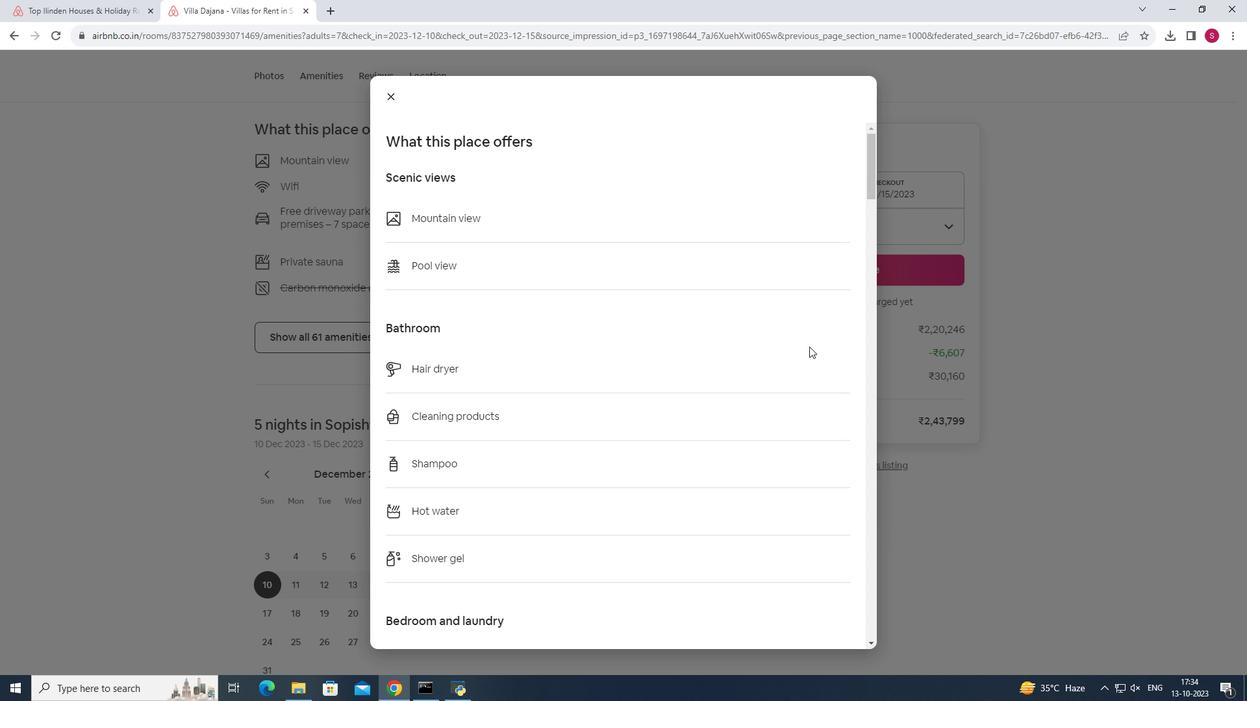 
Action: Mouse scrolled (809, 346) with delta (0, 0)
Screenshot: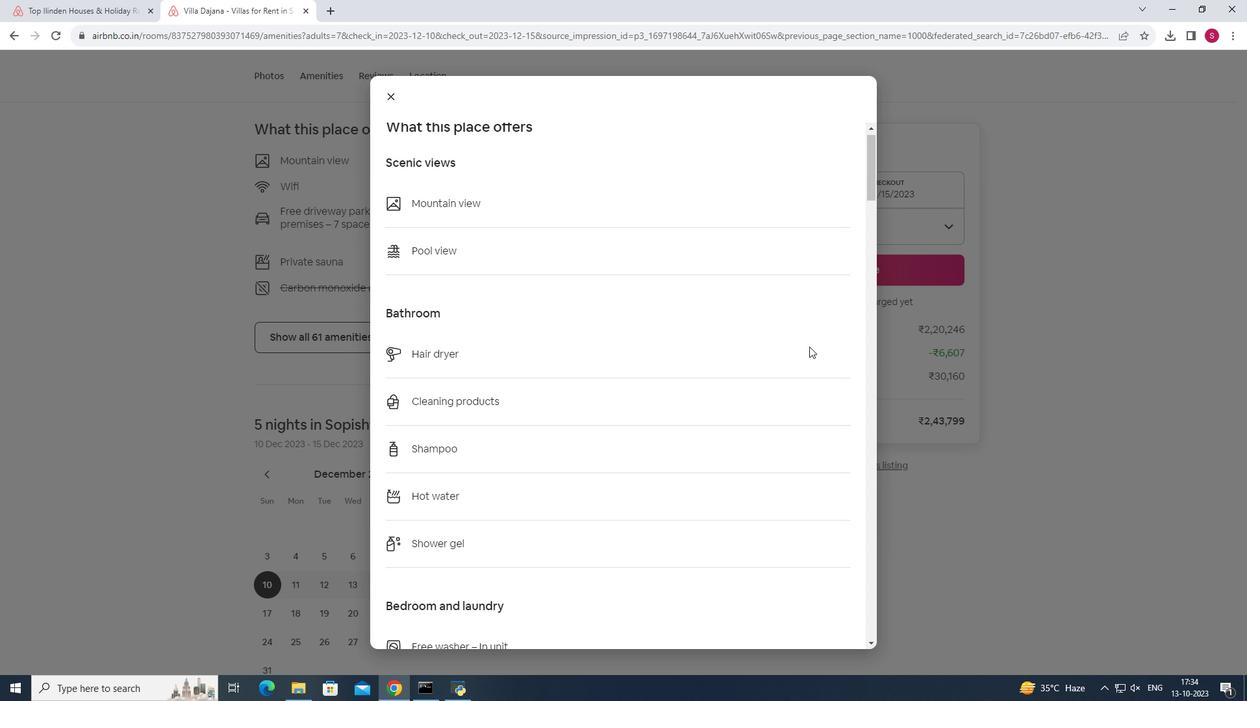 
Action: Mouse scrolled (809, 346) with delta (0, 0)
Screenshot: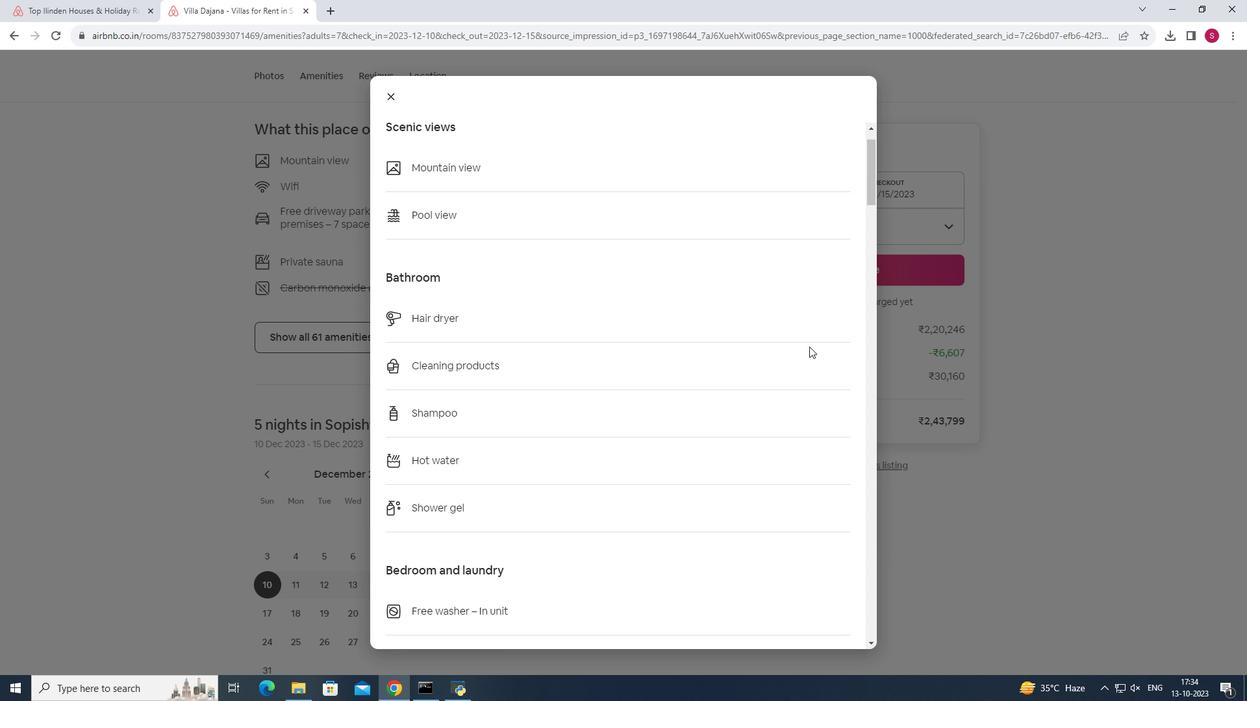
Action: Mouse scrolled (809, 346) with delta (0, 0)
Screenshot: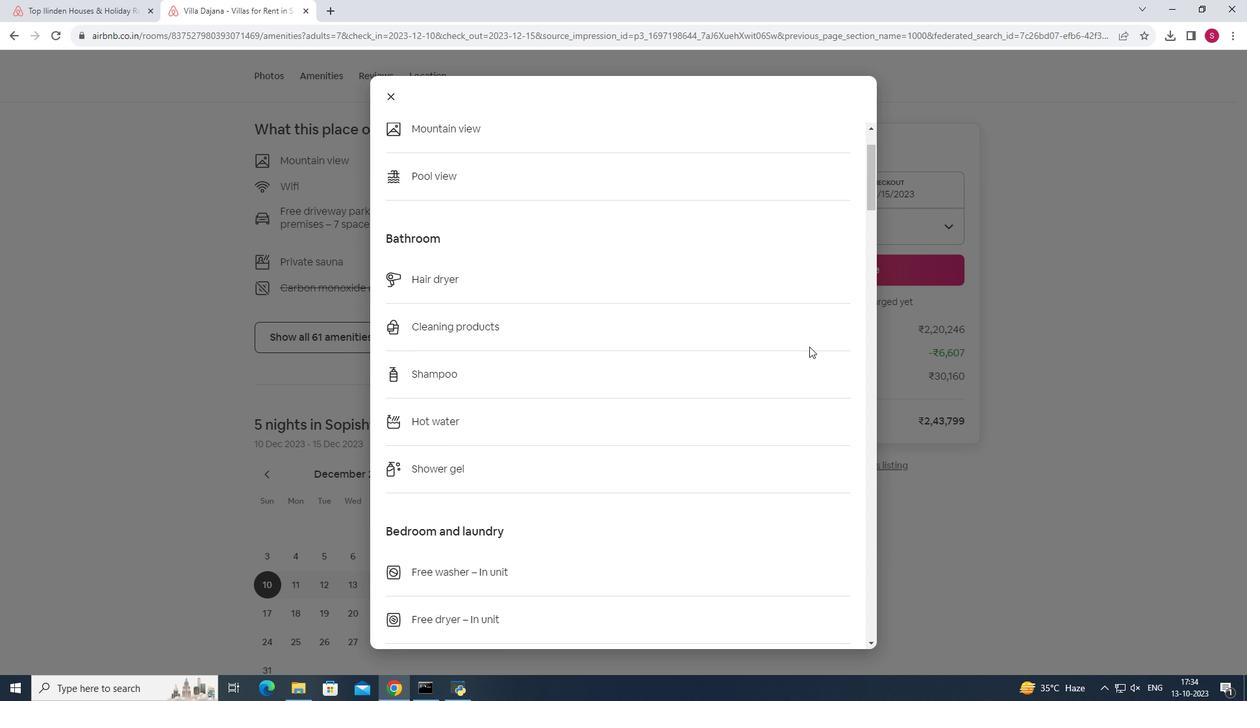 
Action: Mouse scrolled (809, 346) with delta (0, 0)
Screenshot: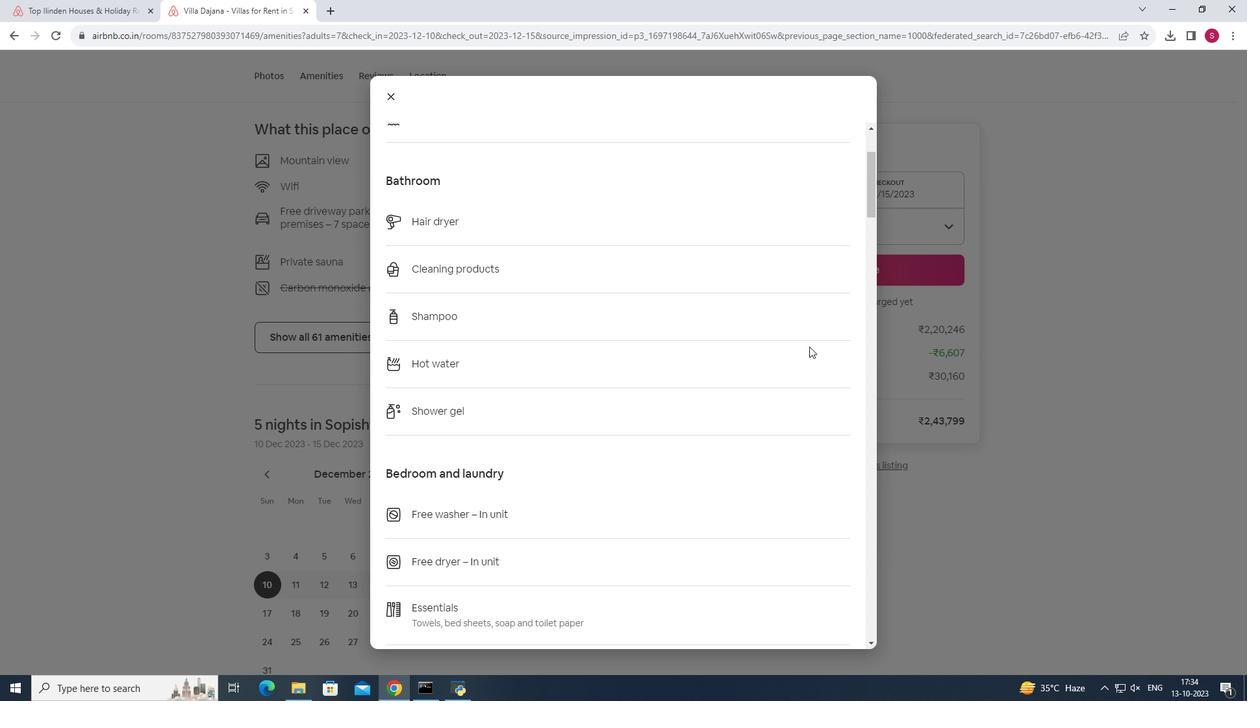
Action: Mouse scrolled (809, 346) with delta (0, 0)
Screenshot: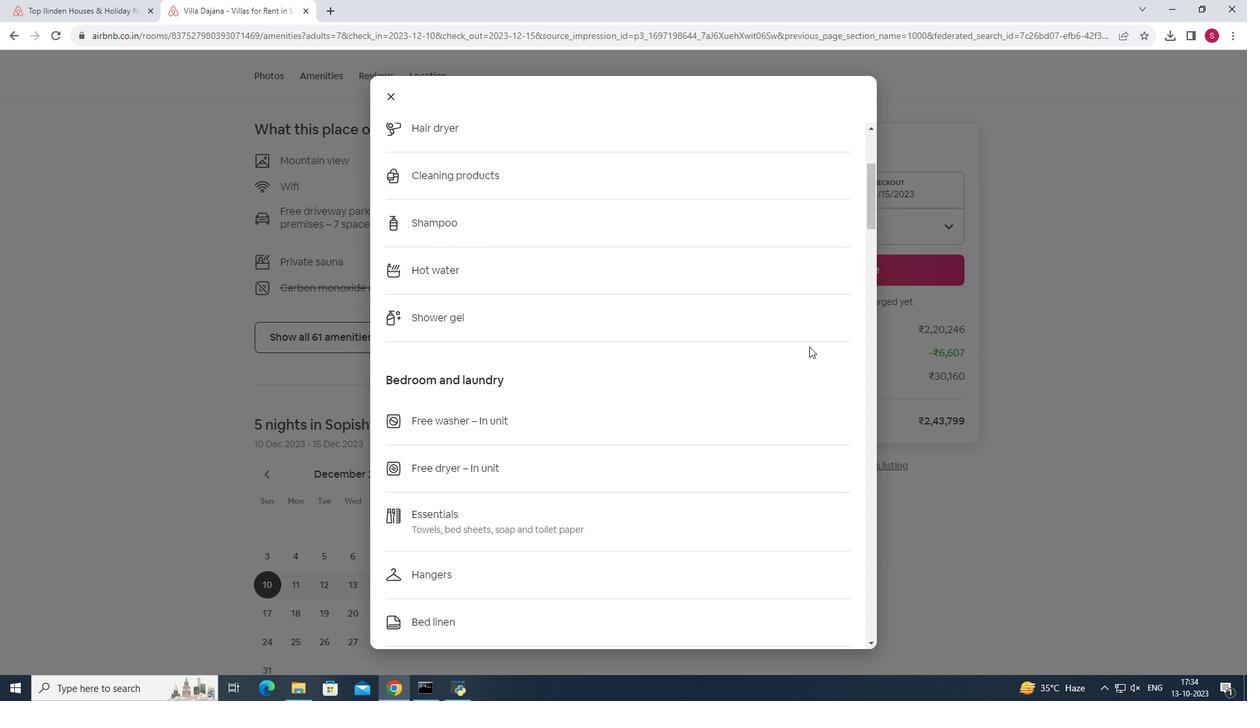 
Action: Mouse moved to (809, 349)
Screenshot: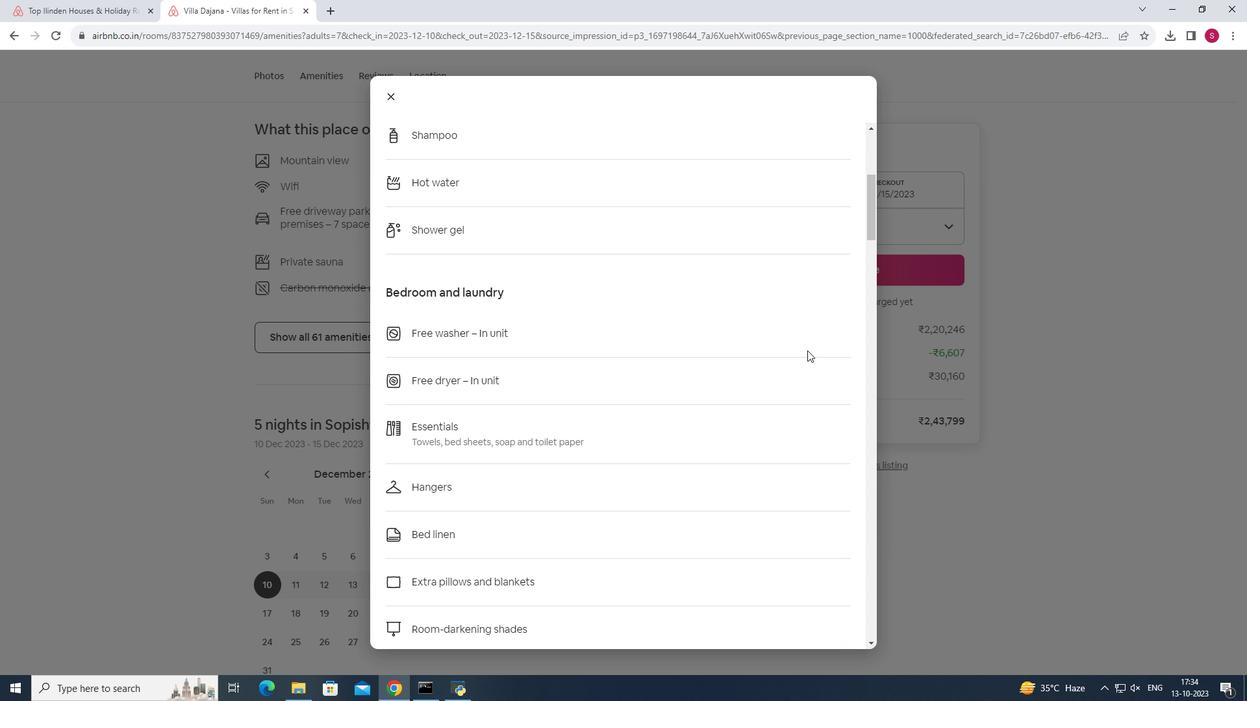 
Action: Mouse scrolled (809, 348) with delta (0, 0)
Screenshot: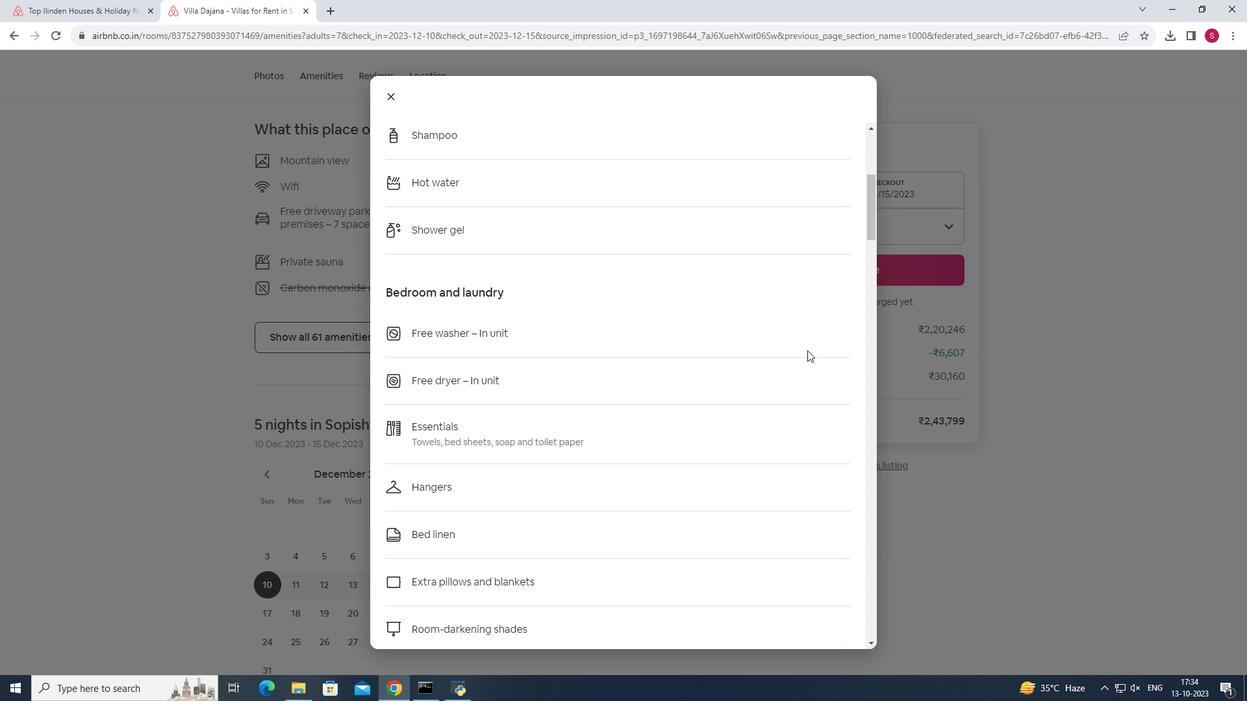 
Action: Mouse moved to (807, 350)
Screenshot: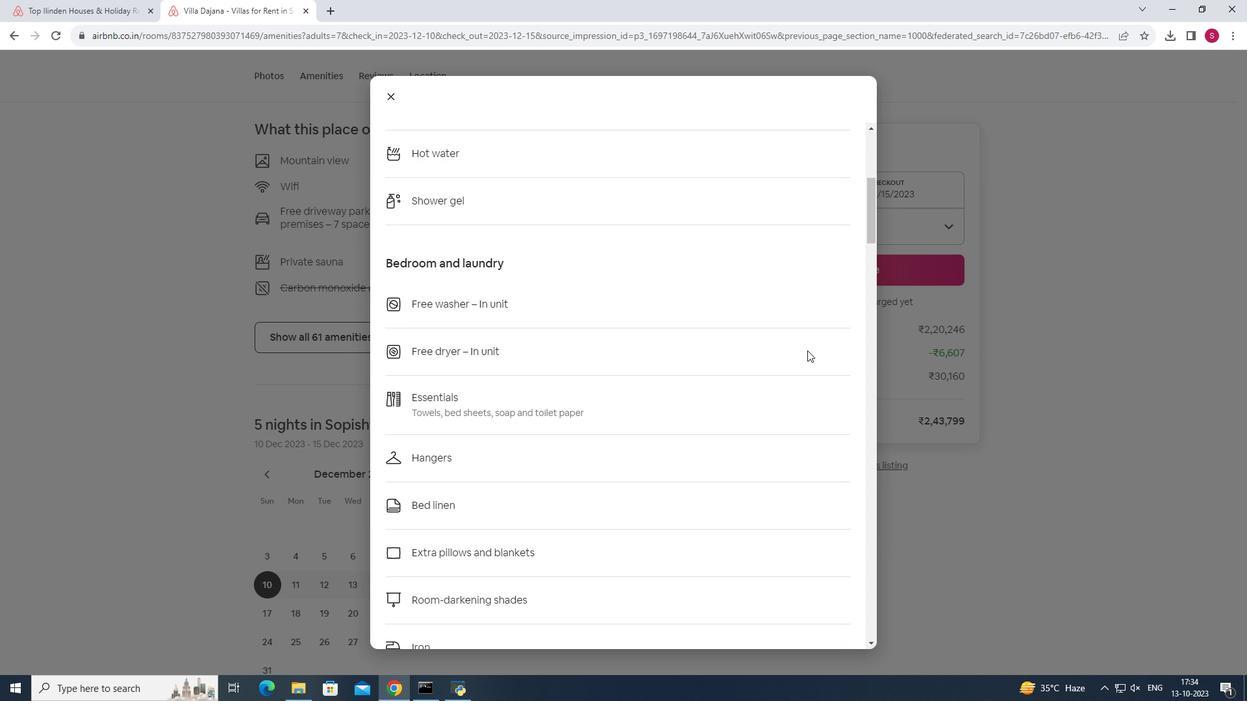
Action: Mouse scrolled (807, 350) with delta (0, 0)
Screenshot: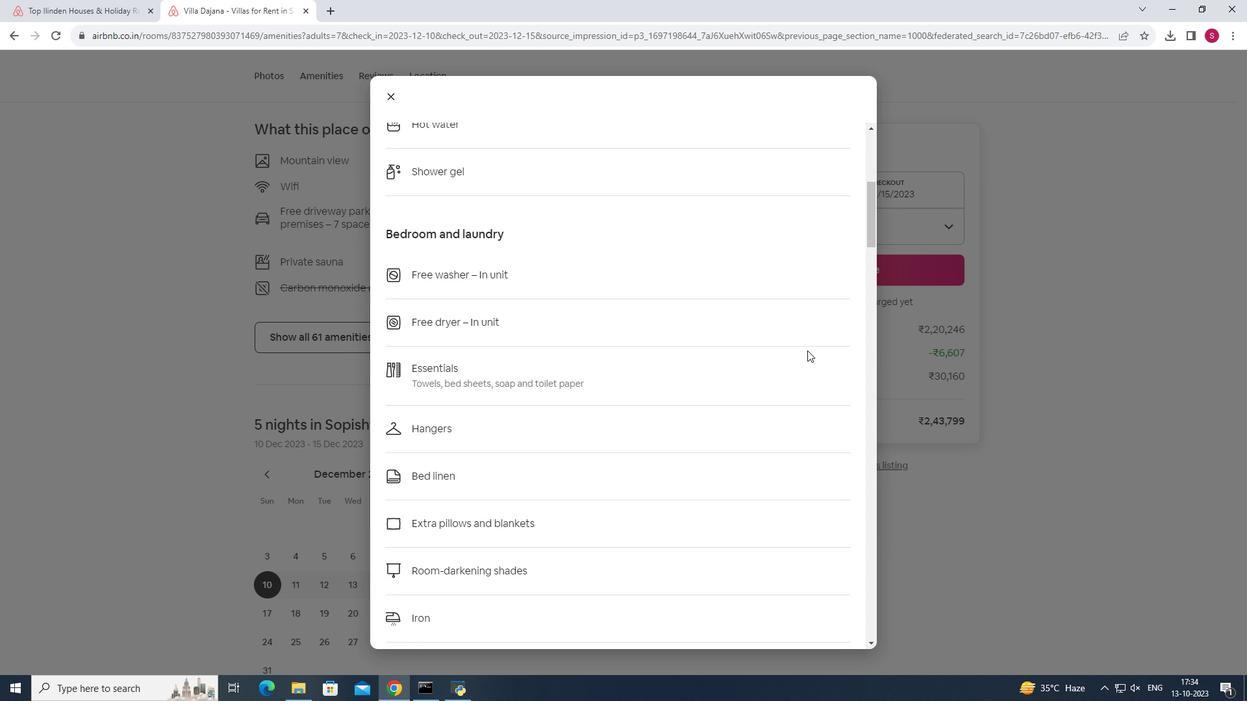 
Action: Mouse scrolled (807, 350) with delta (0, 0)
Screenshot: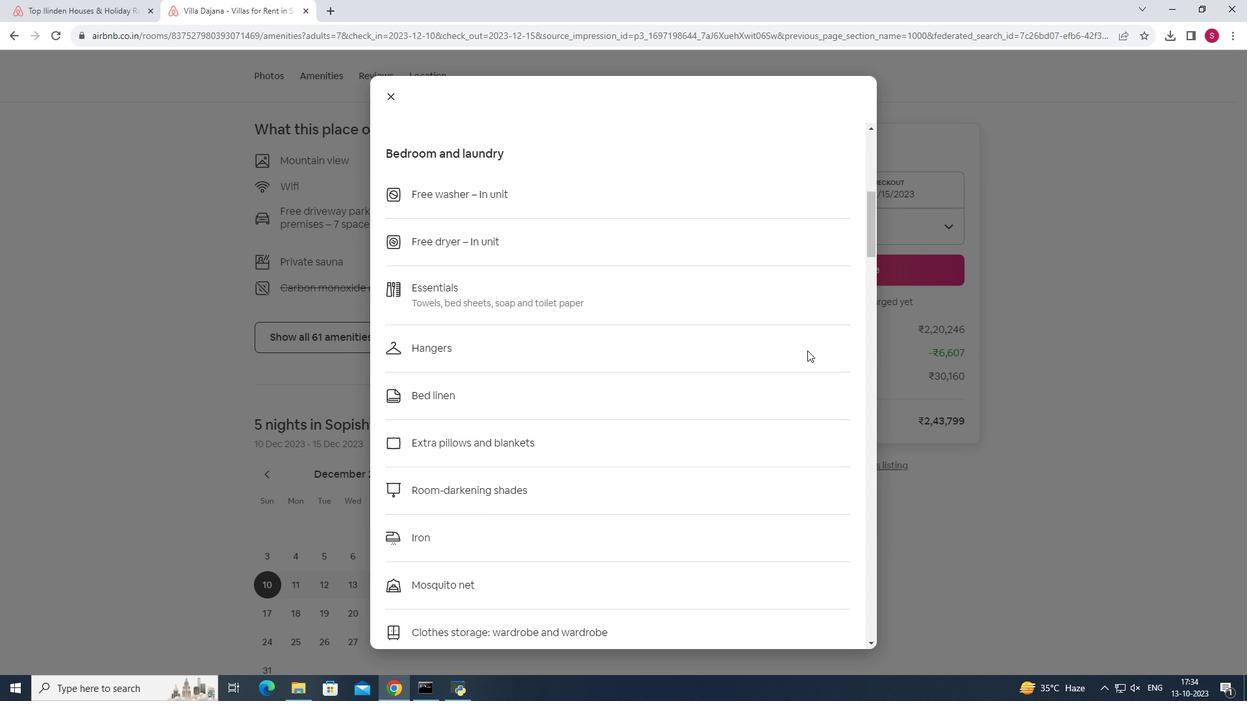 
Action: Mouse scrolled (807, 350) with delta (0, 0)
Screenshot: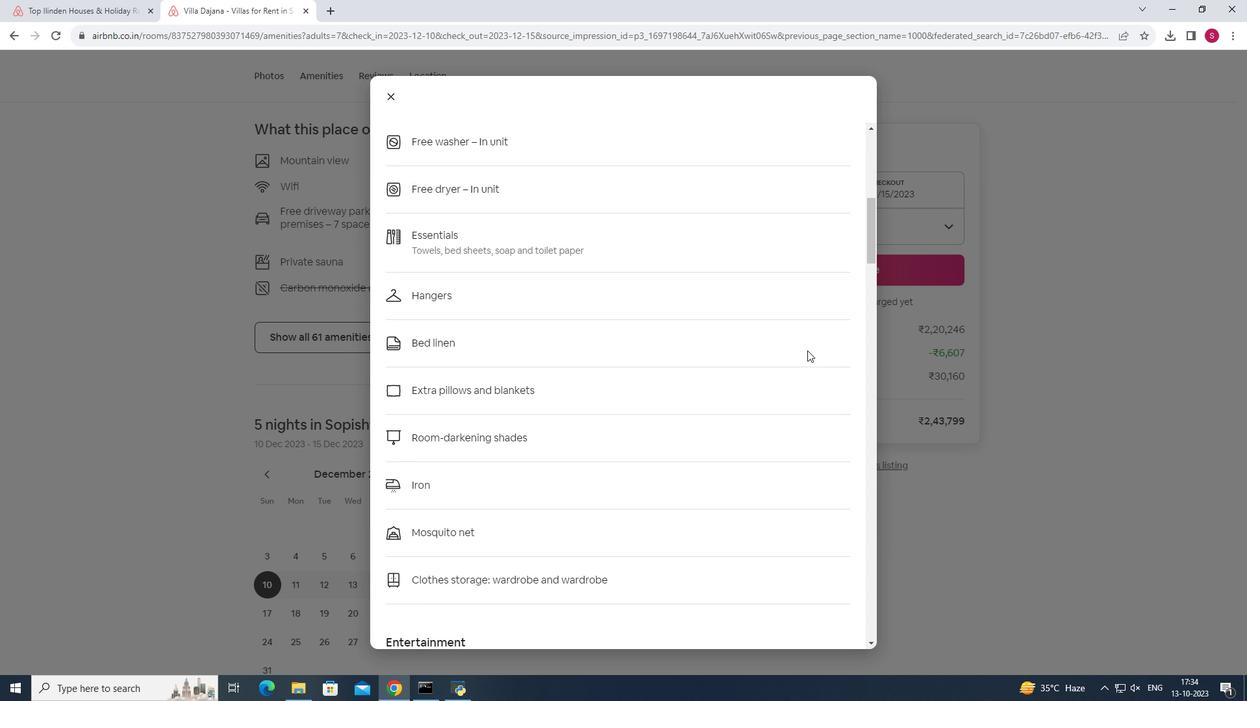 
Action: Mouse moved to (807, 350)
Screenshot: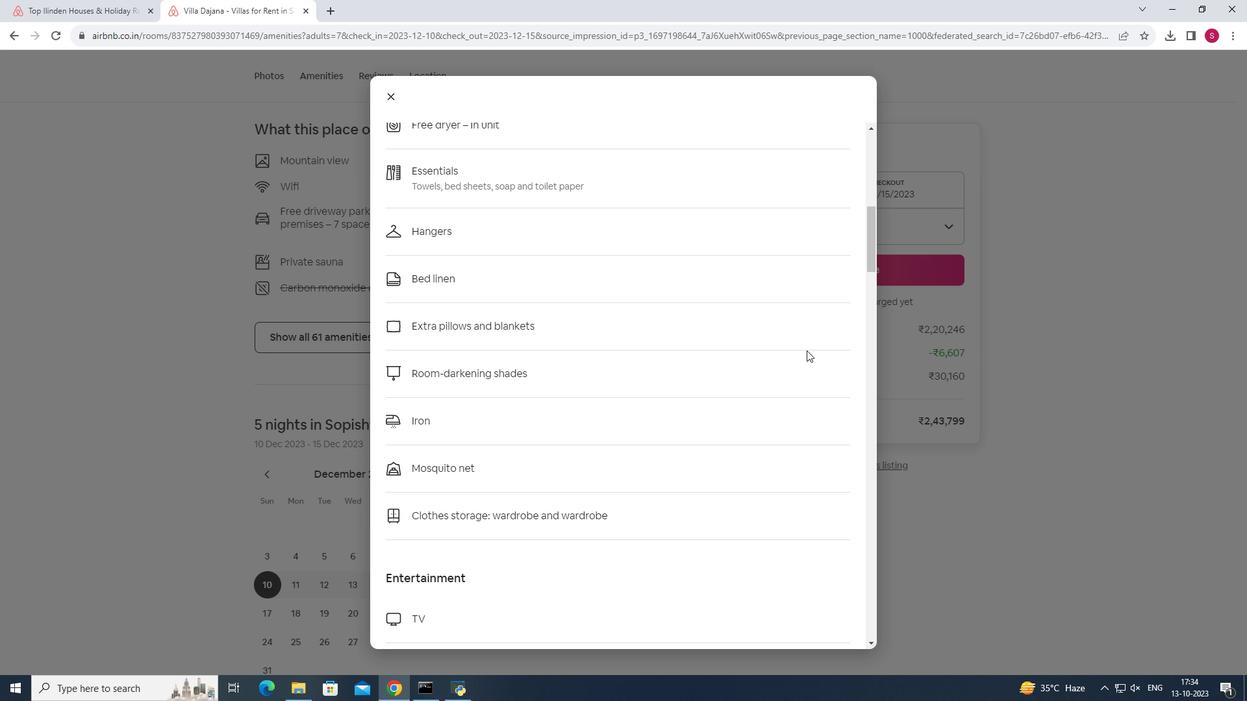 
Action: Mouse scrolled (807, 350) with delta (0, 0)
Screenshot: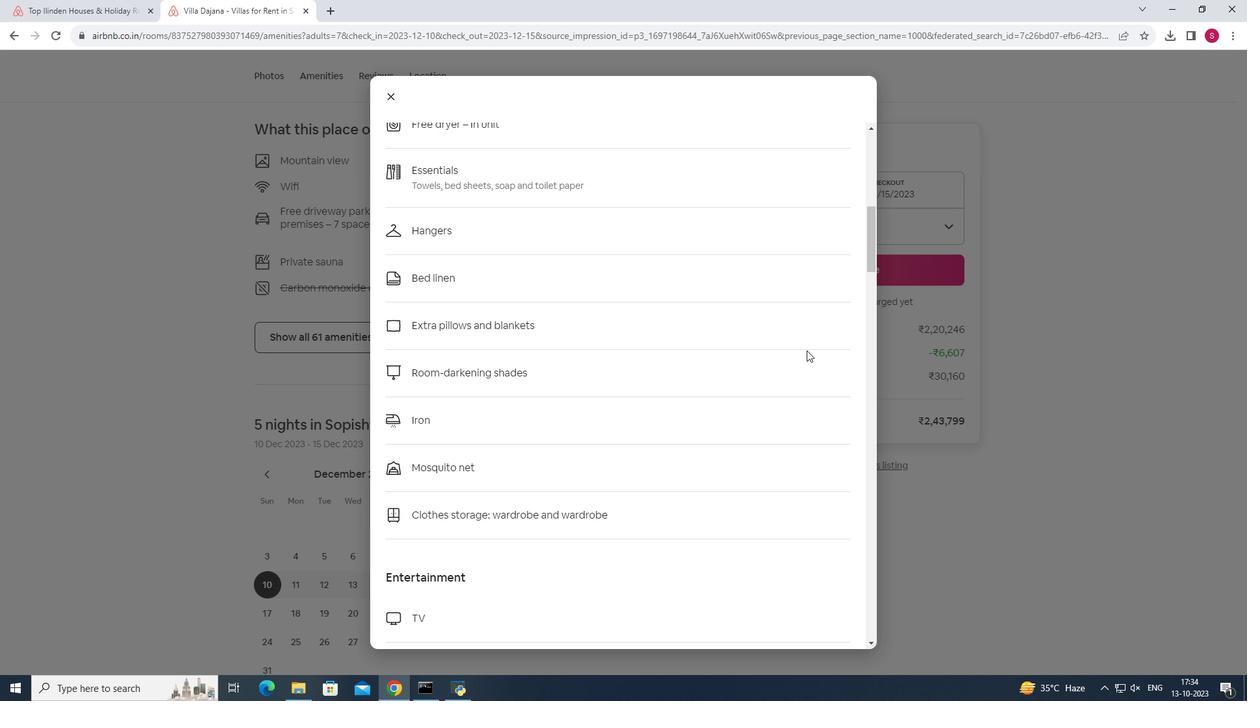 
Action: Mouse scrolled (807, 350) with delta (0, 0)
Screenshot: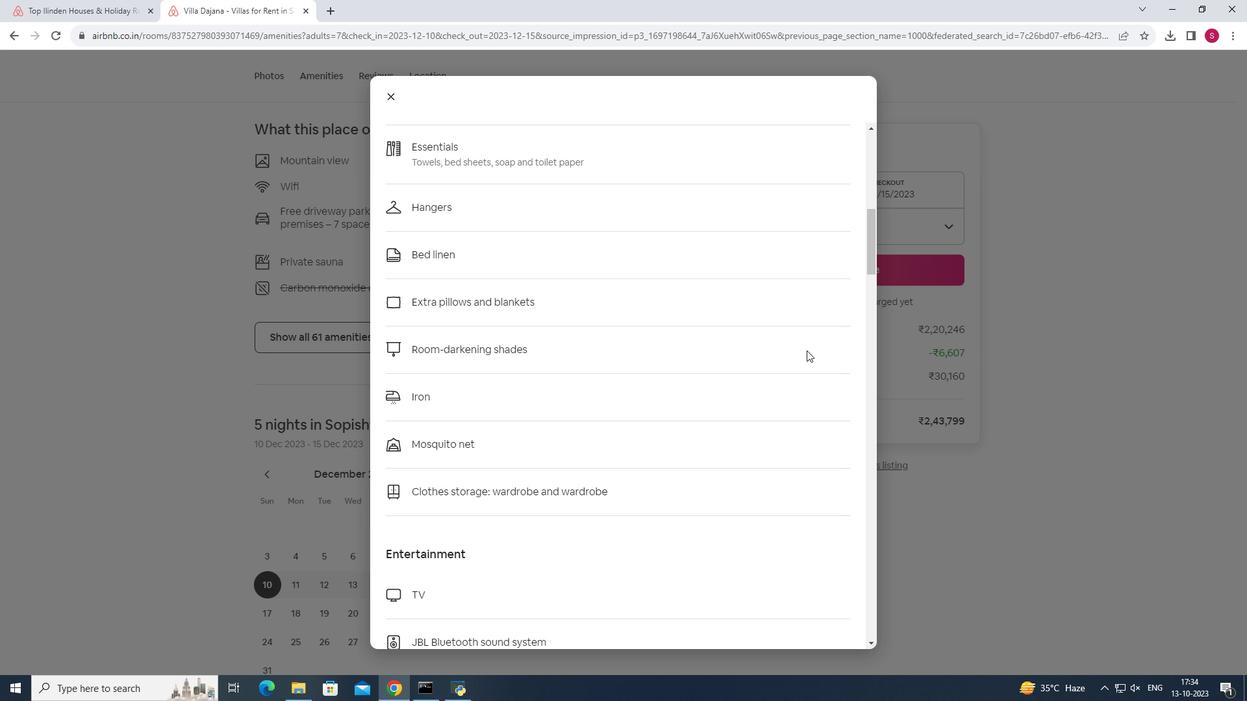 
Action: Mouse scrolled (807, 350) with delta (0, 0)
Screenshot: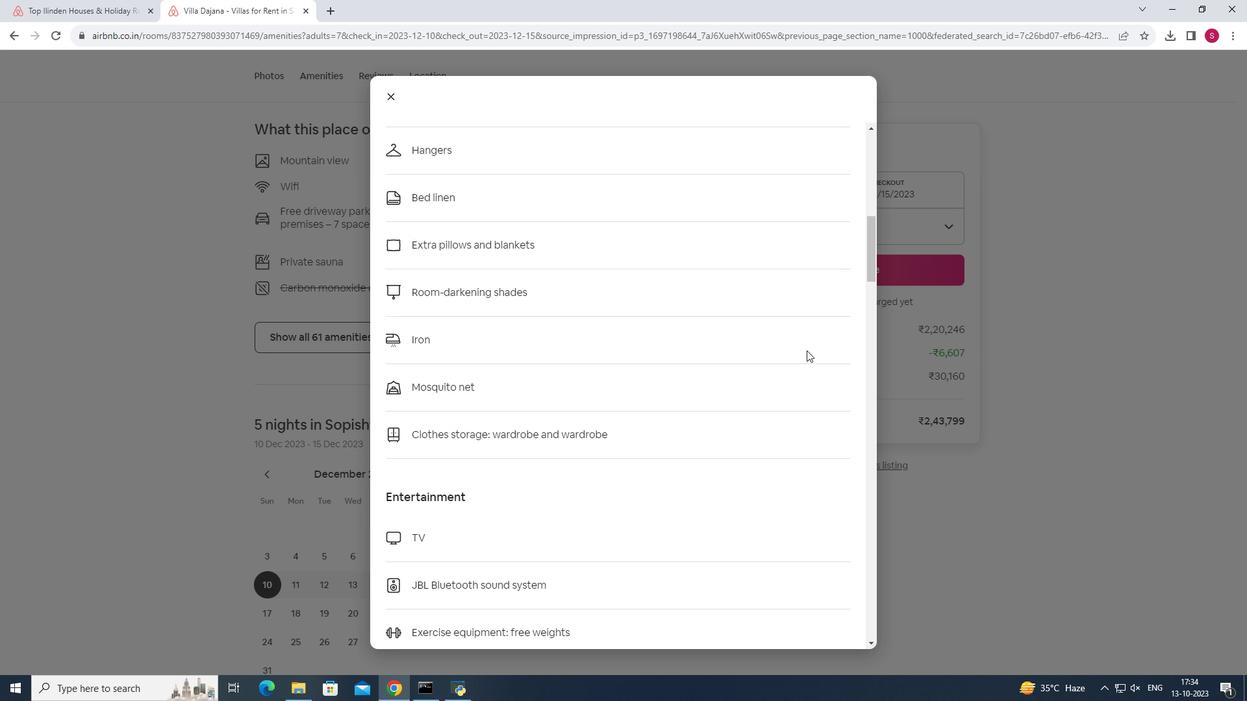 
Action: Mouse scrolled (807, 350) with delta (0, 0)
Screenshot: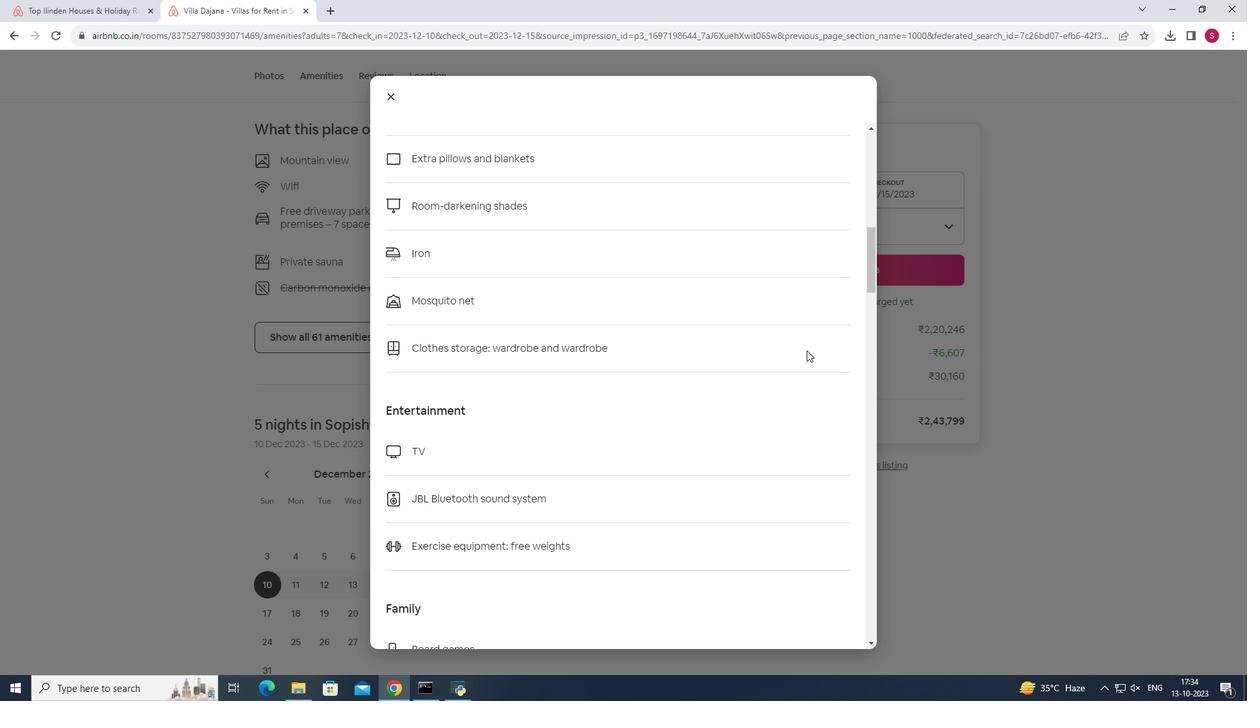 
Action: Mouse scrolled (807, 350) with delta (0, 0)
Screenshot: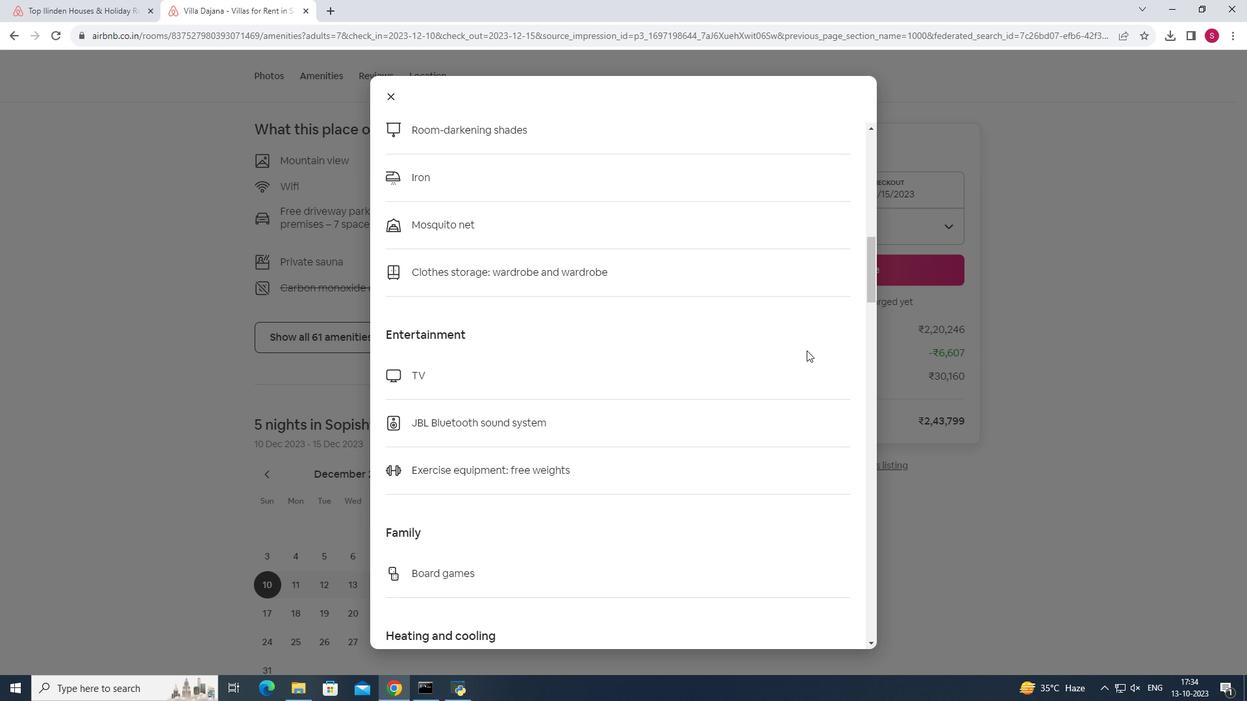 
Action: Mouse scrolled (807, 350) with delta (0, 0)
Screenshot: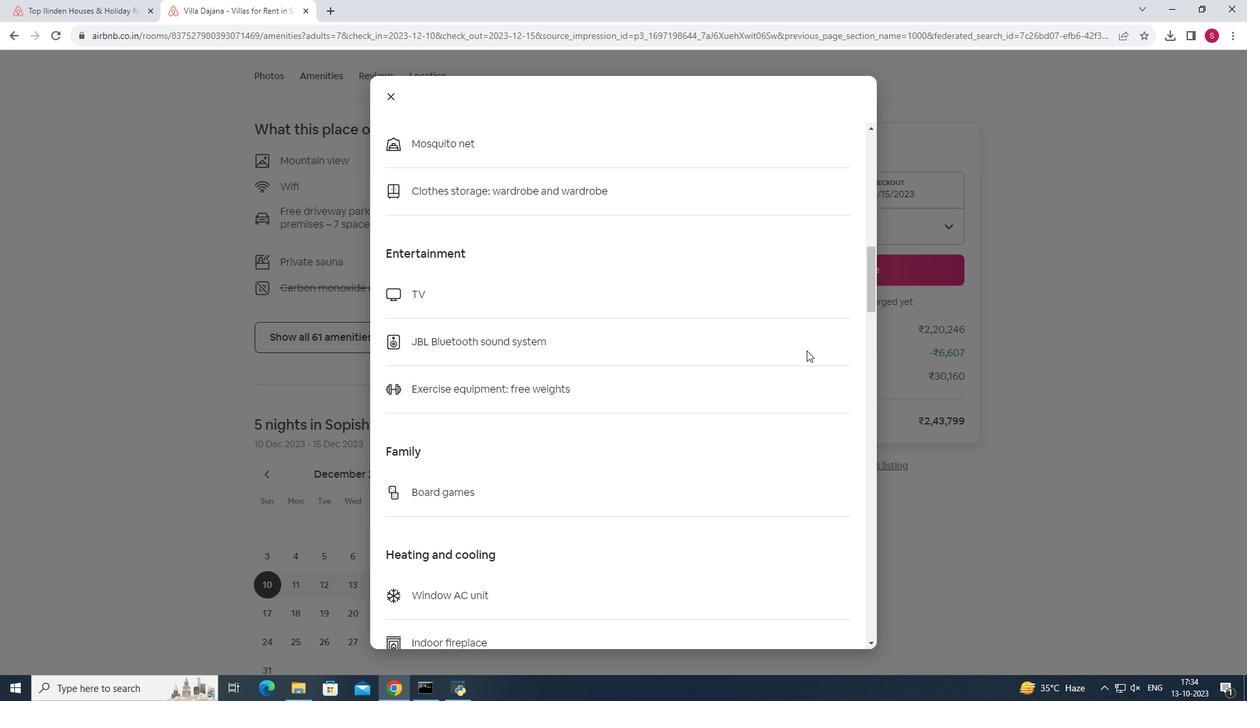 
Action: Mouse scrolled (807, 350) with delta (0, 0)
Screenshot: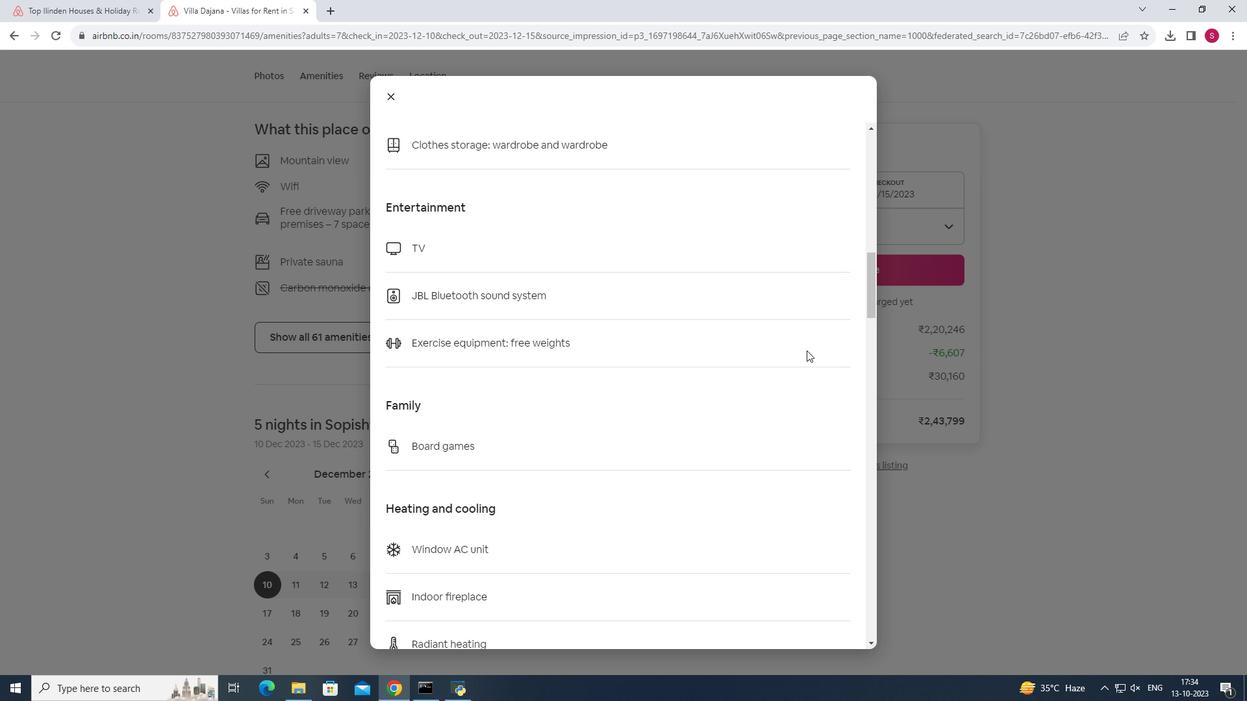 
Action: Mouse scrolled (807, 350) with delta (0, 0)
Screenshot: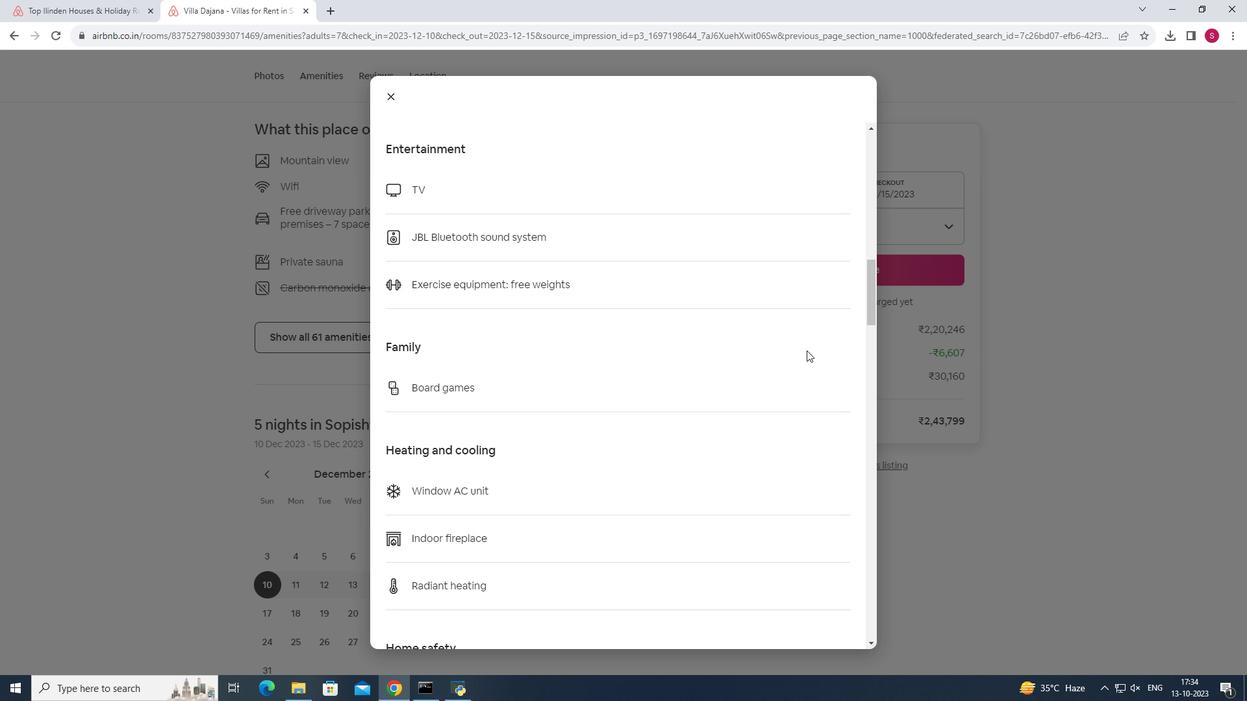 
Action: Mouse scrolled (807, 350) with delta (0, 0)
Screenshot: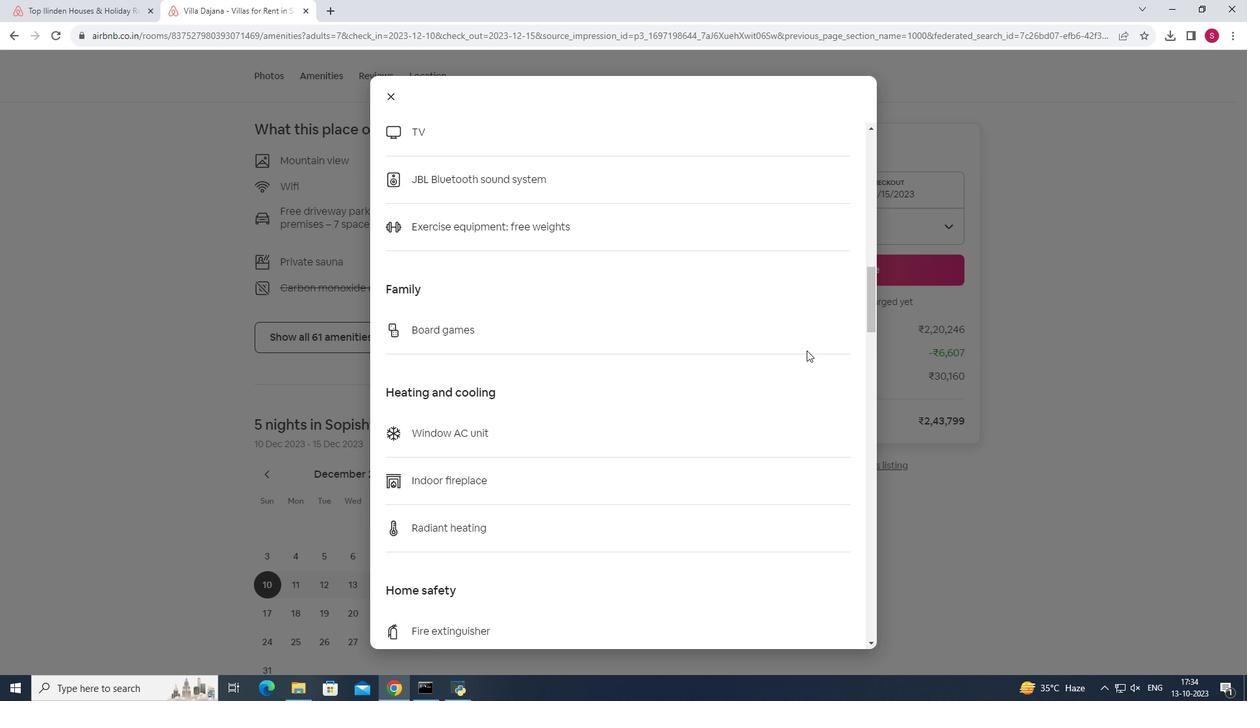 
Action: Mouse scrolled (807, 350) with delta (0, 0)
Screenshot: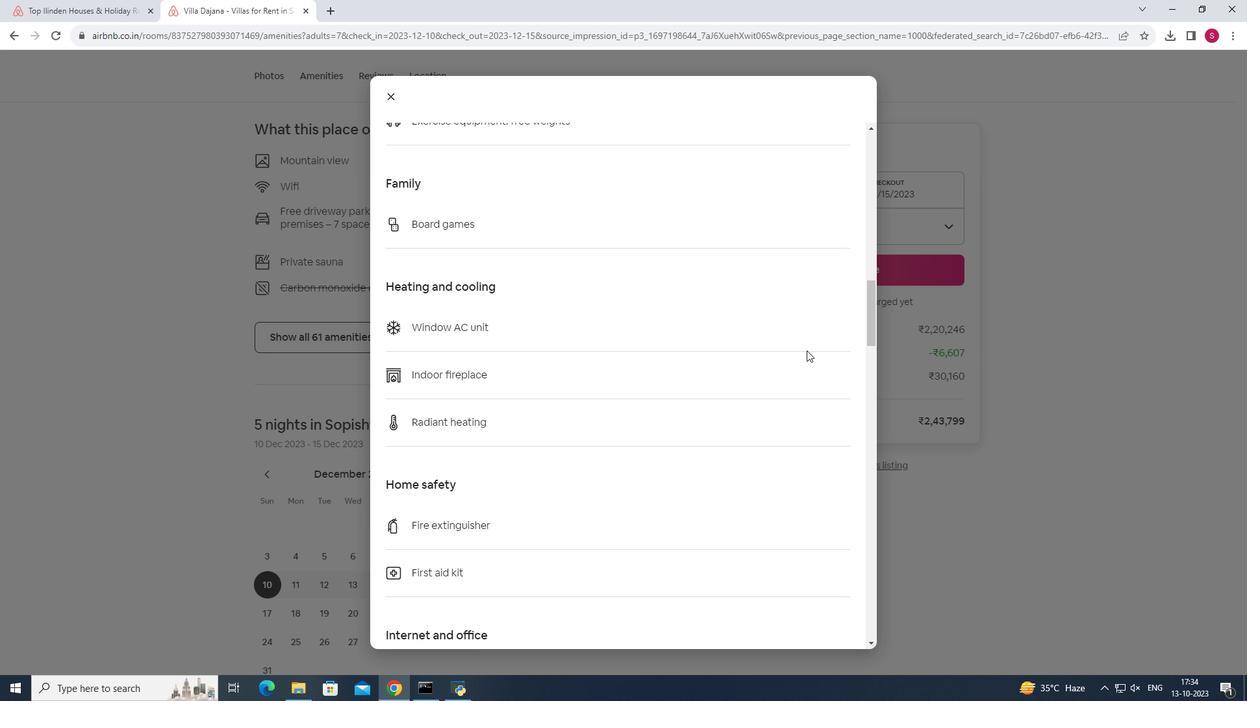 
Action: Mouse scrolled (807, 350) with delta (0, 0)
Screenshot: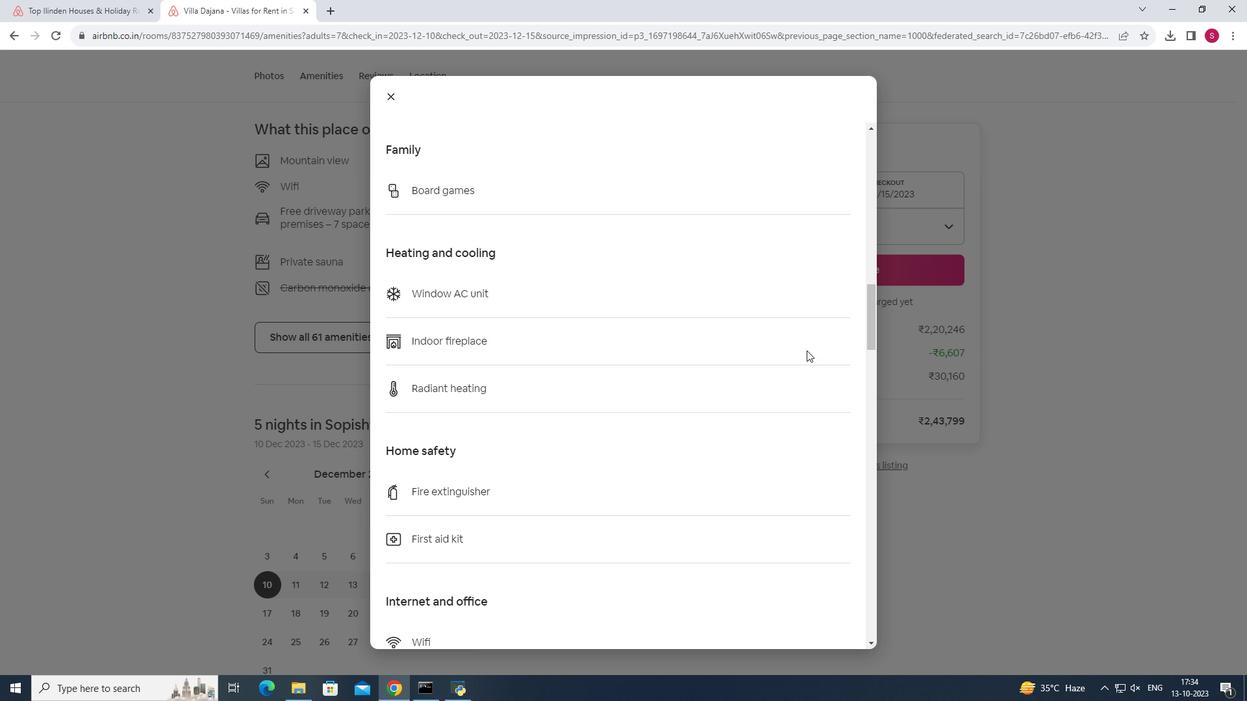 
Action: Mouse scrolled (807, 350) with delta (0, 0)
Screenshot: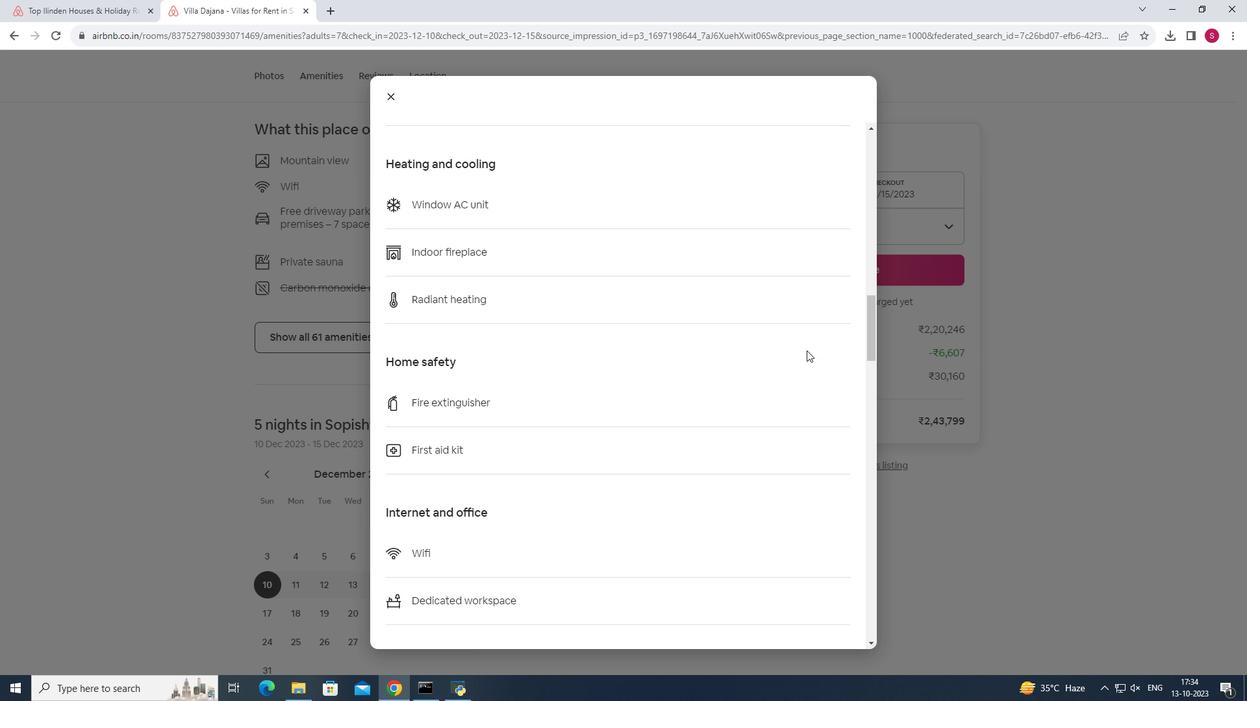 
Action: Mouse moved to (805, 350)
Screenshot: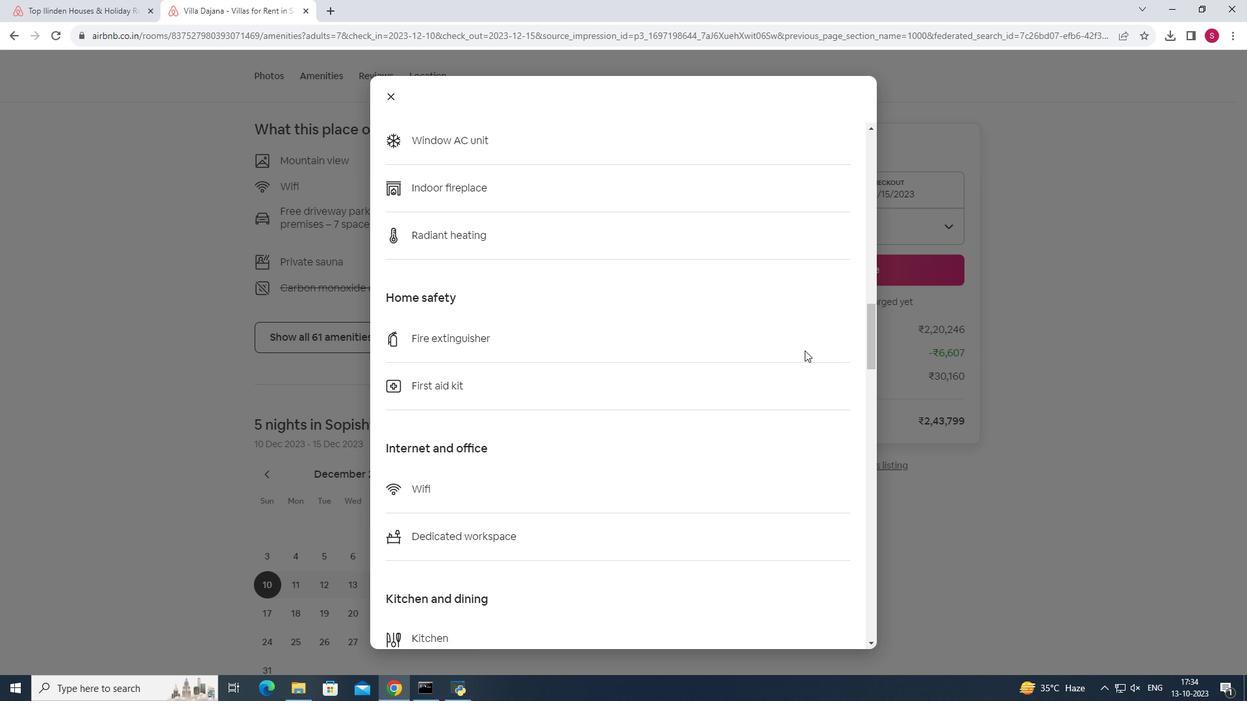 
Action: Mouse scrolled (805, 350) with delta (0, 0)
Screenshot: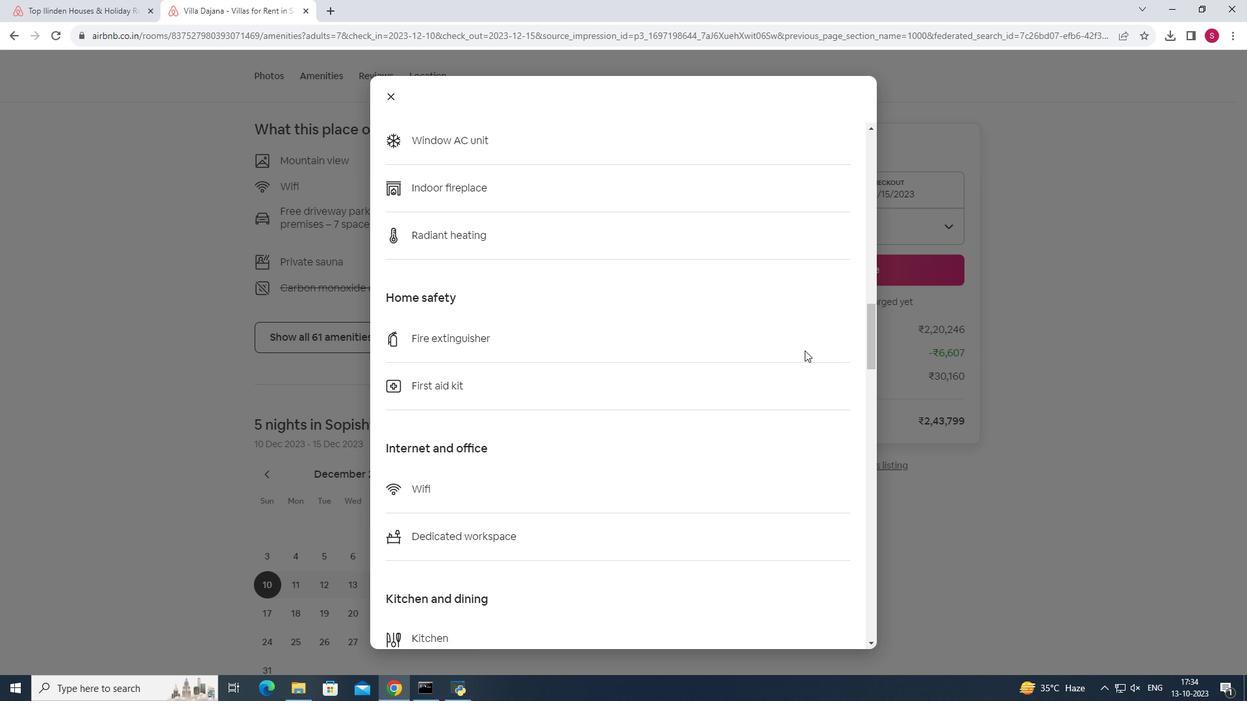 
Action: Mouse scrolled (805, 350) with delta (0, 0)
Screenshot: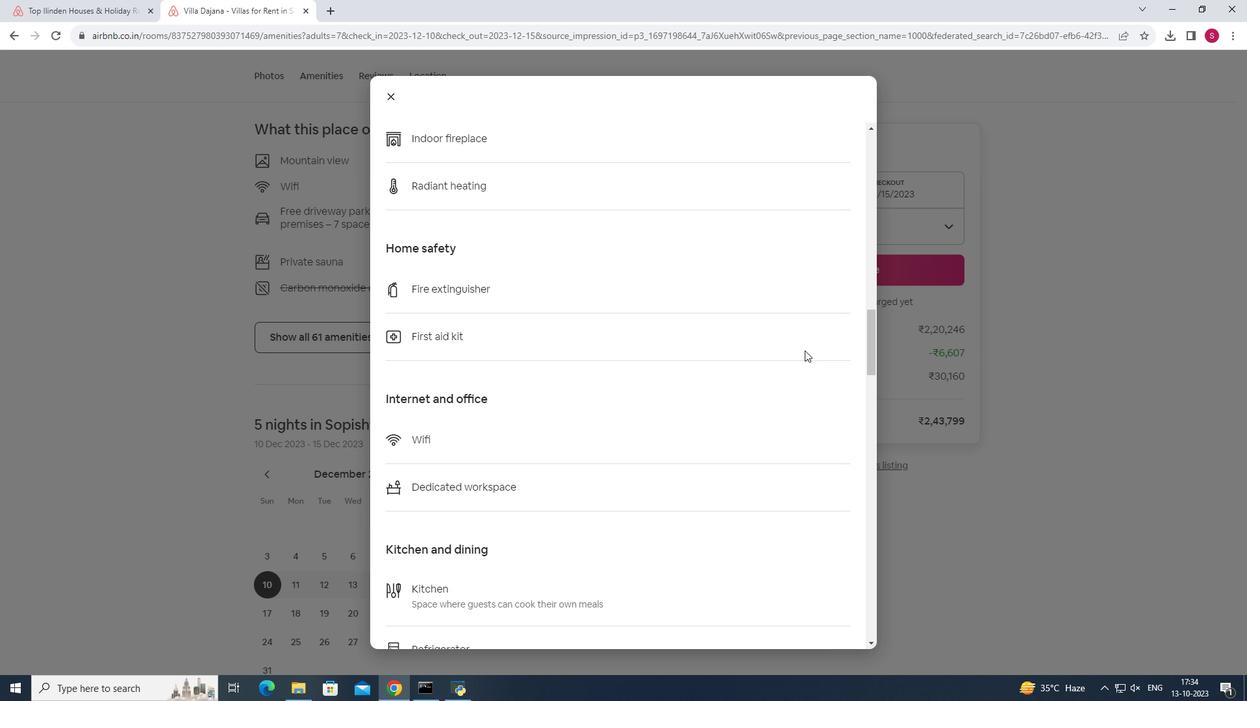 
Action: Mouse scrolled (805, 350) with delta (0, 0)
Screenshot: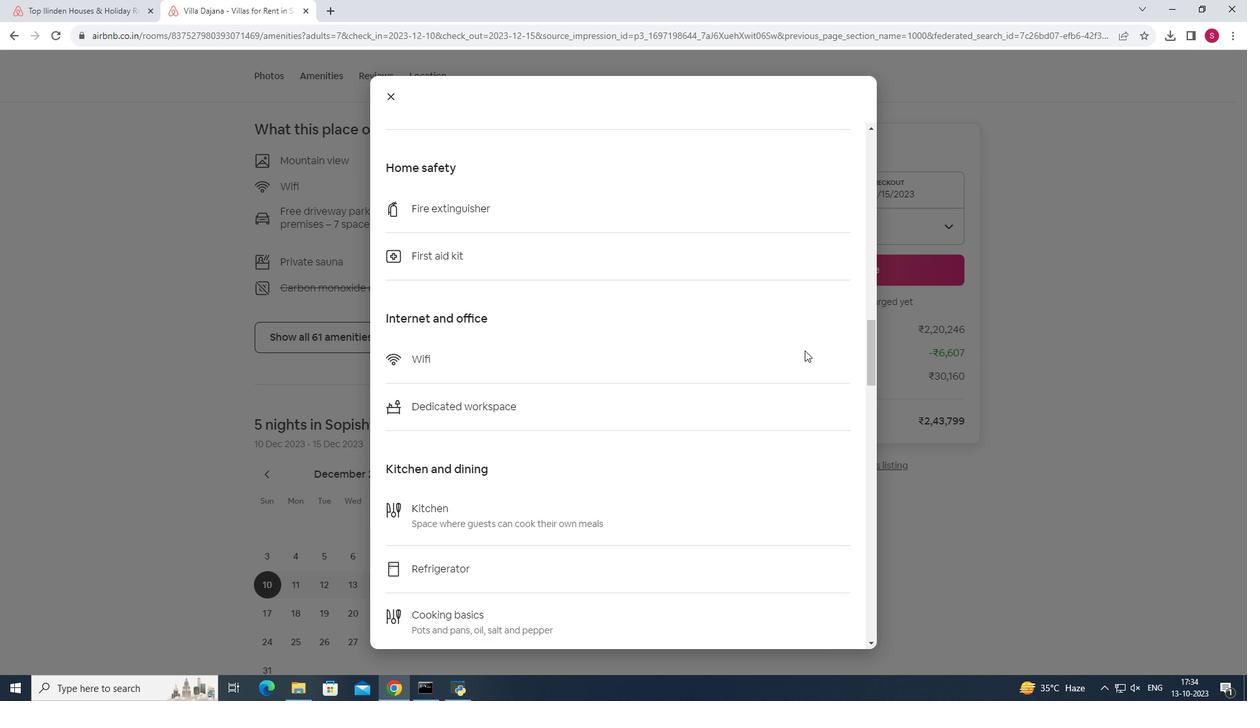 
Action: Mouse scrolled (805, 350) with delta (0, 0)
Screenshot: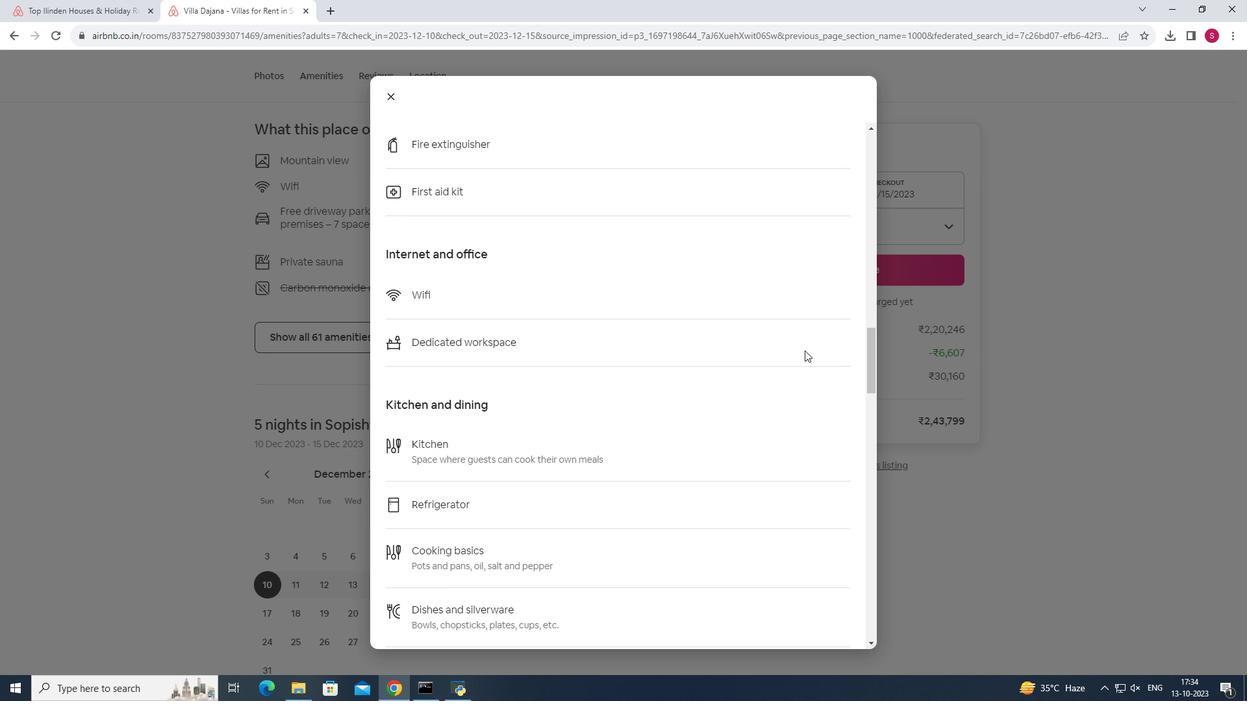 
Action: Mouse scrolled (805, 350) with delta (0, 0)
Screenshot: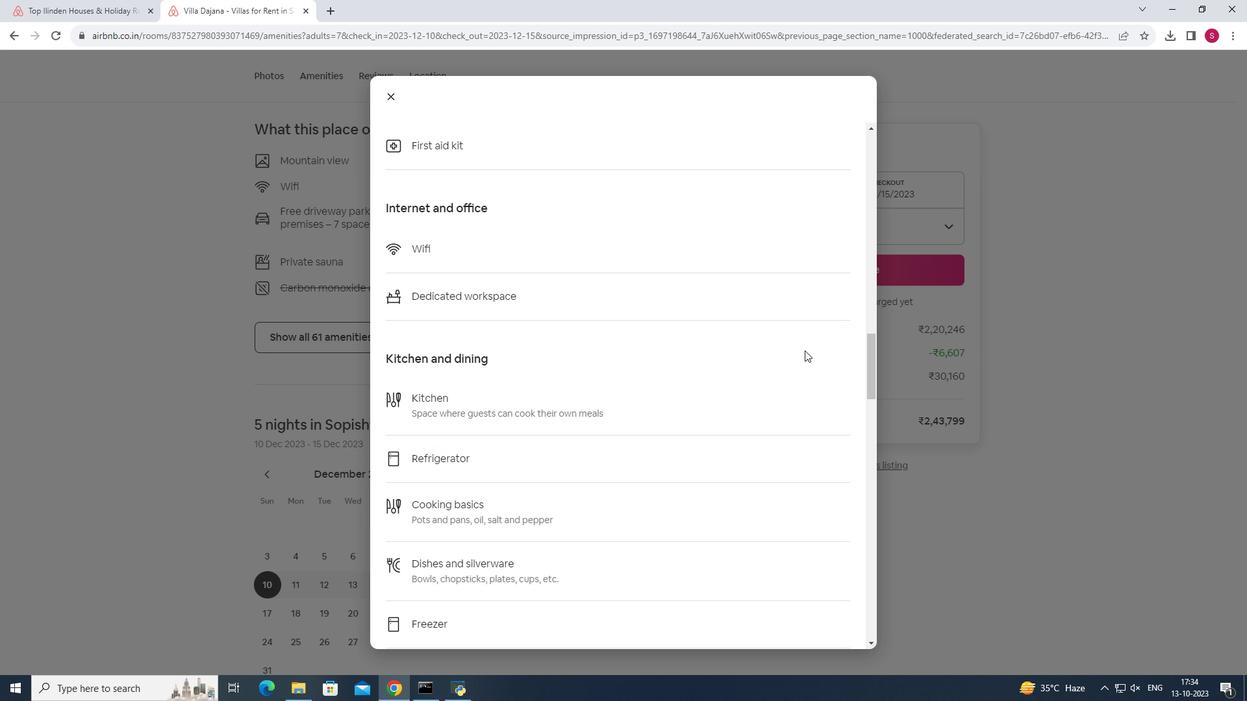 
Action: Mouse moved to (803, 352)
Screenshot: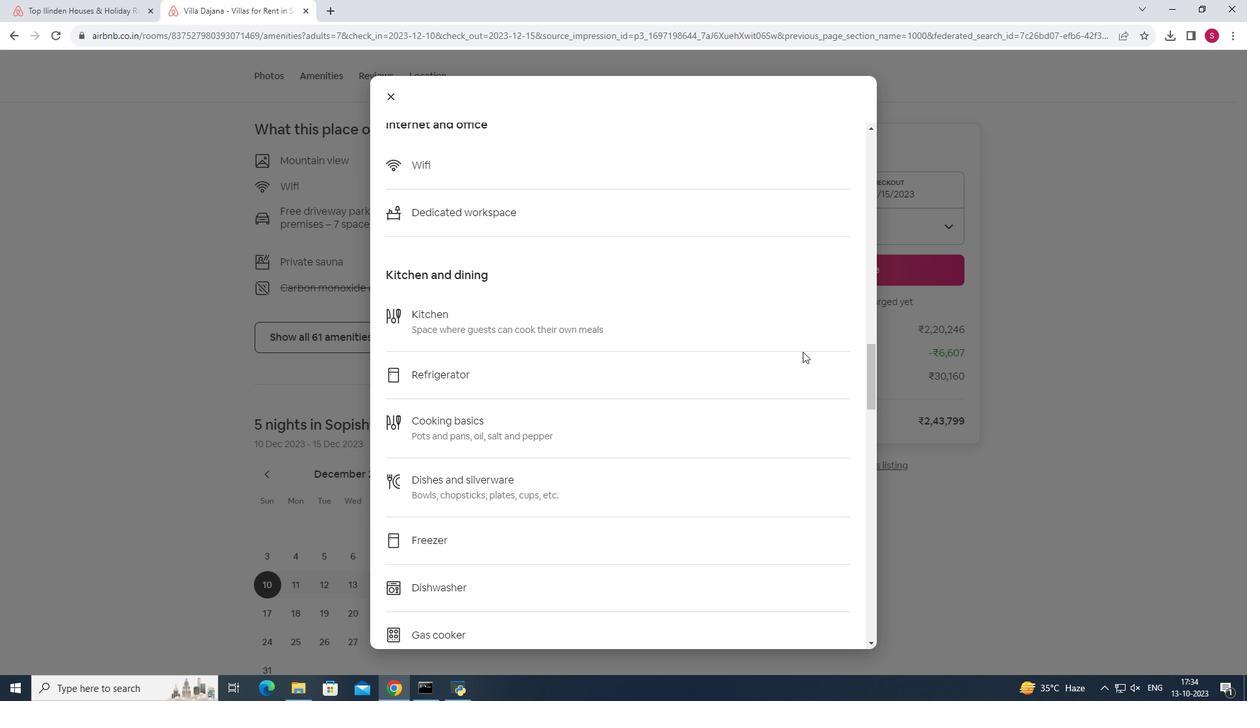 
Action: Mouse scrolled (803, 351) with delta (0, 0)
Screenshot: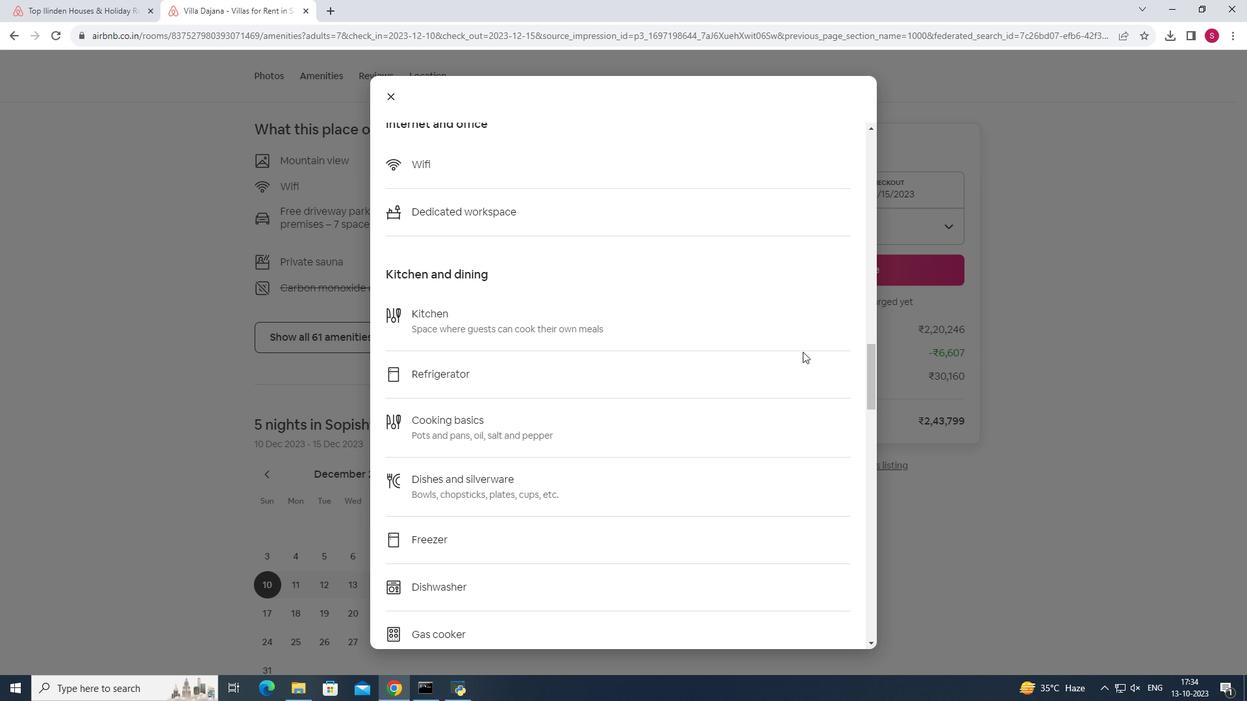 
Action: Mouse moved to (792, 350)
Screenshot: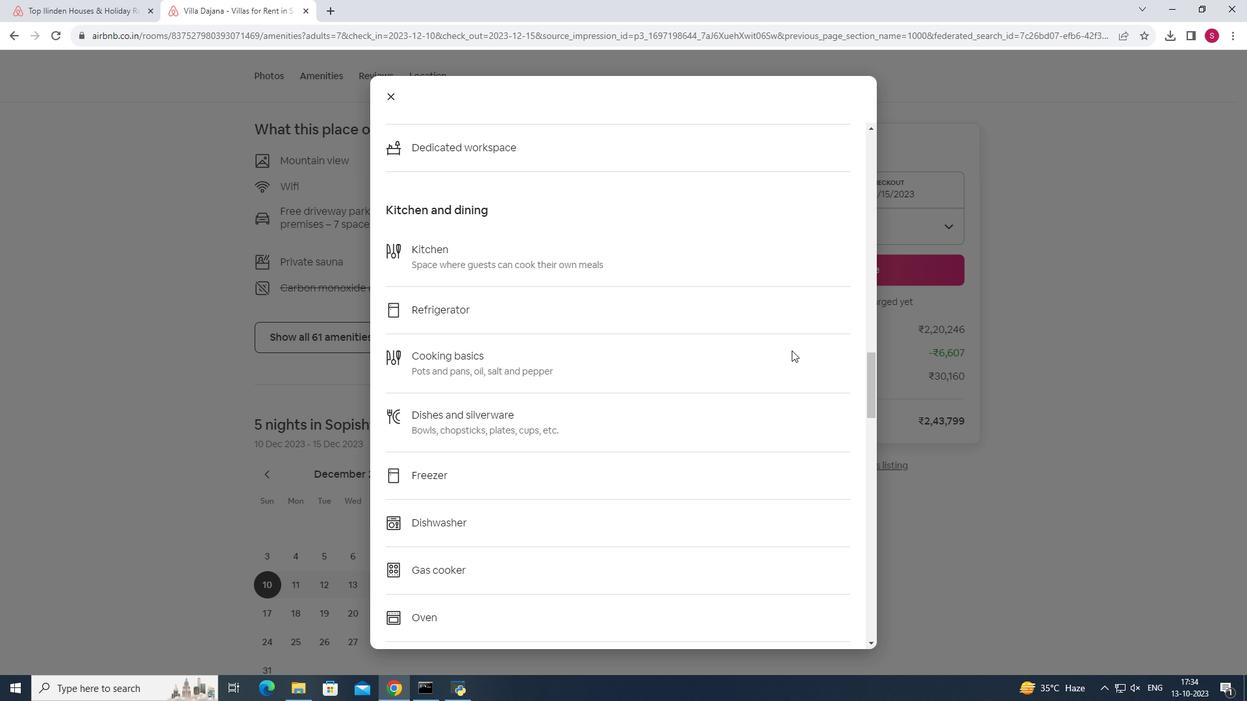 
Action: Mouse scrolled (792, 350) with delta (0, 0)
Screenshot: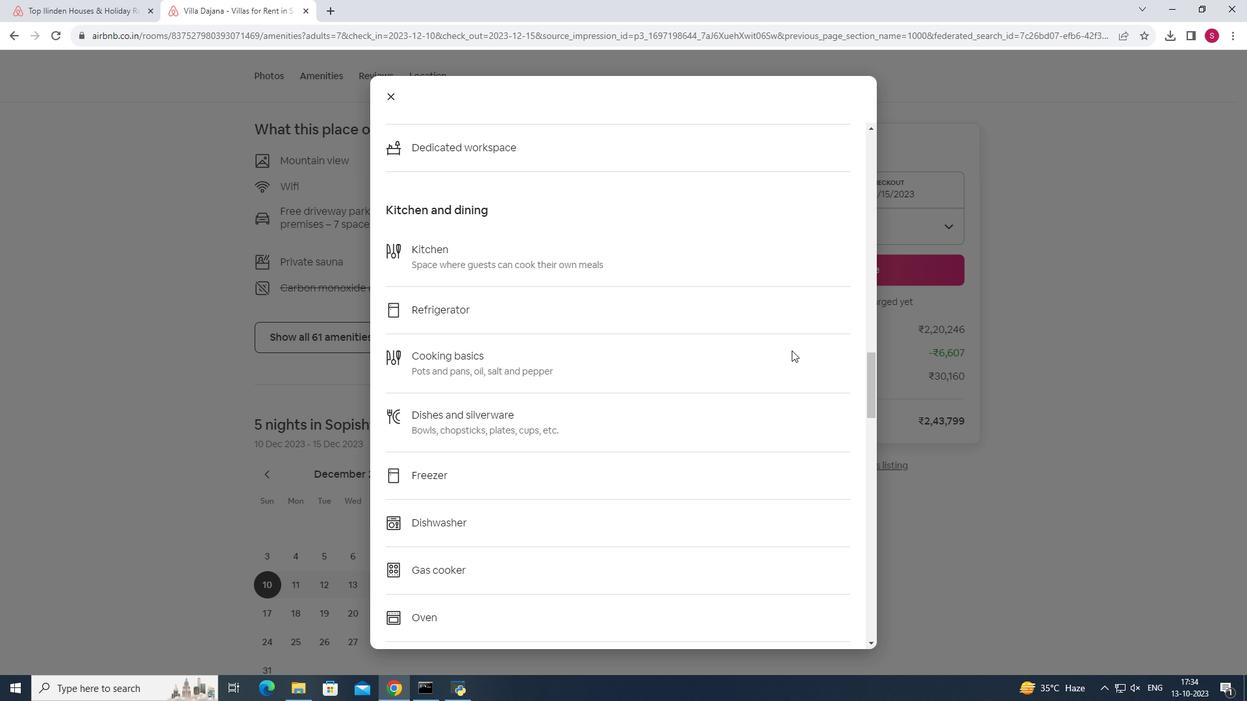 
Action: Mouse scrolled (792, 350) with delta (0, 0)
Screenshot: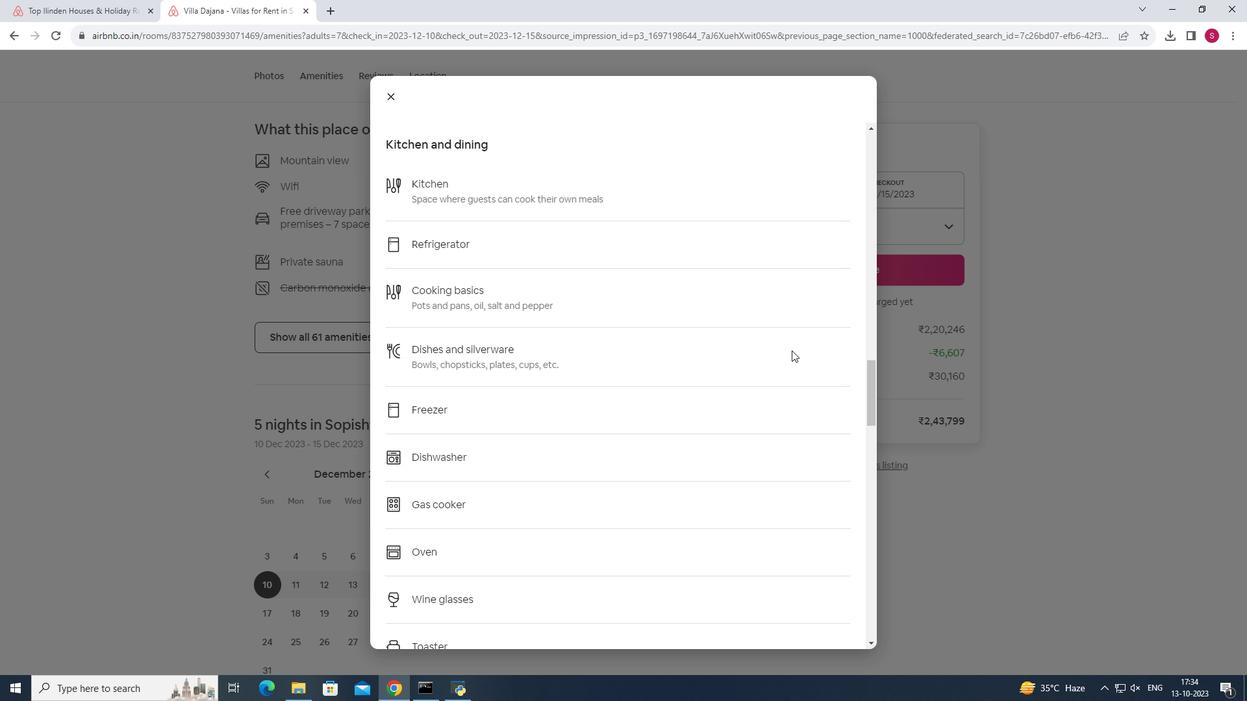 
Action: Mouse scrolled (792, 350) with delta (0, 0)
Screenshot: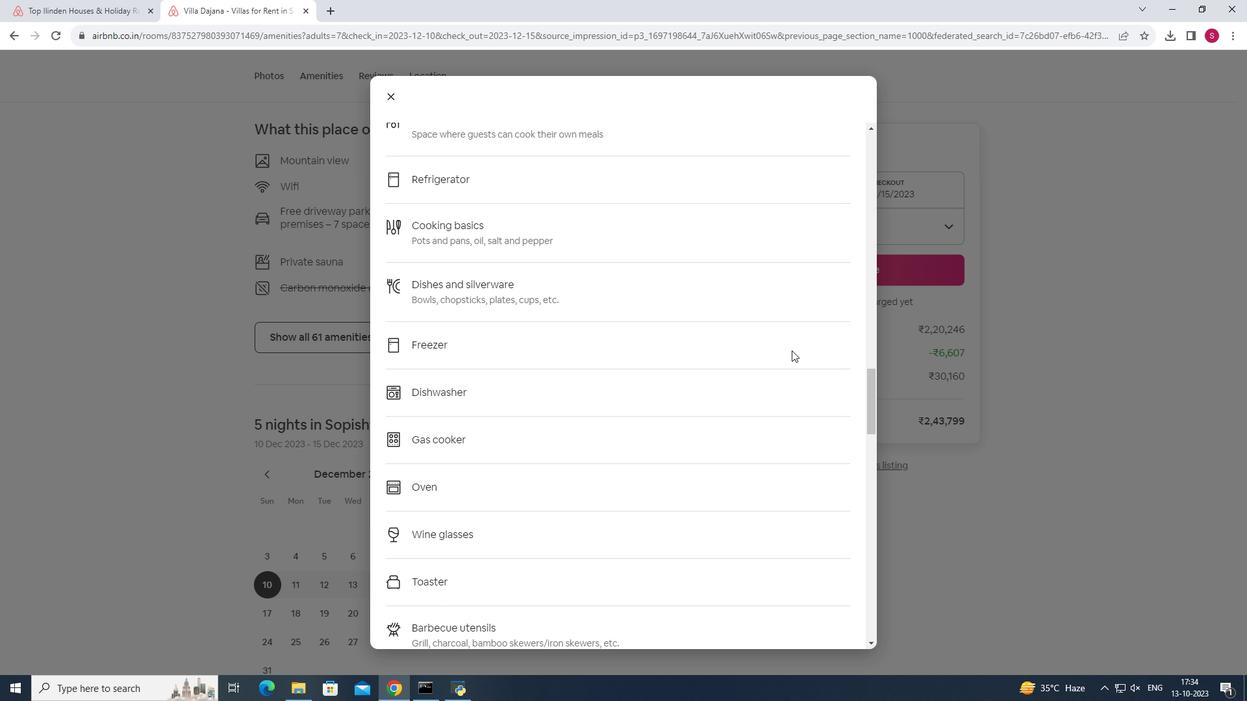
Action: Mouse scrolled (792, 350) with delta (0, 0)
Screenshot: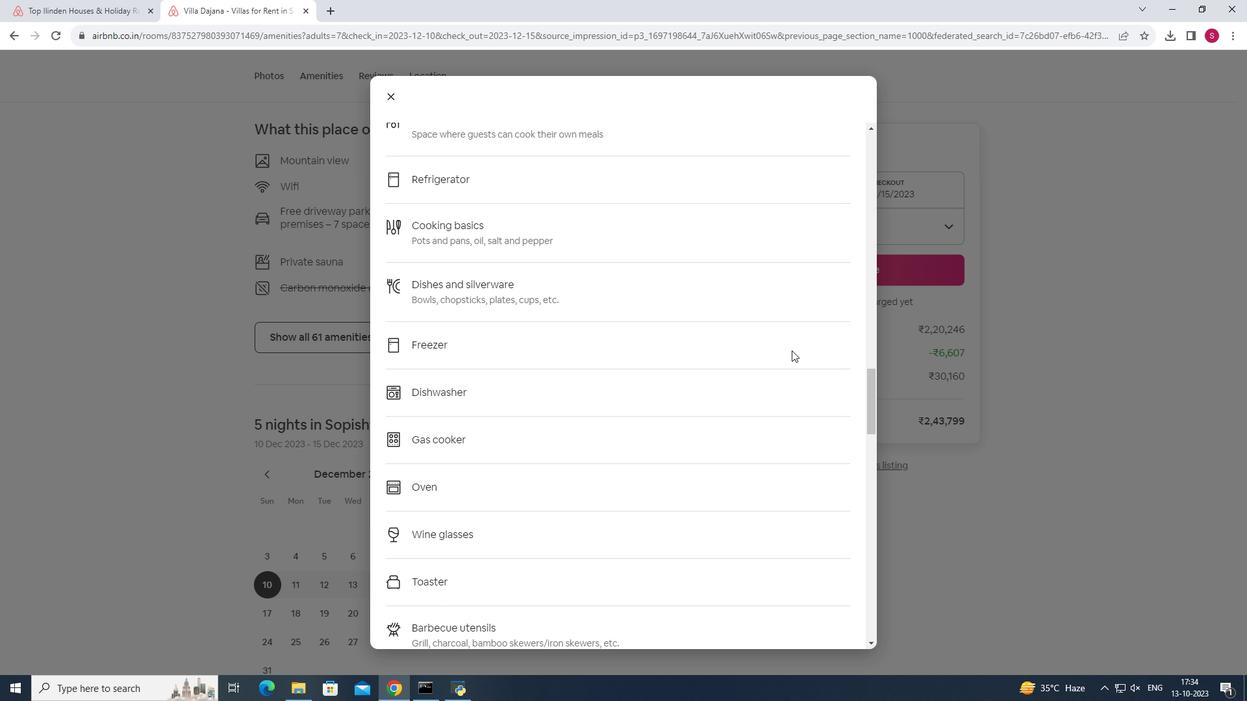 
Action: Mouse scrolled (792, 350) with delta (0, 0)
Screenshot: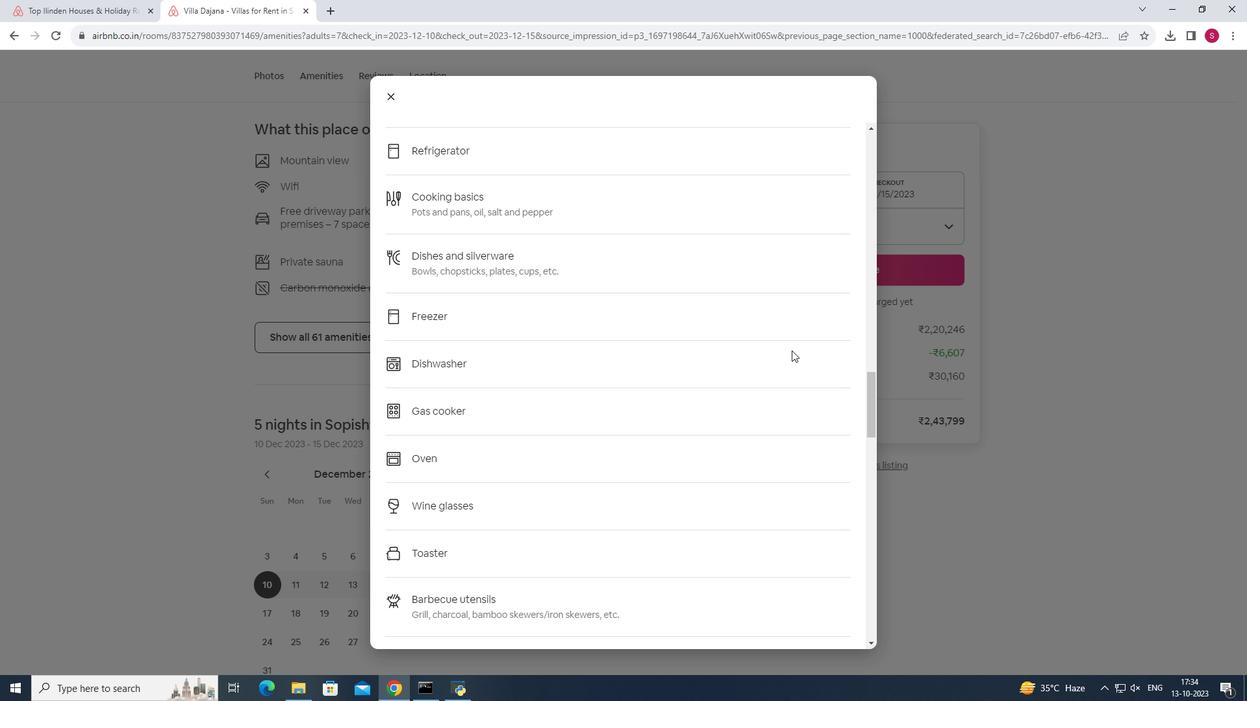 
Action: Mouse scrolled (792, 350) with delta (0, 0)
Screenshot: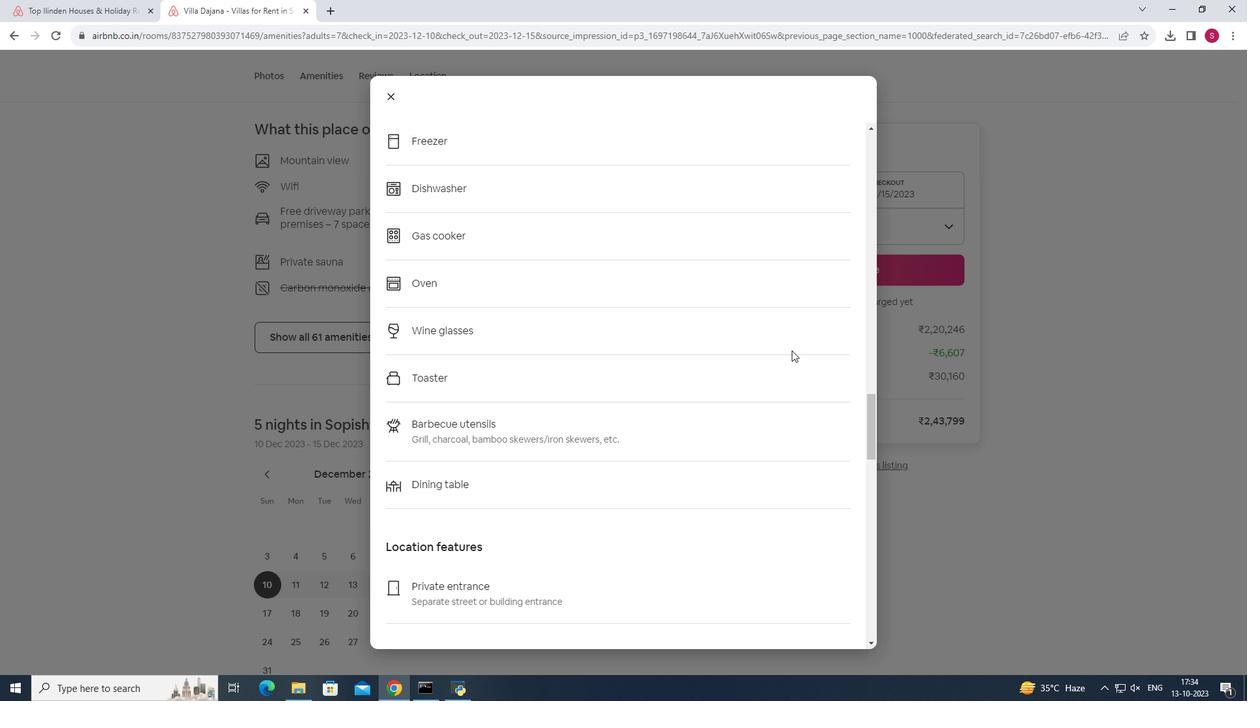 
Action: Mouse scrolled (792, 350) with delta (0, 0)
Screenshot: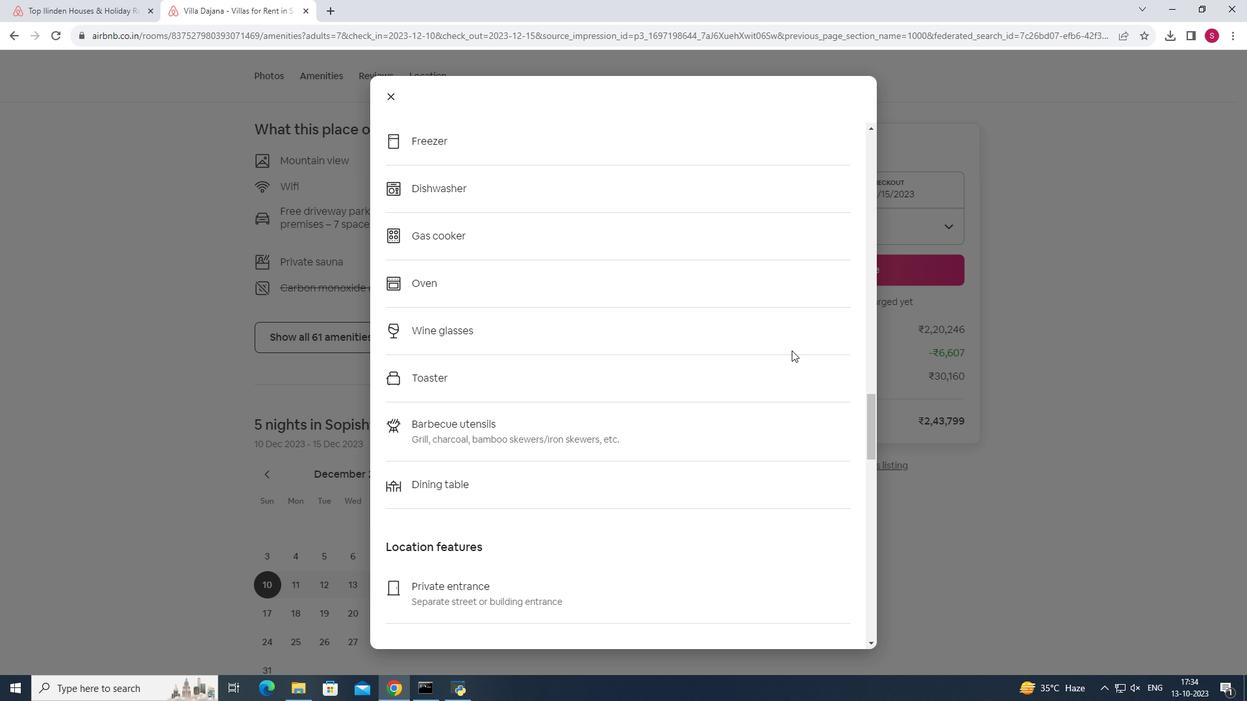 
Action: Mouse scrolled (792, 350) with delta (0, 0)
Screenshot: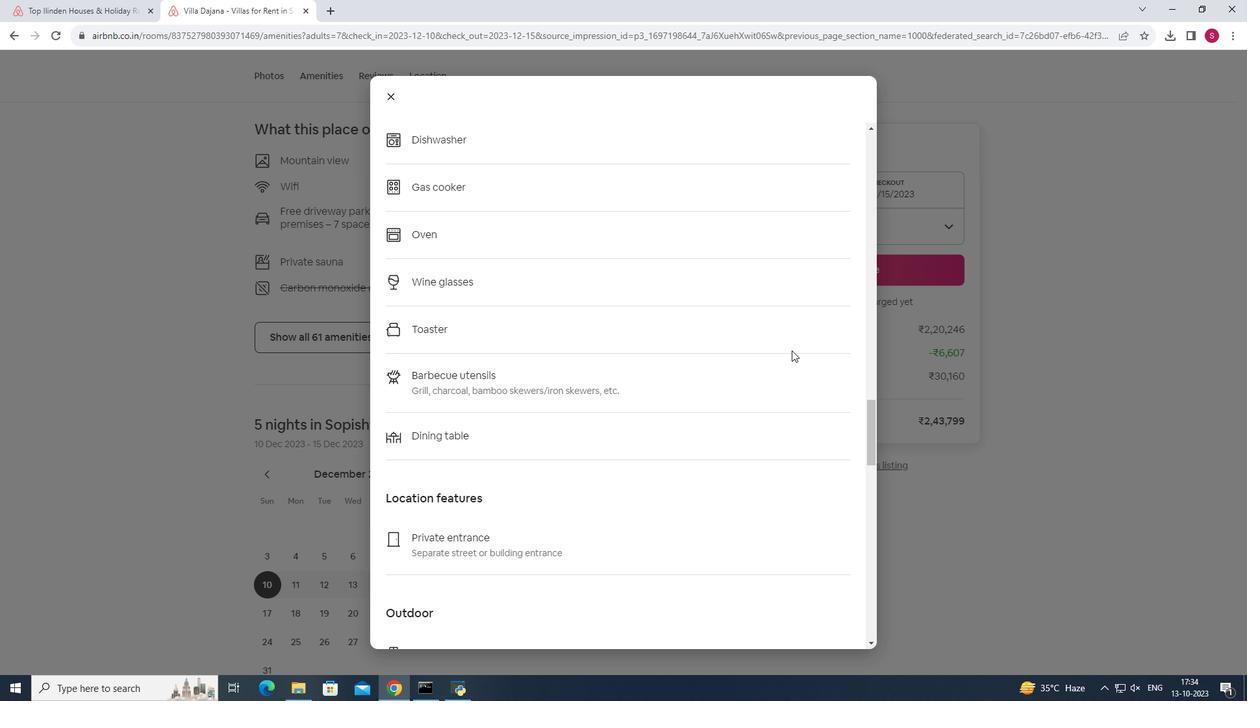 
Action: Mouse scrolled (792, 350) with delta (0, 0)
Screenshot: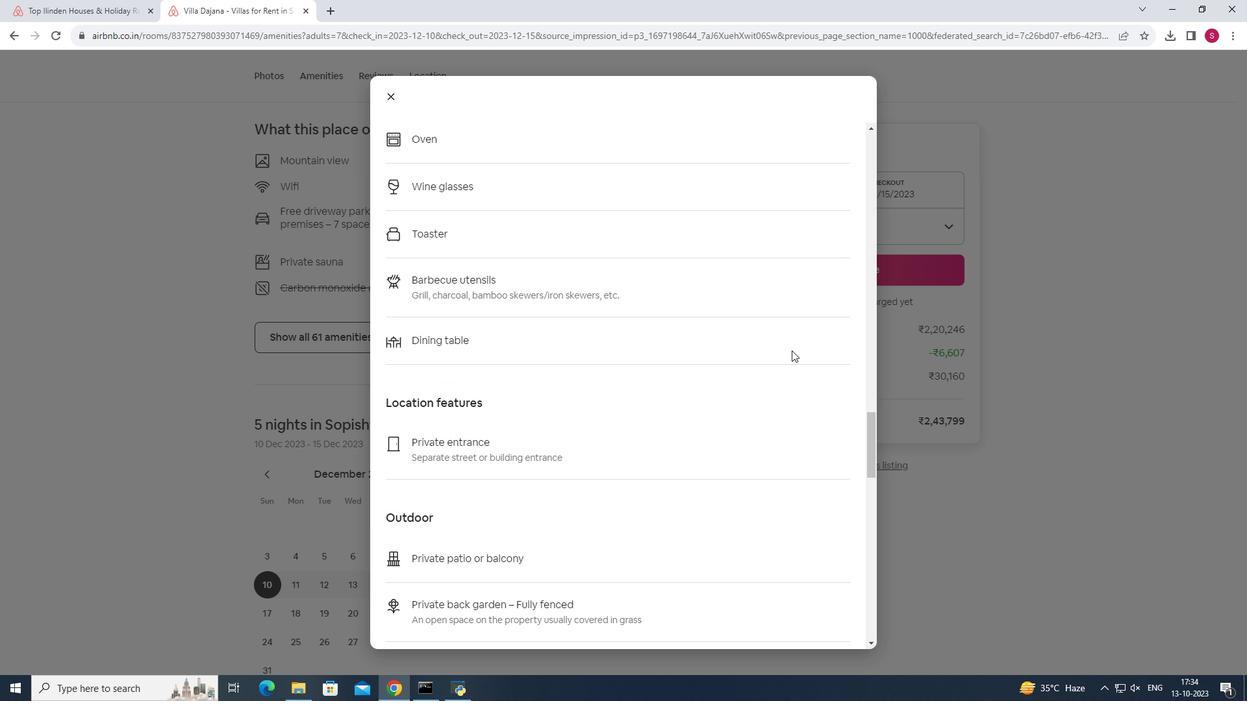 
Action: Mouse moved to (790, 346)
Screenshot: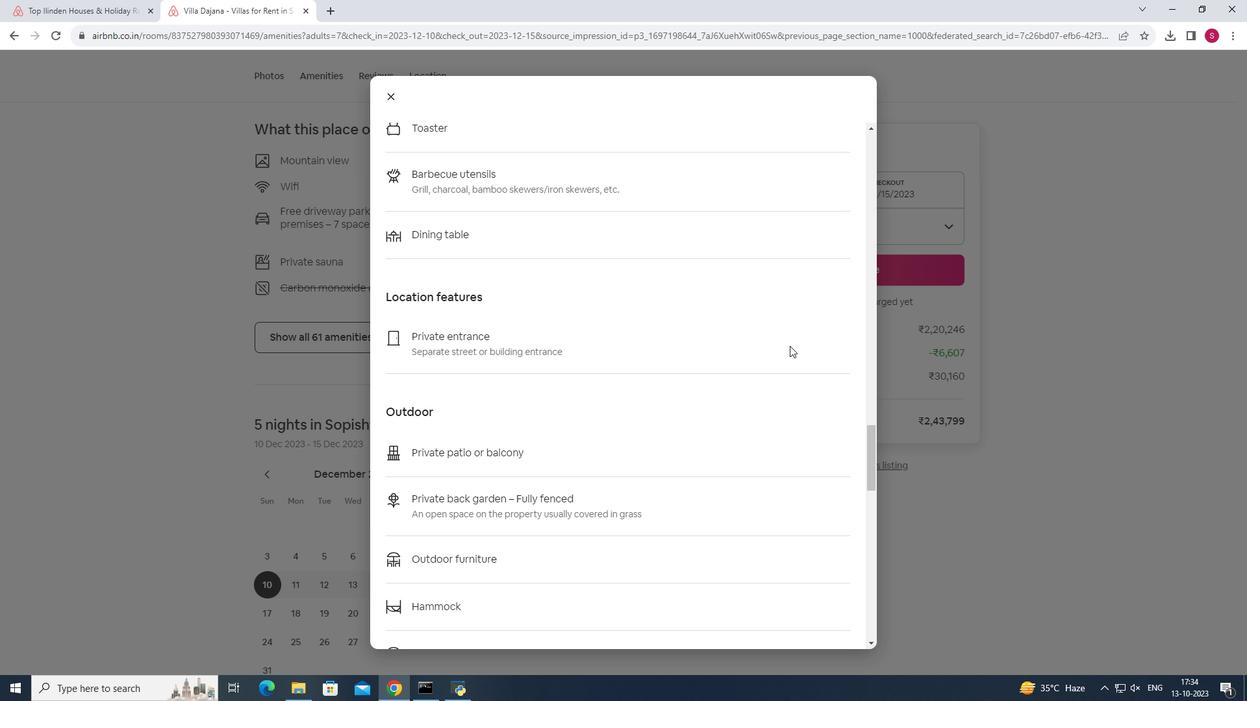 
Action: Mouse scrolled (790, 345) with delta (0, 0)
Screenshot: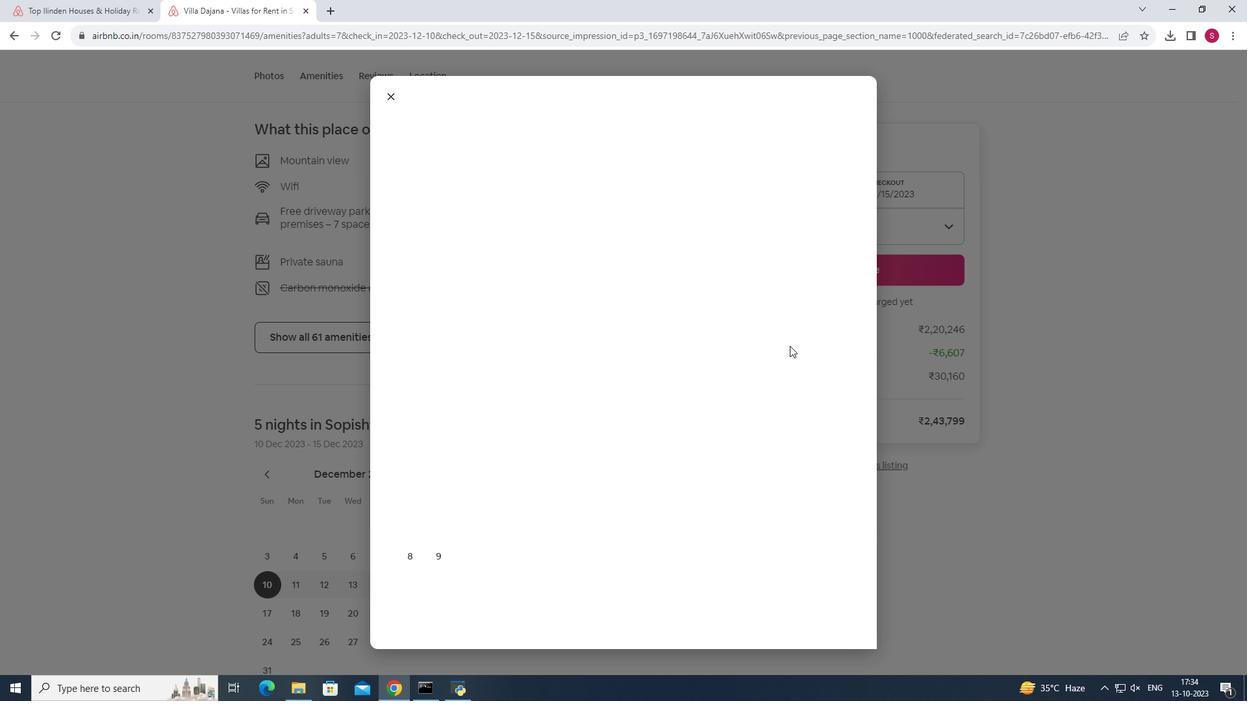 
Action: Mouse scrolled (790, 345) with delta (0, 0)
Screenshot: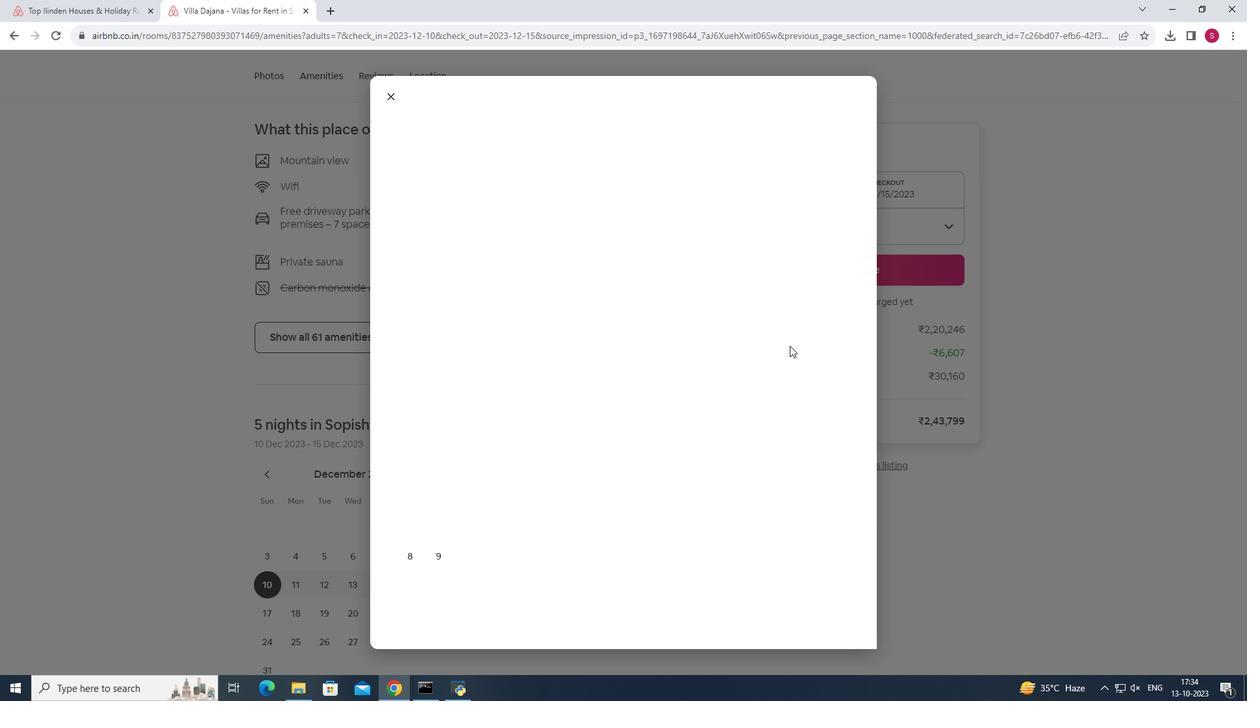 
Action: Mouse scrolled (790, 345) with delta (0, 0)
Screenshot: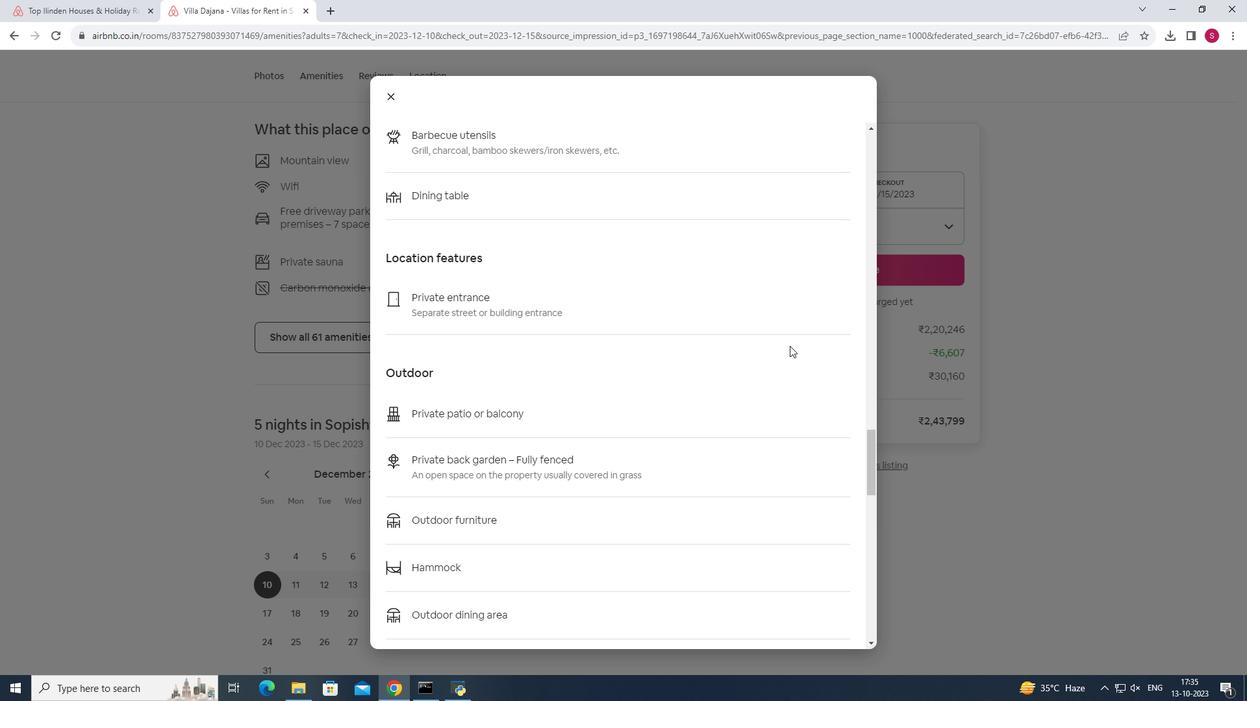 
Action: Mouse moved to (790, 346)
Screenshot: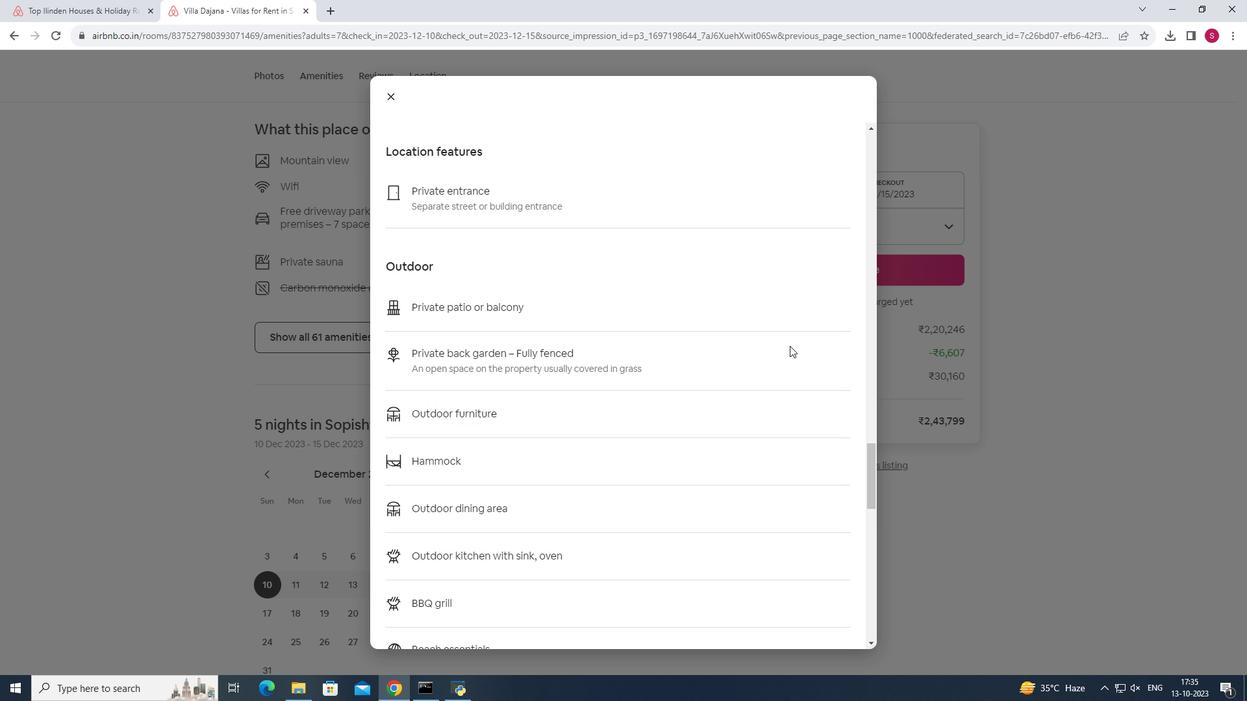 
Action: Mouse scrolled (790, 345) with delta (0, 0)
Screenshot: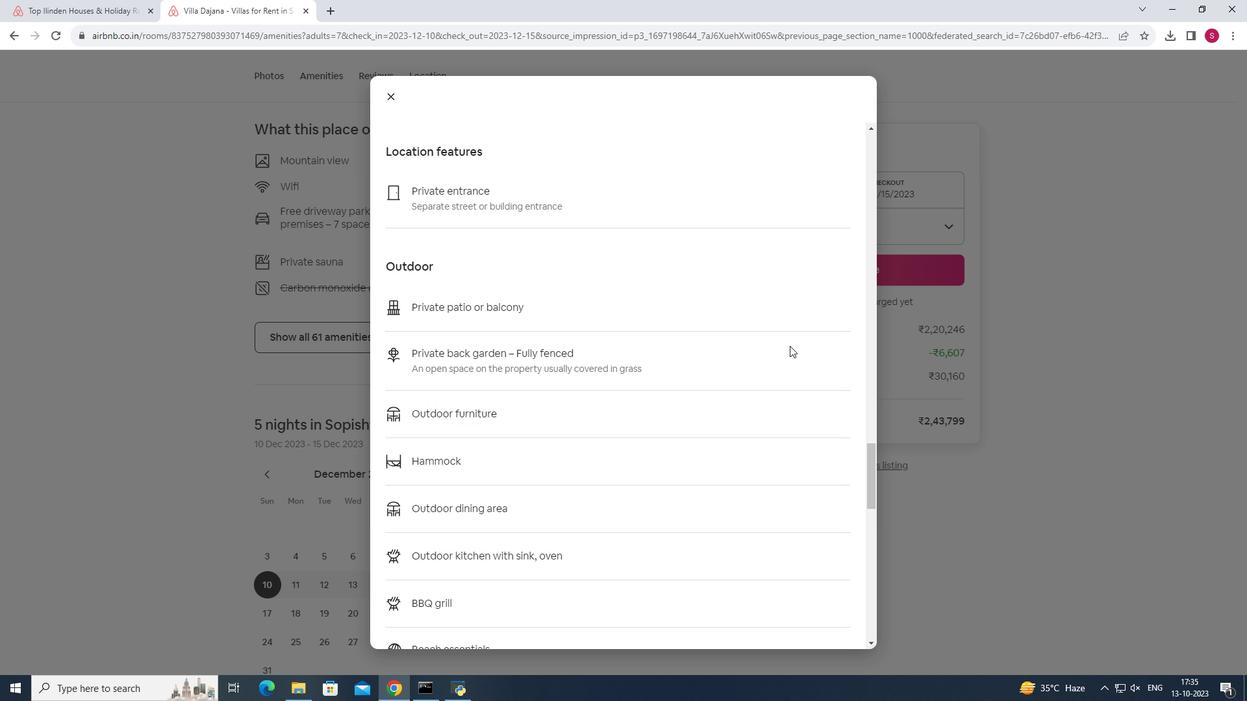 
Action: Mouse scrolled (790, 345) with delta (0, 0)
Screenshot: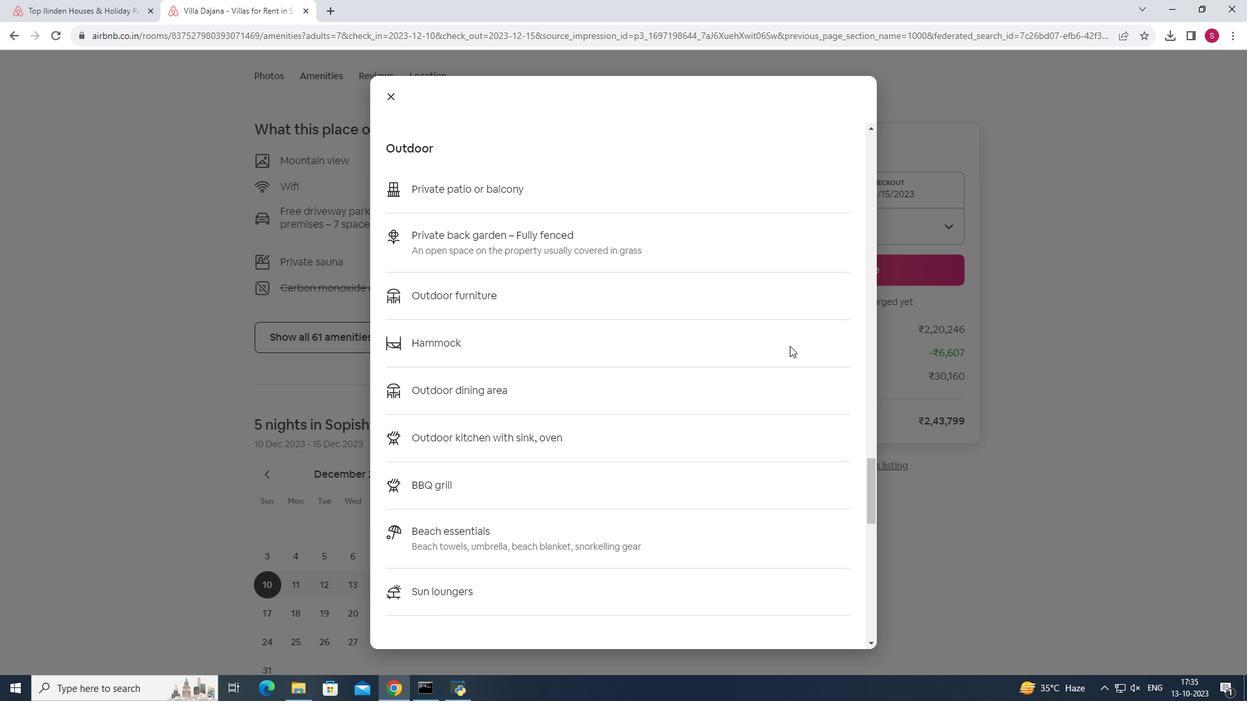 
Action: Mouse scrolled (790, 345) with delta (0, 0)
Screenshot: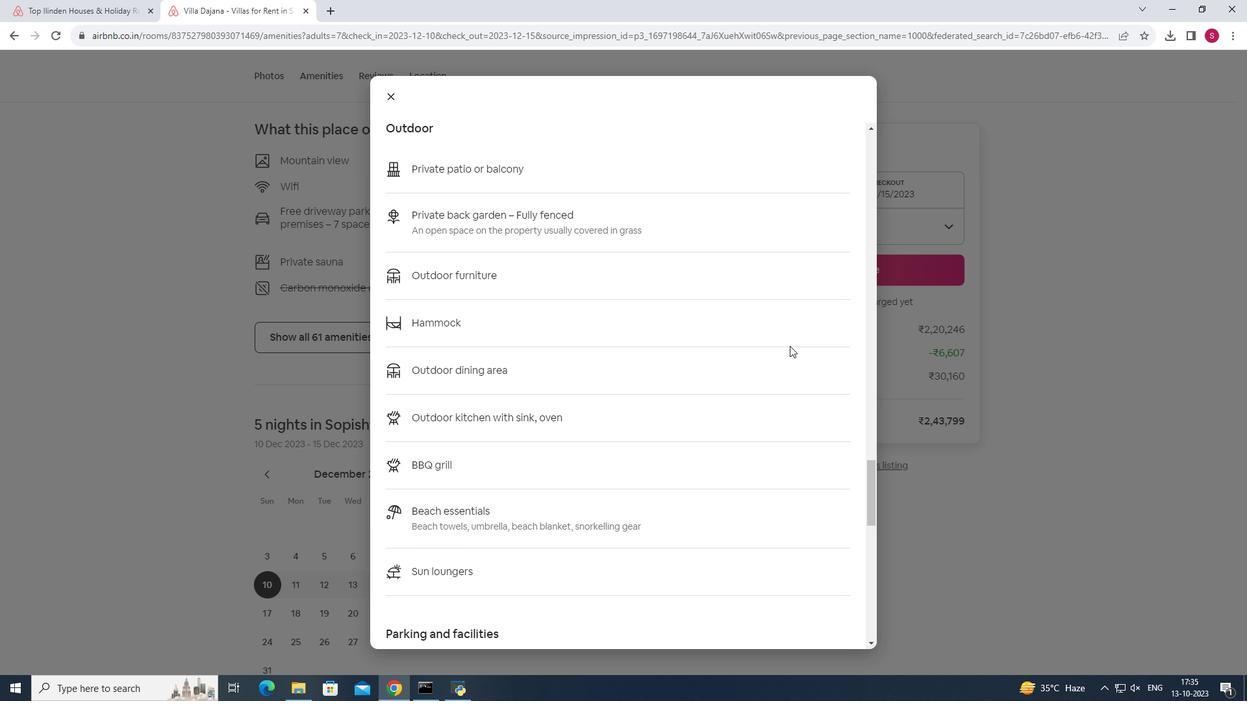 
Action: Mouse moved to (790, 346)
Screenshot: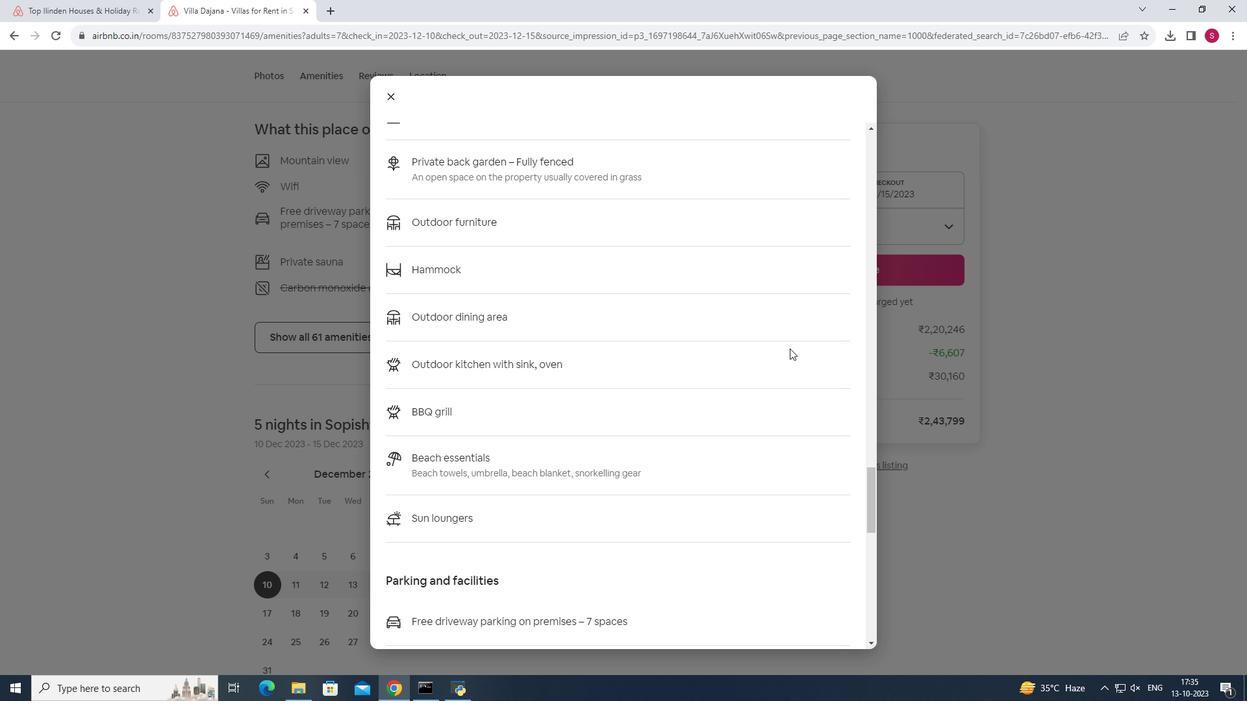 
Action: Mouse scrolled (790, 345) with delta (0, 0)
Screenshot: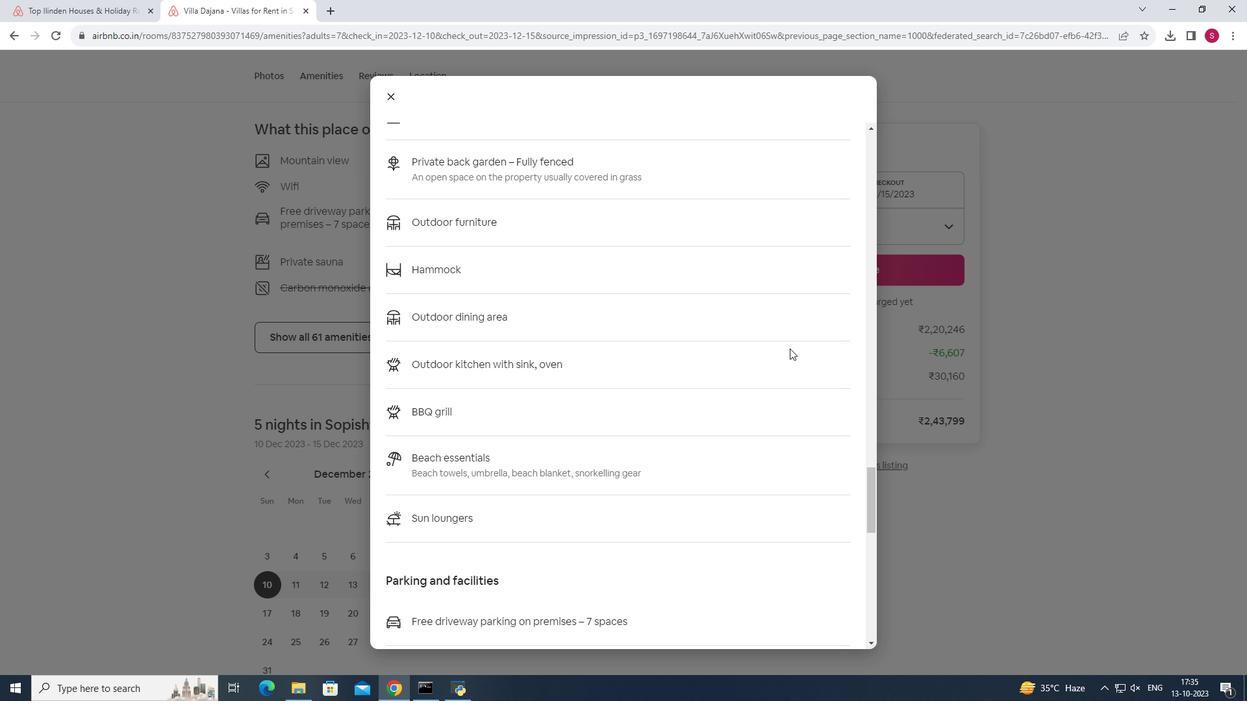 
Action: Mouse moved to (788, 353)
Screenshot: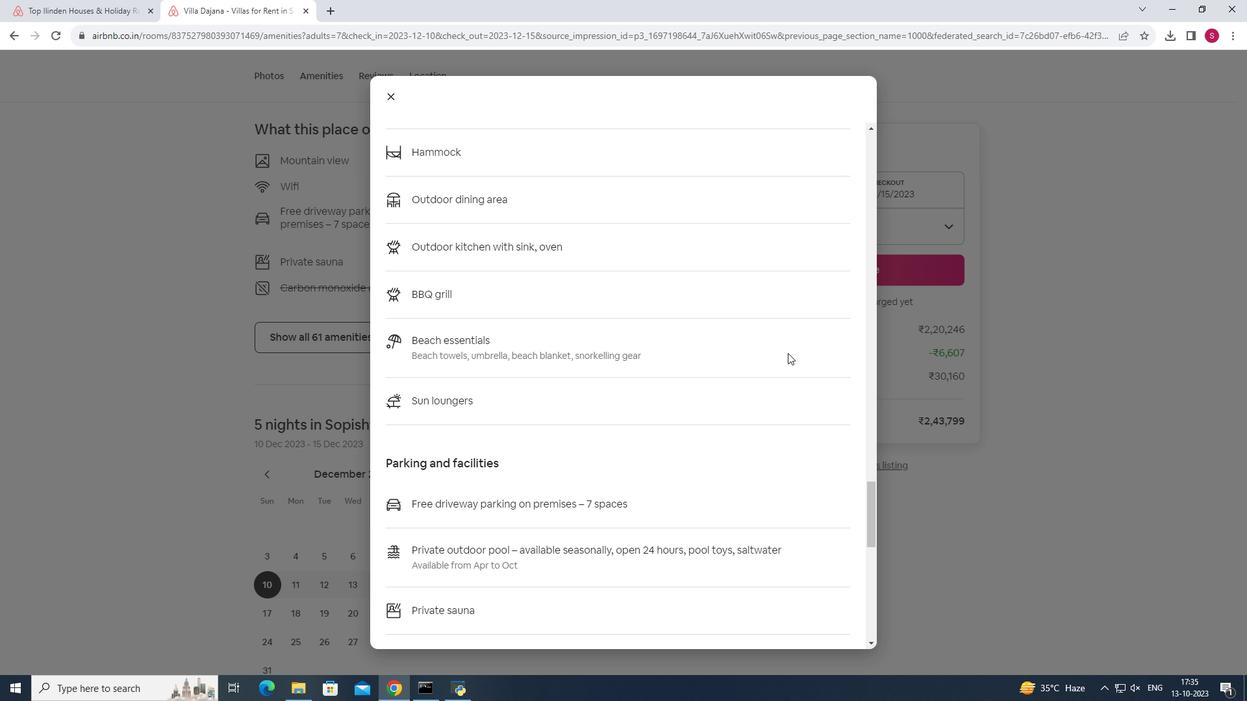 
Action: Mouse scrolled (788, 352) with delta (0, 0)
Screenshot: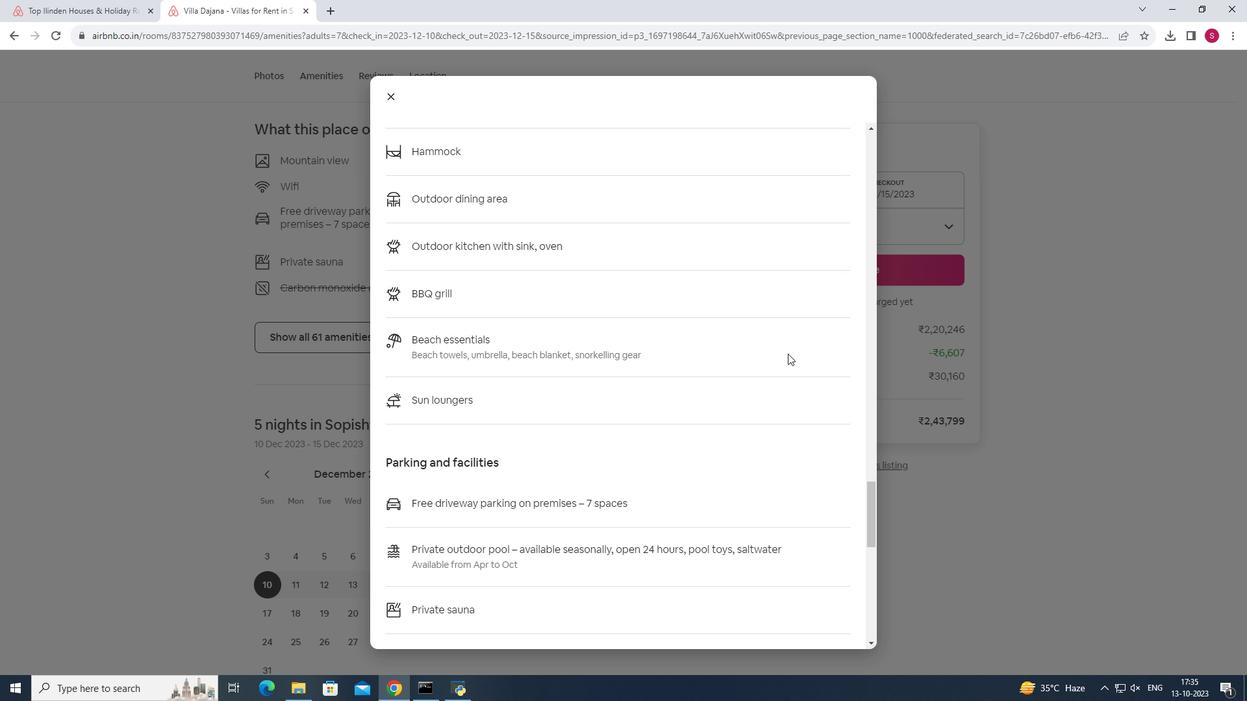 
Action: Mouse moved to (787, 356)
Screenshot: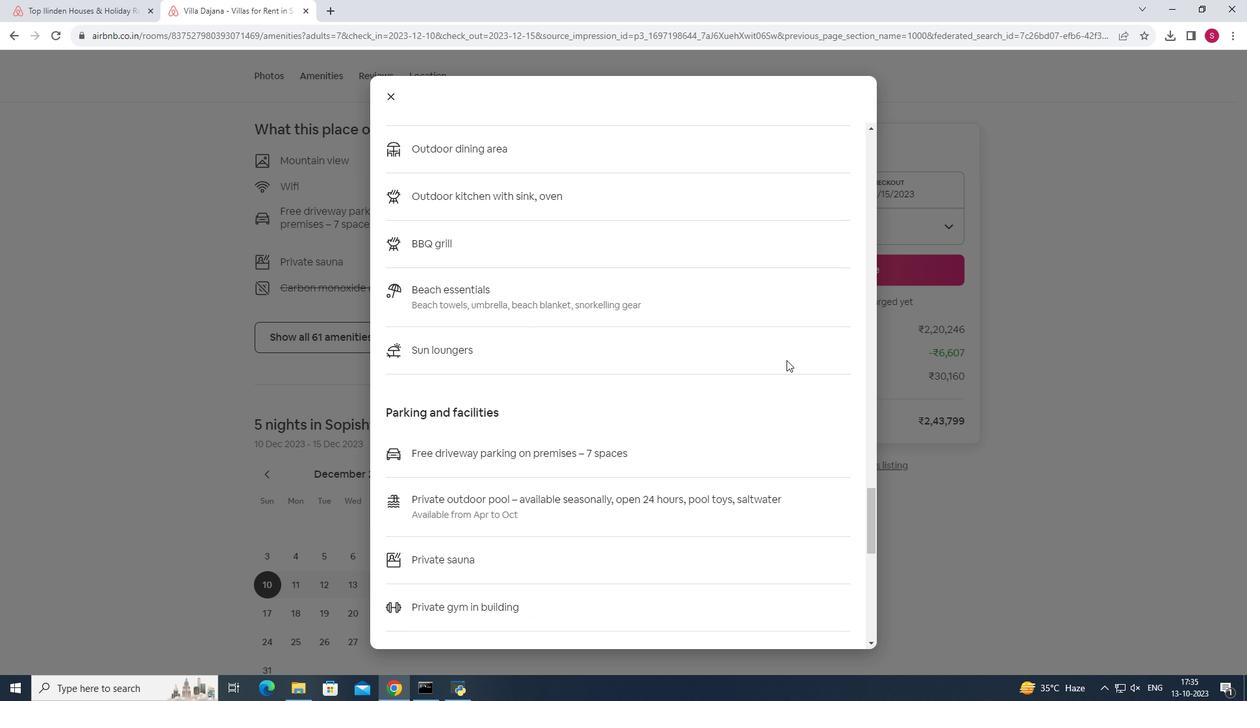 
Action: Mouse scrolled (787, 356) with delta (0, 0)
Screenshot: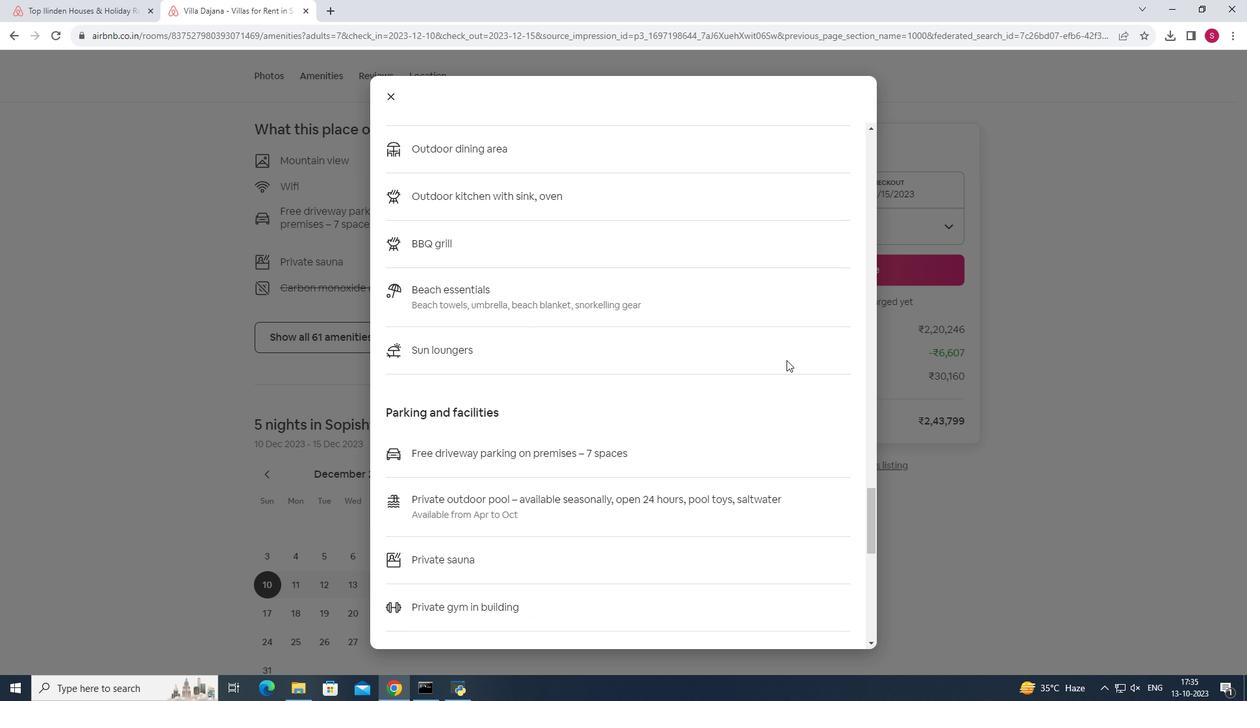
Action: Mouse moved to (785, 363)
Screenshot: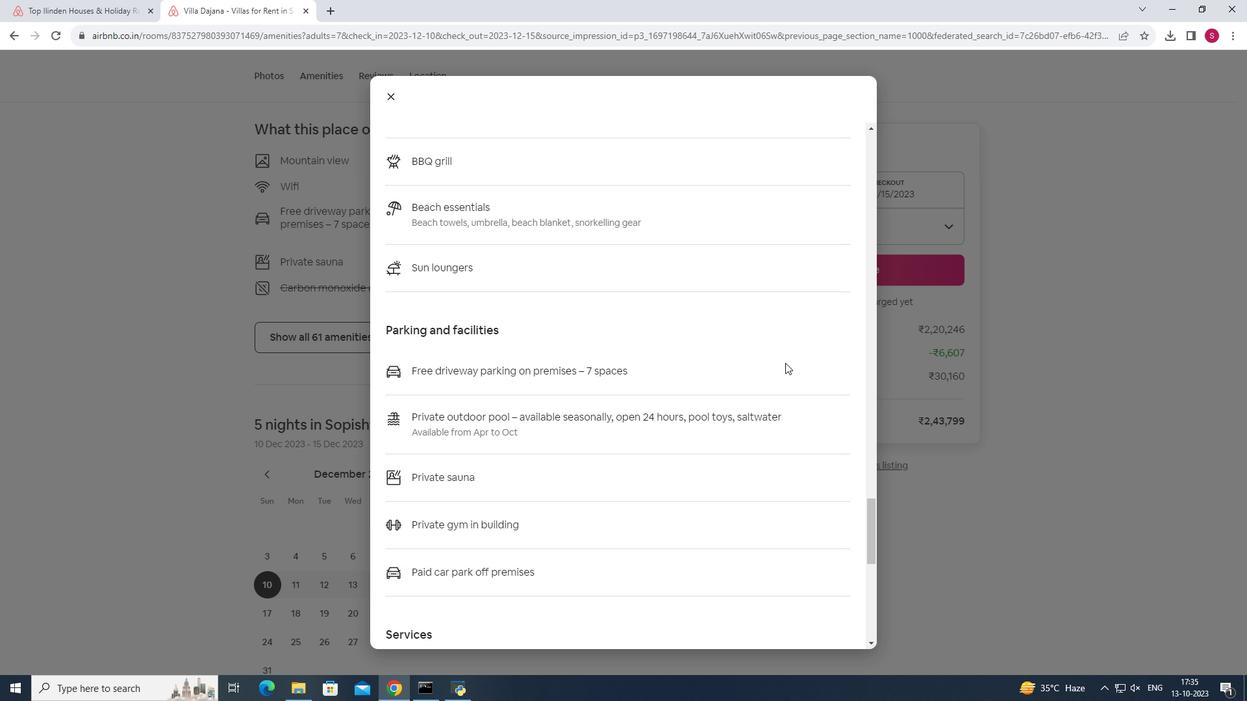 
Action: Mouse scrolled (785, 362) with delta (0, 0)
Screenshot: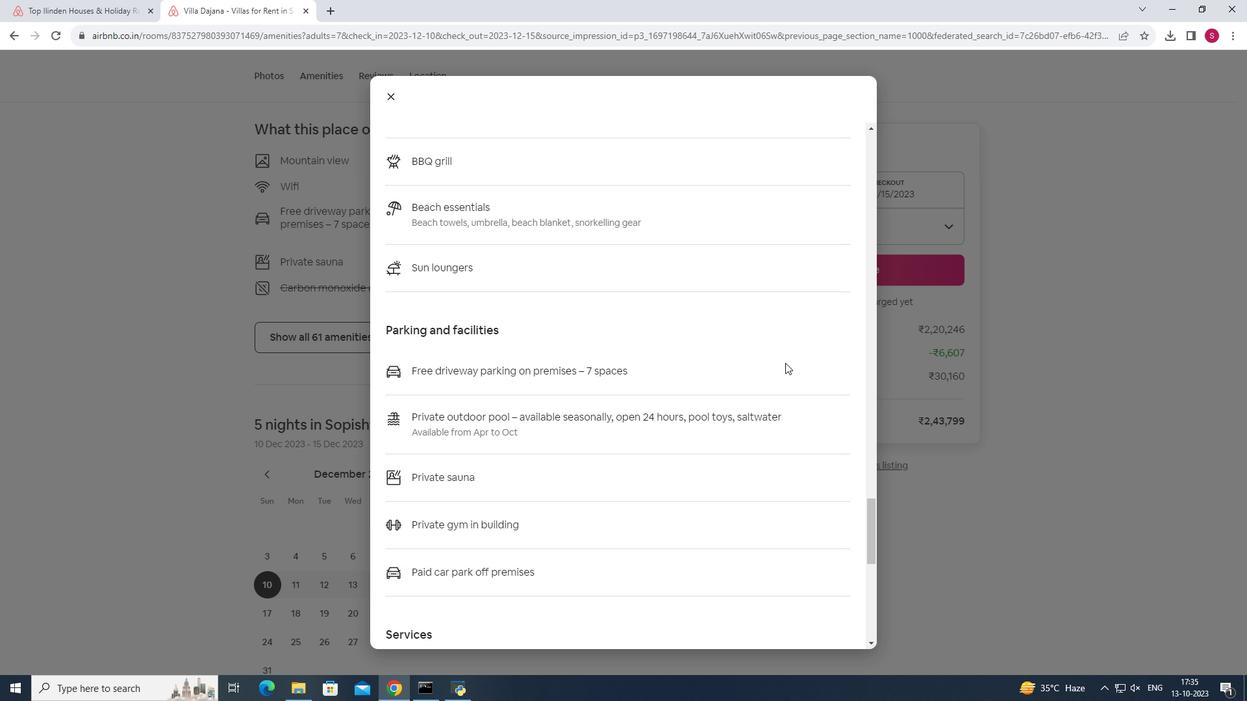 
Action: Mouse moved to (785, 363)
Screenshot: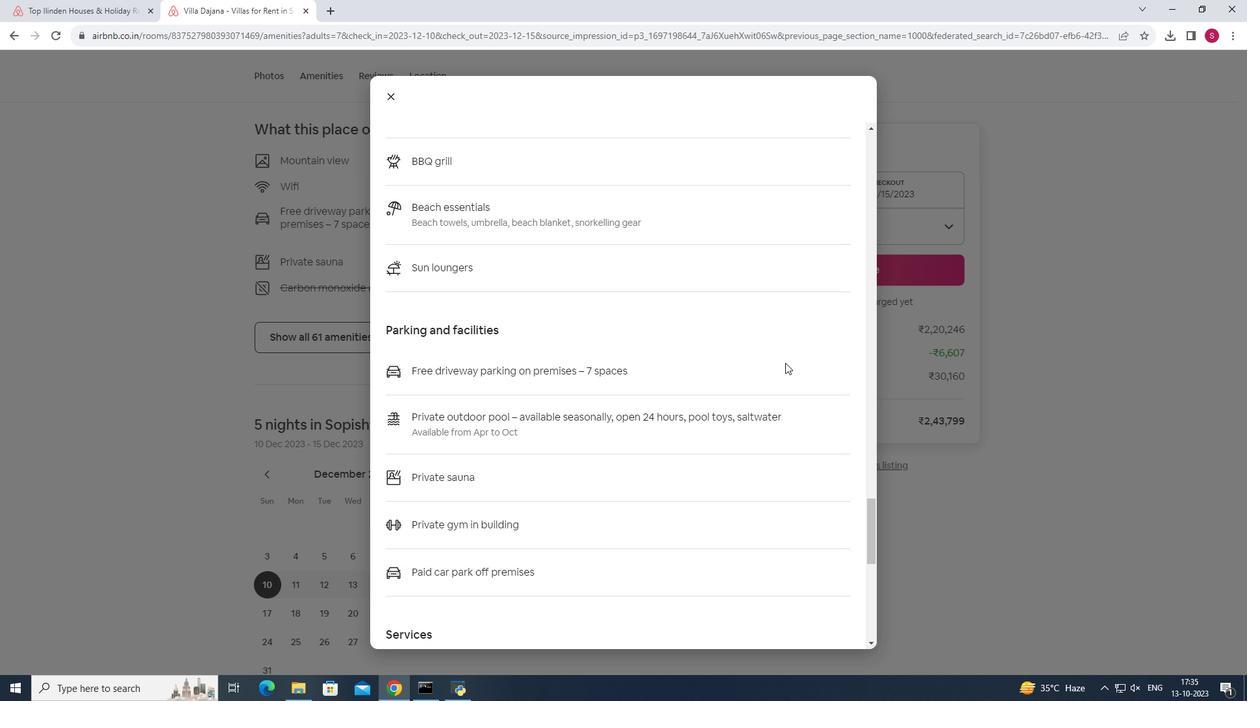 
Action: Mouse scrolled (785, 362) with delta (0, 0)
Screenshot: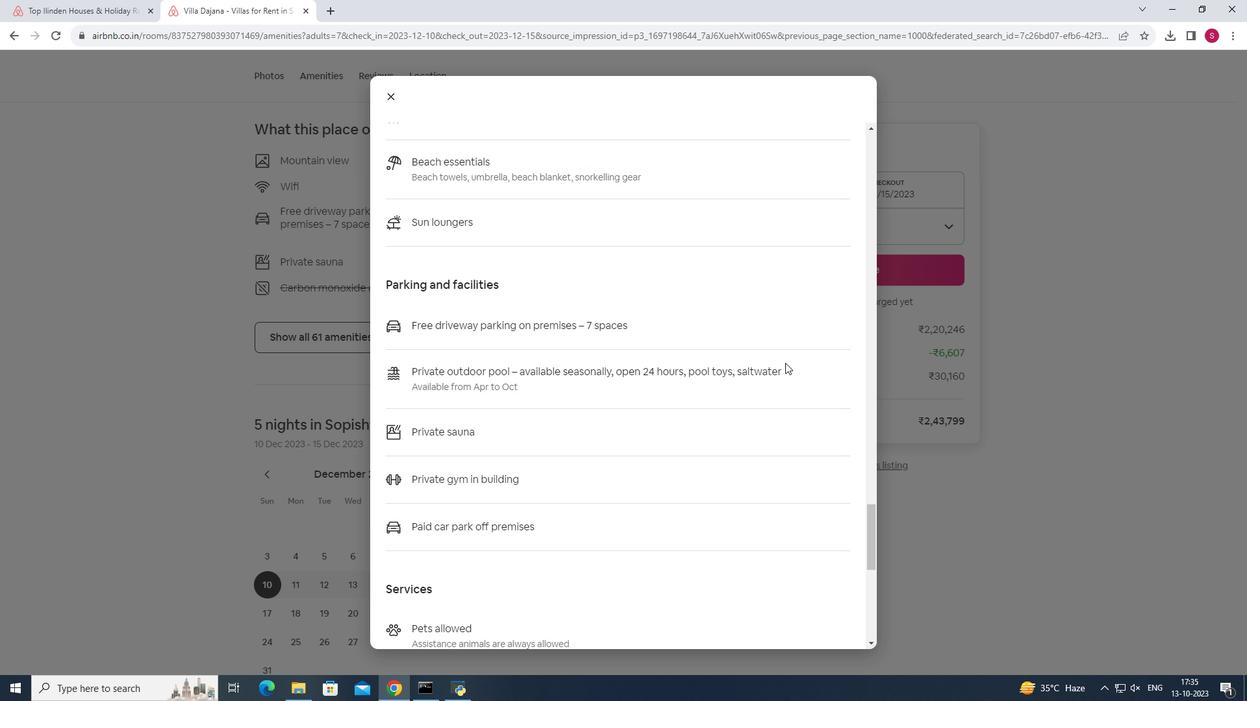 
Action: Mouse scrolled (785, 362) with delta (0, 0)
Screenshot: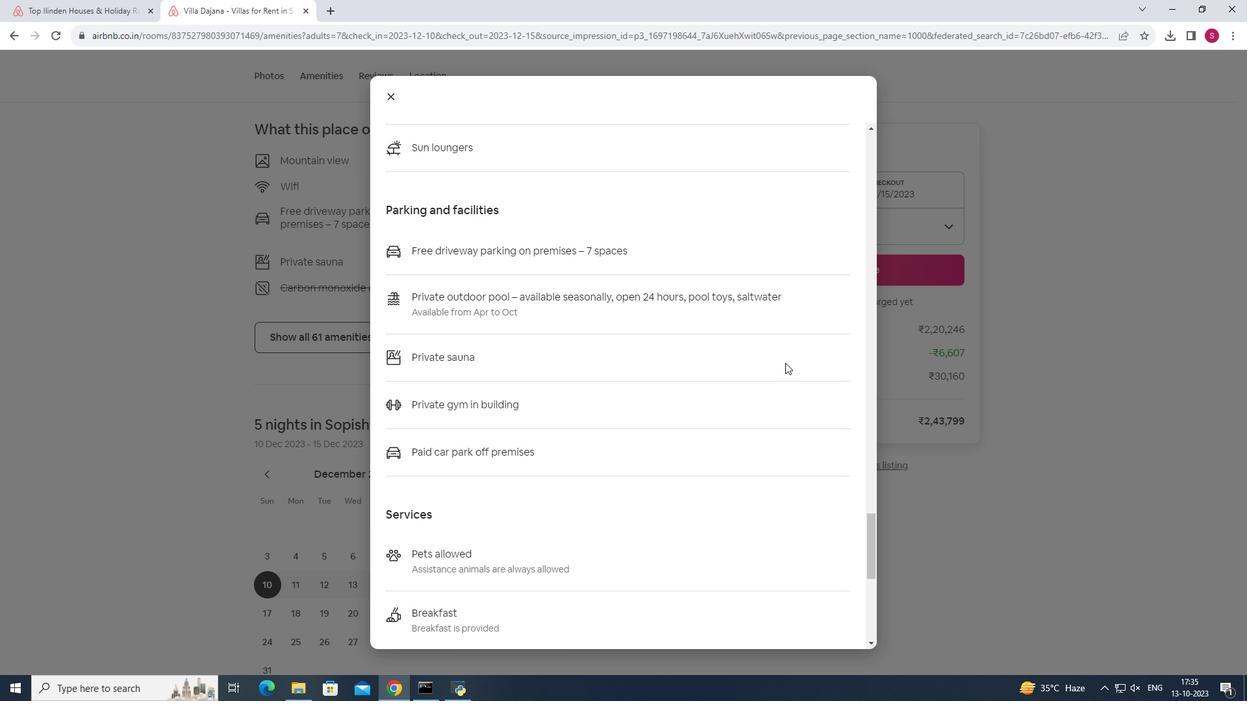 
Action: Mouse moved to (785, 364)
Screenshot: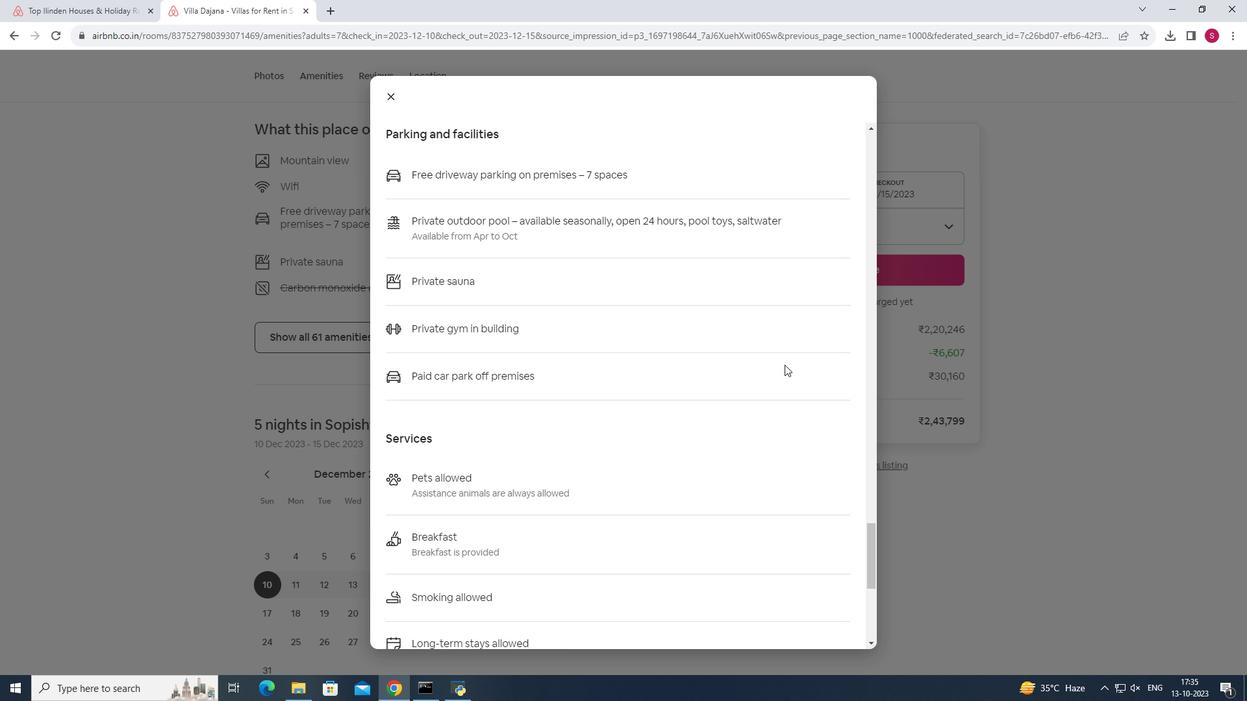 
Action: Mouse scrolled (785, 363) with delta (0, 0)
Screenshot: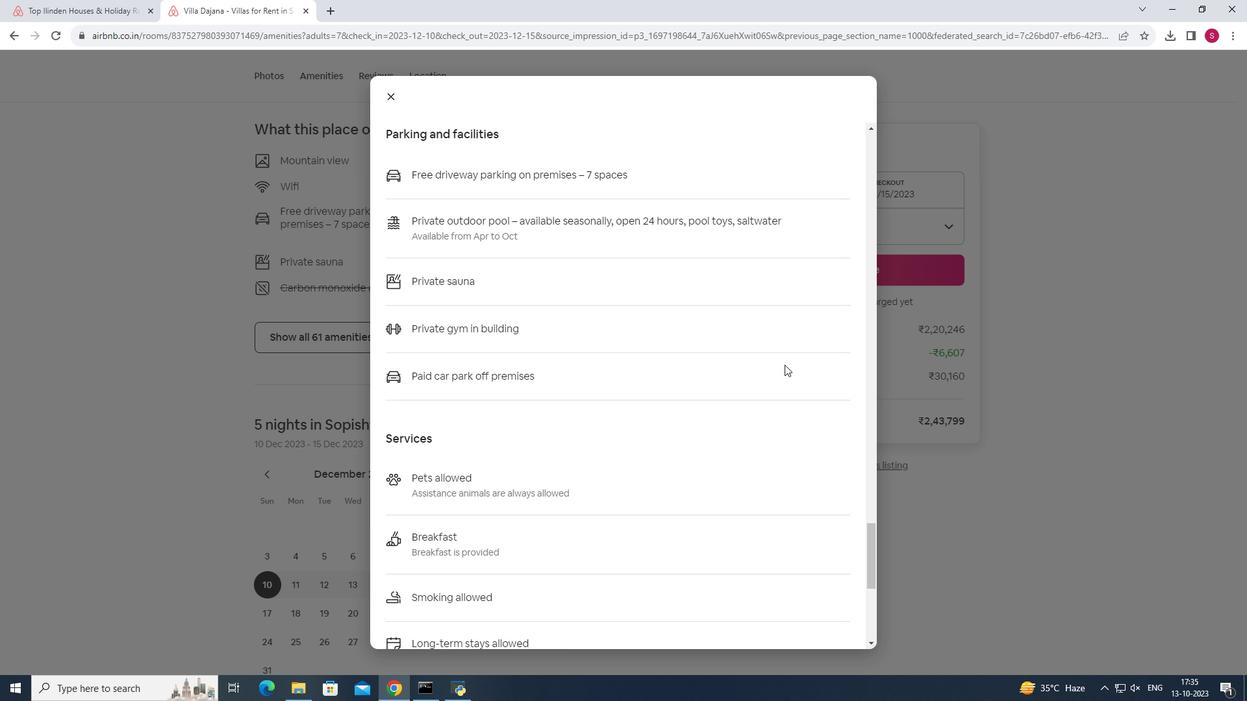 
Action: Mouse moved to (785, 365)
Screenshot: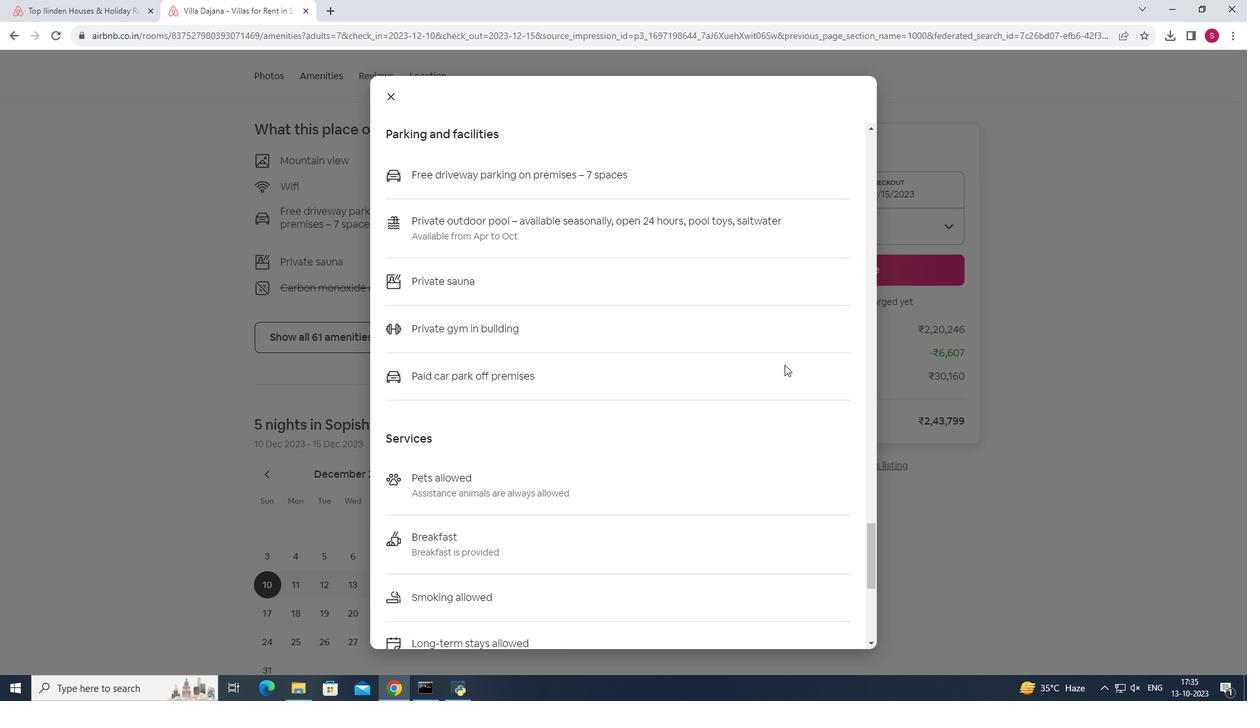 
Action: Mouse scrolled (785, 364) with delta (0, 0)
Screenshot: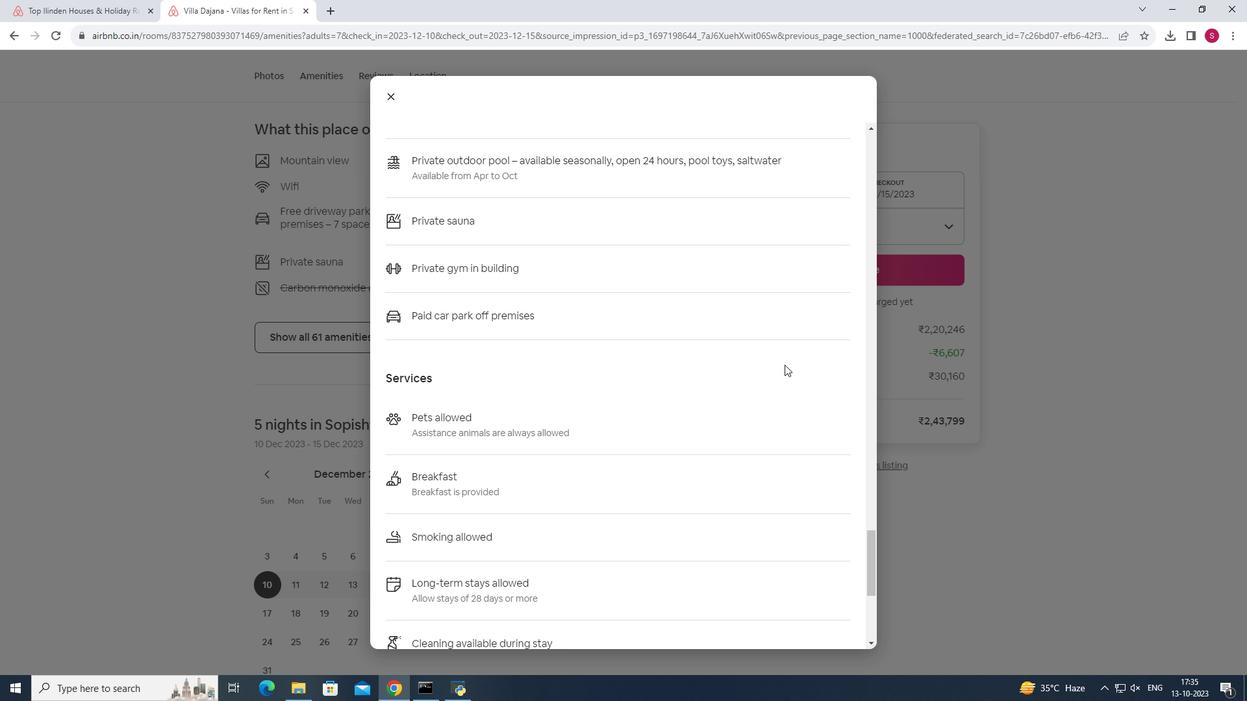 
Action: Mouse scrolled (785, 364) with delta (0, 0)
Screenshot: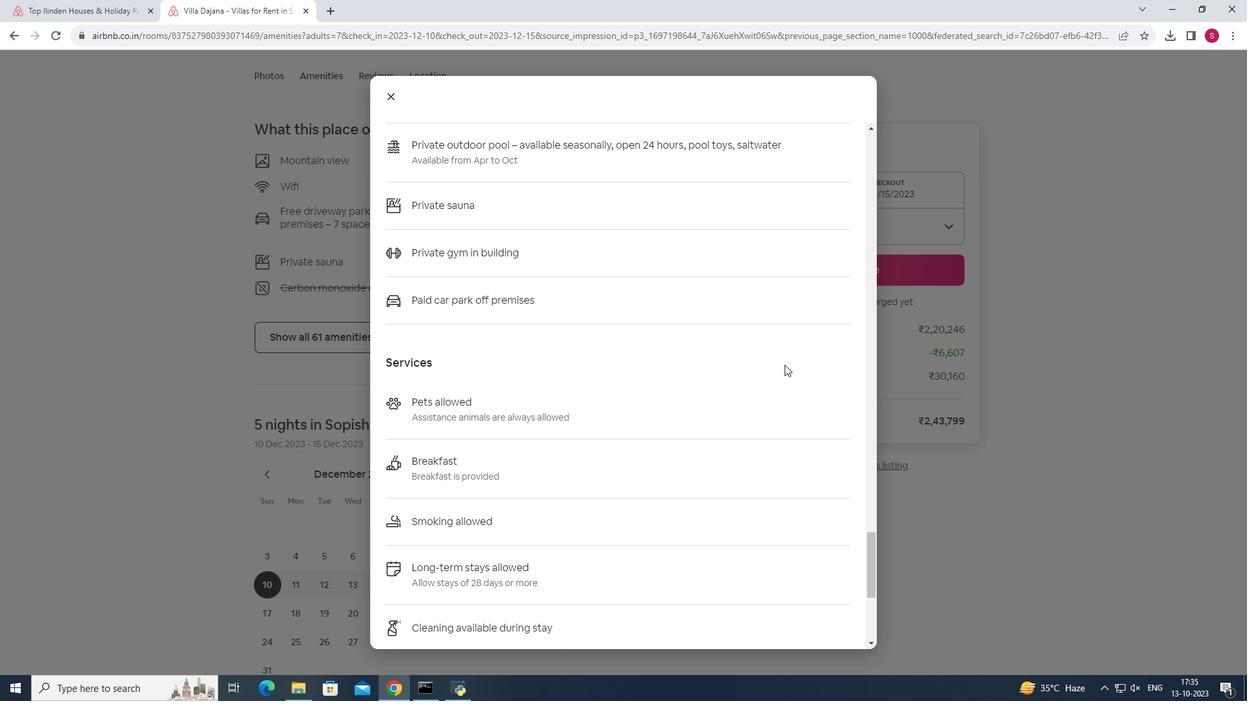 
Action: Mouse scrolled (785, 364) with delta (0, 0)
Screenshot: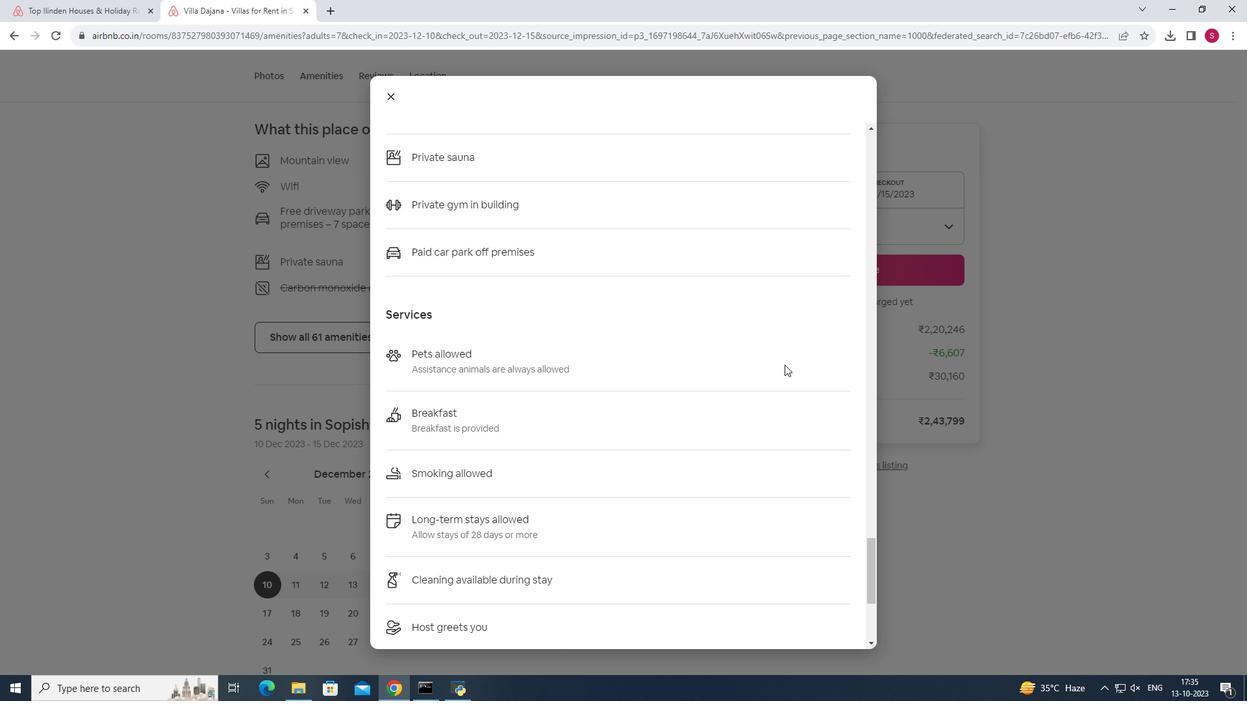 
Action: Mouse scrolled (785, 364) with delta (0, 0)
Screenshot: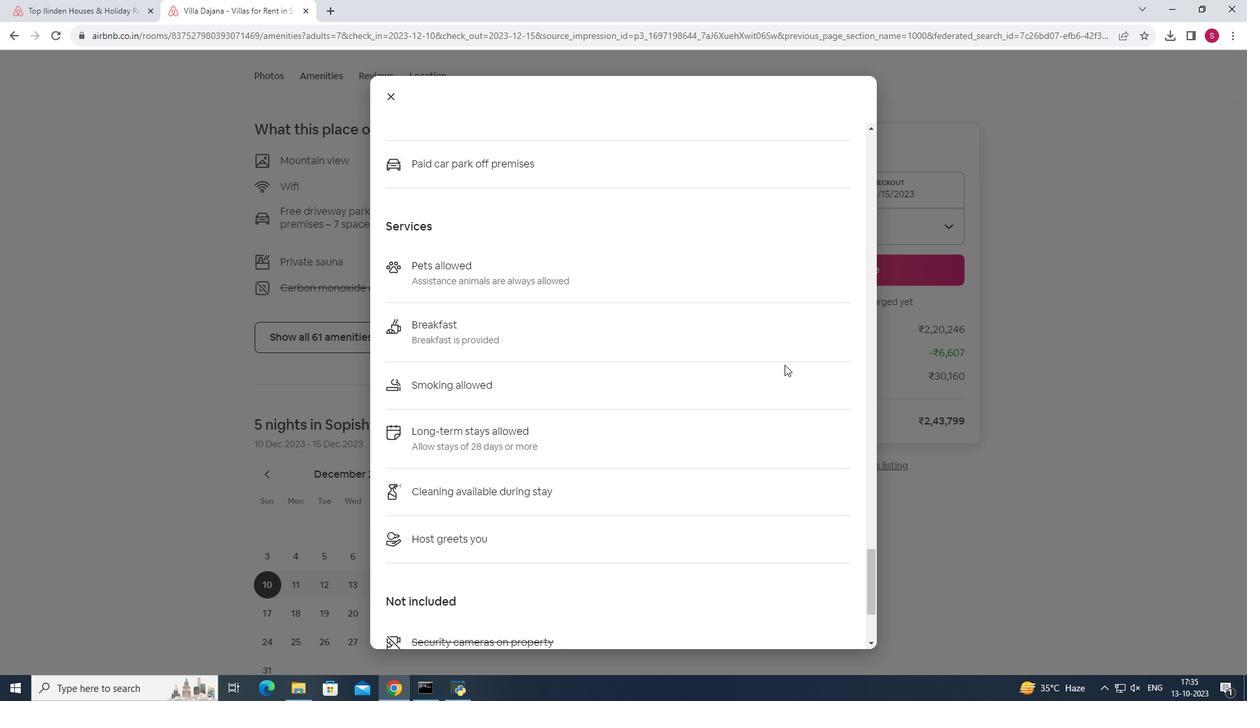 
Action: Mouse moved to (390, 102)
Screenshot: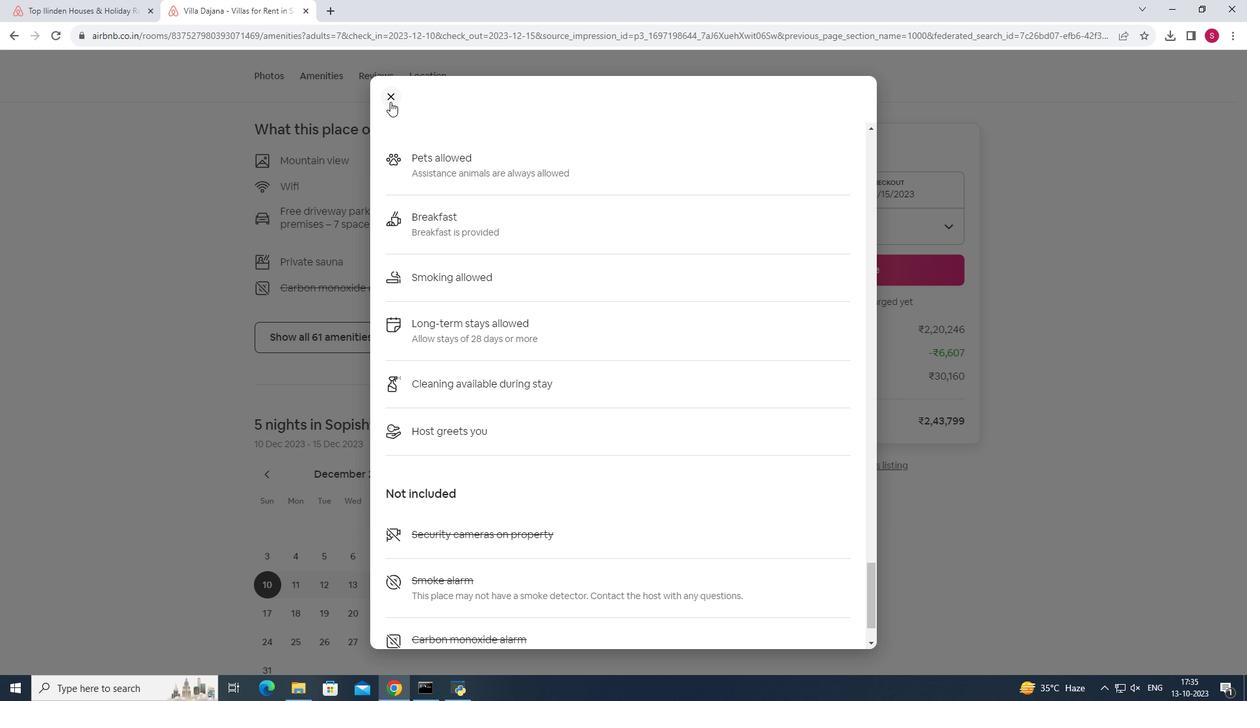 
Action: Mouse pressed left at (390, 102)
Screenshot: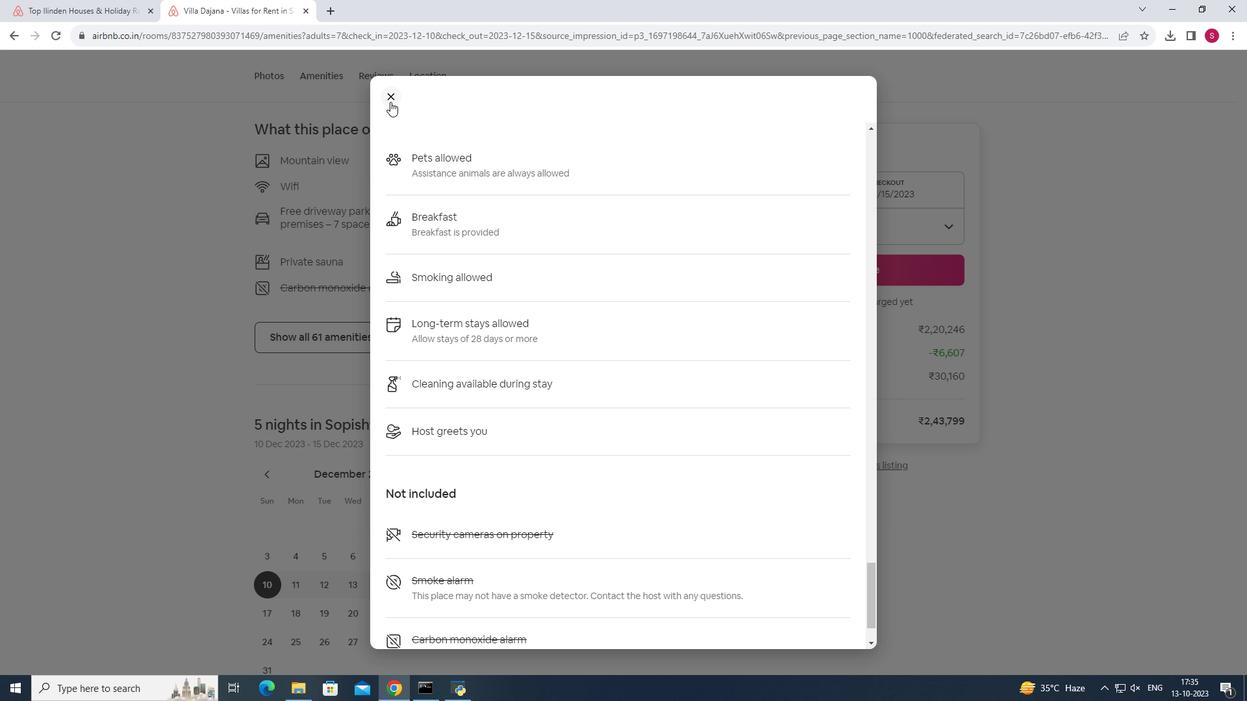 
Action: Mouse moved to (1104, 452)
Screenshot: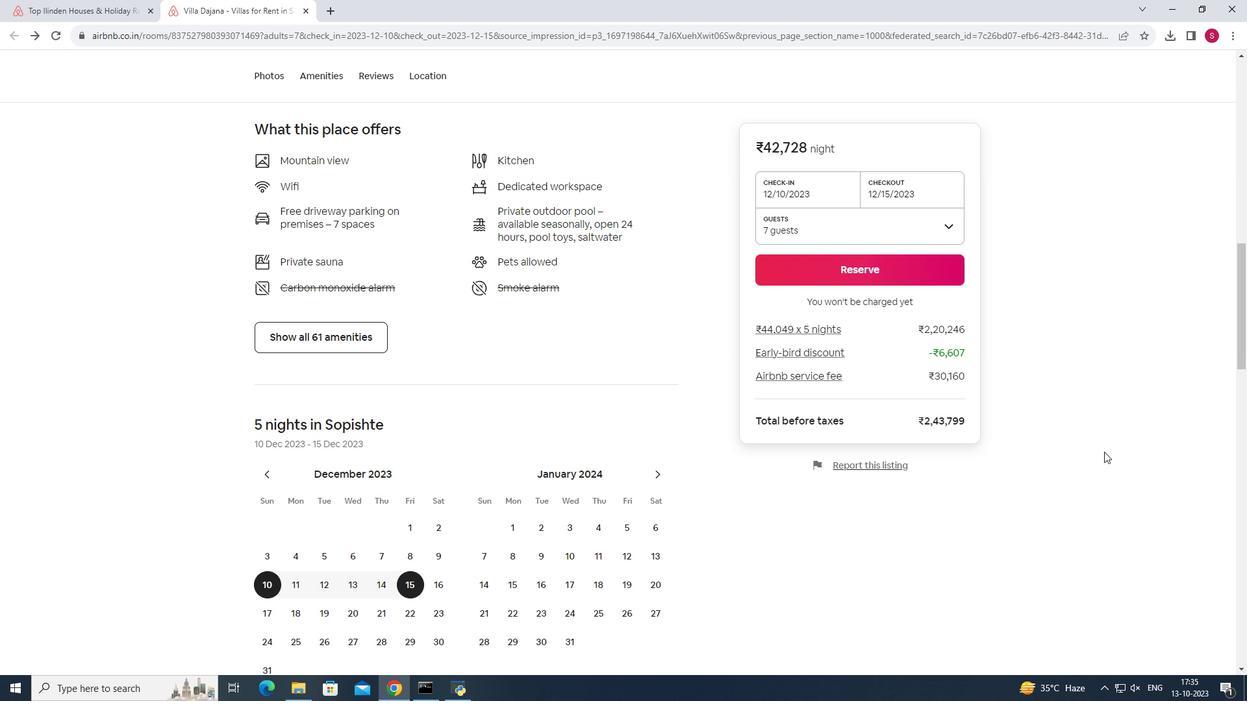 
Action: Mouse scrolled (1104, 451) with delta (0, 0)
Screenshot: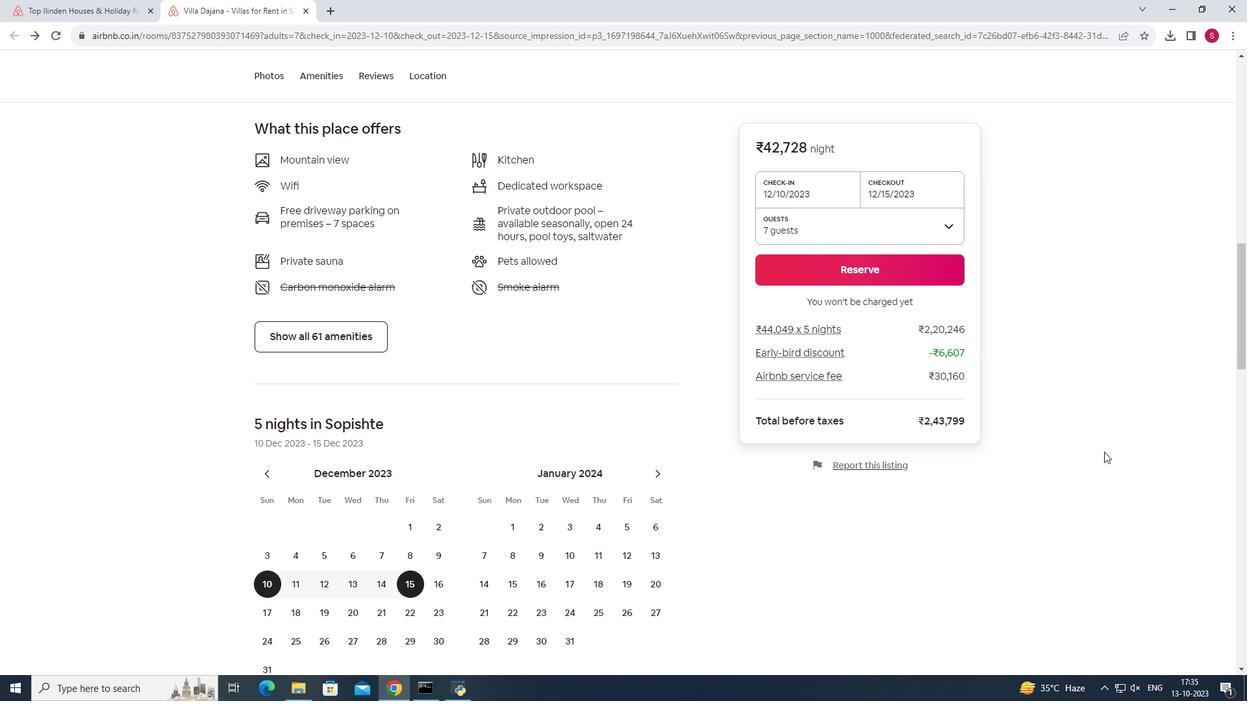 
Action: Mouse scrolled (1104, 451) with delta (0, 0)
Screenshot: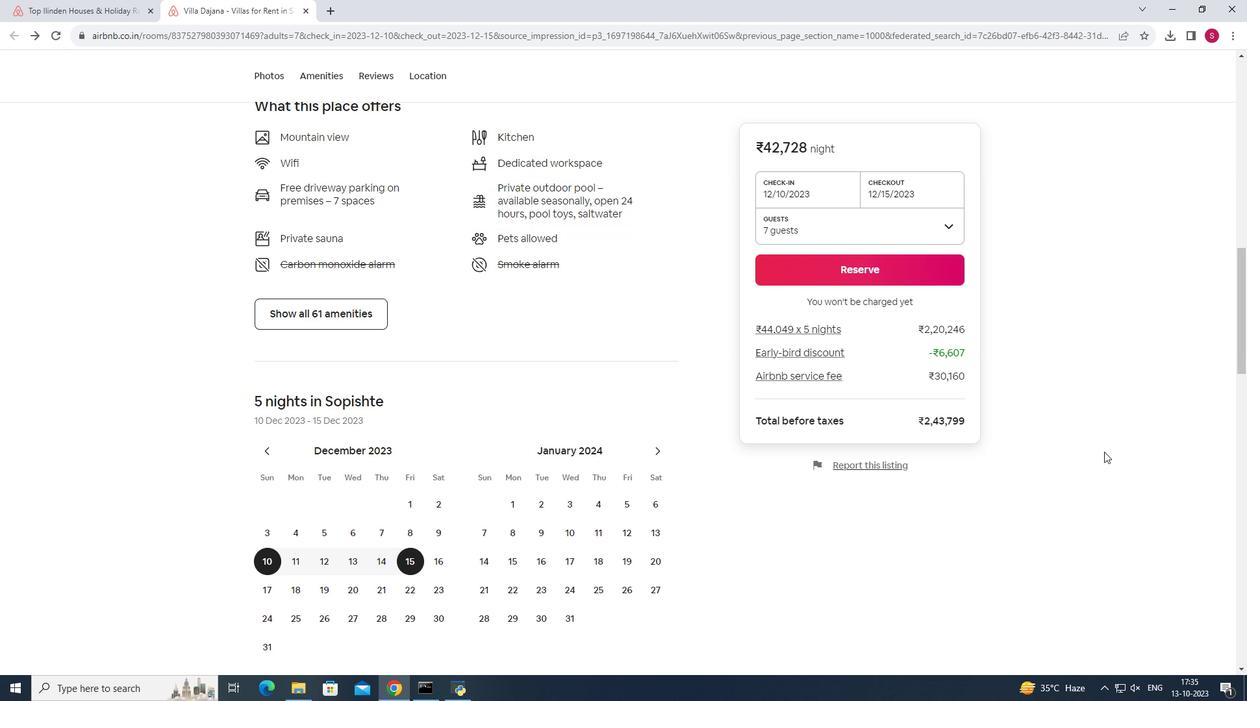 
Action: Mouse scrolled (1104, 451) with delta (0, 0)
Screenshot: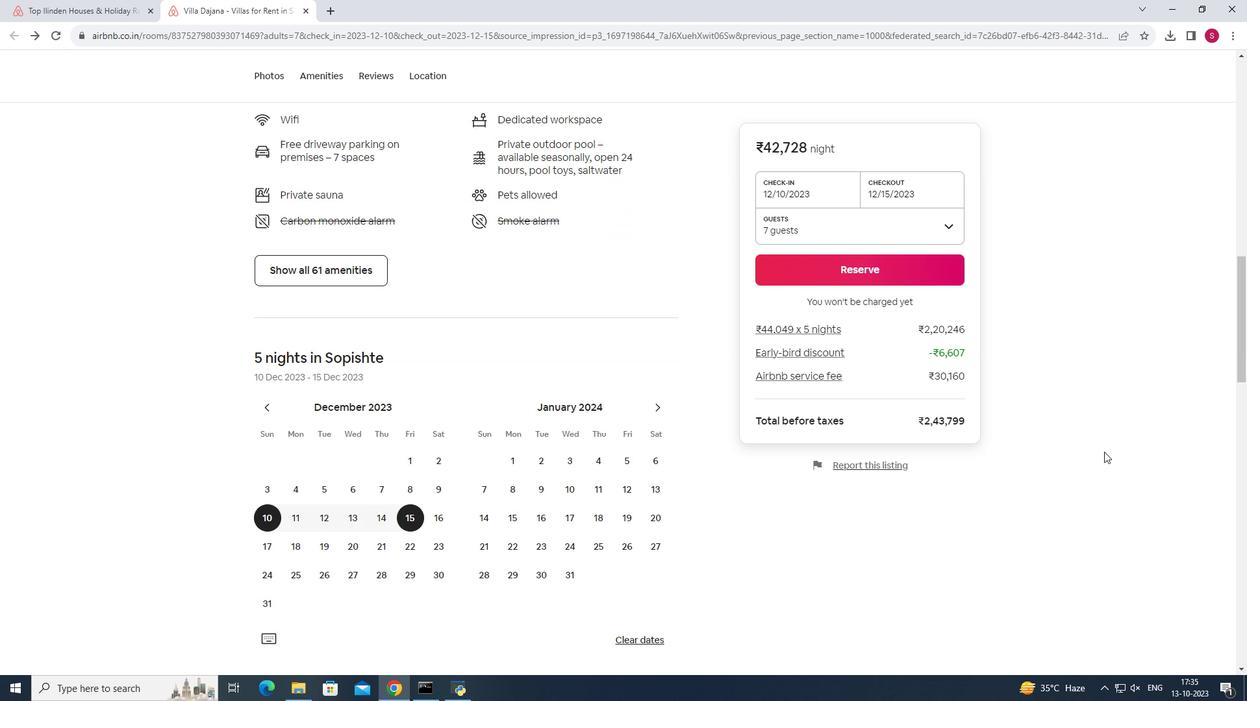 
Action: Mouse scrolled (1104, 451) with delta (0, 0)
Screenshot: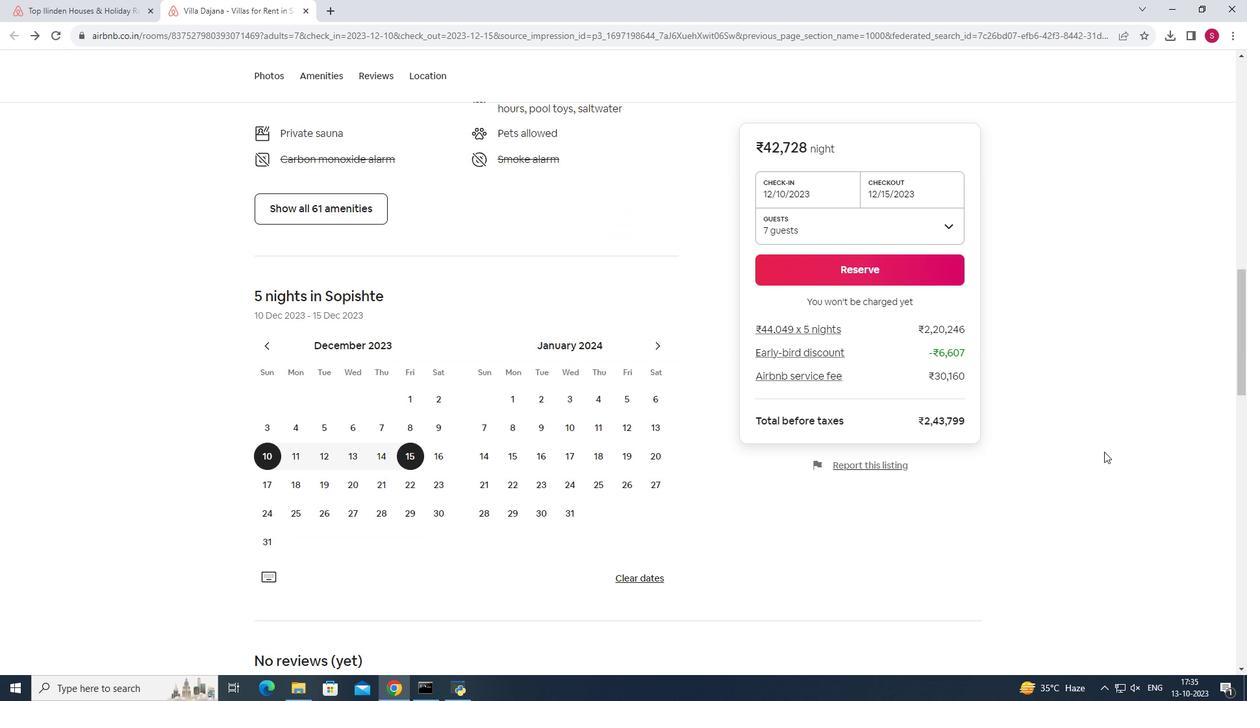 
Action: Mouse scrolled (1104, 451) with delta (0, 0)
Screenshot: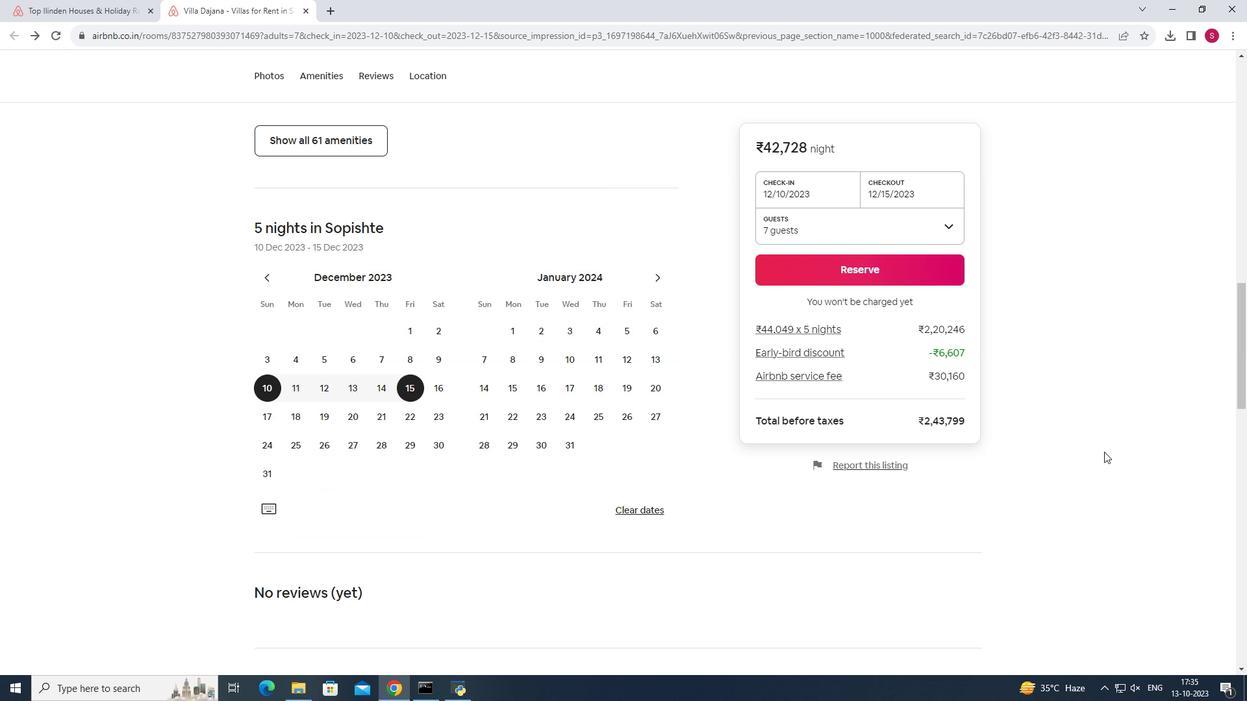 
Action: Mouse scrolled (1104, 451) with delta (0, 0)
Screenshot: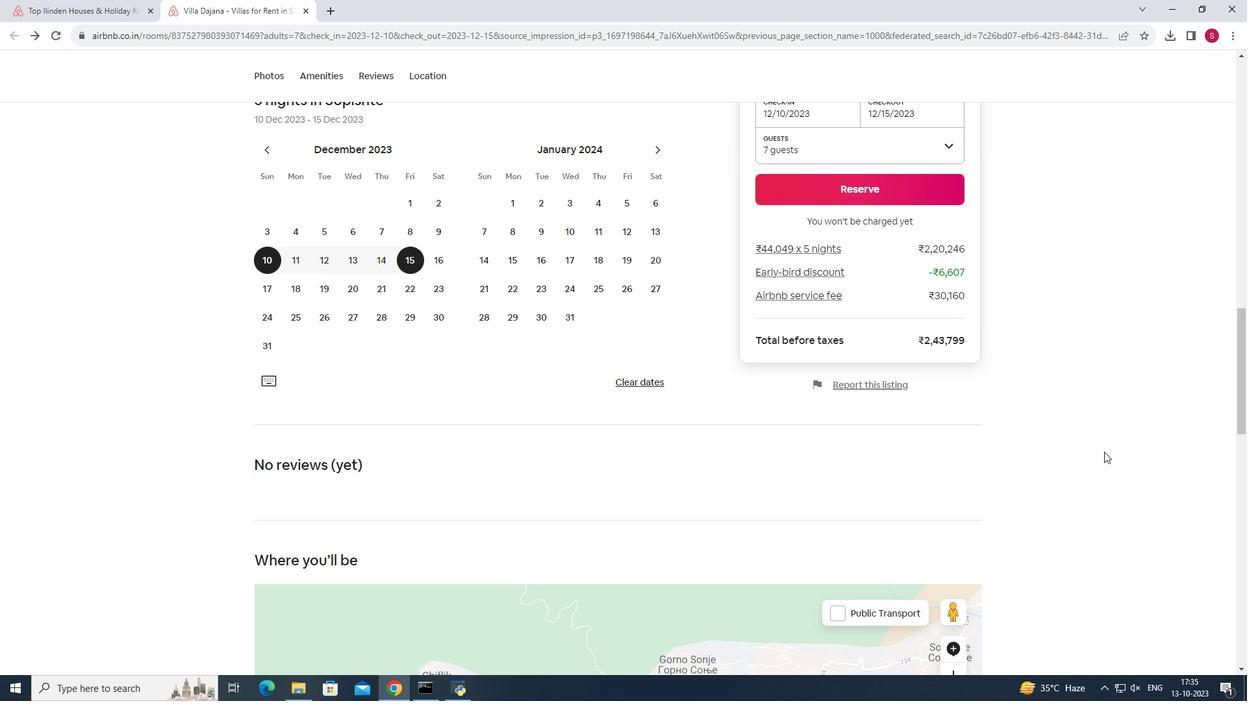 
Action: Mouse scrolled (1104, 451) with delta (0, 0)
Screenshot: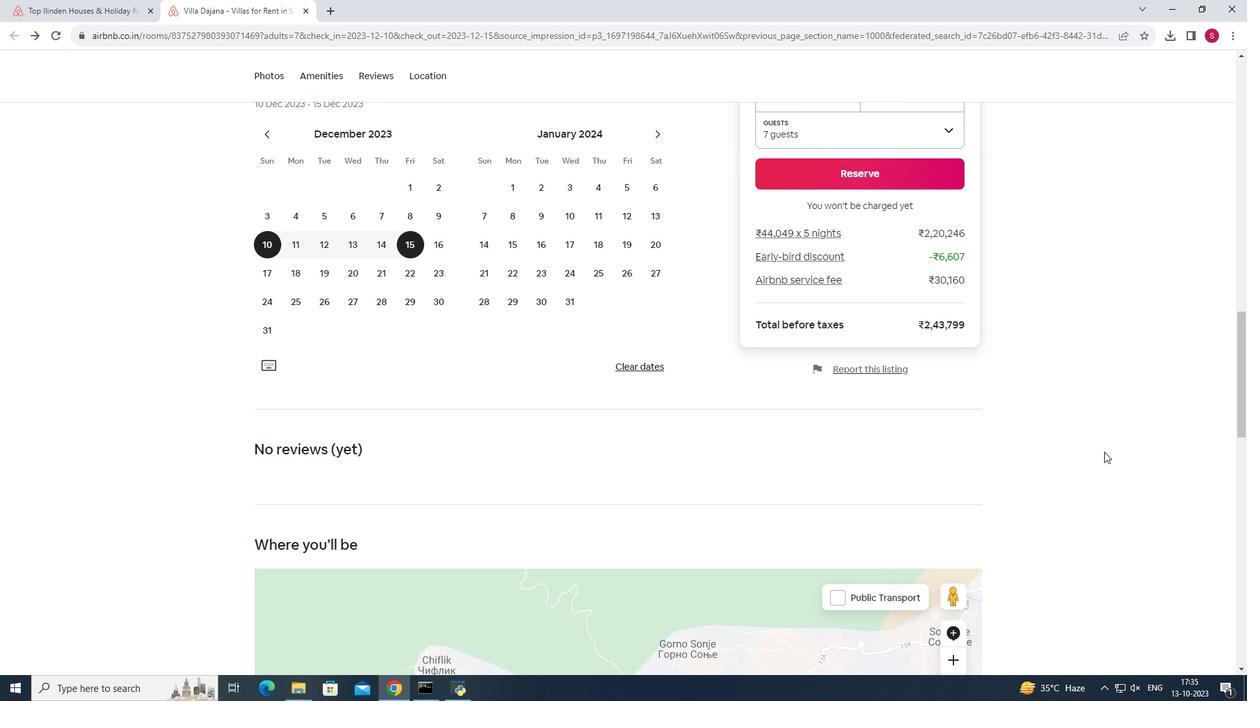 
Action: Mouse scrolled (1104, 451) with delta (0, 0)
Screenshot: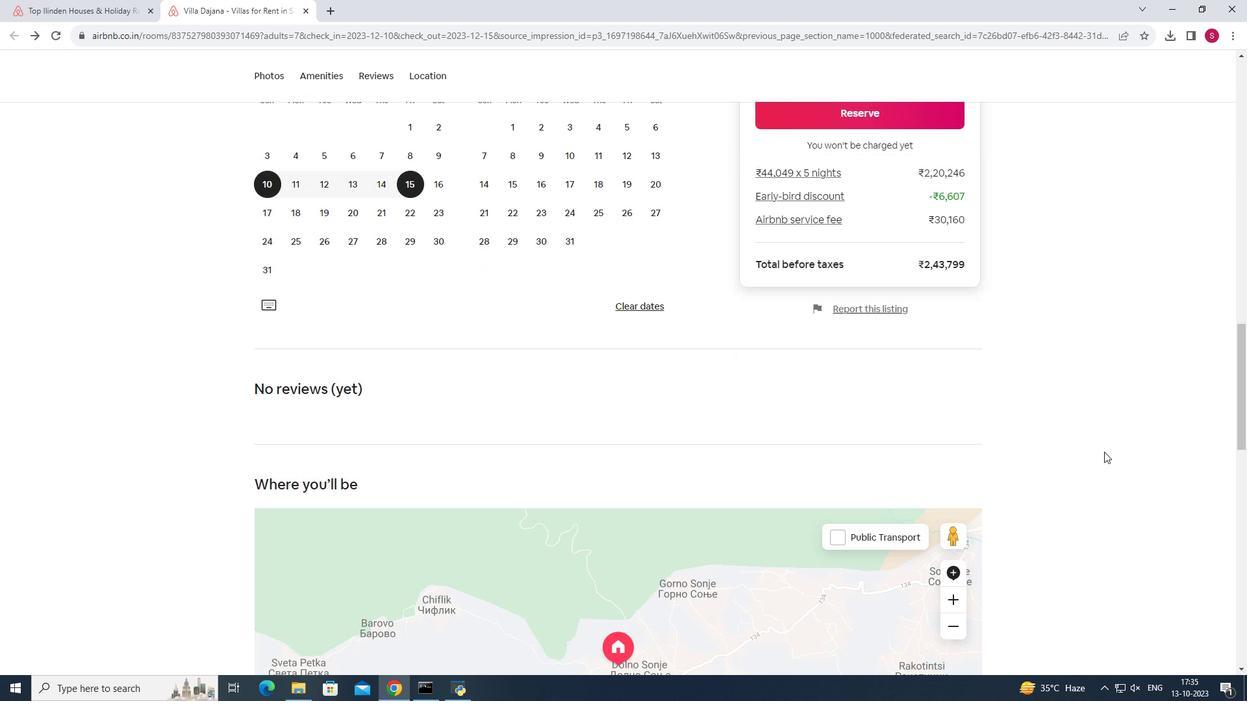 
Action: Mouse scrolled (1104, 451) with delta (0, 0)
Screenshot: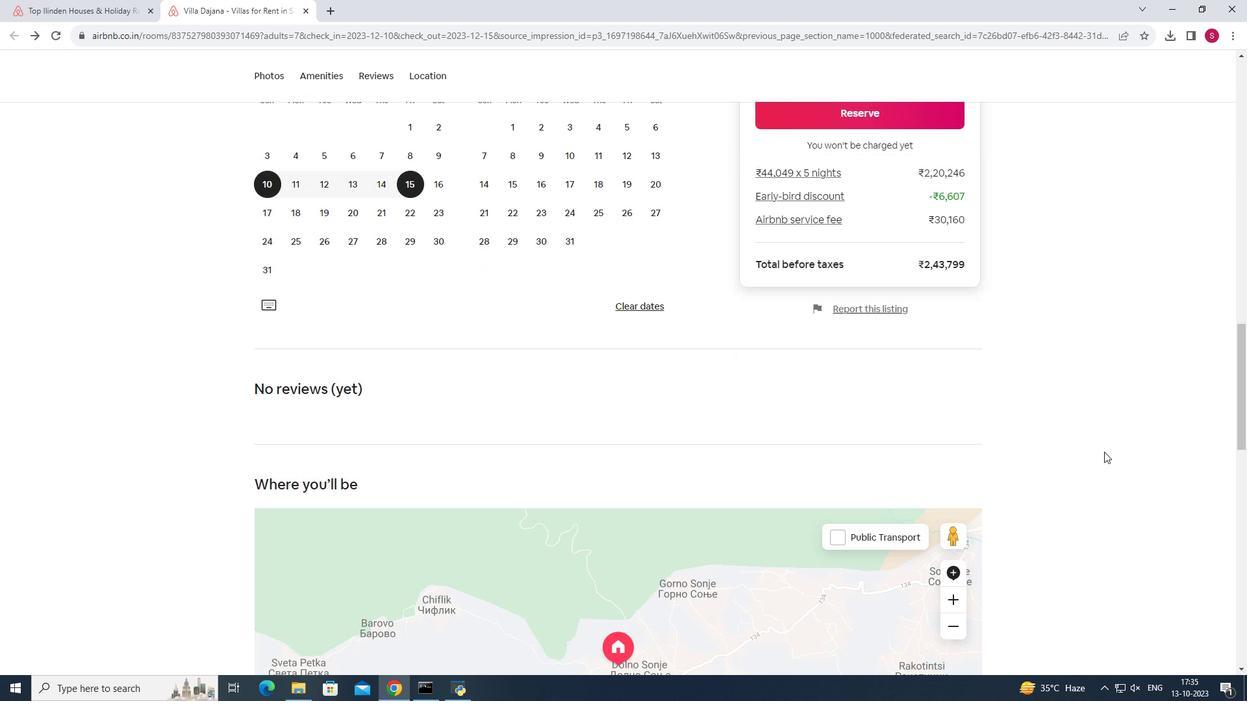 
Action: Mouse scrolled (1104, 451) with delta (0, 0)
Screenshot: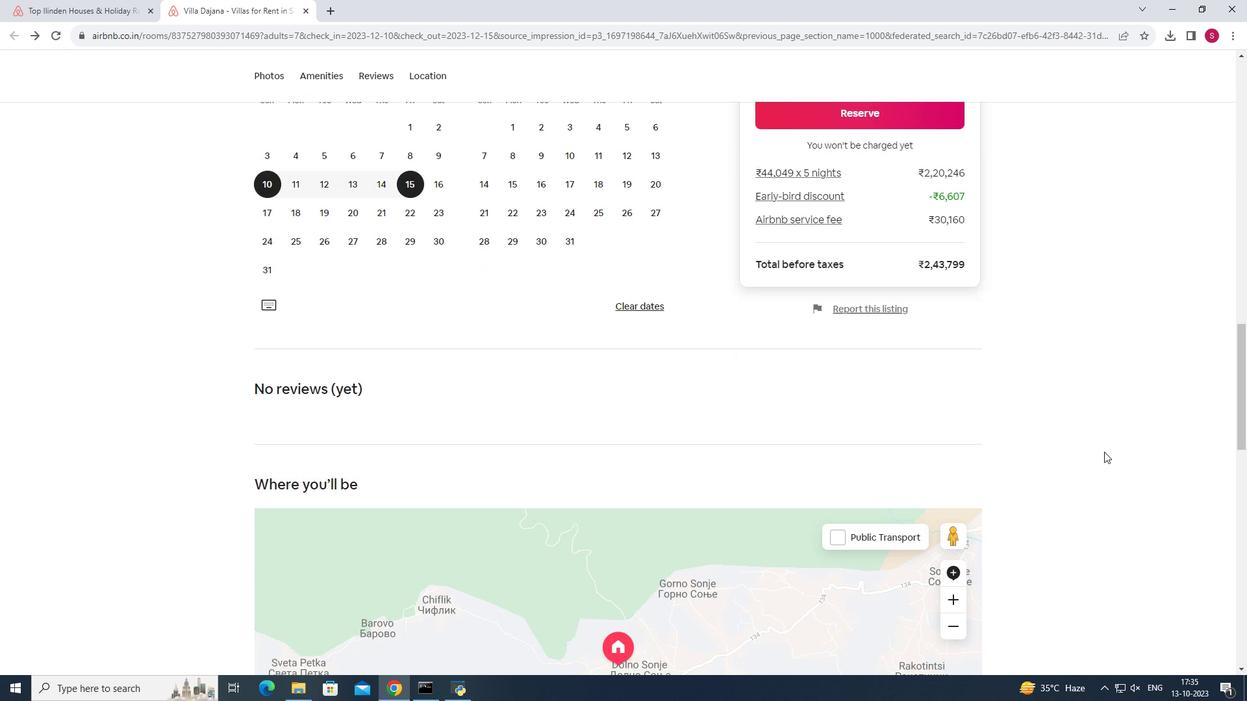 
Action: Mouse scrolled (1104, 451) with delta (0, 0)
Screenshot: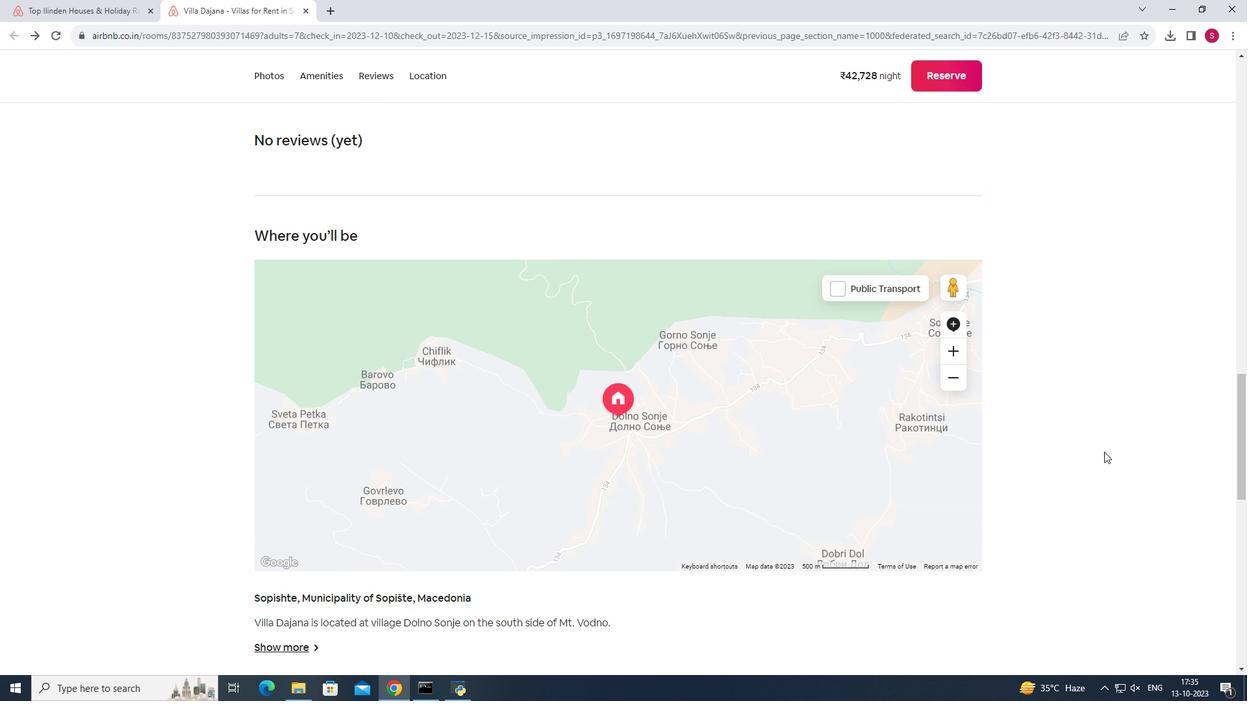 
Action: Mouse scrolled (1104, 451) with delta (0, 0)
Screenshot: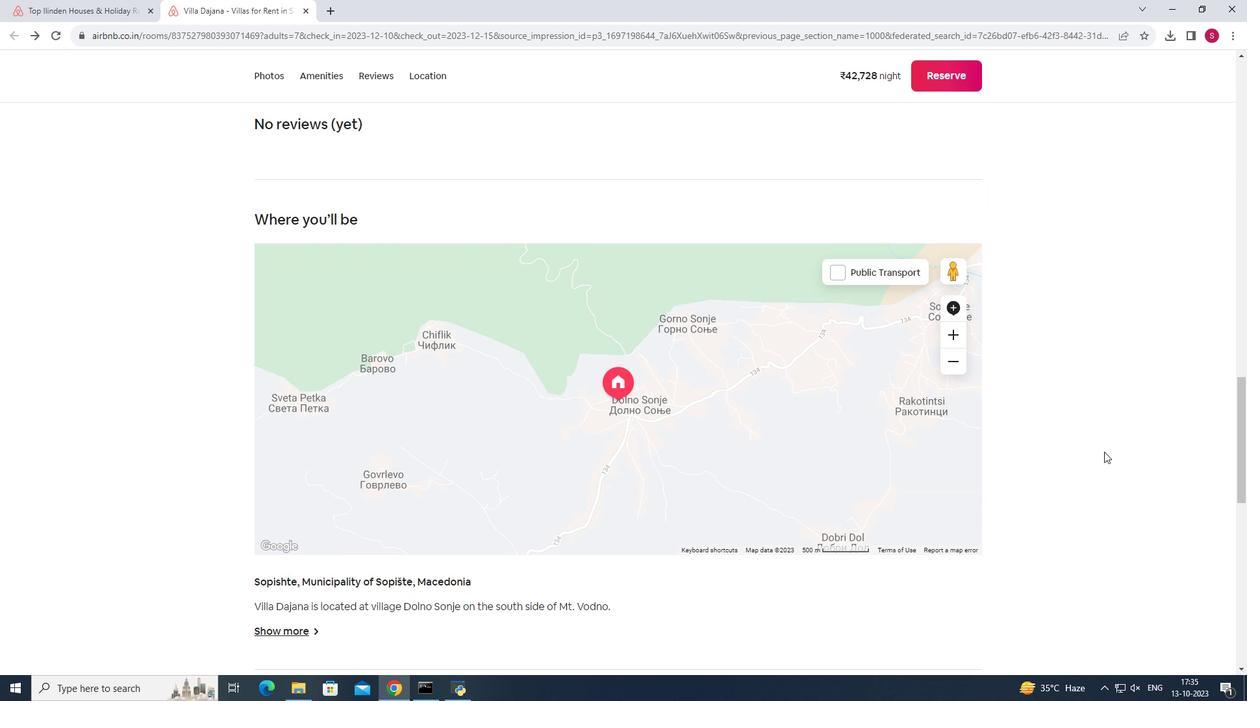 
Action: Mouse scrolled (1104, 451) with delta (0, 0)
Screenshot: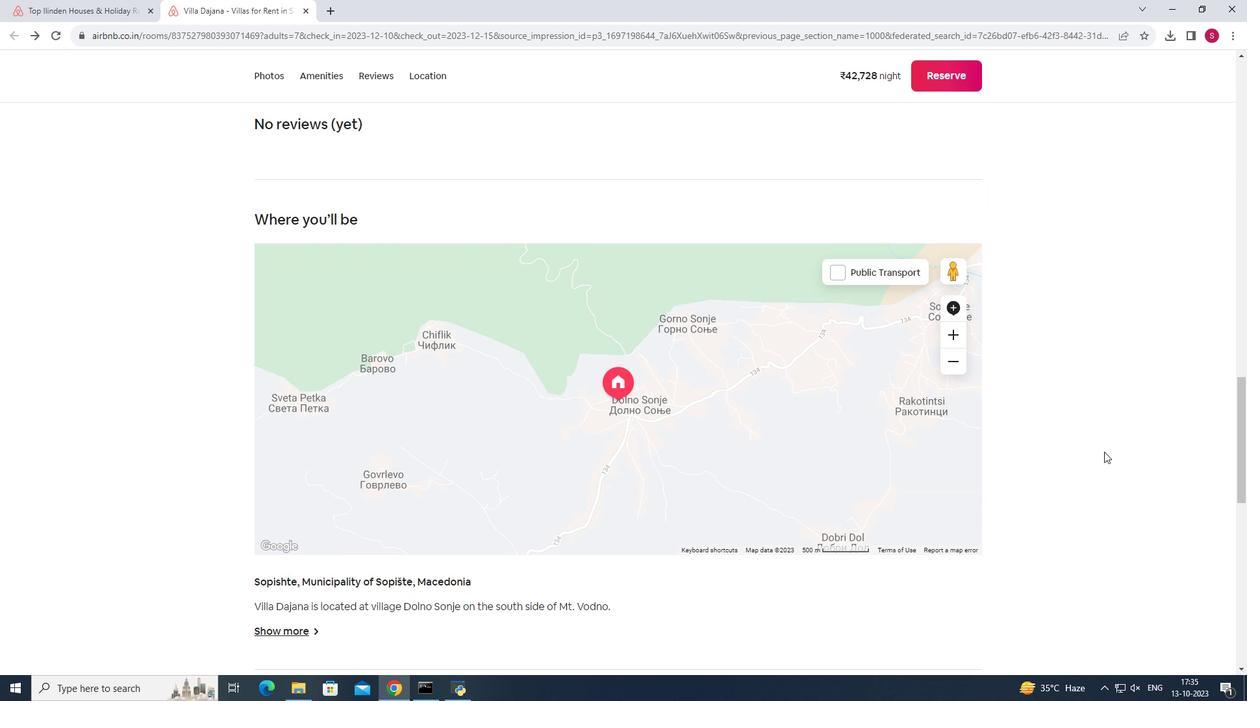 
Action: Mouse scrolled (1104, 451) with delta (0, 0)
Screenshot: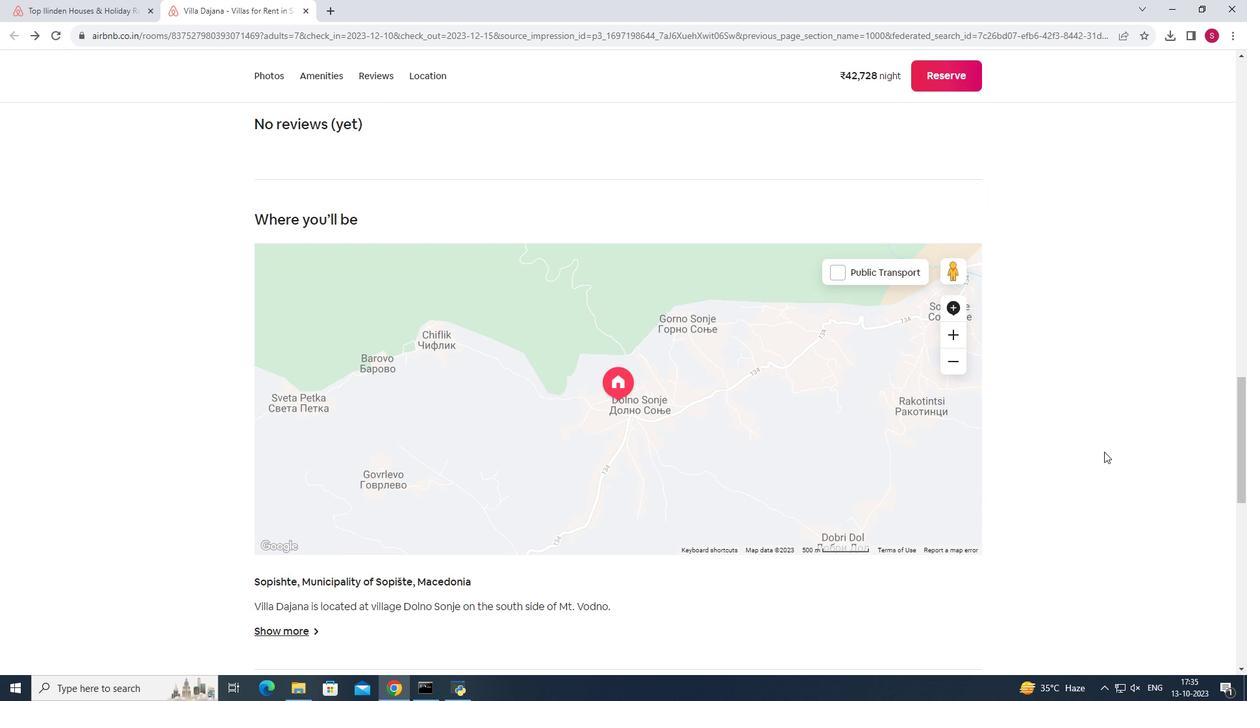 
Action: Mouse scrolled (1104, 451) with delta (0, 0)
Screenshot: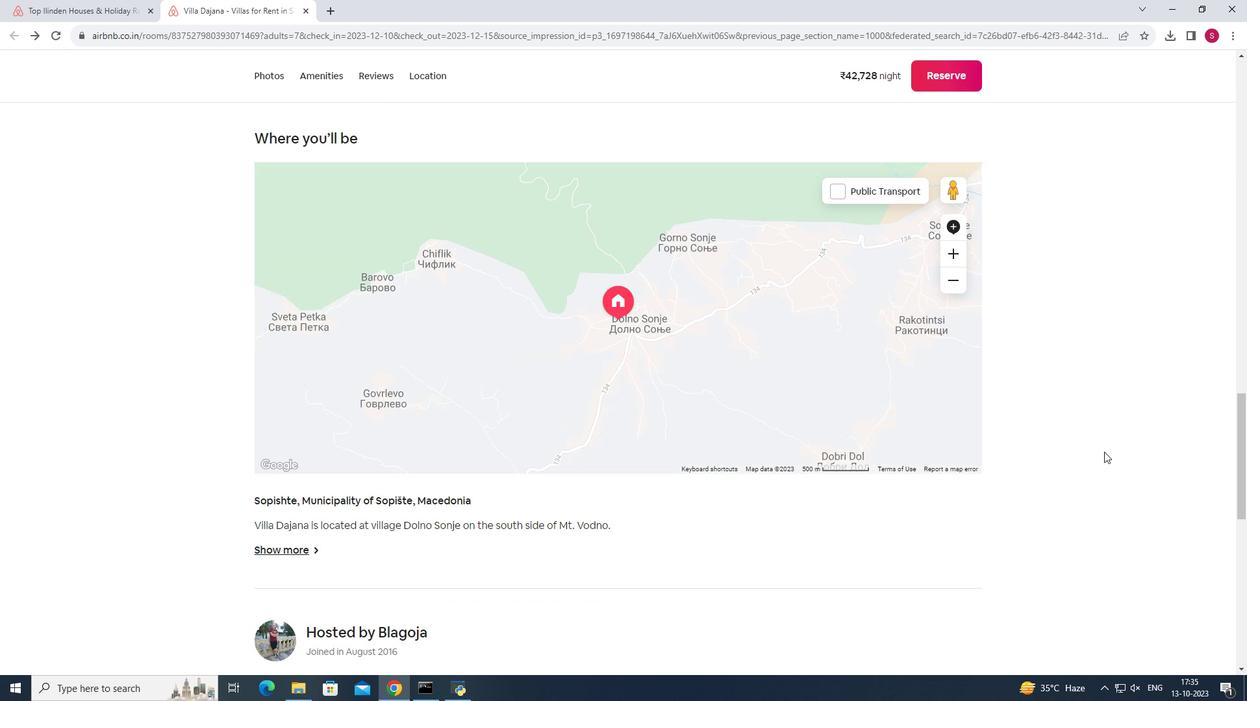 
Action: Mouse scrolled (1104, 451) with delta (0, 0)
Screenshot: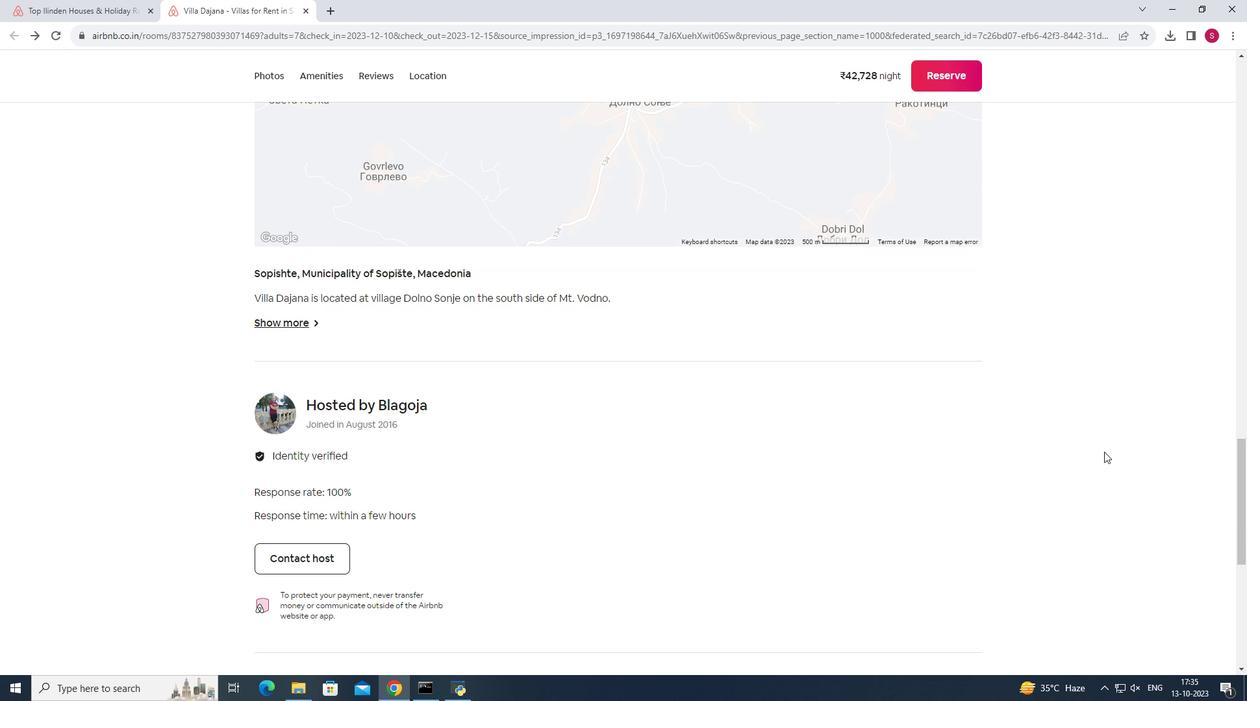 
Action: Mouse scrolled (1104, 451) with delta (0, 0)
Screenshot: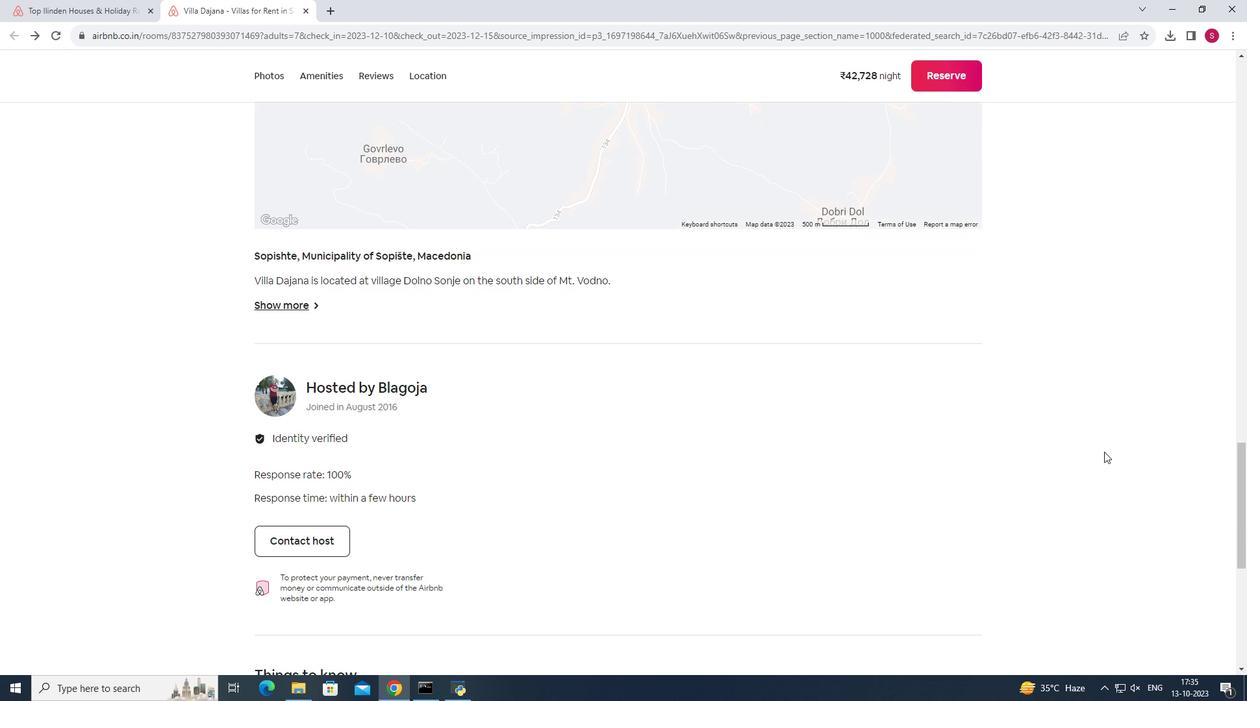 
Action: Mouse scrolled (1104, 451) with delta (0, 0)
Screenshot: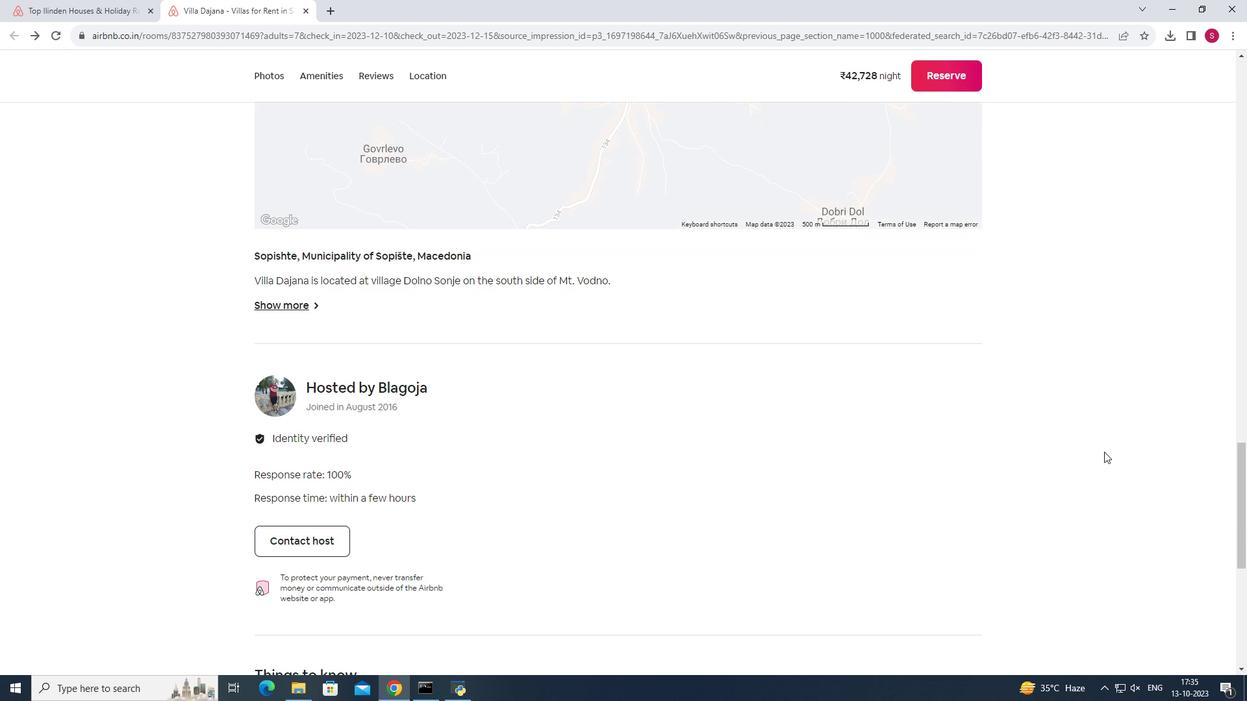 
Action: Mouse scrolled (1104, 451) with delta (0, 0)
Screenshot: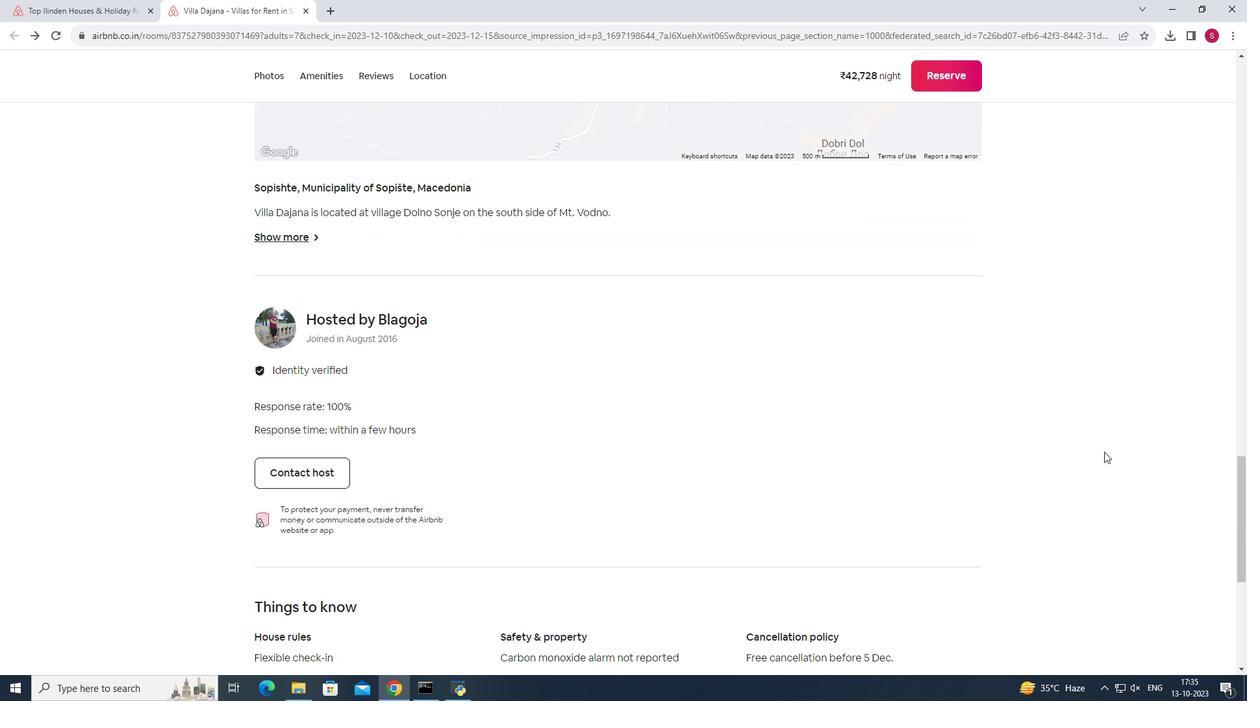 
Action: Mouse scrolled (1104, 451) with delta (0, 0)
